 Task: Select the current location as Providence Canyon State Park, Georgia, United States . Now zoom + , and verify the location . Show zoom slider
Action: Mouse moved to (162, 99)
Screenshot: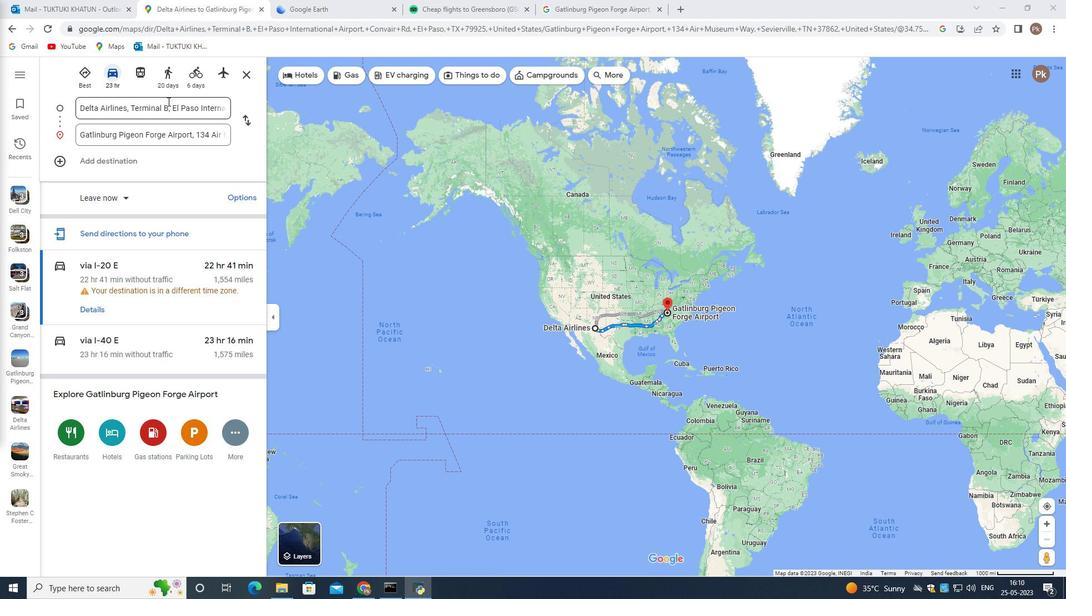 
Action: Mouse pressed left at (162, 99)
Screenshot: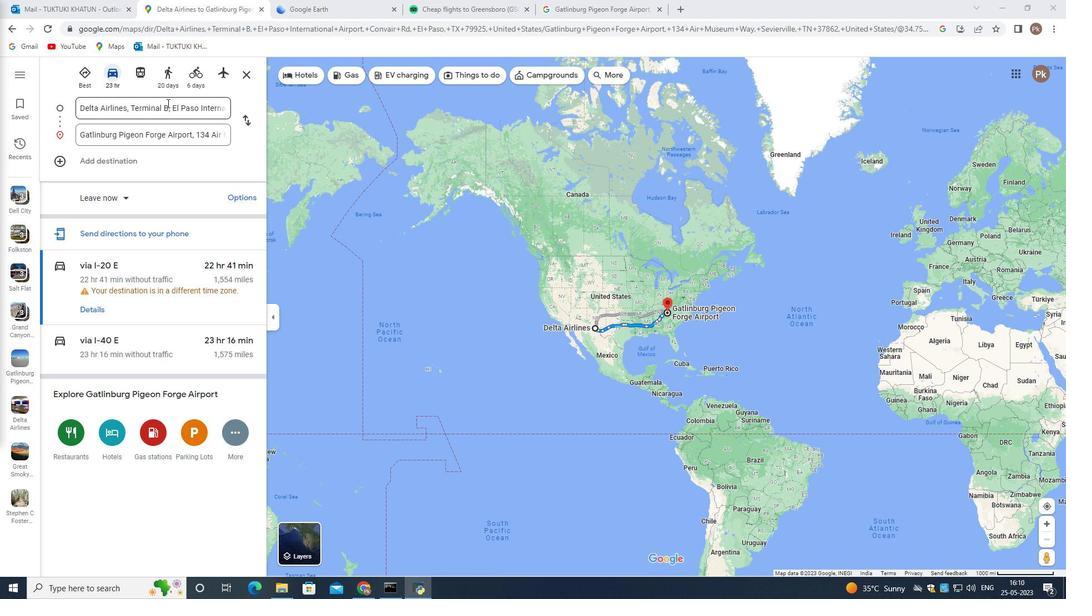 
Action: Mouse pressed left at (162, 99)
Screenshot: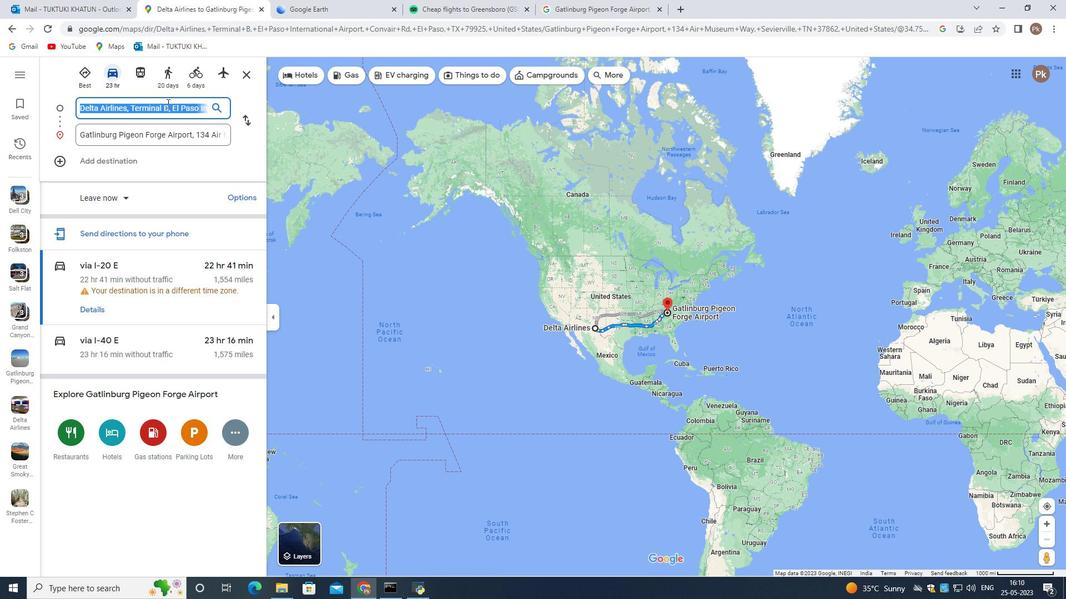 
Action: Key pressed <Key.backspace><Key.backspace>
Screenshot: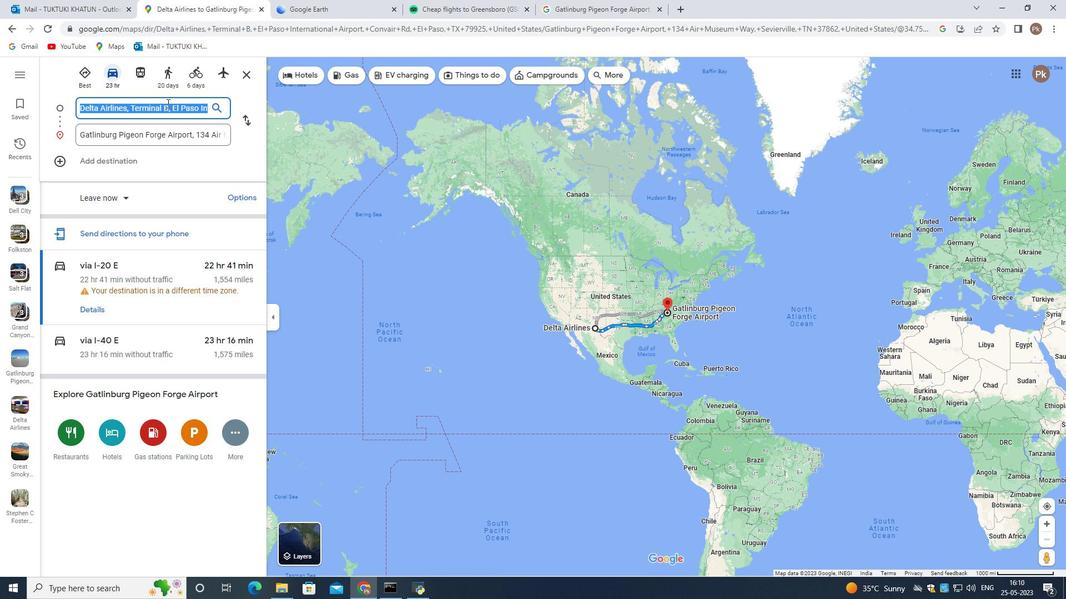 
Action: Mouse moved to (158, 121)
Screenshot: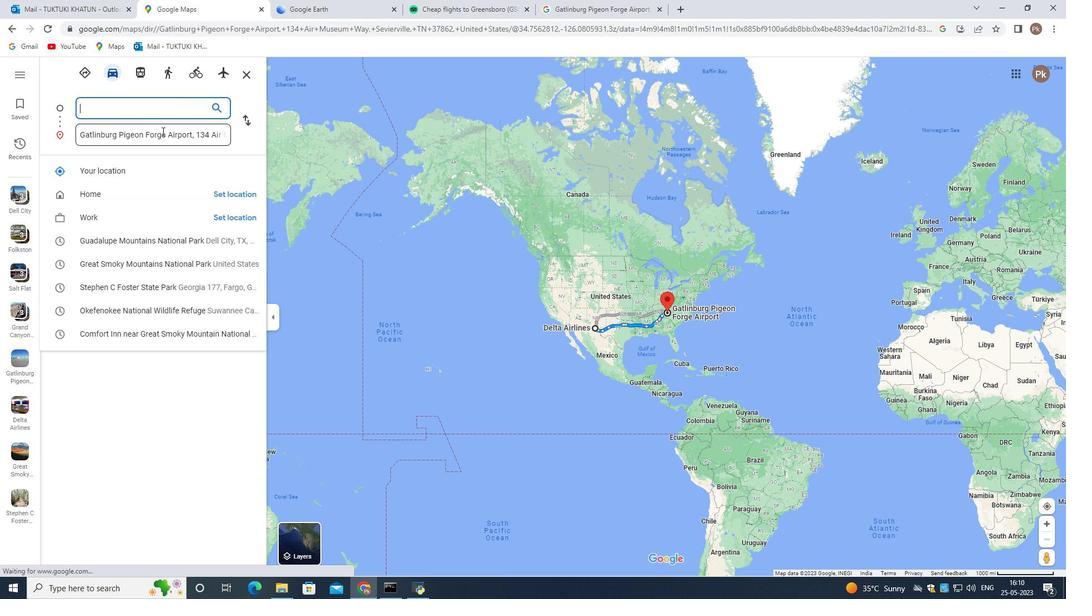 
Action: Mouse pressed left at (158, 121)
Screenshot: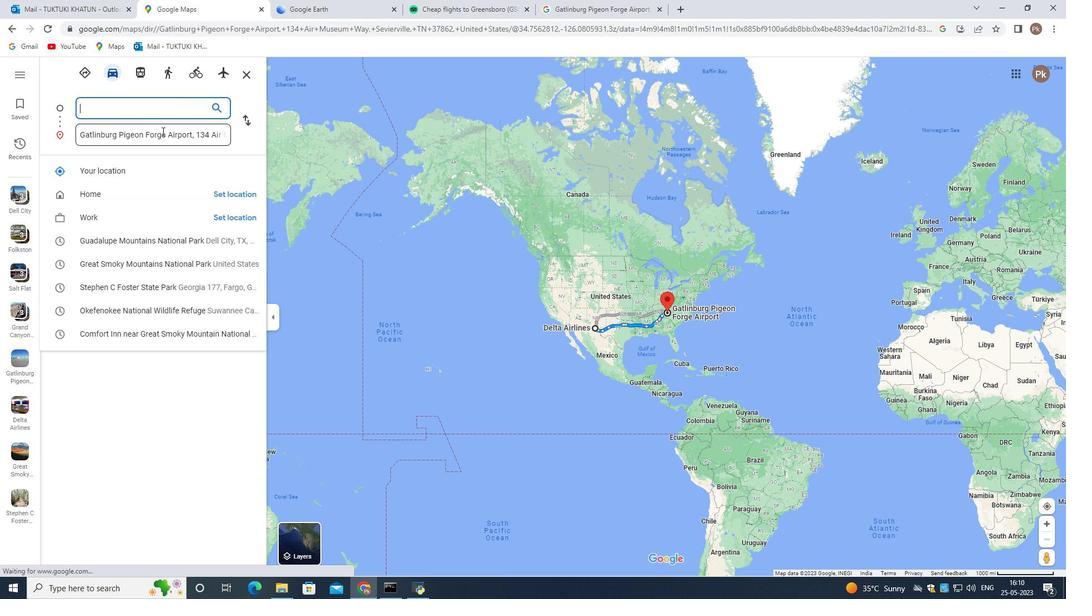
Action: Mouse pressed left at (158, 121)
Screenshot: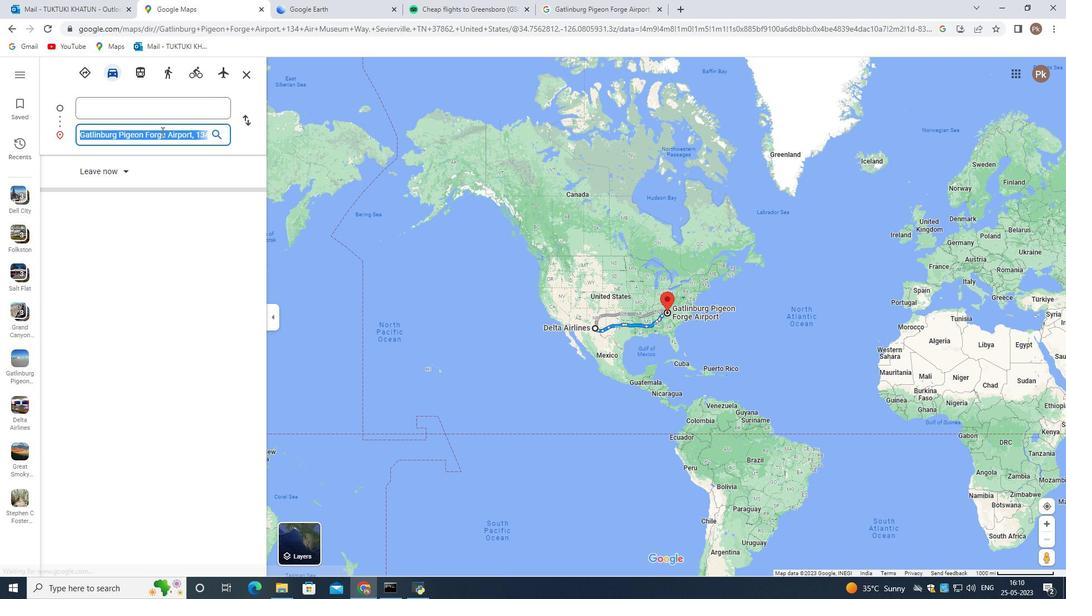 
Action: Mouse moved to (158, 121)
Screenshot: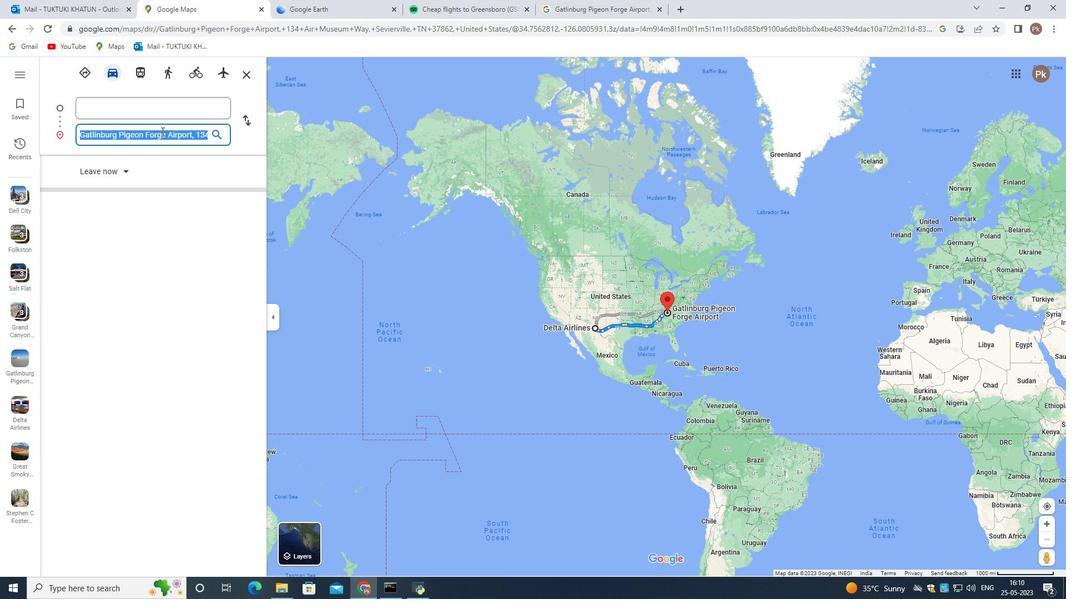
Action: Key pressed <Key.backspace>
Screenshot: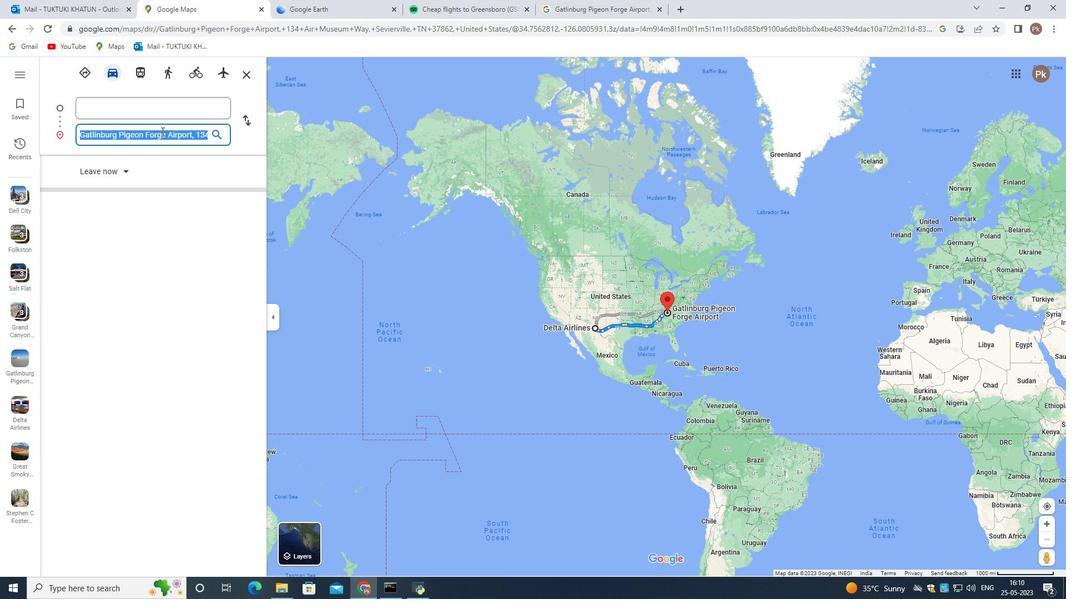
Action: Mouse moved to (146, 101)
Screenshot: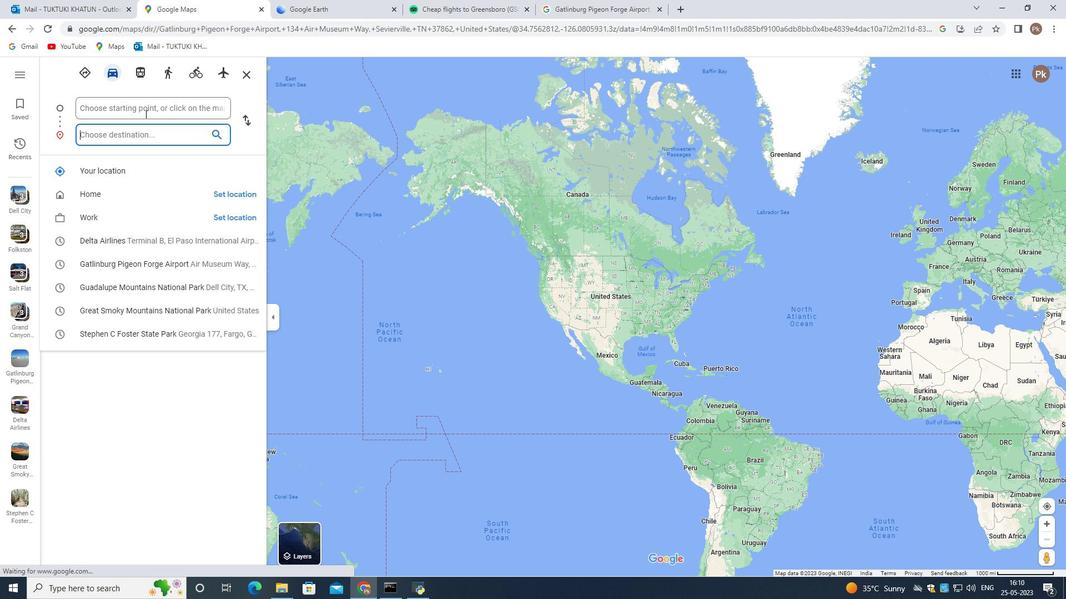 
Action: Mouse pressed left at (146, 101)
Screenshot: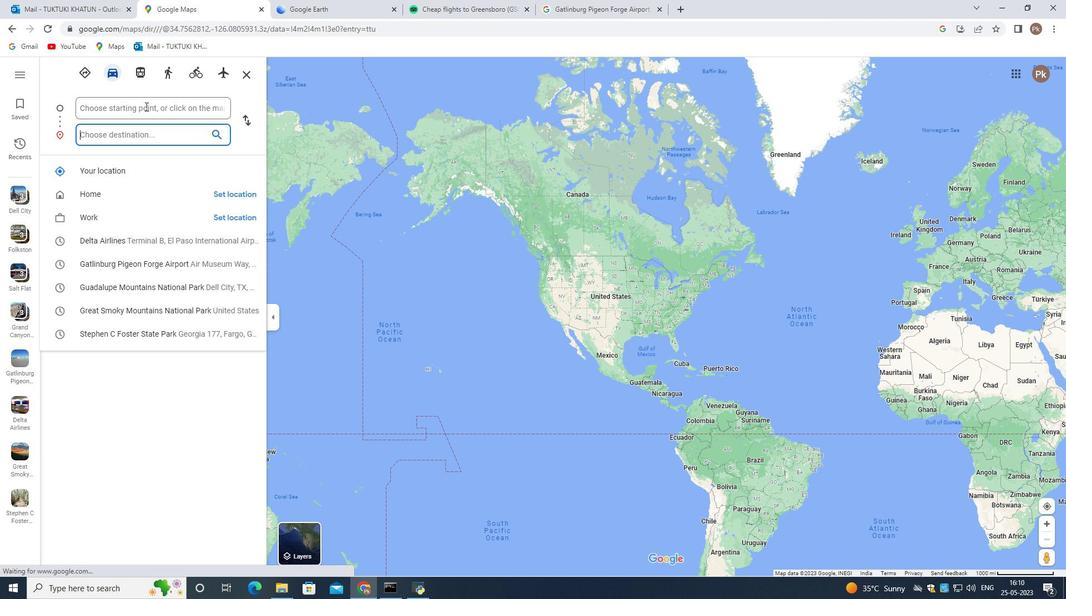 
Action: Mouse moved to (146, 100)
Screenshot: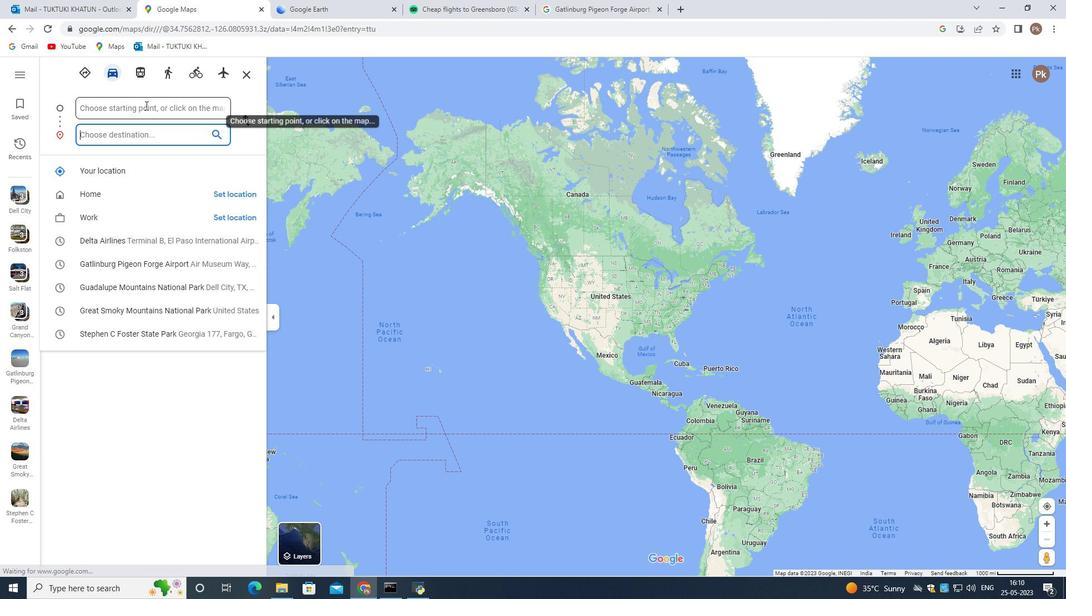 
Action: Key pressed <Key.shift><Key.shift><Key.shift><Key.shift><Key.shift><Key.shift><Key.shift><Key.shift><Key.shift><Key.shift><Key.shift><Key.shift><Key.shift>C
Screenshot: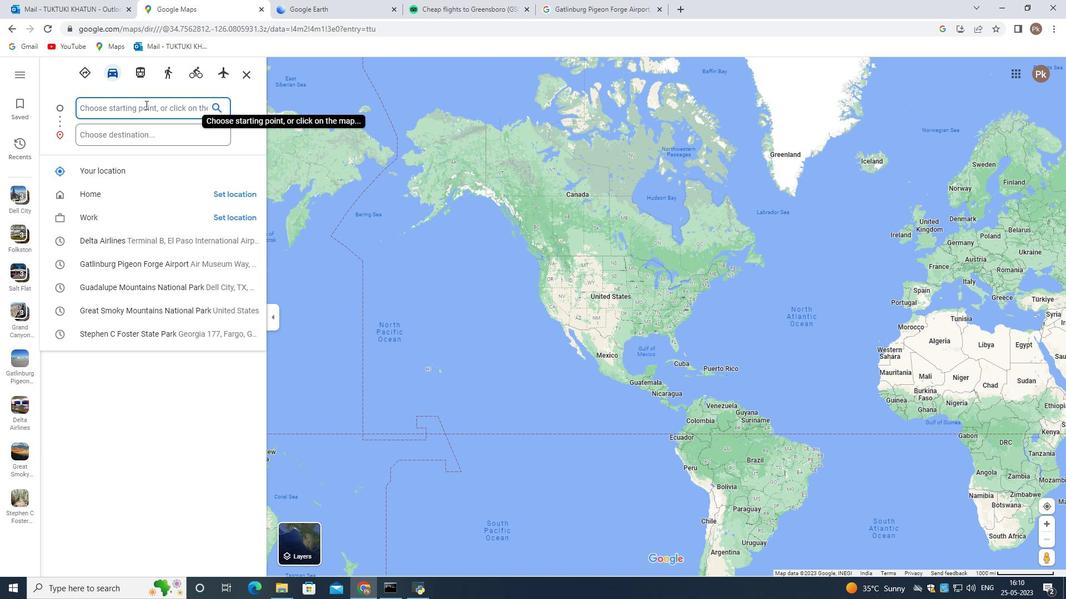 
Action: Mouse moved to (149, 82)
Screenshot: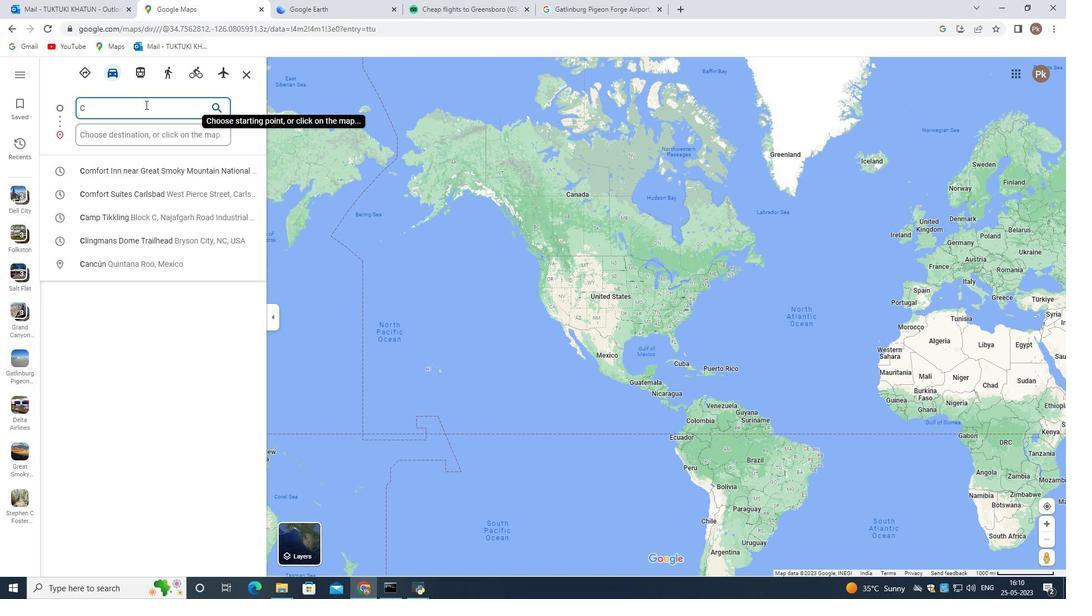 
Action: Key pressed anyon<Key.space><Key.shift>State<Key.space><Key.shift>Park,<Key.space><Key.shift>Georgia,<Key.space><Key.shift>United<Key.space><Key.shift>States
Screenshot: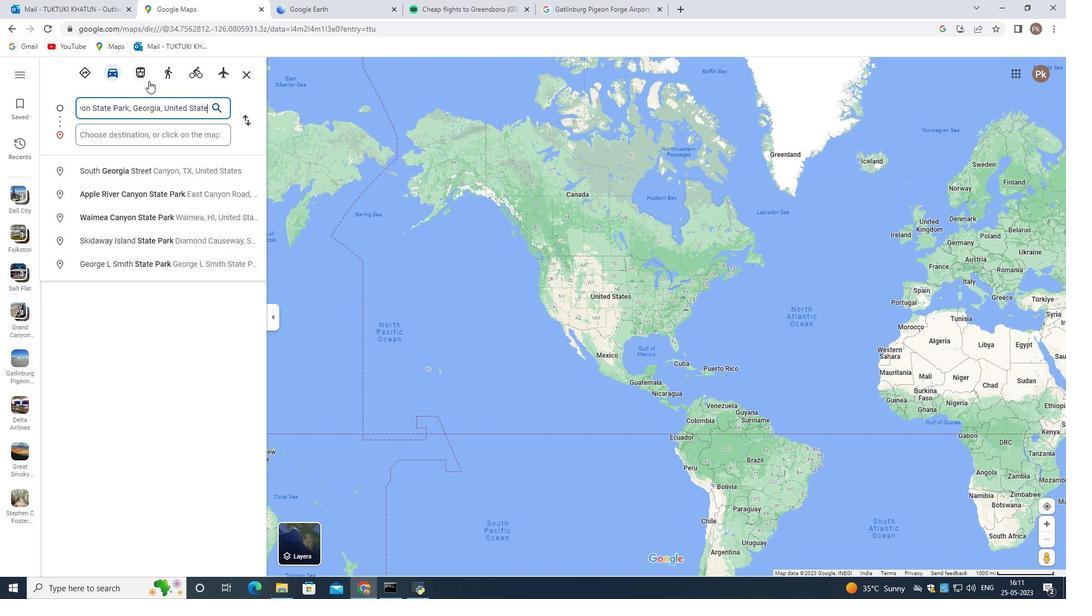 
Action: Mouse moved to (136, 103)
Screenshot: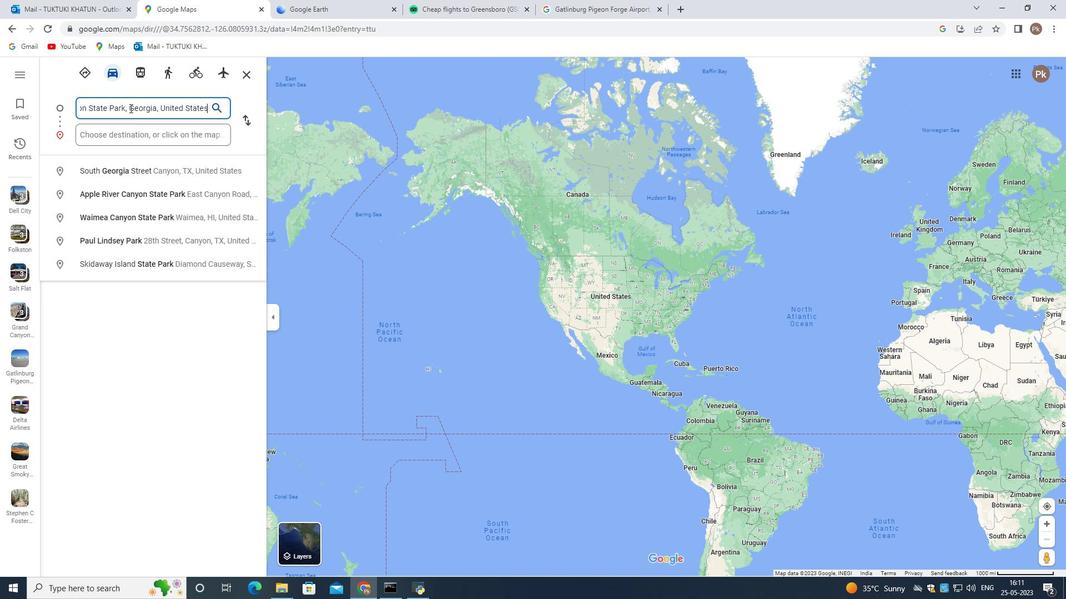 
Action: Mouse pressed left at (136, 103)
Screenshot: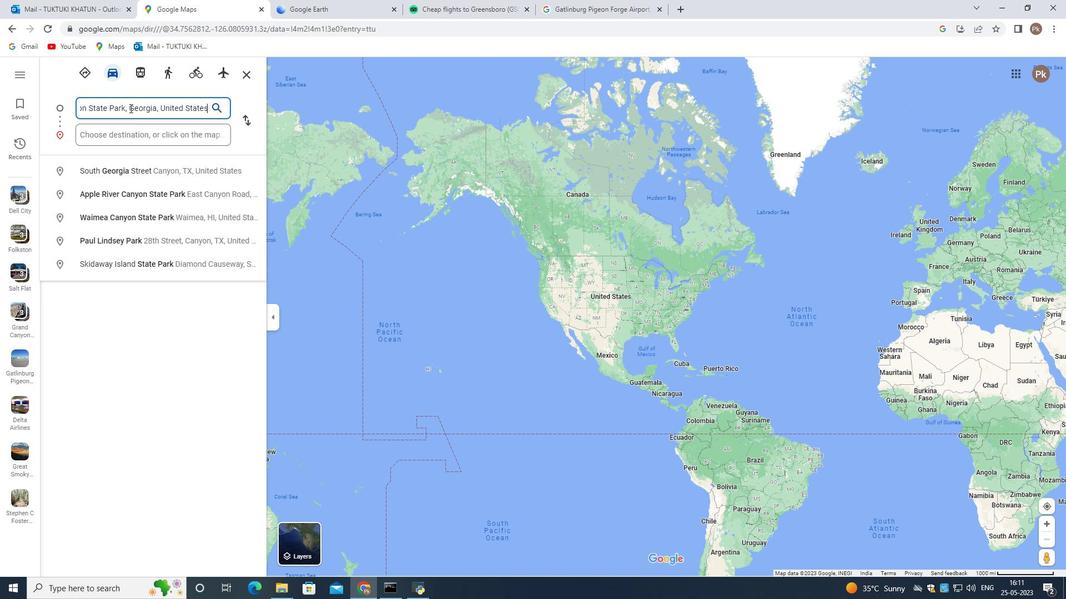 
Action: Mouse pressed left at (136, 103)
Screenshot: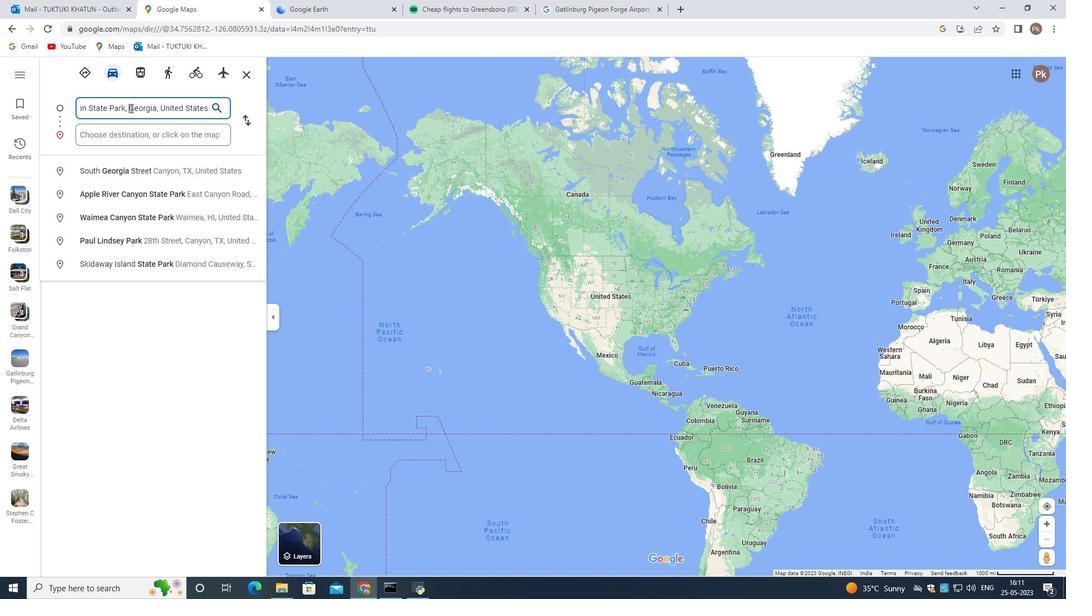 
Action: Mouse moved to (136, 102)
Screenshot: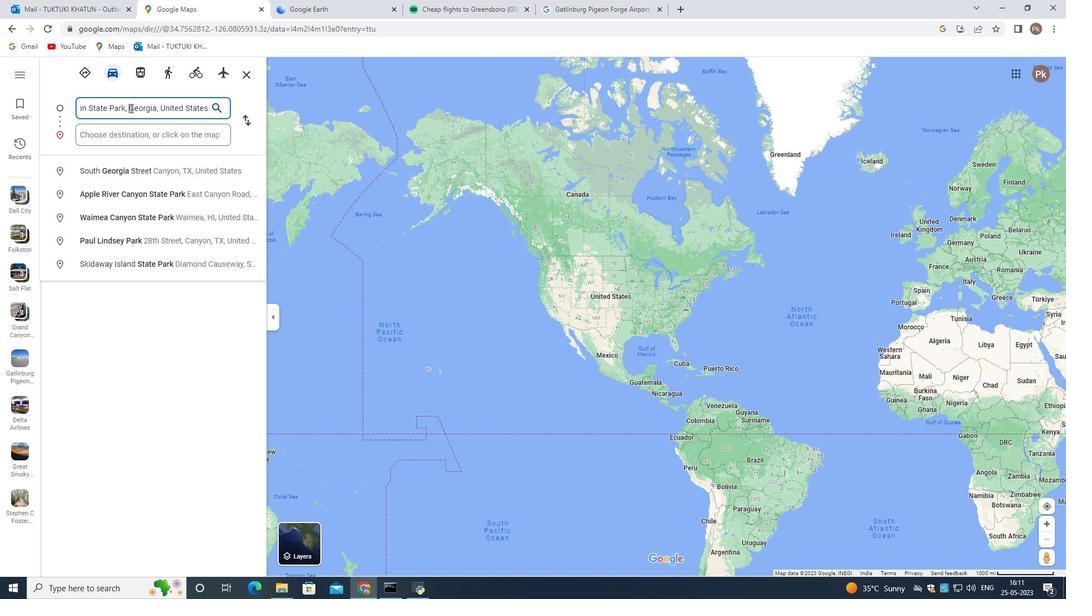 
Action: Mouse pressed left at (136, 102)
Screenshot: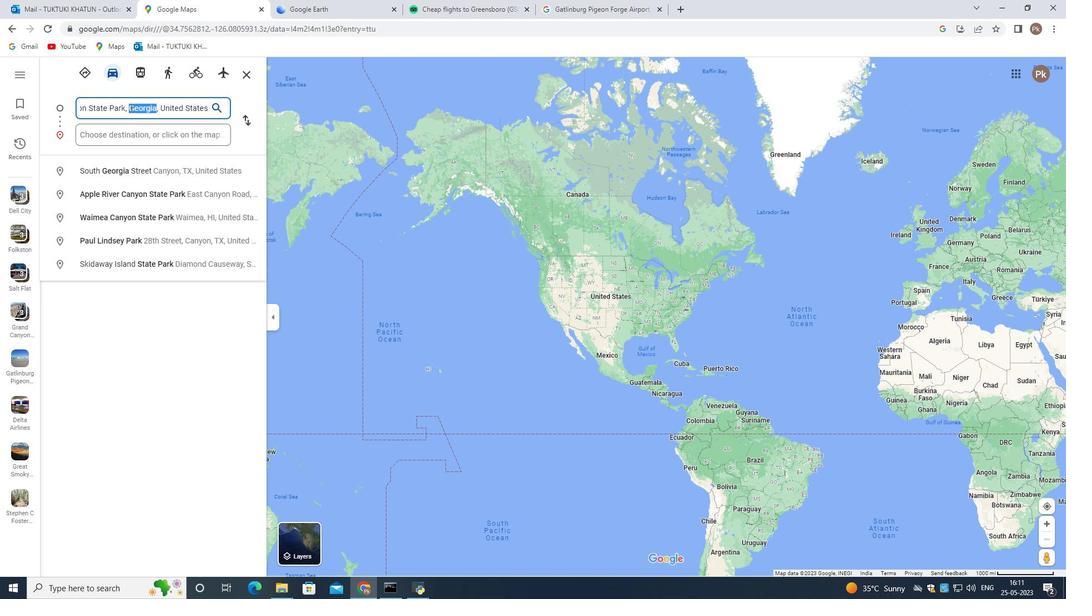
Action: Key pressed ctrl+C
Screenshot: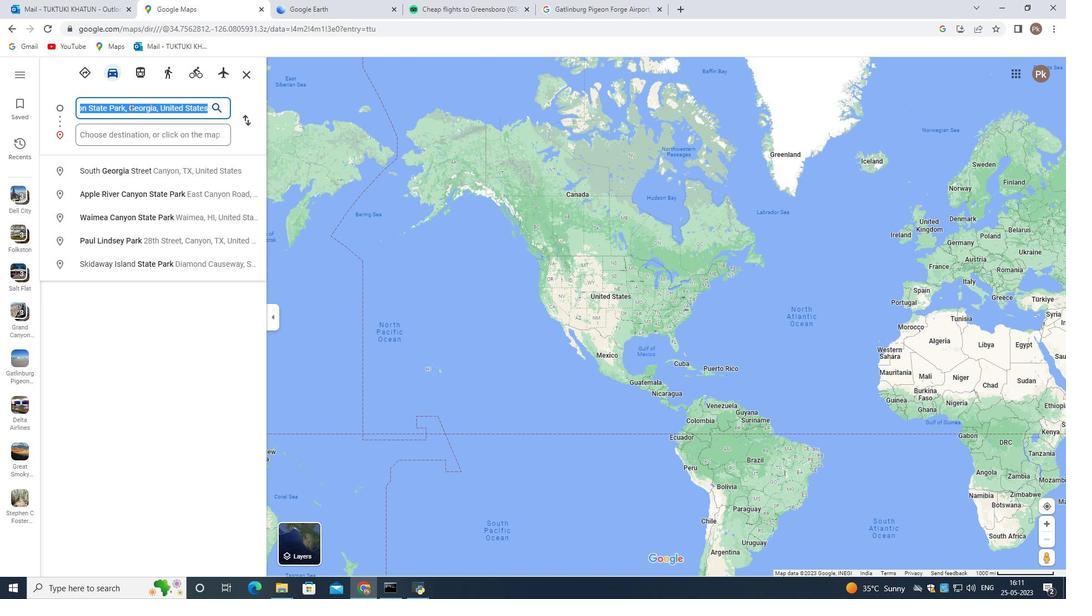 
Action: Mouse moved to (125, 121)
Screenshot: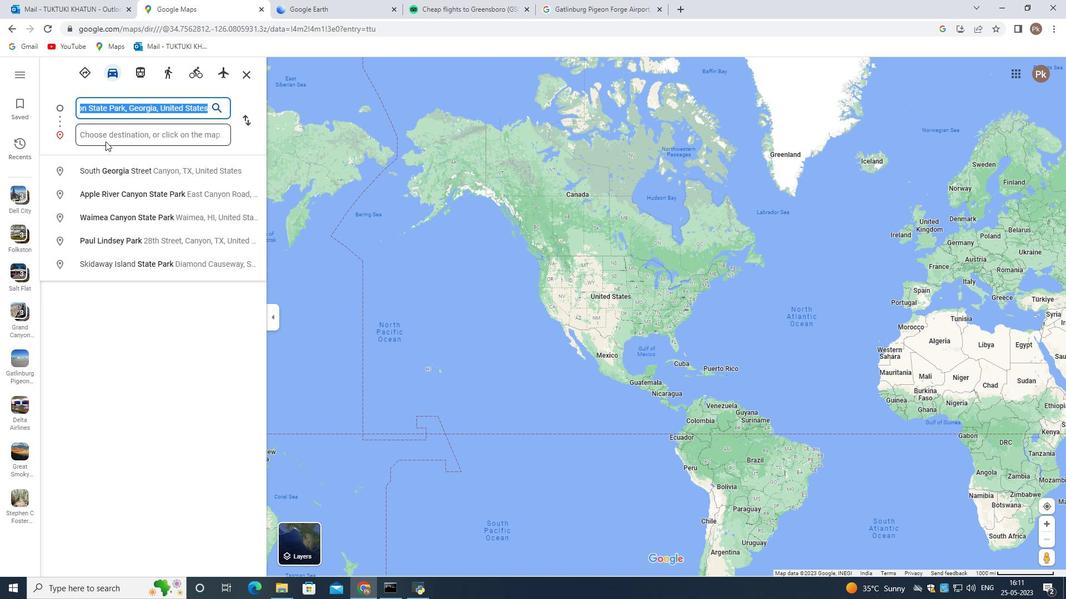 
Action: Mouse pressed left at (125, 121)
Screenshot: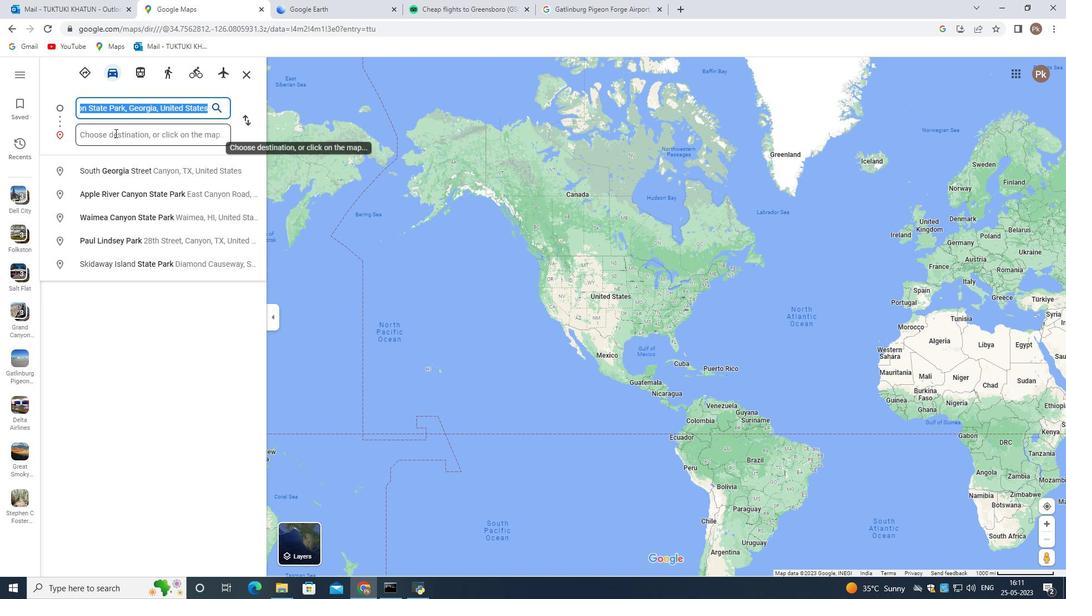 
Action: Mouse moved to (125, 120)
Screenshot: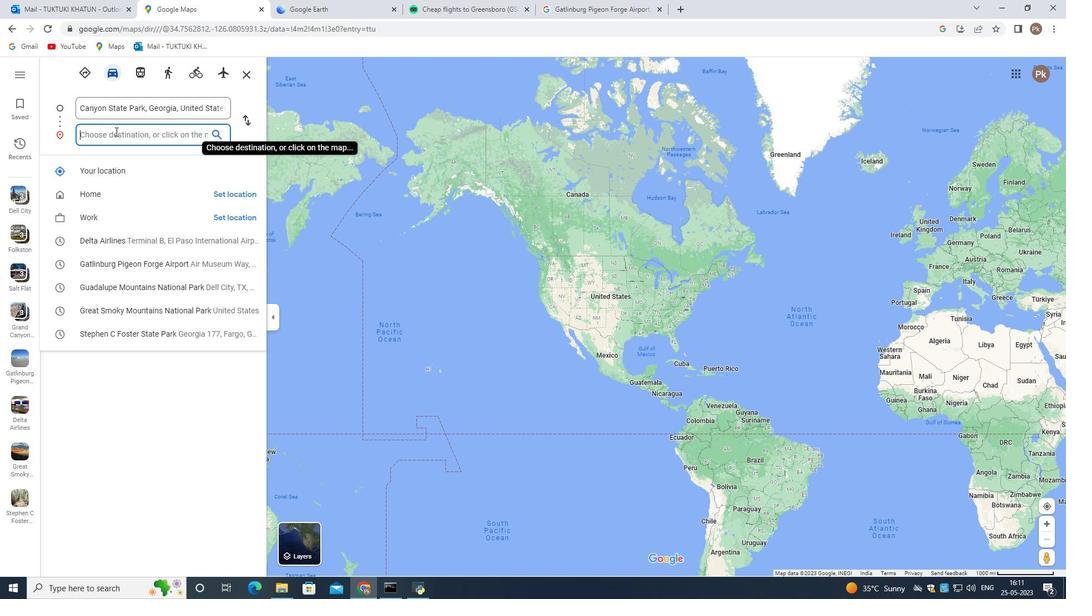 
Action: Key pressed ctrl+V
Screenshot: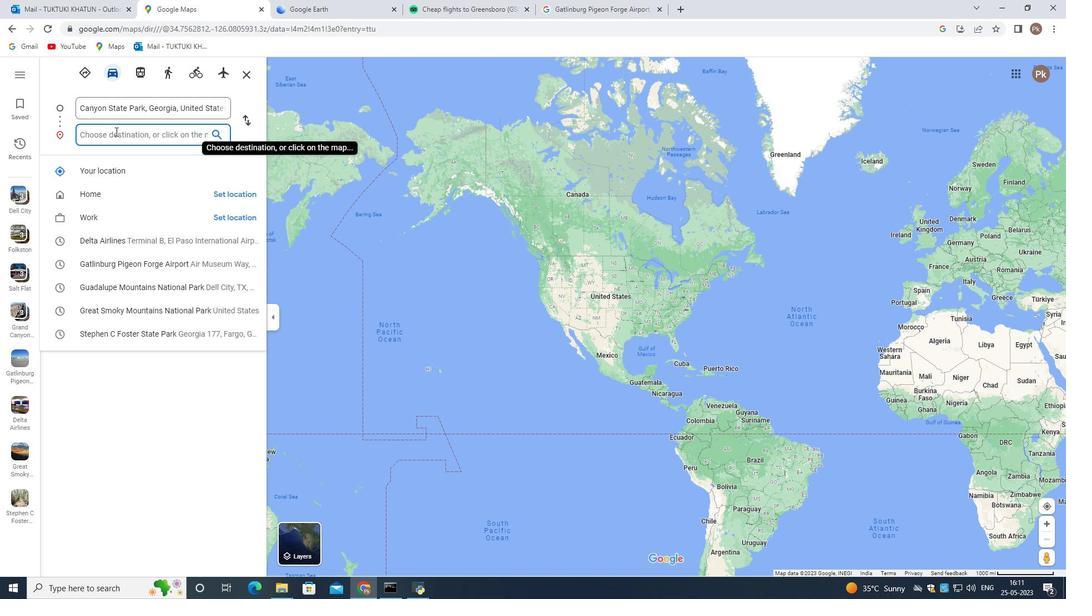 
Action: Mouse moved to (189, 154)
Screenshot: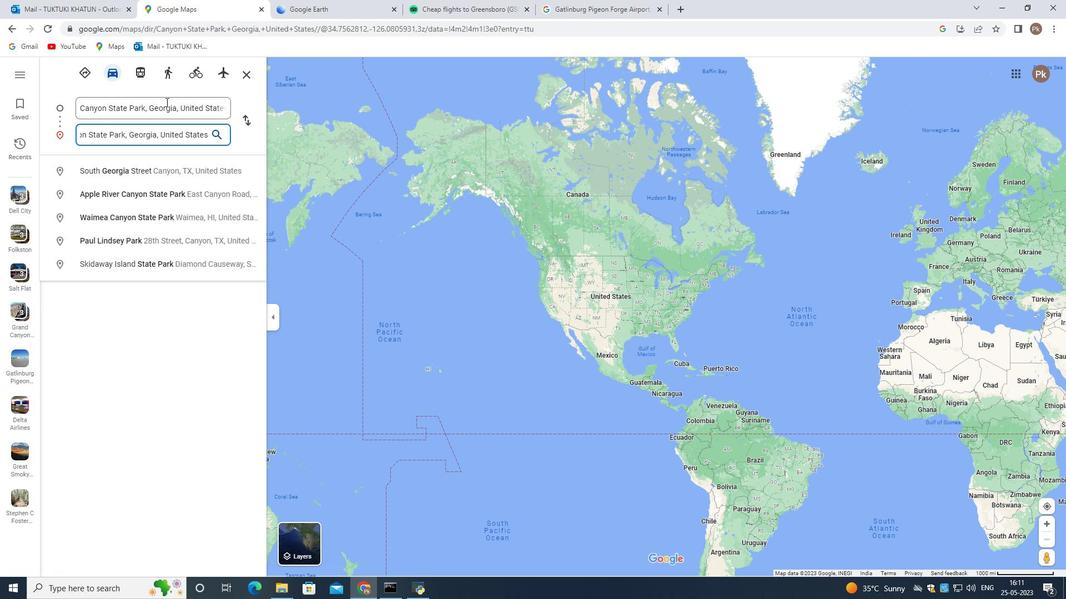
Action: Key pressed <Key.enter>
Screenshot: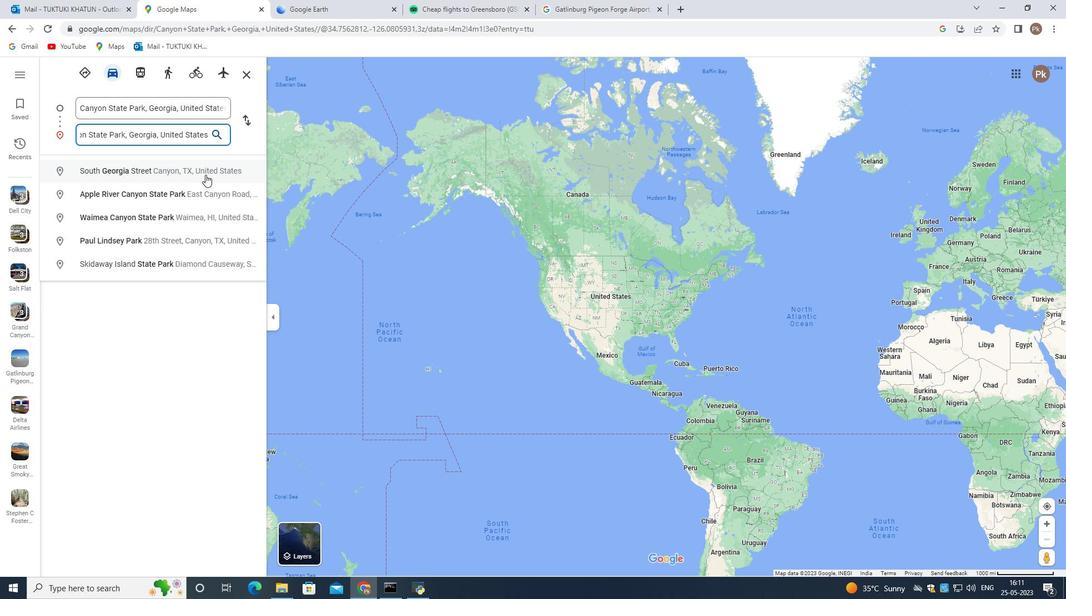 
Action: Mouse moved to (525, 261)
Screenshot: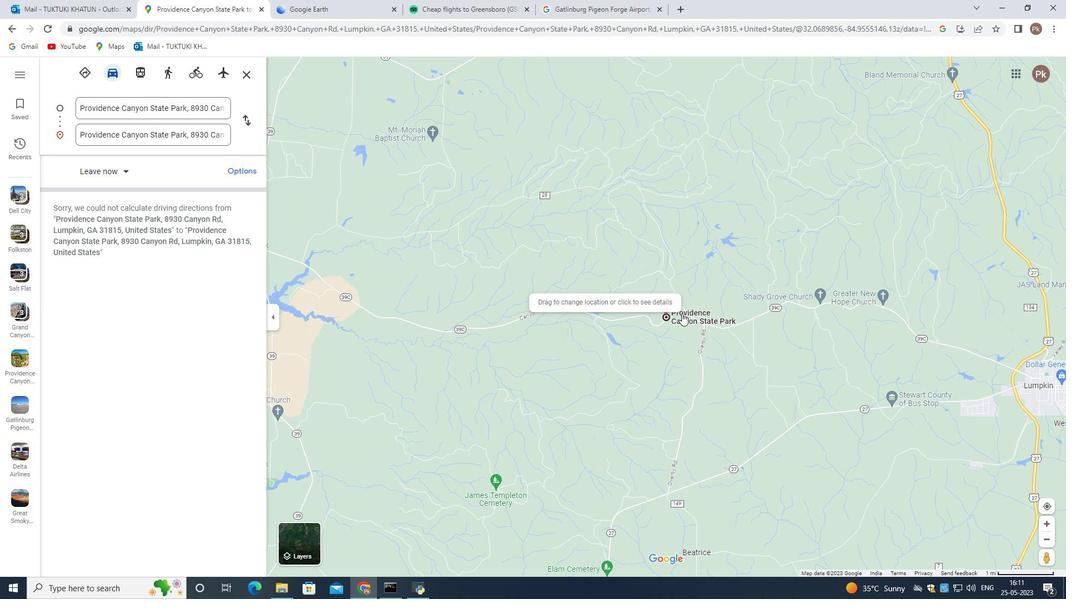 
Action: Mouse scrolled (525, 262) with delta (0, 0)
Screenshot: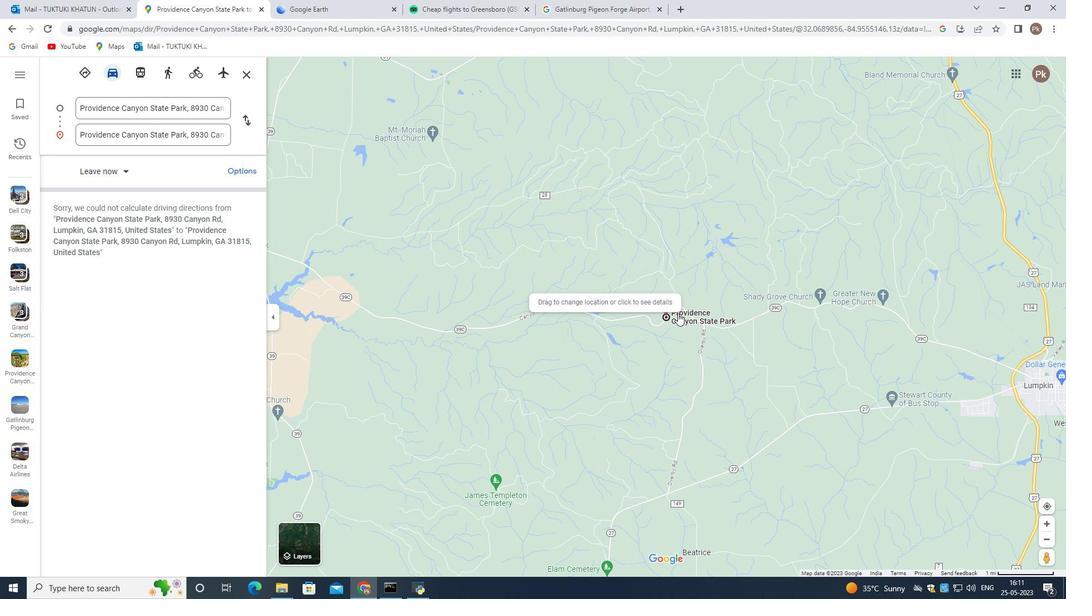 
Action: Mouse scrolled (525, 262) with delta (0, 0)
Screenshot: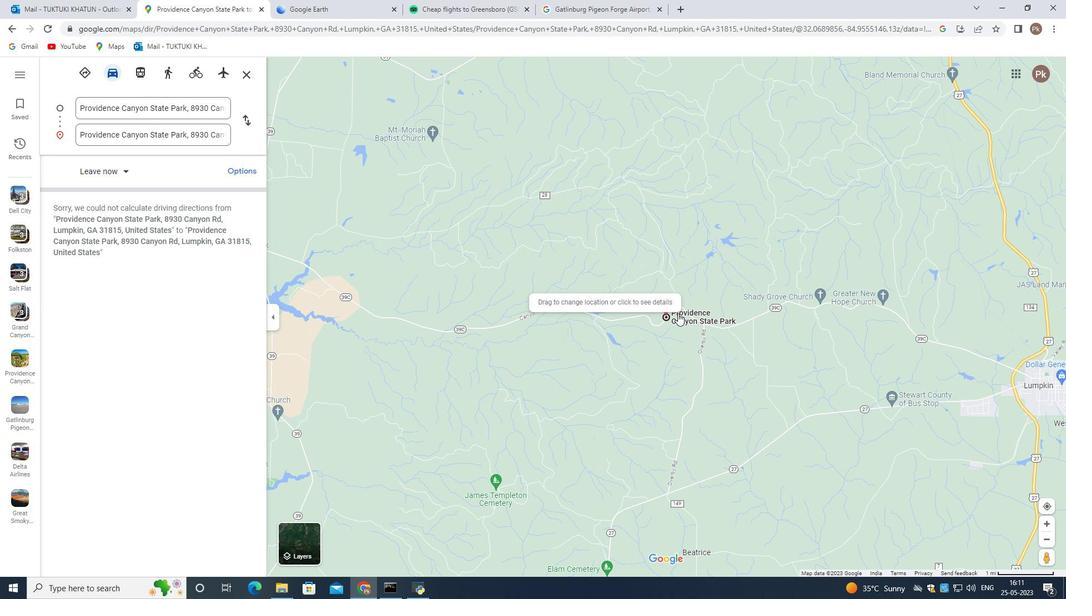 
Action: Mouse scrolled (525, 262) with delta (0, 0)
Screenshot: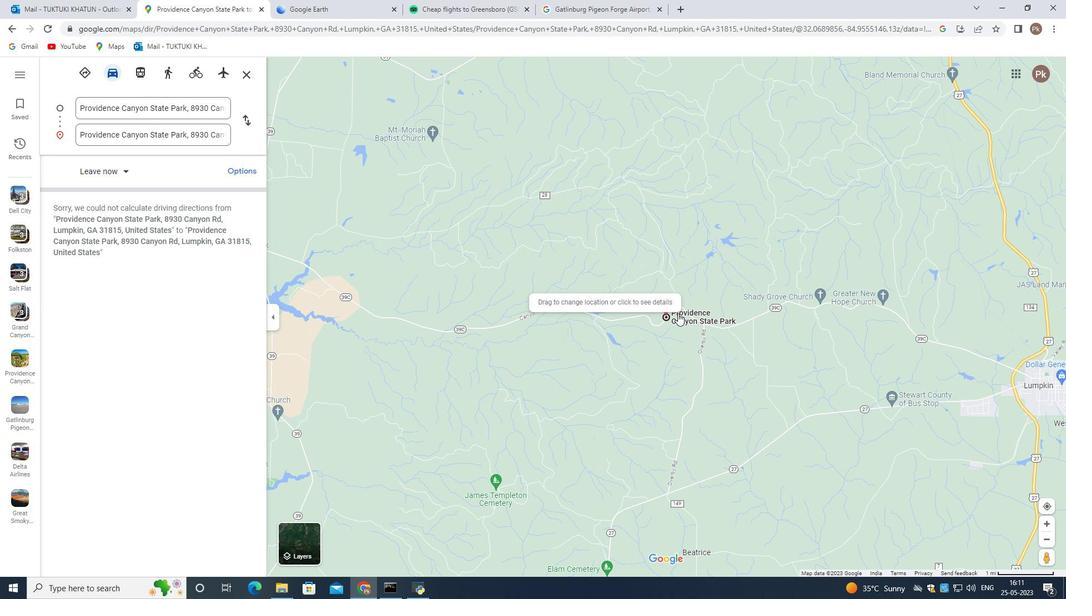 
Action: Mouse moved to (539, 238)
Screenshot: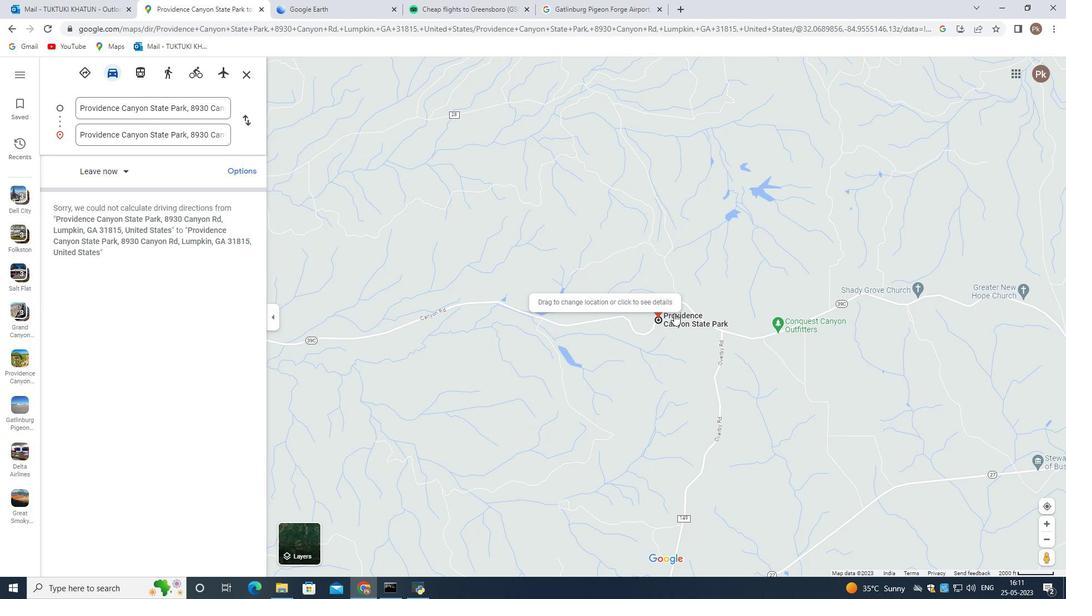 
Action: Mouse scrolled (539, 237) with delta (0, 0)
Screenshot: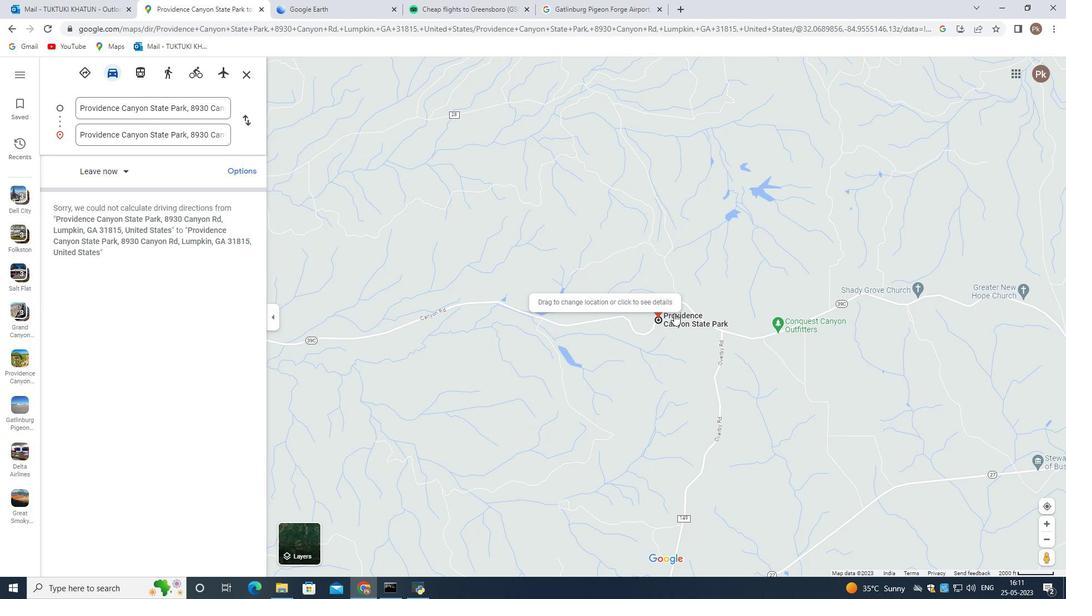 
Action: Mouse scrolled (539, 237) with delta (0, 0)
Screenshot: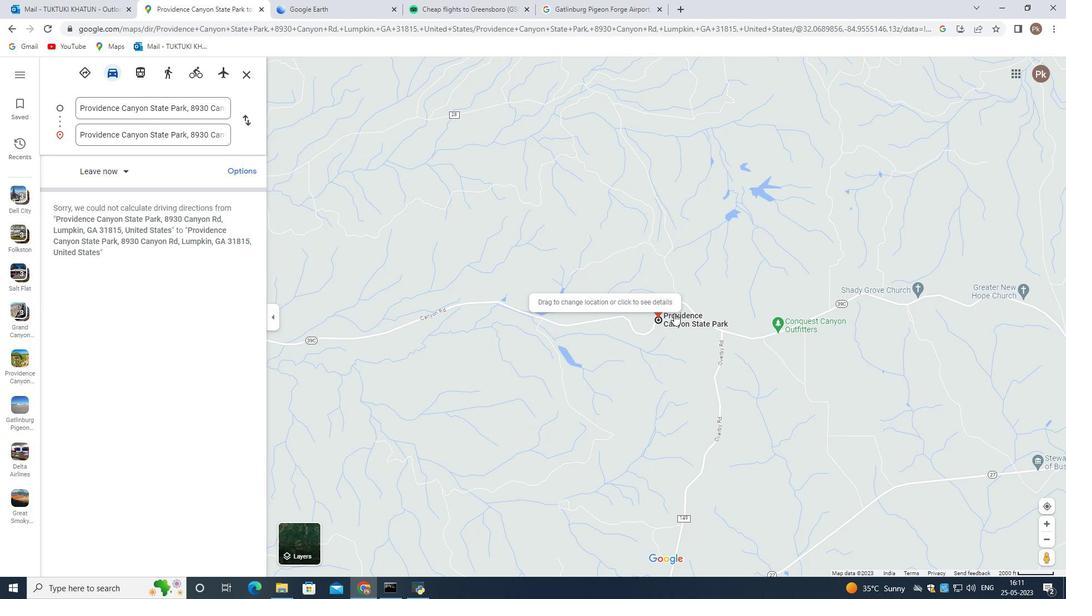 
Action: Mouse scrolled (539, 237) with delta (0, 0)
Screenshot: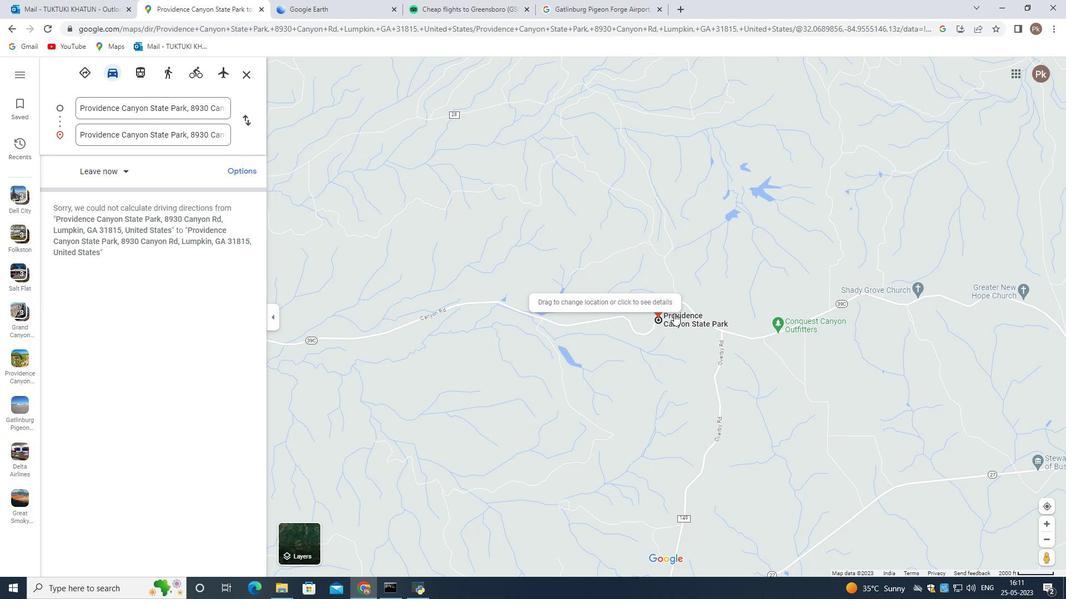 
Action: Mouse scrolled (539, 237) with delta (0, 0)
Screenshot: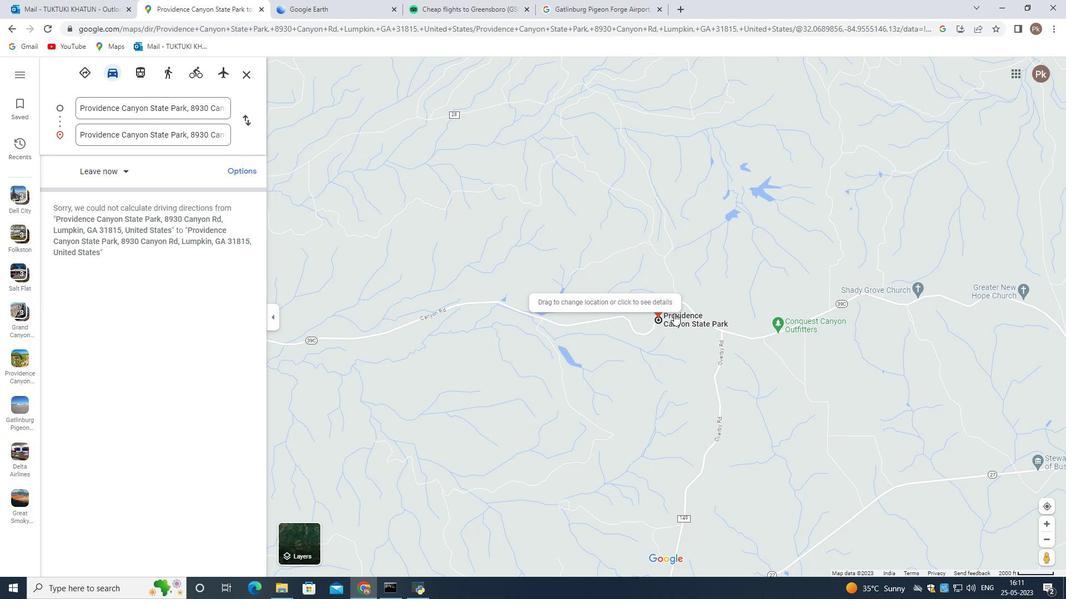 
Action: Mouse scrolled (539, 237) with delta (0, 0)
Screenshot: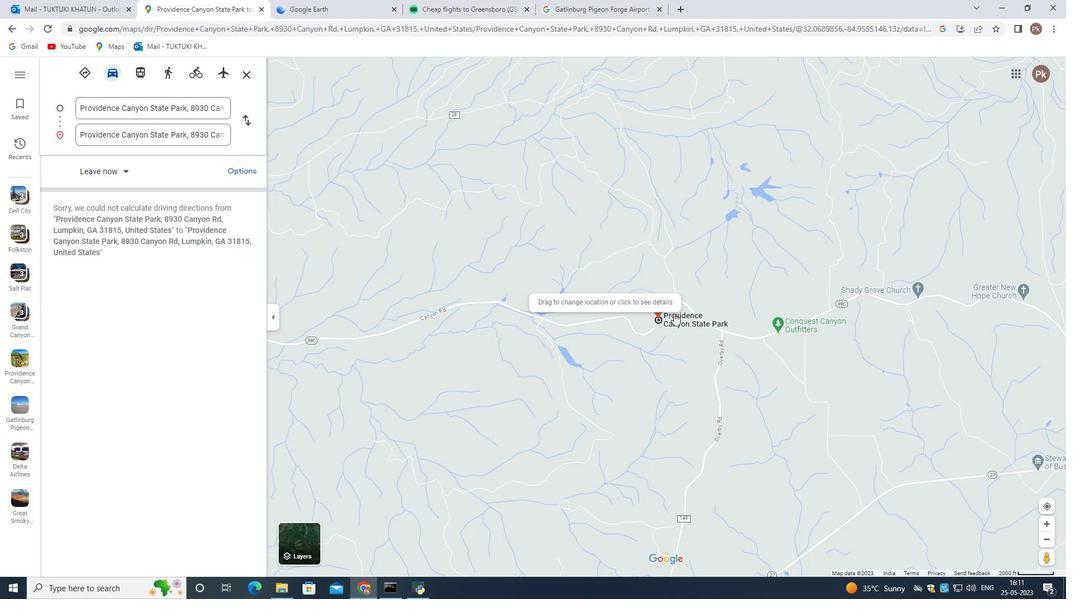
Action: Mouse scrolled (539, 237) with delta (0, 0)
Screenshot: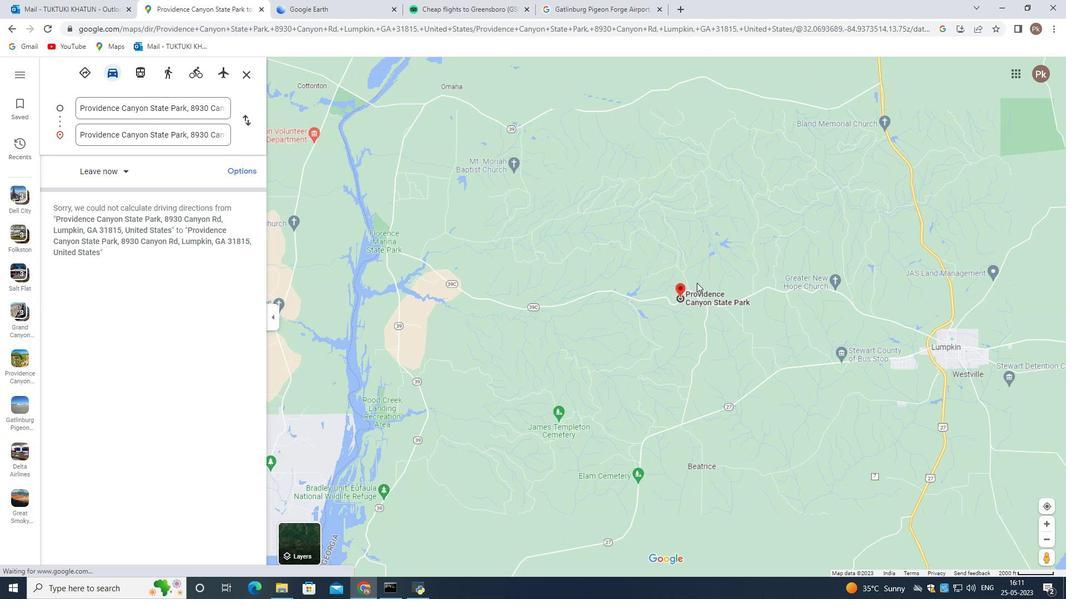 
Action: Mouse scrolled (539, 237) with delta (0, 0)
Screenshot: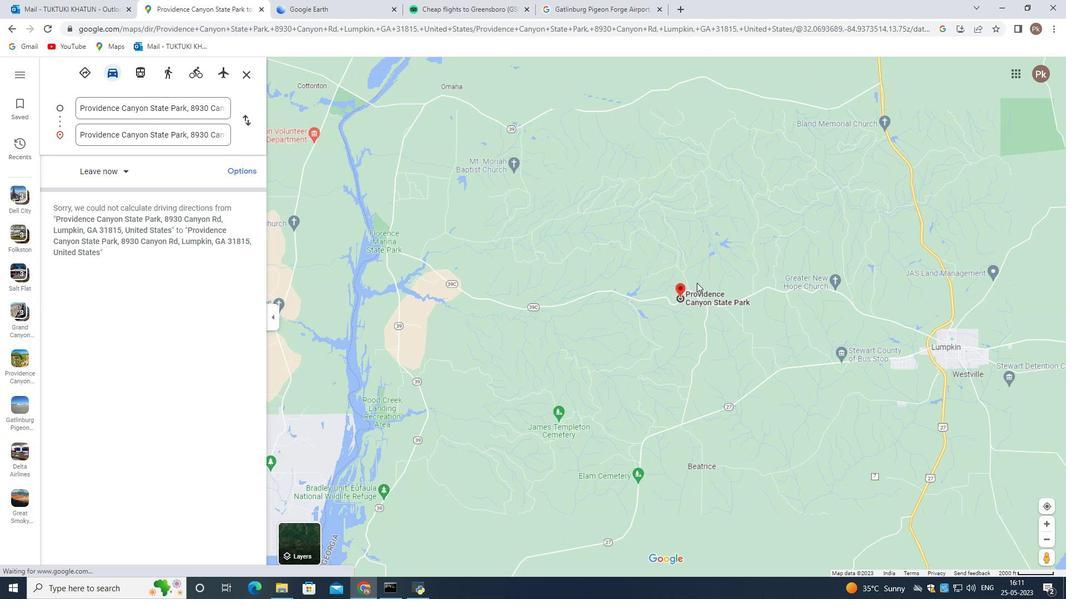 
Action: Mouse scrolled (539, 237) with delta (0, 0)
Screenshot: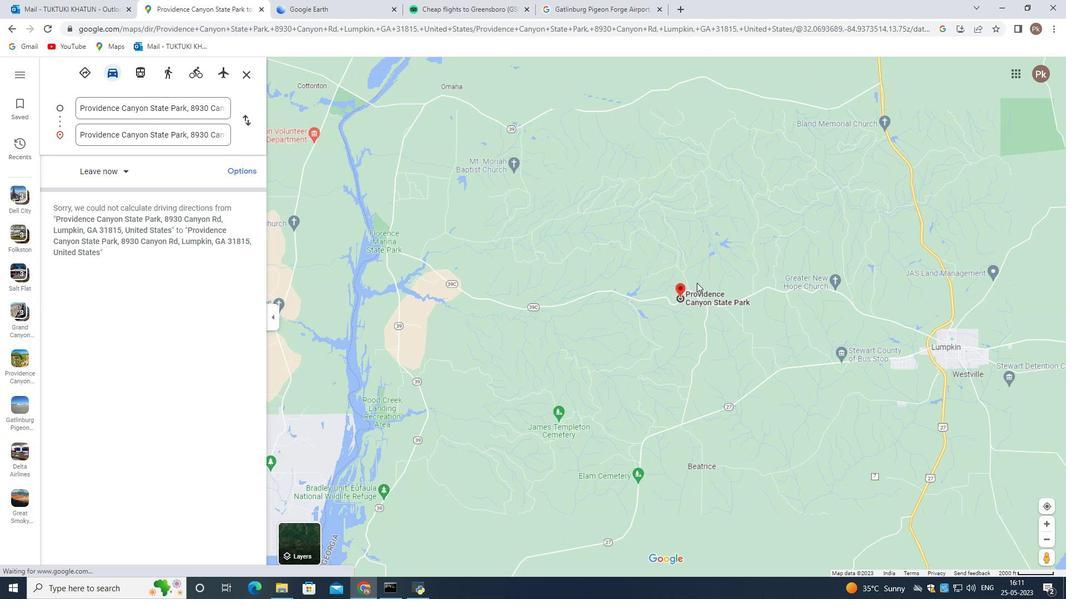 
Action: Mouse scrolled (539, 237) with delta (0, 0)
Screenshot: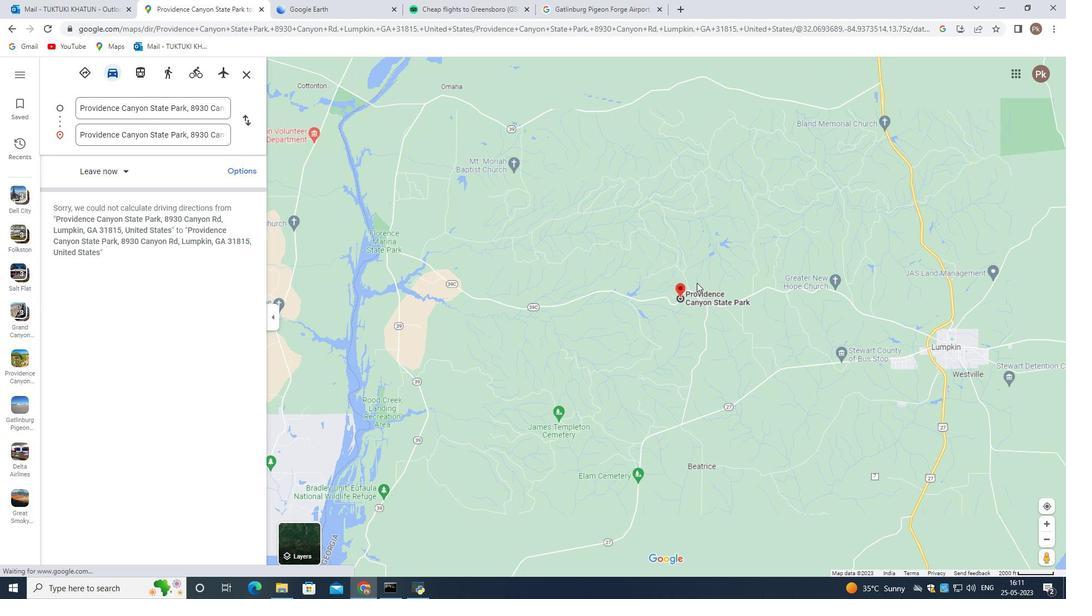 
Action: Mouse scrolled (539, 237) with delta (0, 0)
Screenshot: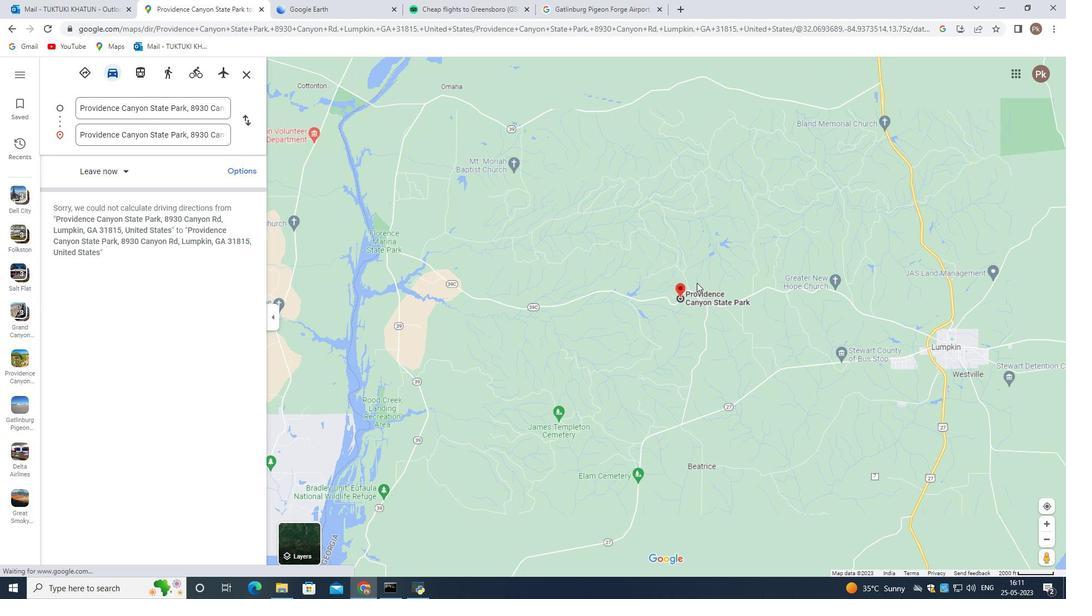 
Action: Mouse scrolled (539, 237) with delta (0, 0)
Screenshot: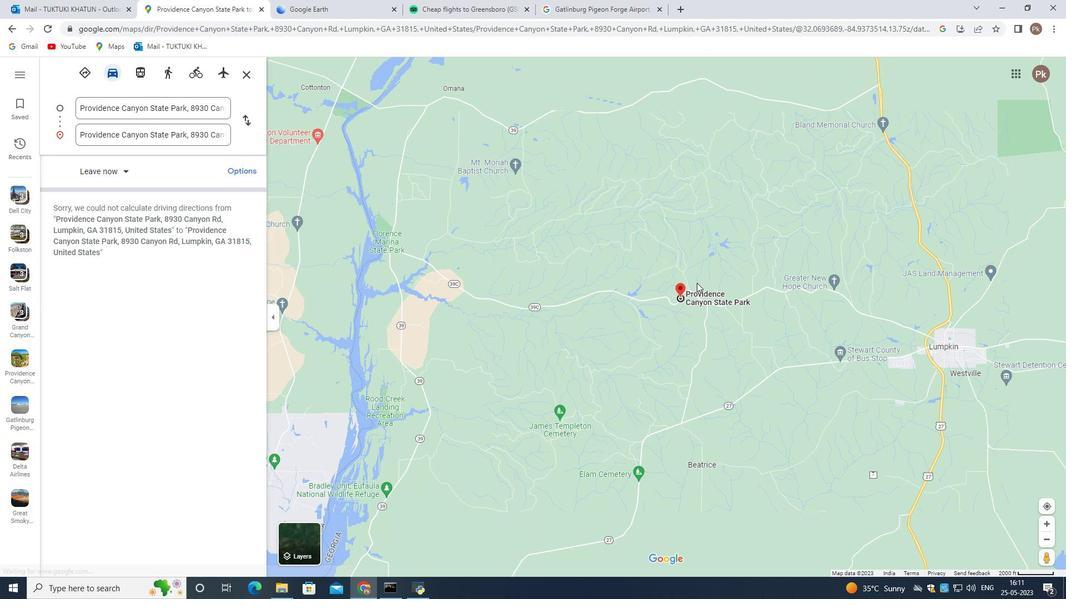 
Action: Mouse scrolled (539, 237) with delta (0, 0)
Screenshot: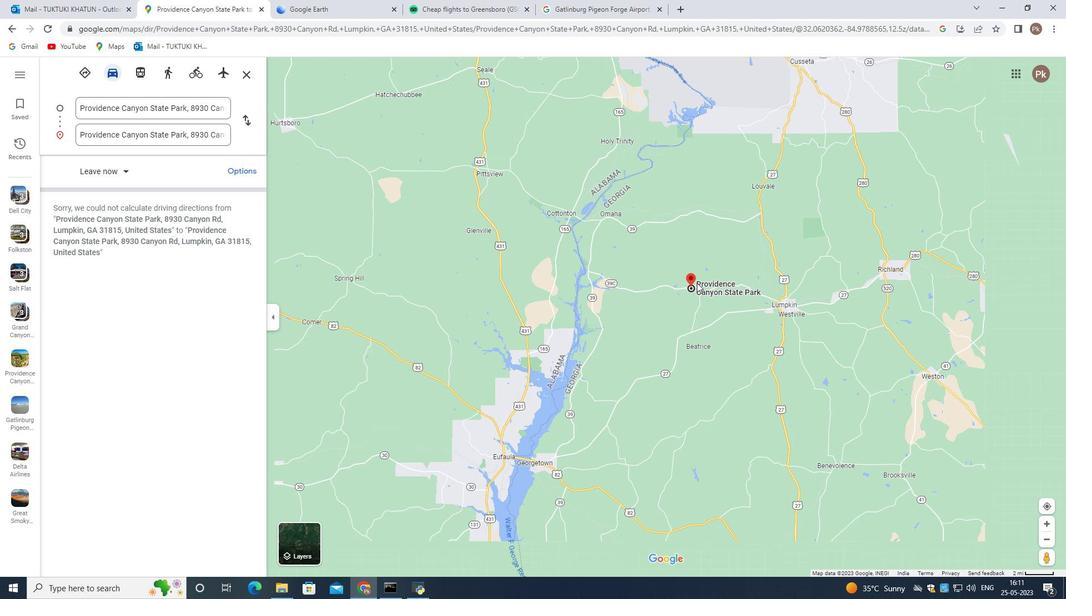 
Action: Mouse scrolled (539, 237) with delta (0, 0)
Screenshot: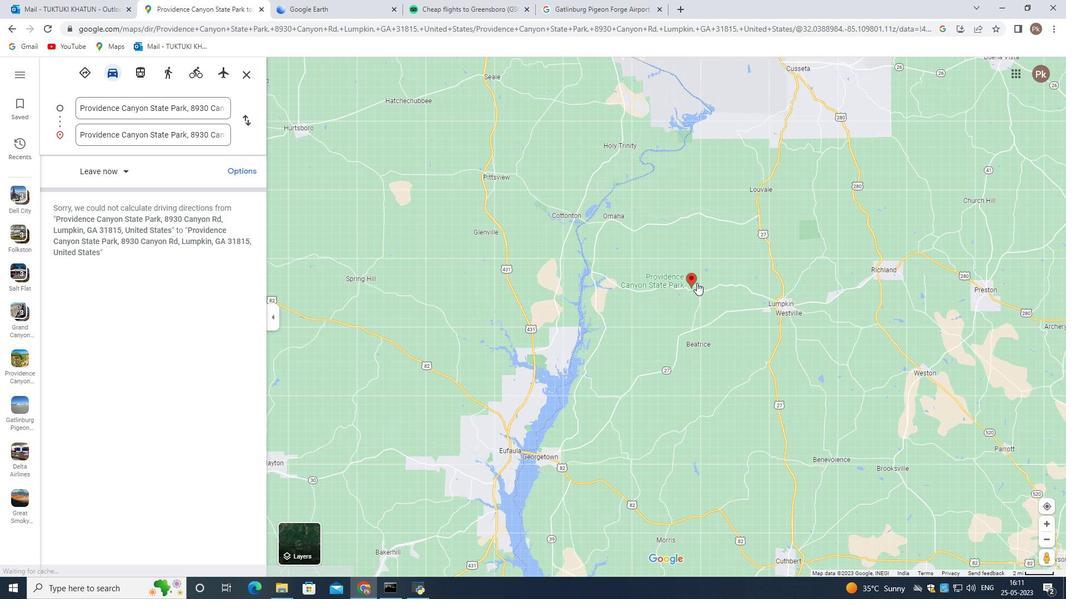 
Action: Mouse moved to (539, 241)
Screenshot: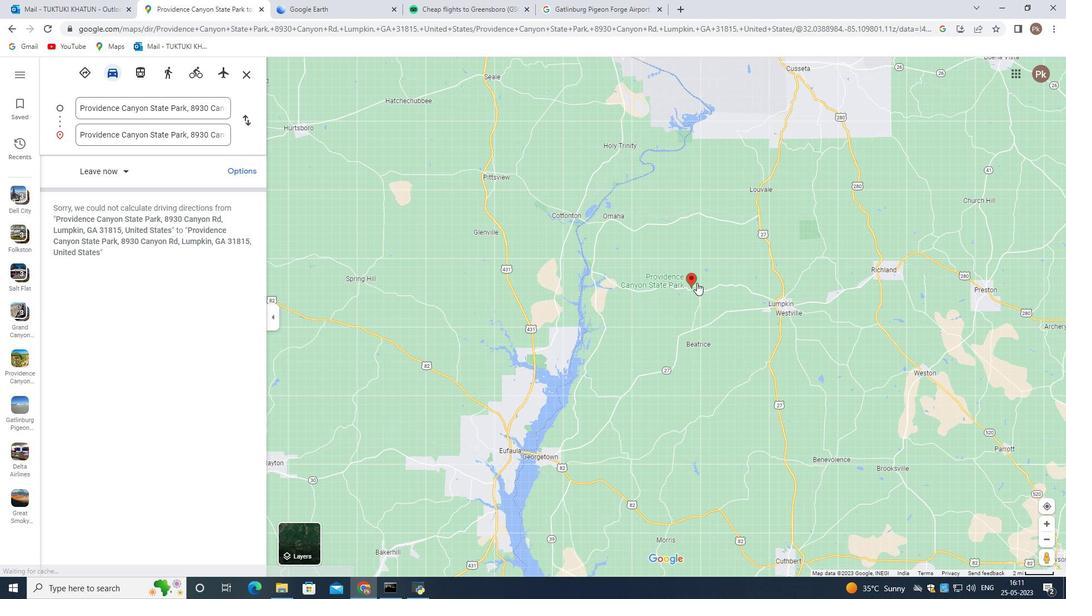 
Action: Mouse scrolled (539, 237) with delta (0, 0)
Screenshot: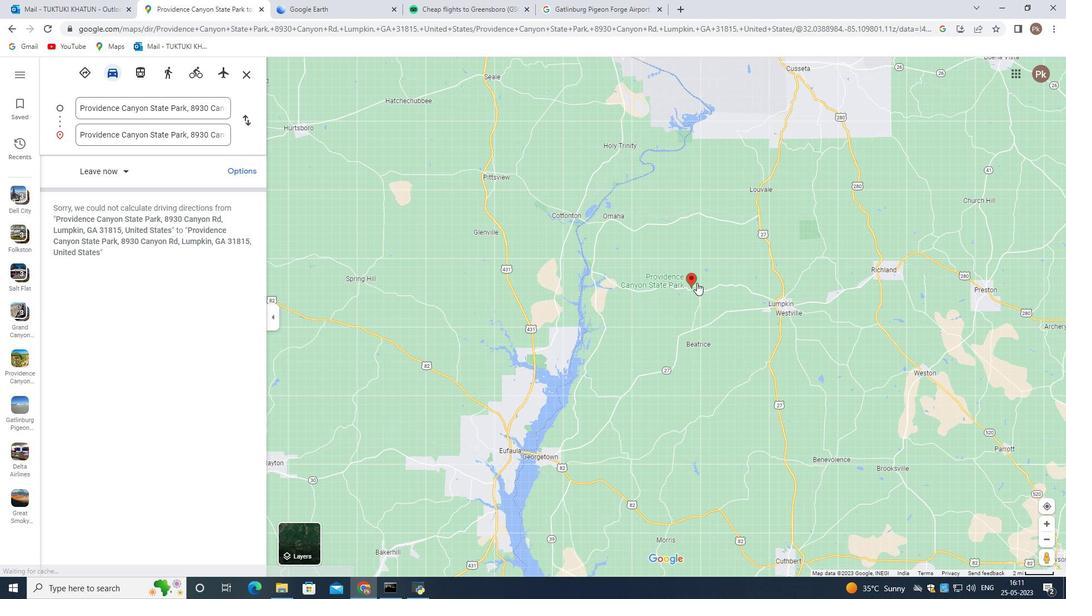 
Action: Mouse moved to (531, 233)
Screenshot: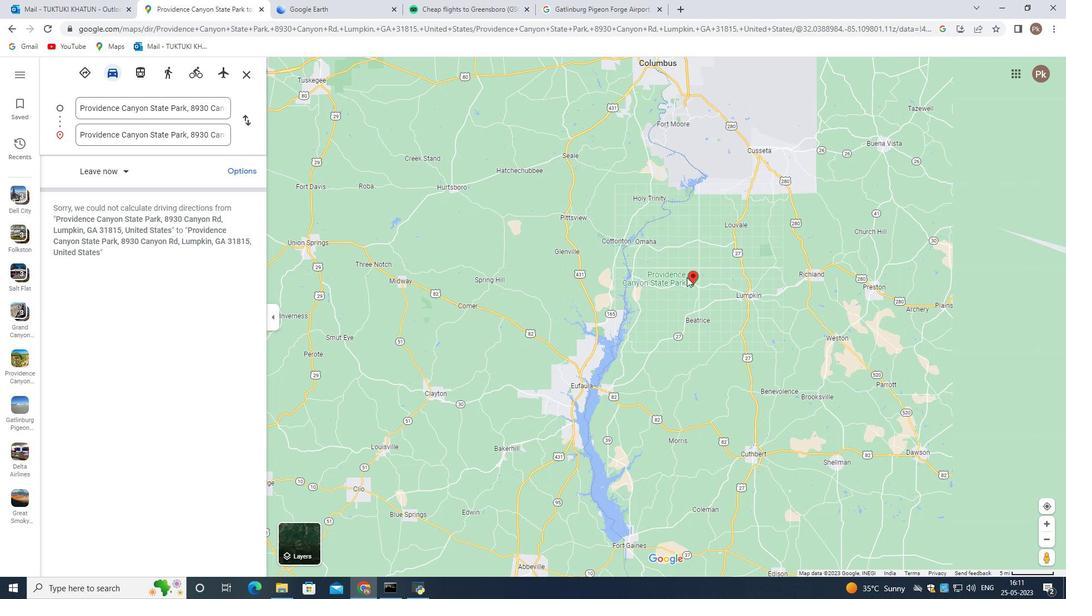 
Action: Mouse scrolled (531, 234) with delta (0, 0)
Screenshot: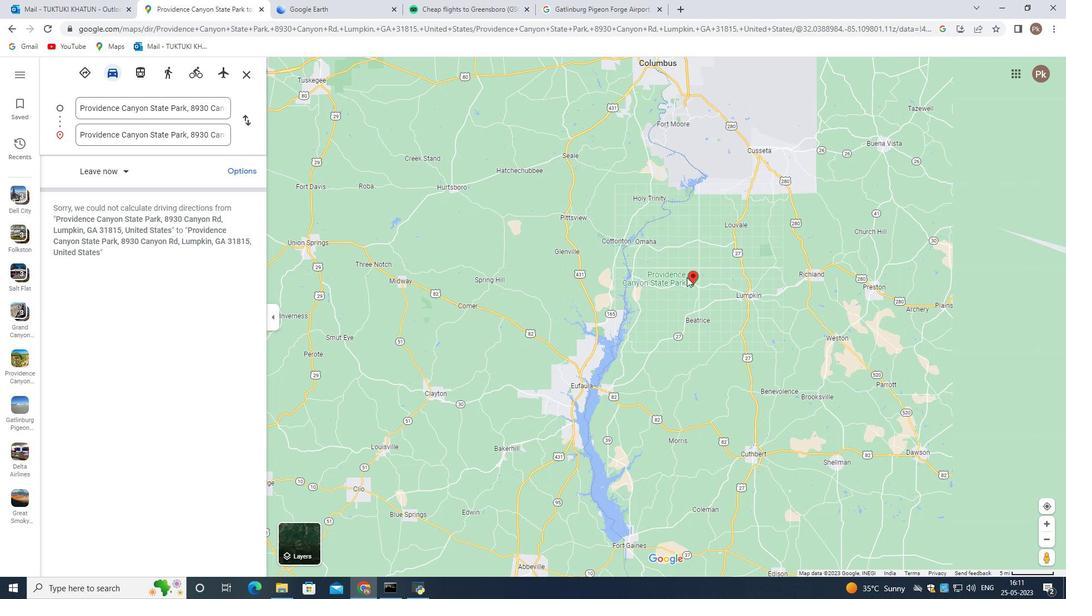 
Action: Mouse scrolled (531, 234) with delta (0, 0)
Screenshot: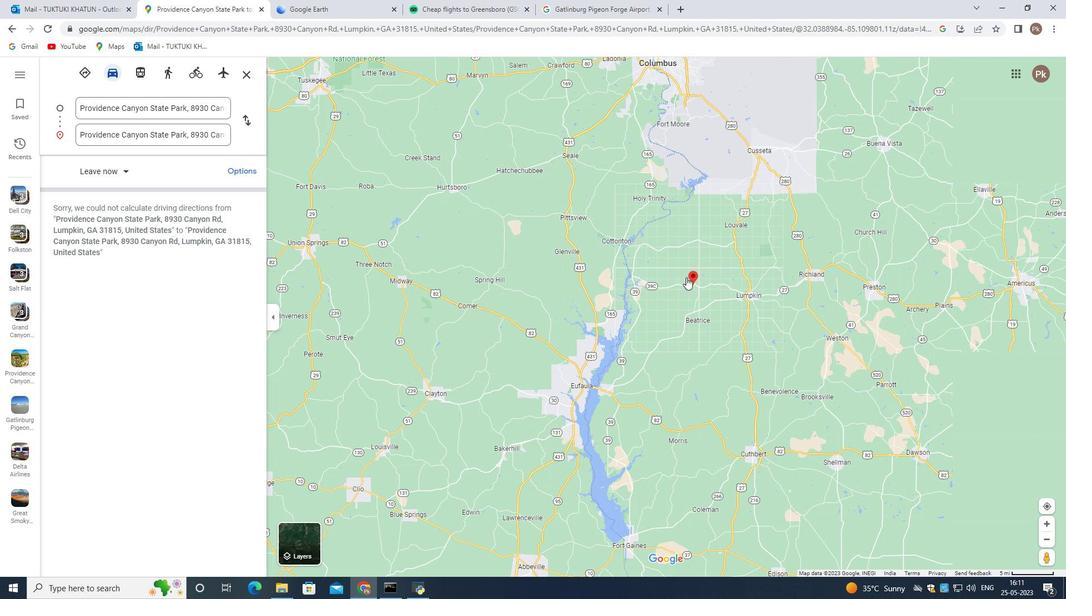 
Action: Mouse scrolled (531, 234) with delta (0, 0)
Screenshot: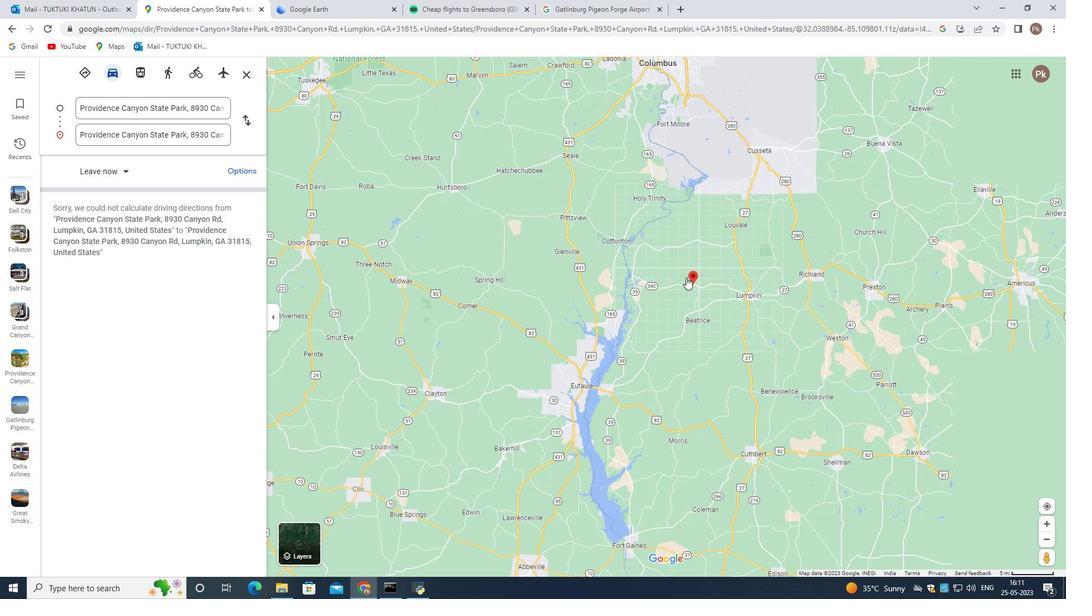 
Action: Mouse moved to (538, 243)
Screenshot: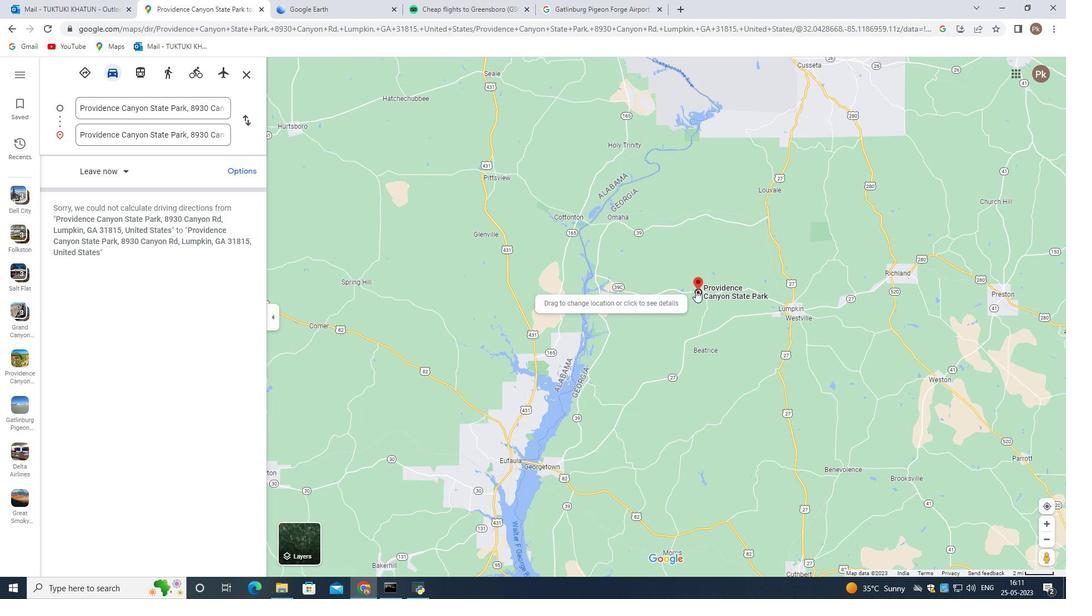
Action: Mouse scrolled (538, 244) with delta (0, 0)
Screenshot: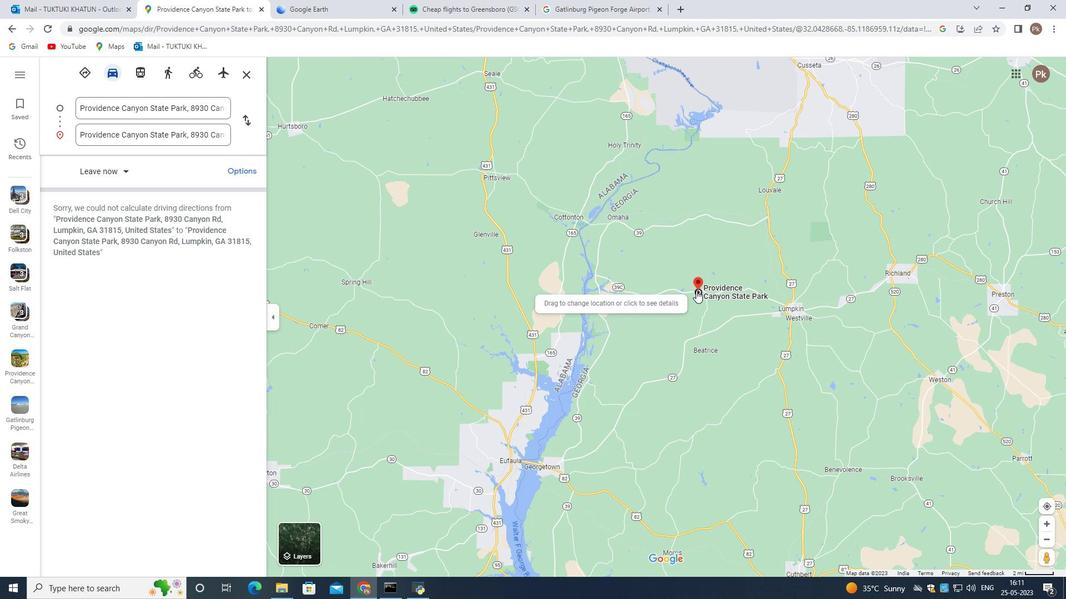 
Action: Mouse moved to (547, 241)
Screenshot: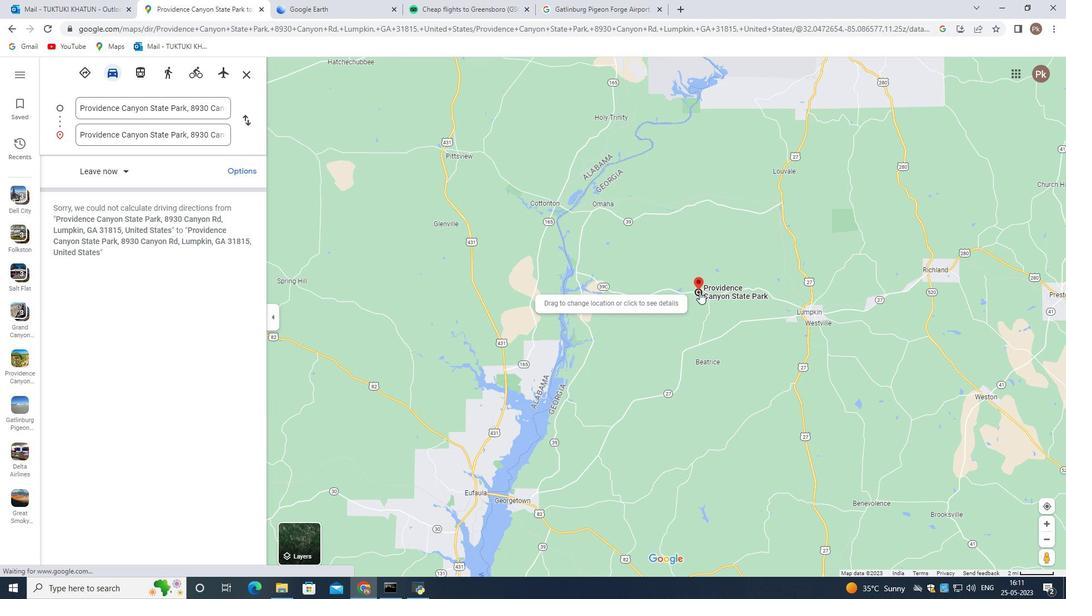 
Action: Mouse scrolled (547, 242) with delta (0, 0)
Screenshot: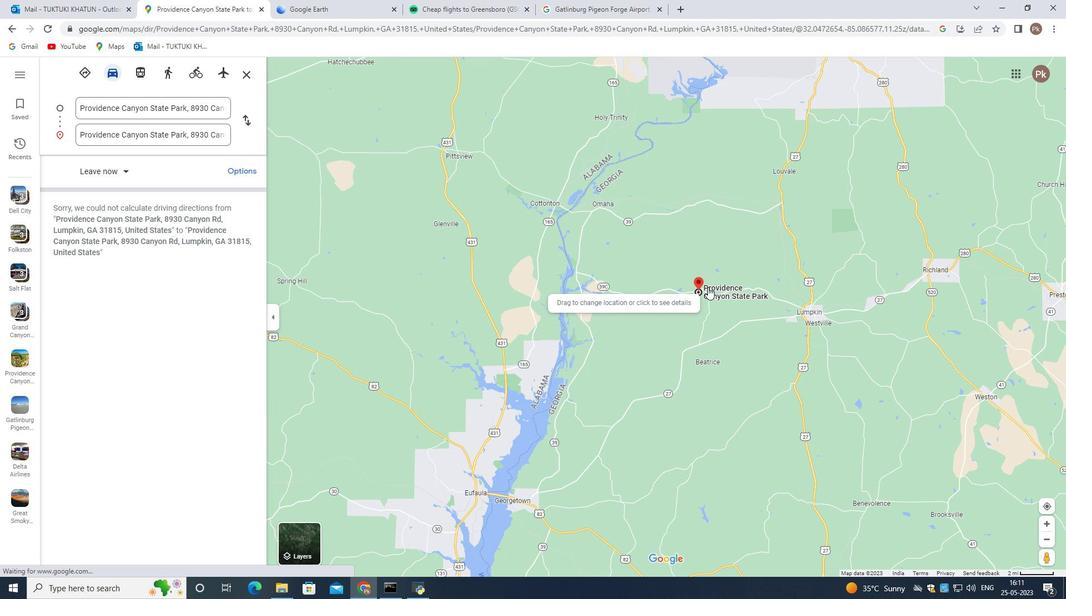 
Action: Mouse scrolled (547, 242) with delta (0, 0)
Screenshot: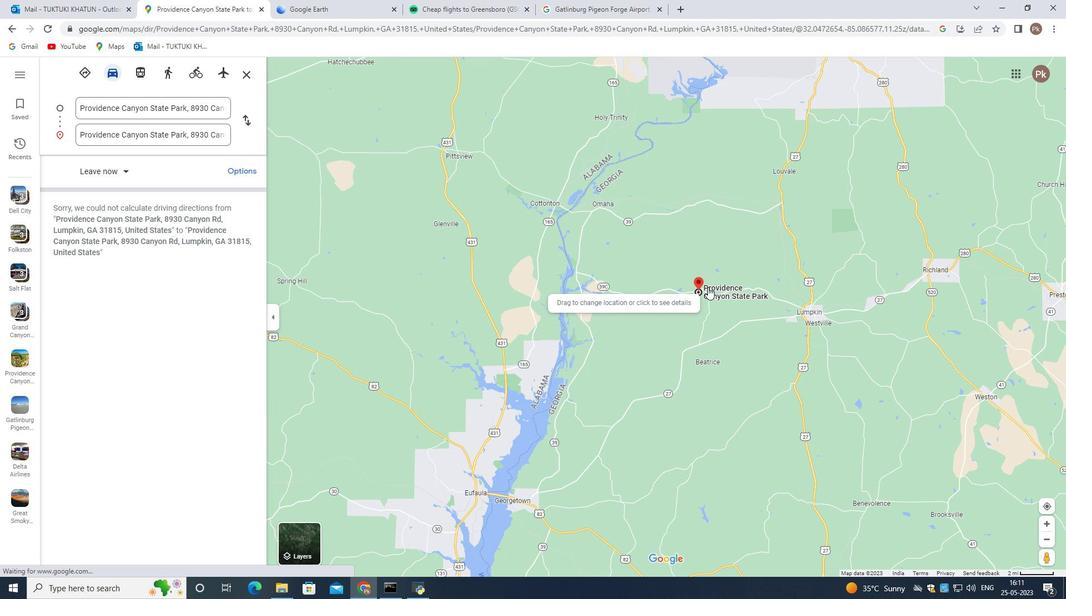 
Action: Mouse scrolled (547, 242) with delta (0, 0)
Screenshot: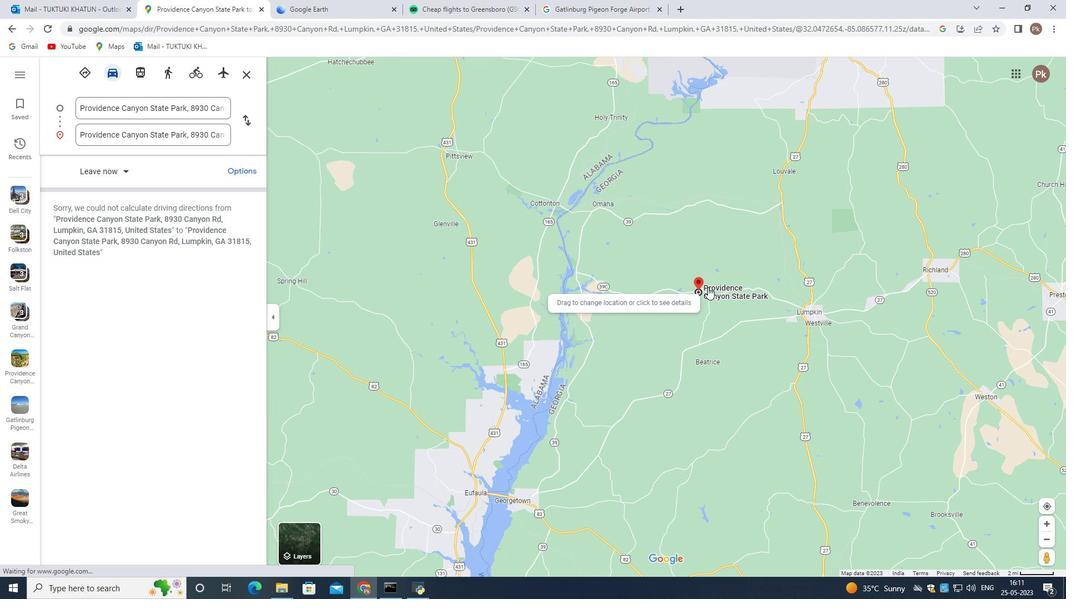 
Action: Mouse scrolled (547, 242) with delta (0, 0)
Screenshot: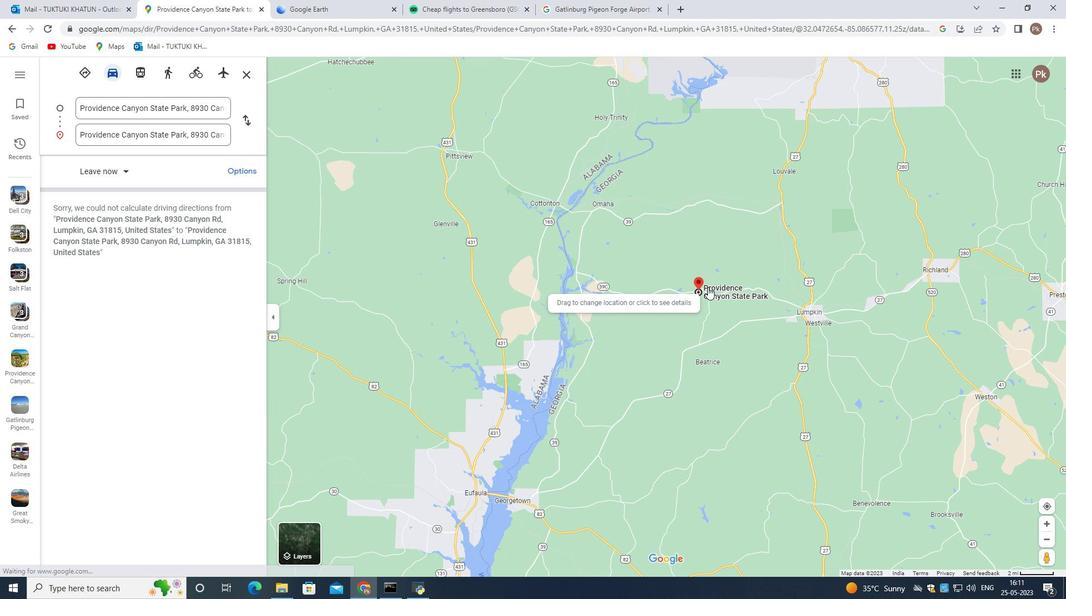 
Action: Mouse scrolled (547, 242) with delta (0, 0)
Screenshot: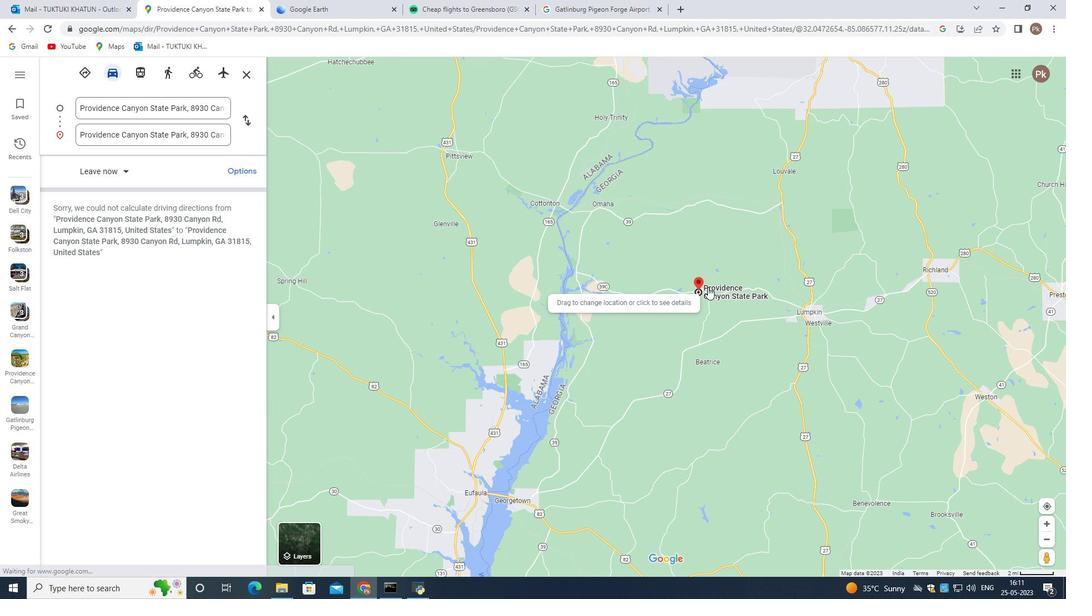 
Action: Mouse moved to (545, 254)
Screenshot: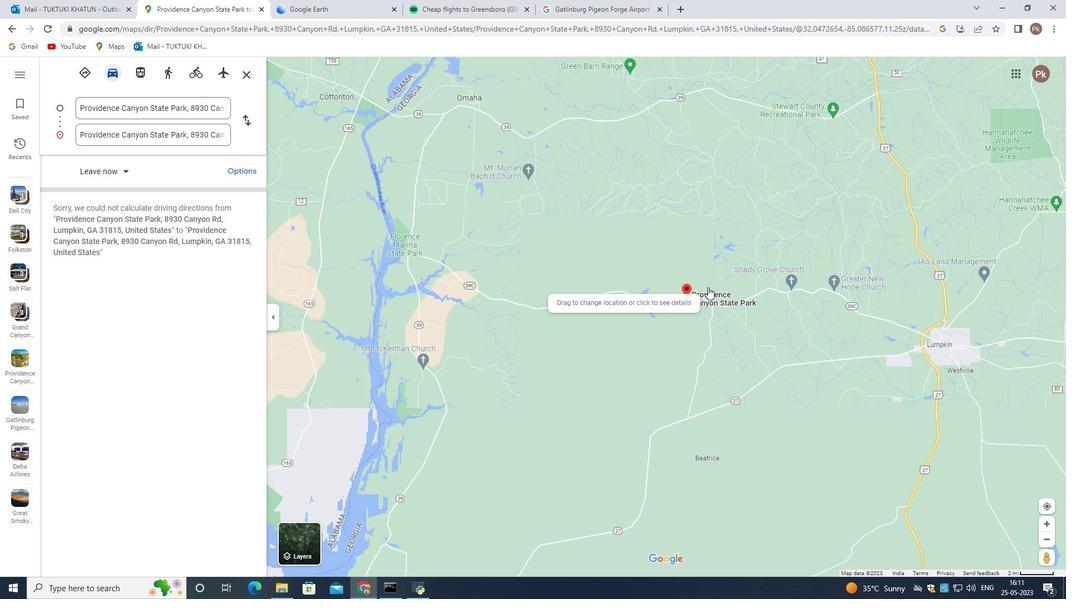 
Action: Mouse scrolled (545, 254) with delta (0, 0)
Screenshot: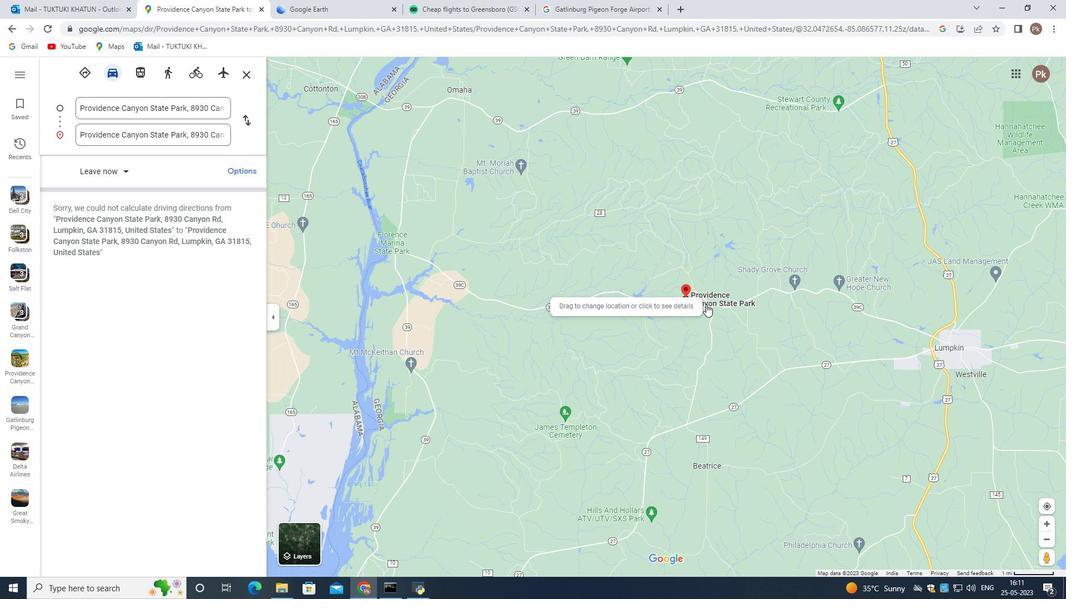 
Action: Mouse scrolled (545, 254) with delta (0, 0)
Screenshot: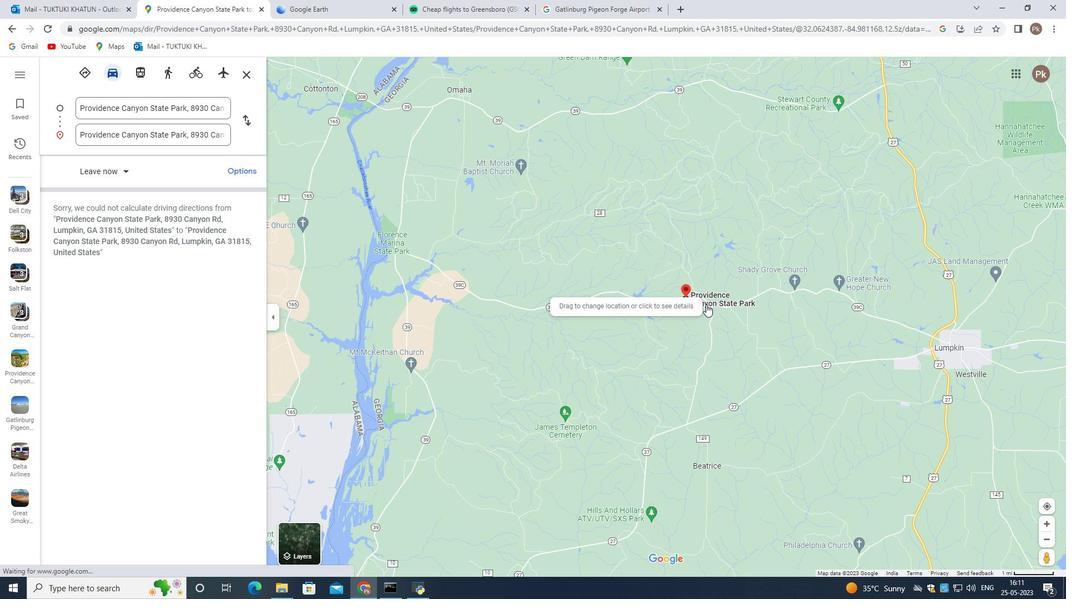 
Action: Mouse scrolled (545, 254) with delta (0, 0)
Screenshot: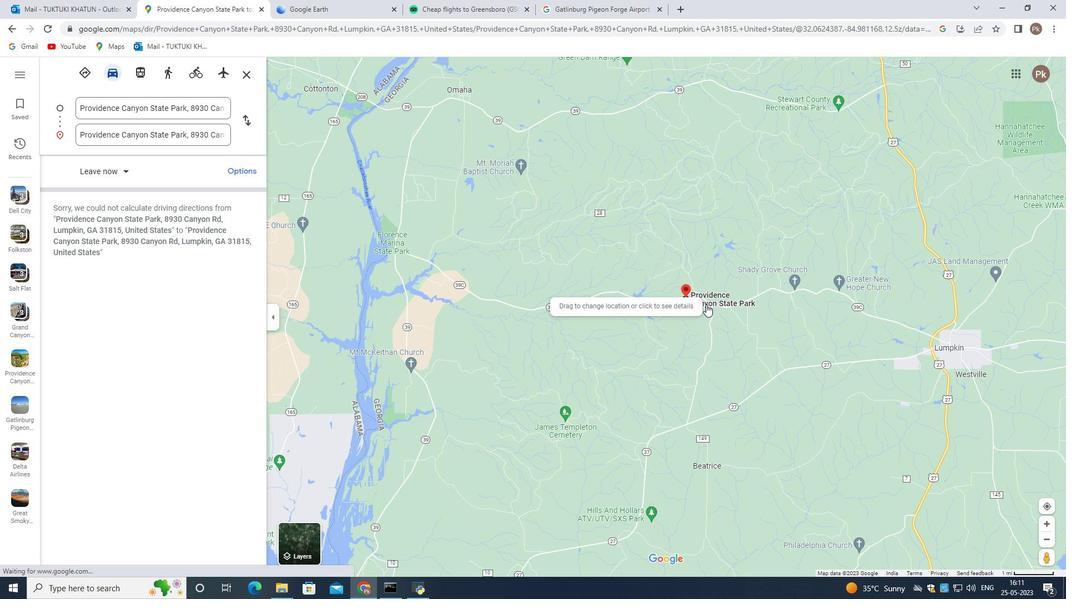 
Action: Mouse scrolled (545, 254) with delta (0, 0)
Screenshot: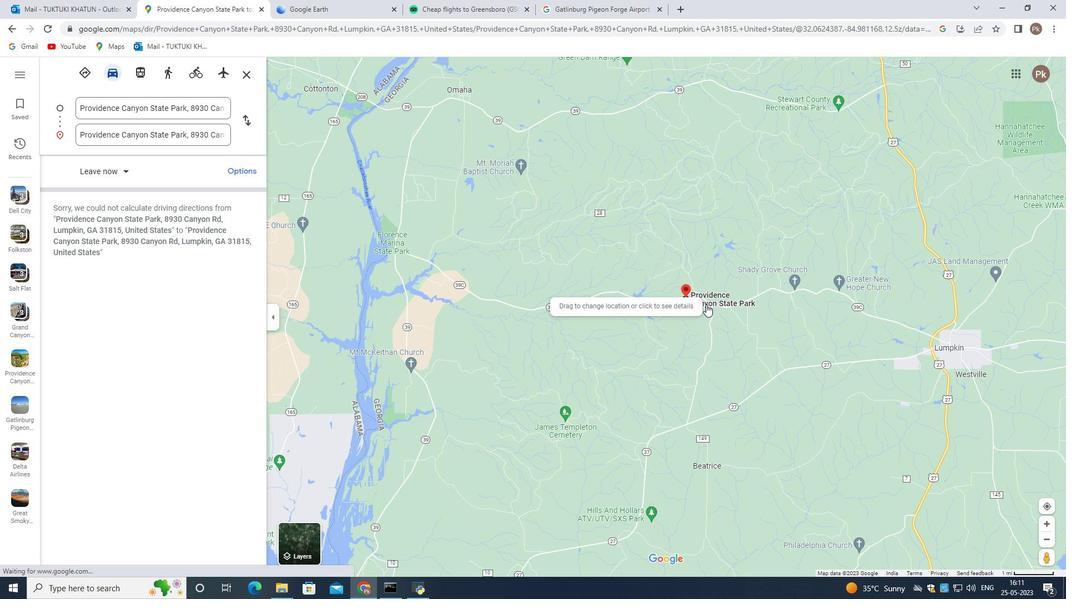 
Action: Mouse scrolled (545, 254) with delta (0, 0)
Screenshot: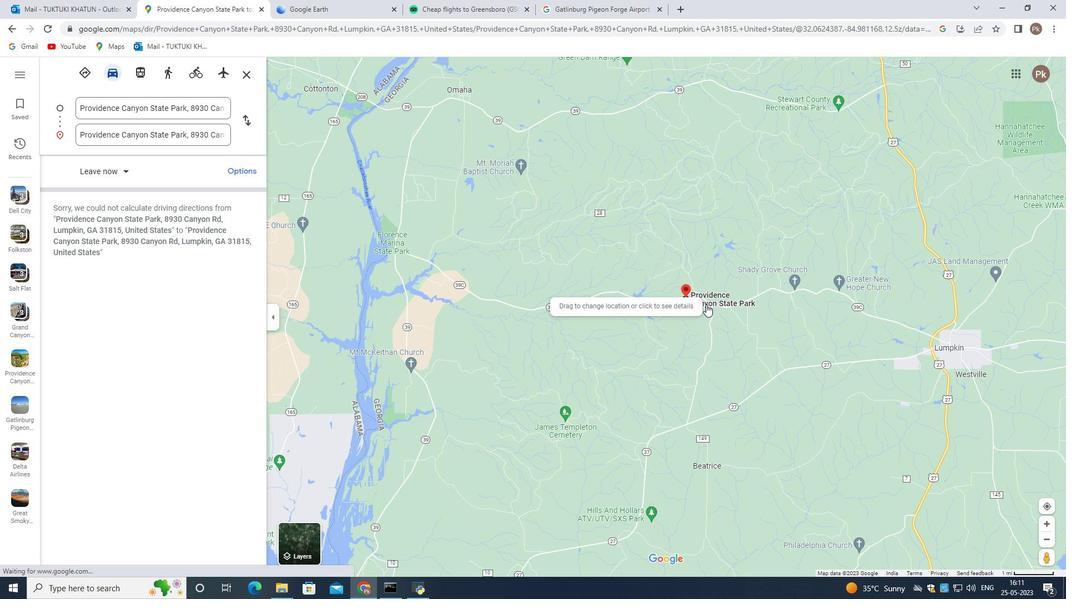 
Action: Mouse moved to (543, 248)
Screenshot: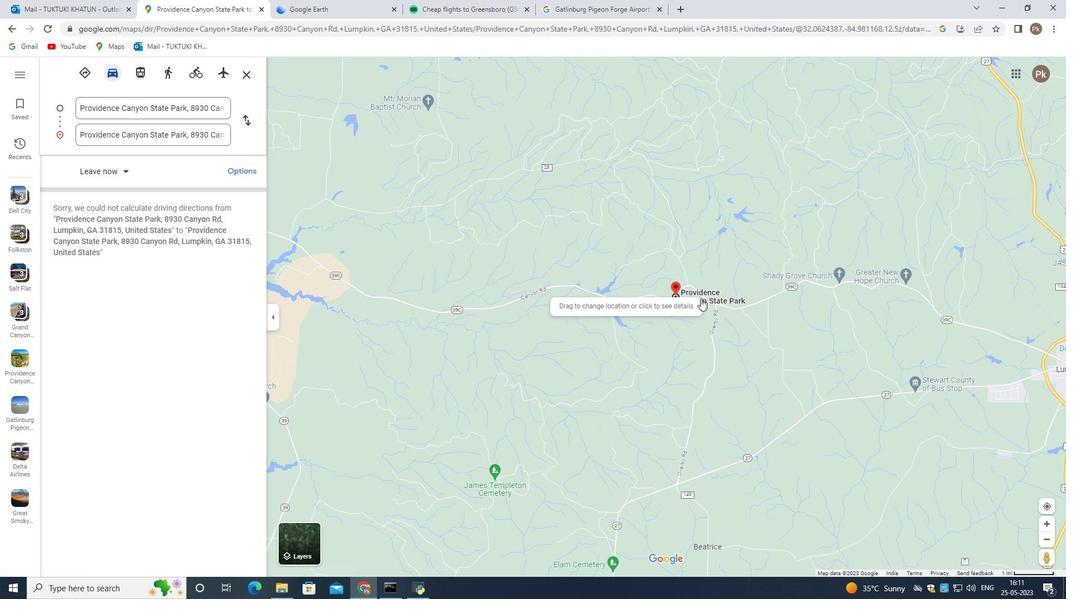 
Action: Mouse scrolled (543, 249) with delta (0, 0)
Screenshot: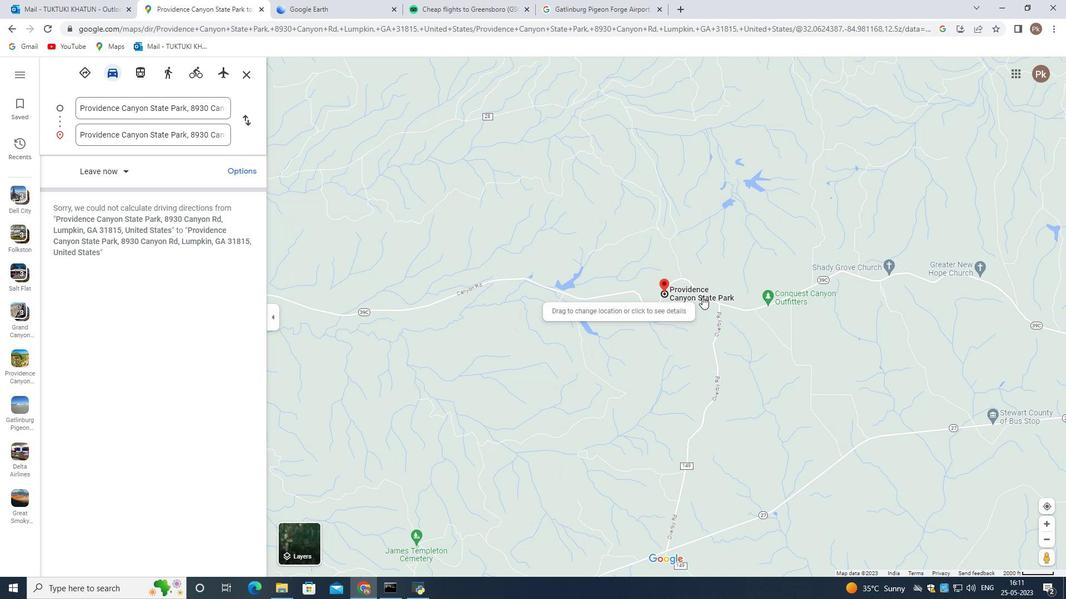 
Action: Mouse scrolled (543, 249) with delta (0, 0)
Screenshot: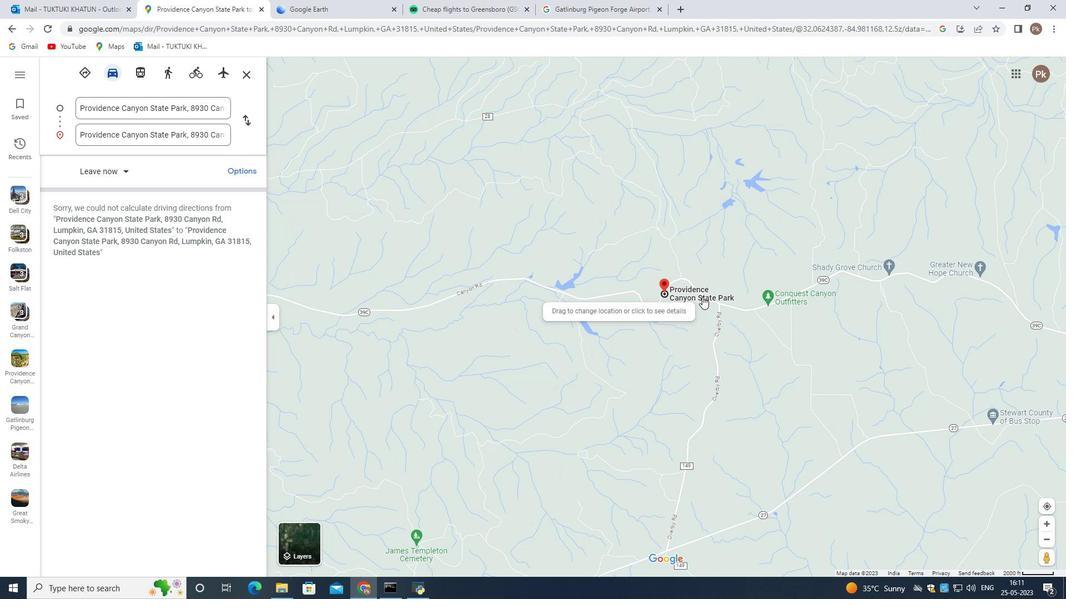 
Action: Mouse scrolled (543, 249) with delta (0, 0)
Screenshot: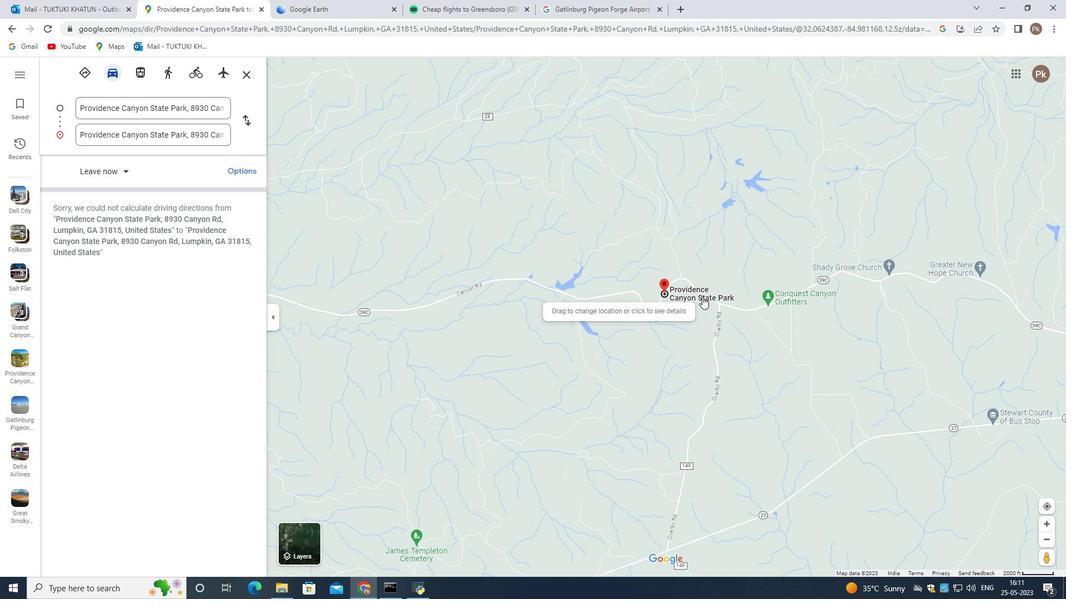 
Action: Mouse scrolled (543, 249) with delta (0, 0)
Screenshot: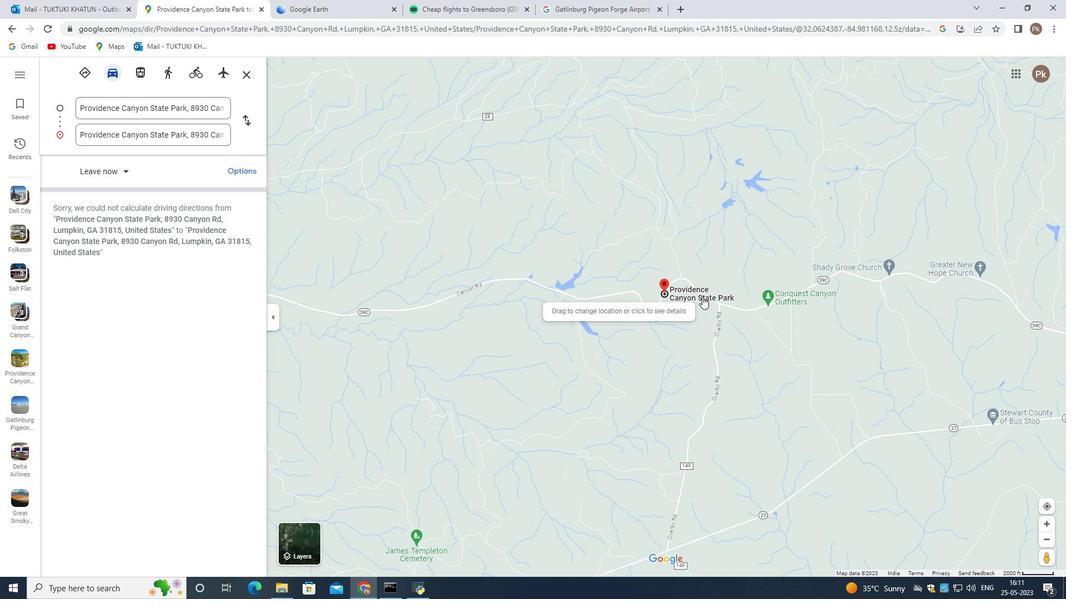 
Action: Mouse scrolled (543, 249) with delta (0, 0)
Screenshot: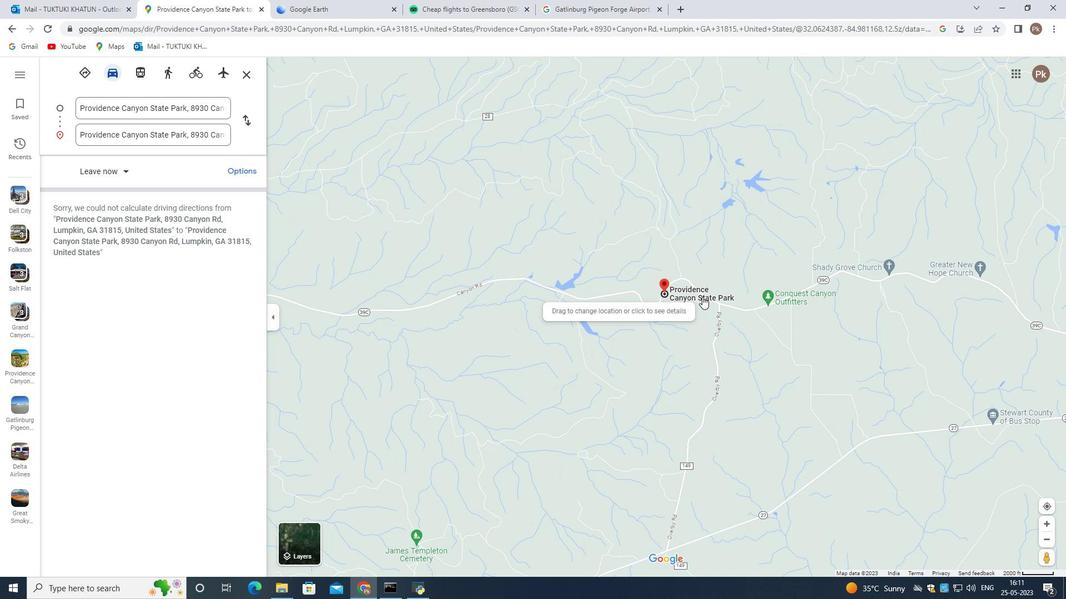 
Action: Mouse moved to (489, 239)
Screenshot: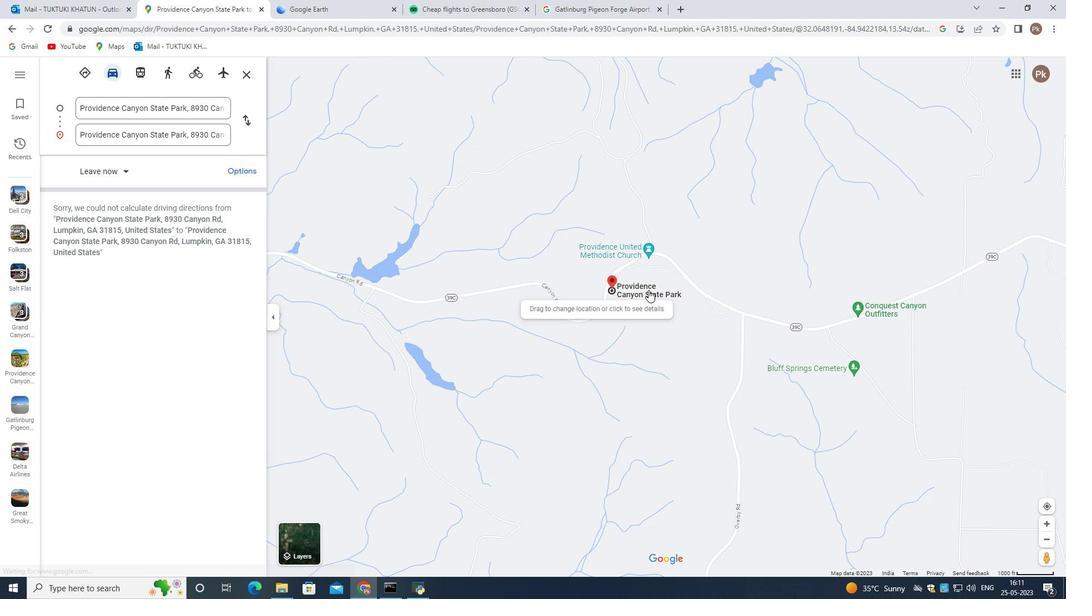 
Action: Mouse scrolled (489, 240) with delta (0, 0)
Screenshot: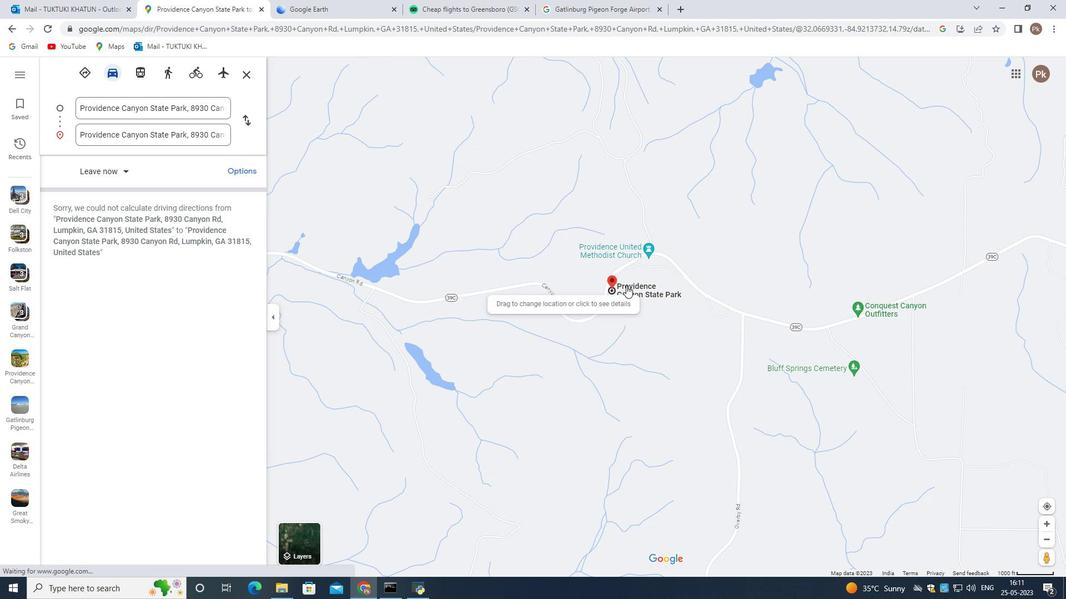 
Action: Mouse scrolled (489, 240) with delta (0, 0)
Screenshot: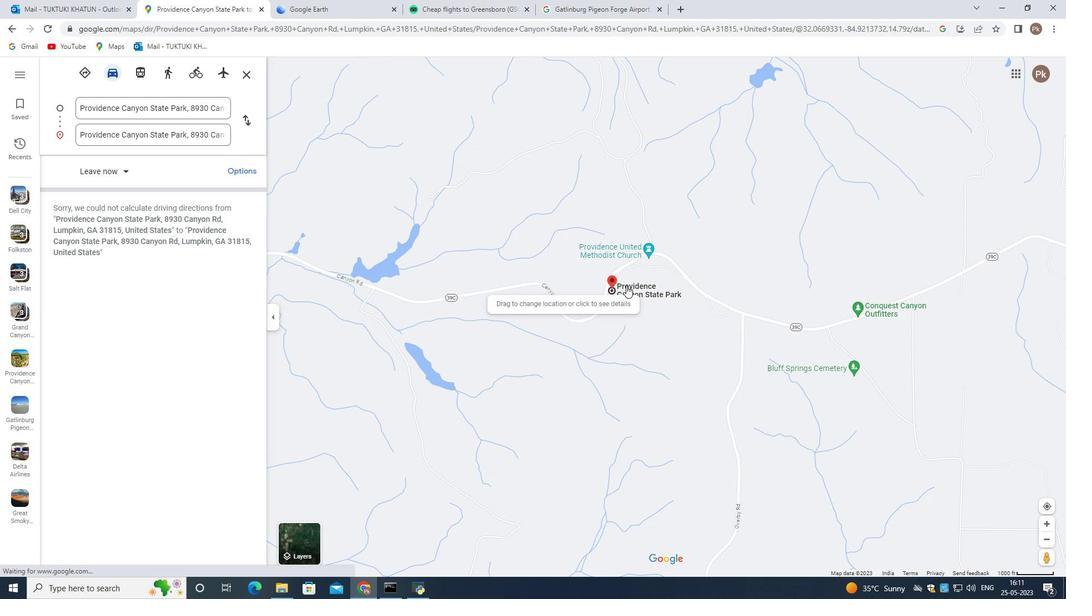 
Action: Mouse scrolled (489, 240) with delta (0, 0)
Screenshot: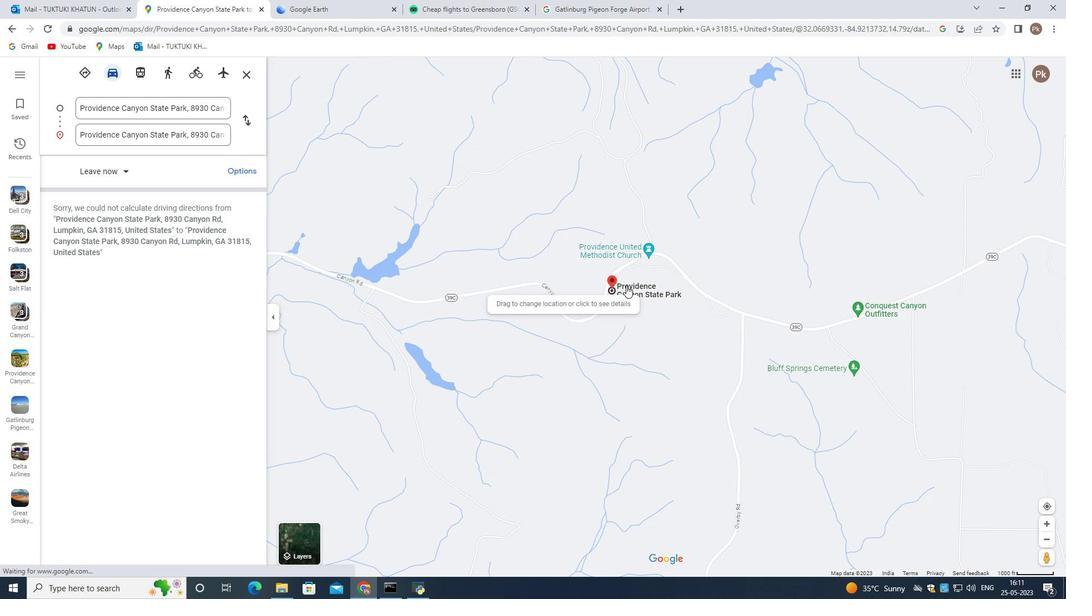 
Action: Mouse scrolled (489, 240) with delta (0, 0)
Screenshot: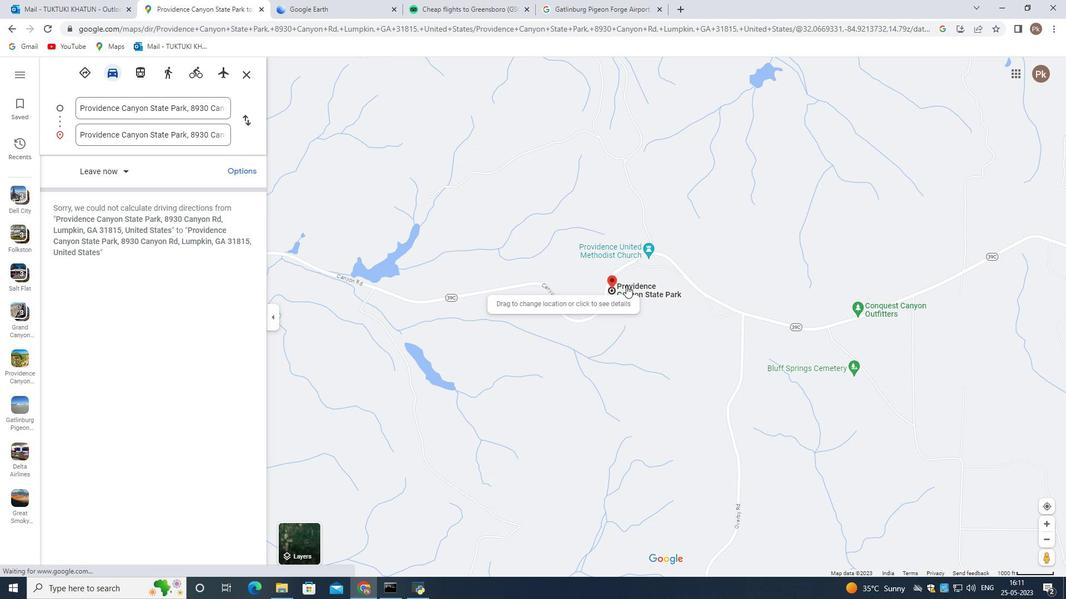 
Action: Mouse scrolled (489, 240) with delta (0, 0)
Screenshot: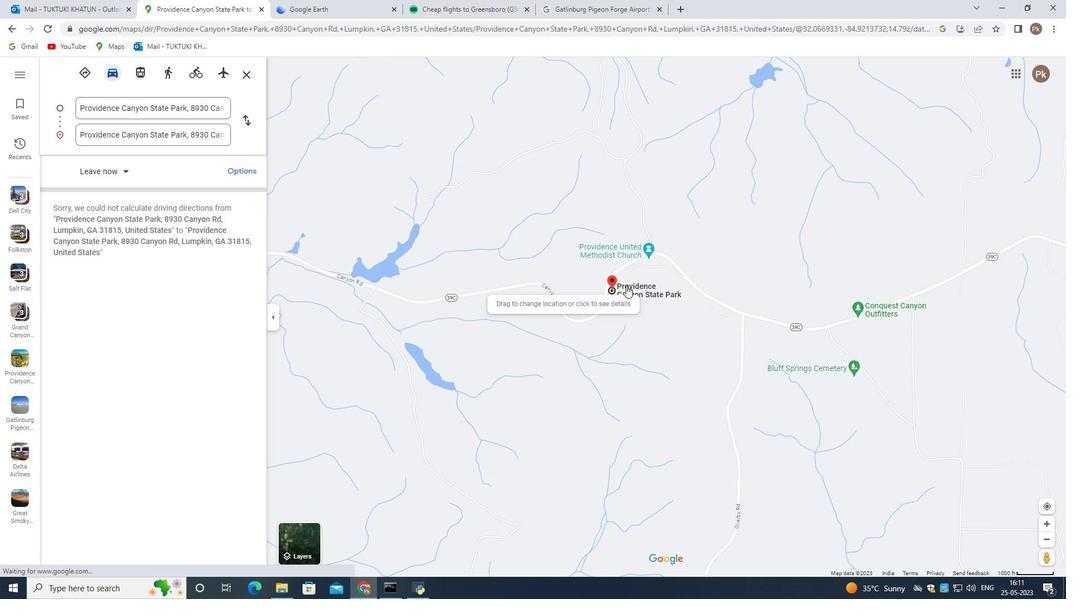 
Action: Mouse scrolled (489, 240) with delta (0, 0)
Screenshot: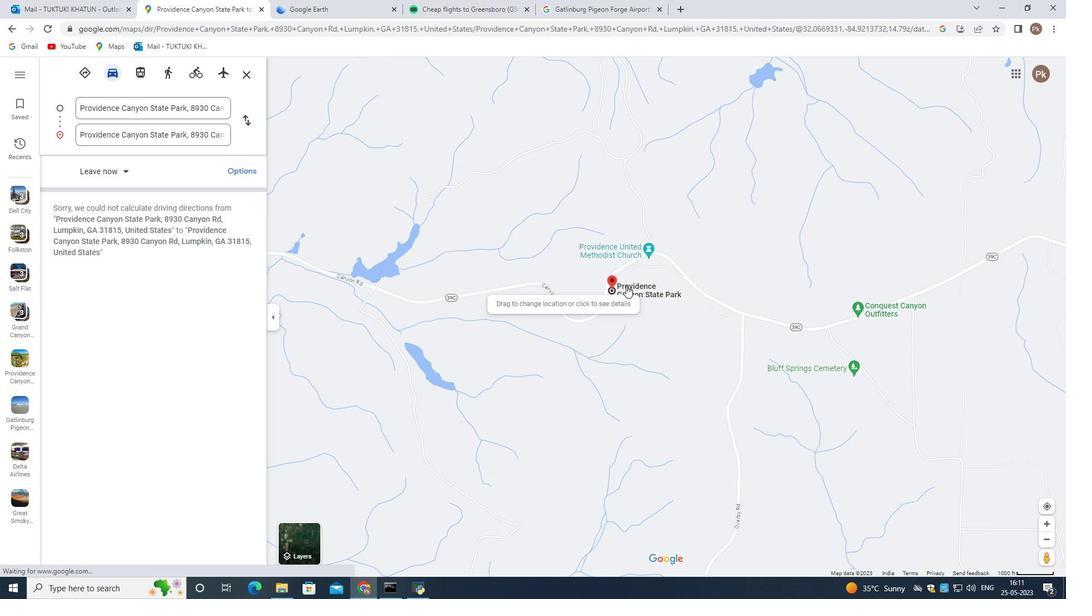 
Action: Mouse moved to (483, 242)
Screenshot: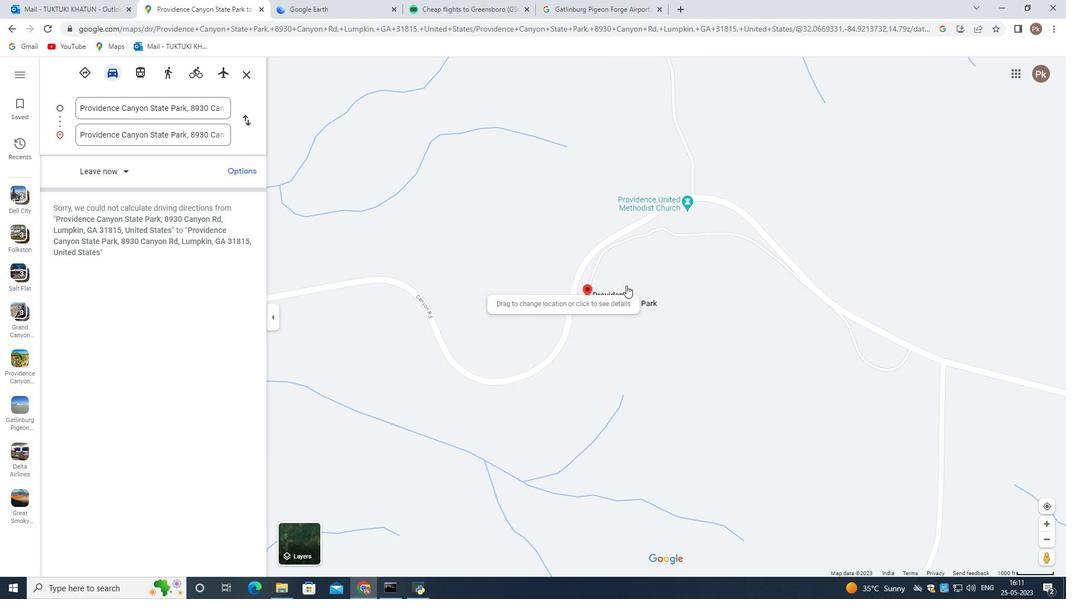 
Action: Mouse scrolled (483, 242) with delta (0, 0)
Screenshot: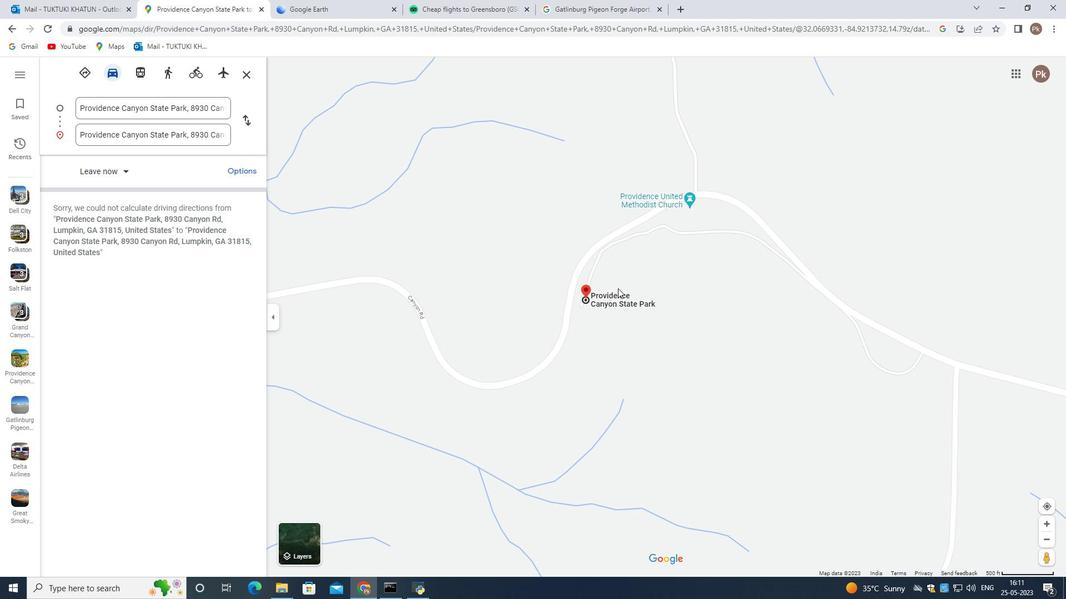 
Action: Mouse scrolled (483, 242) with delta (0, 0)
Screenshot: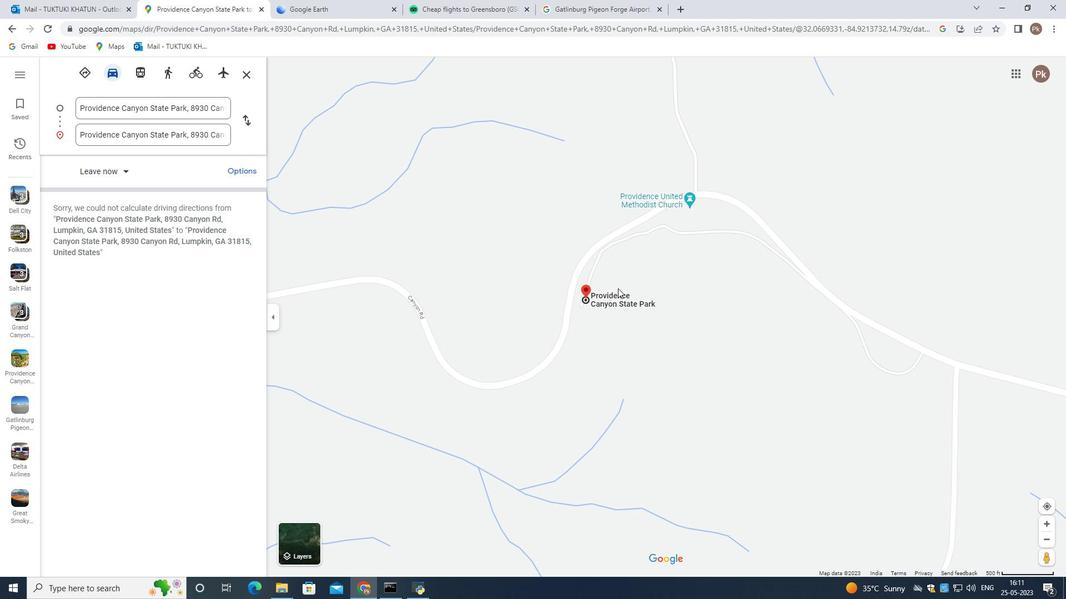 
Action: Mouse scrolled (483, 242) with delta (0, 0)
Screenshot: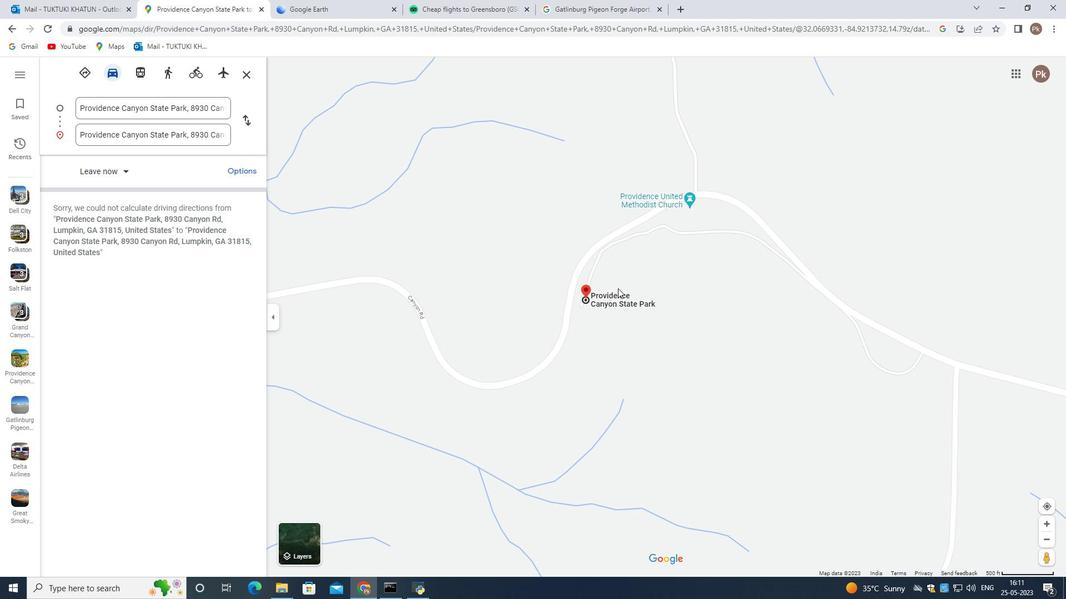 
Action: Mouse scrolled (483, 242) with delta (0, 0)
Screenshot: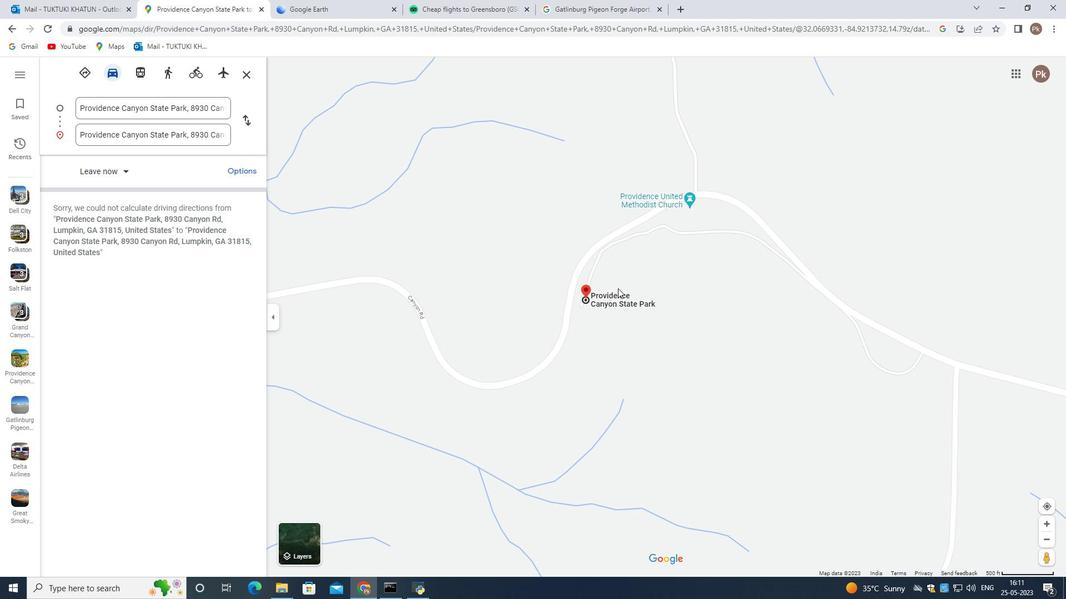 
Action: Mouse scrolled (483, 242) with delta (0, 0)
Screenshot: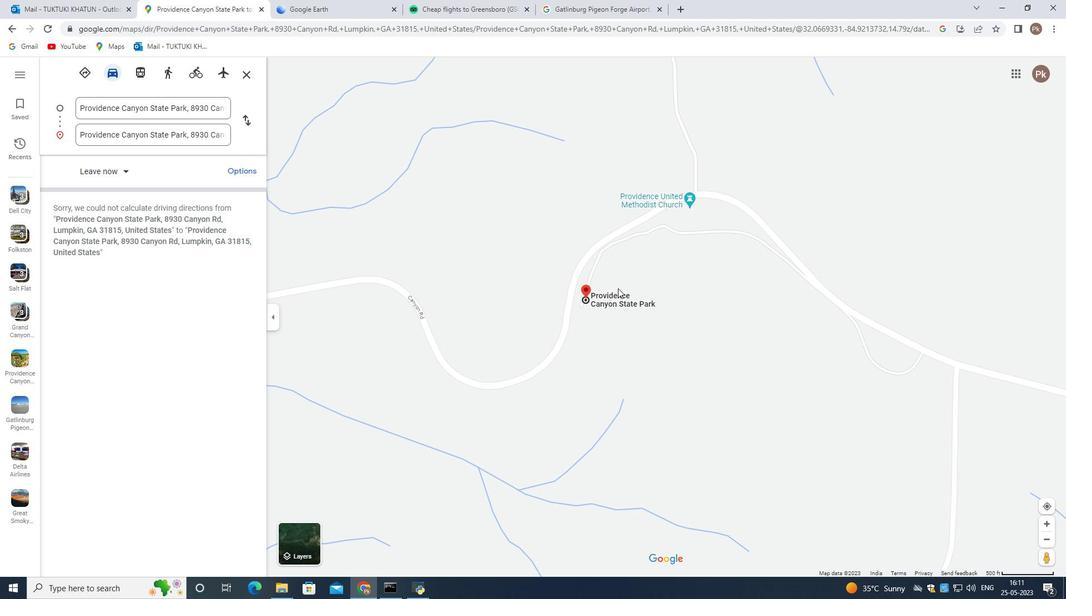 
Action: Mouse moved to (440, 257)
Screenshot: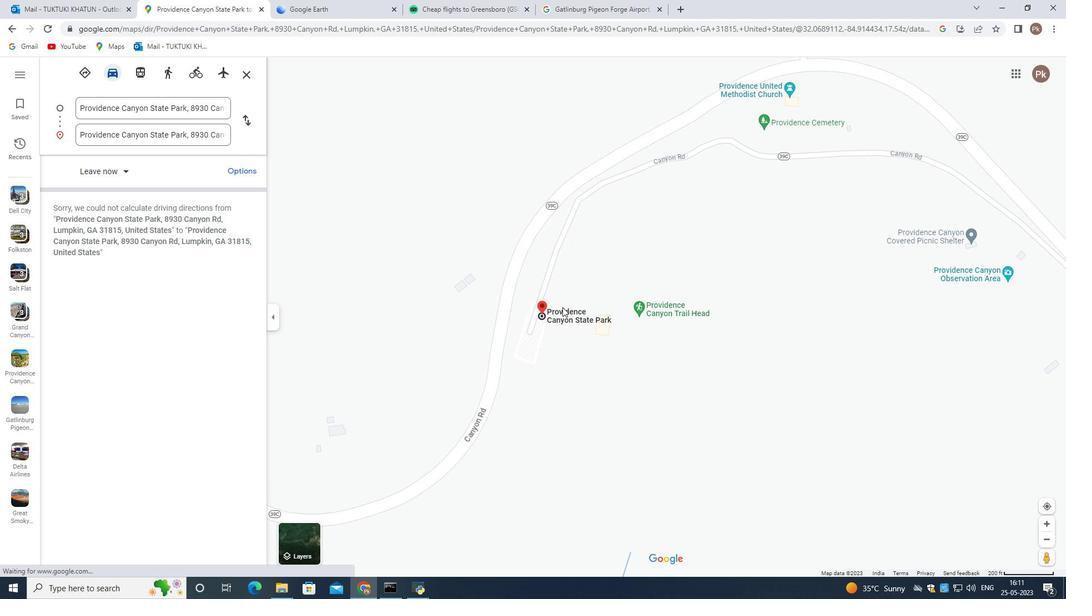 
Action: Mouse scrolled (440, 257) with delta (0, 0)
Screenshot: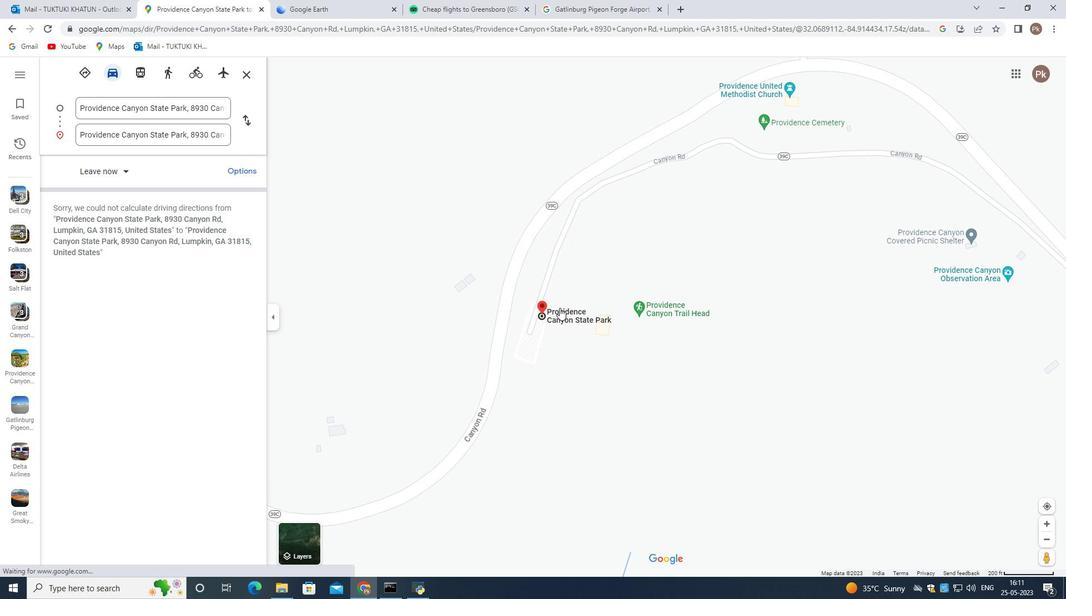 
Action: Mouse scrolled (440, 257) with delta (0, 0)
Screenshot: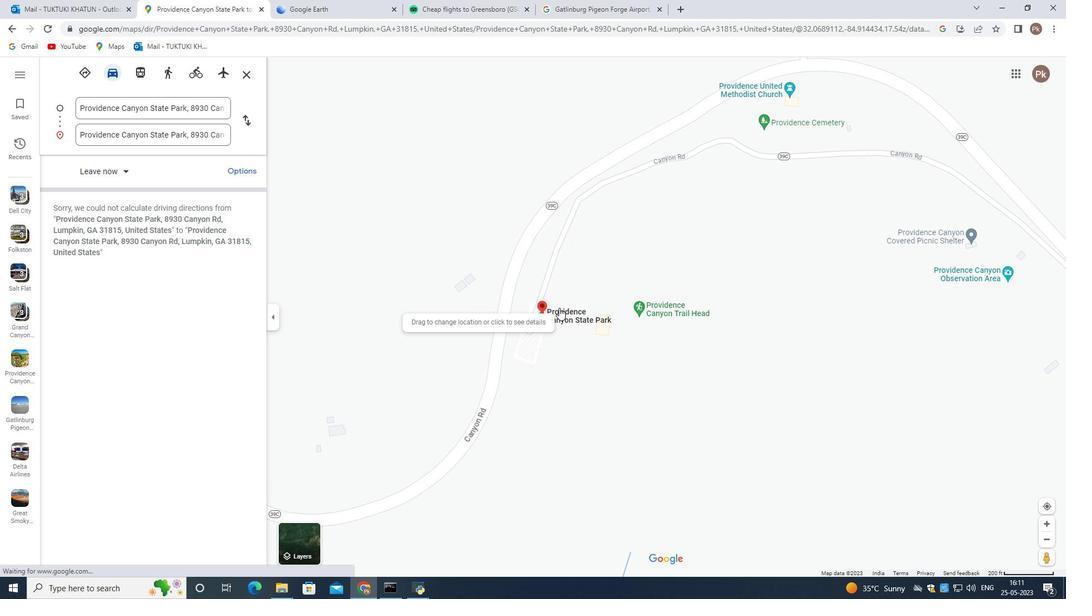 
Action: Mouse moved to (433, 263)
Screenshot: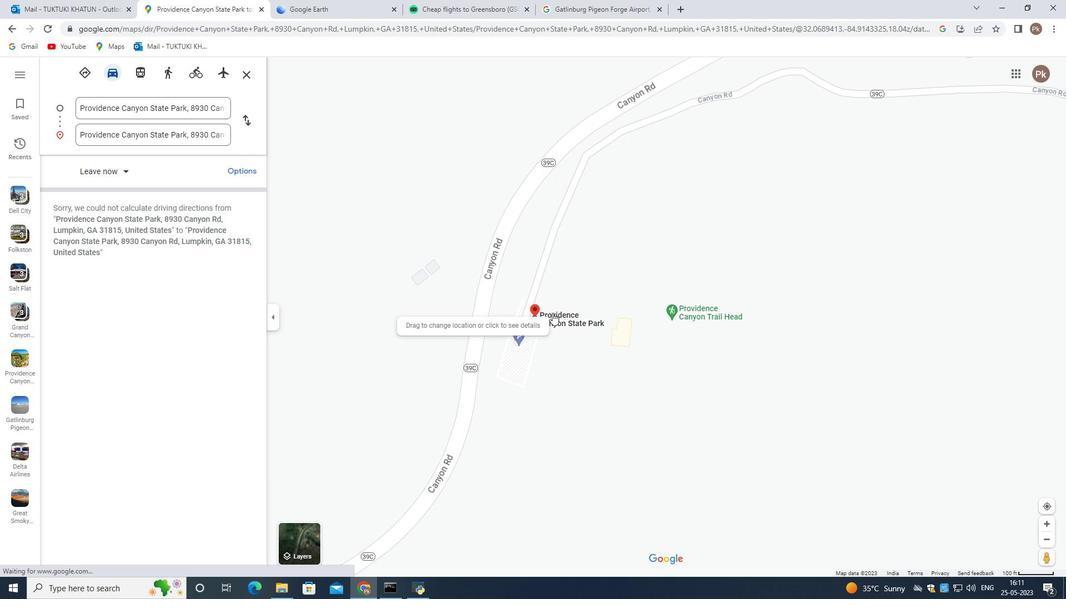 
Action: Mouse scrolled (433, 263) with delta (0, 0)
Screenshot: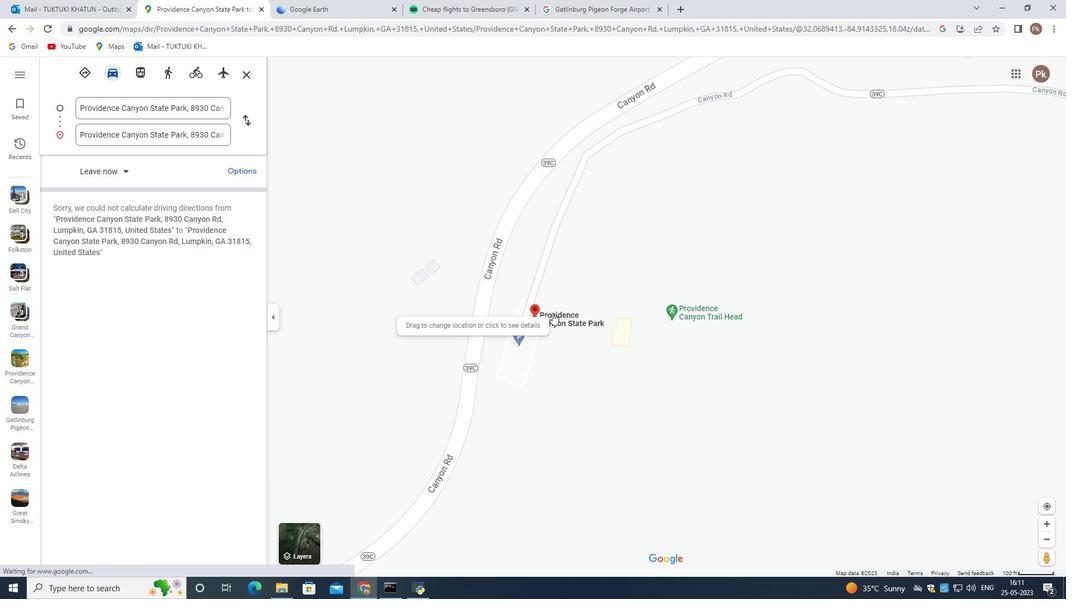 
Action: Mouse scrolled (433, 263) with delta (0, 0)
Screenshot: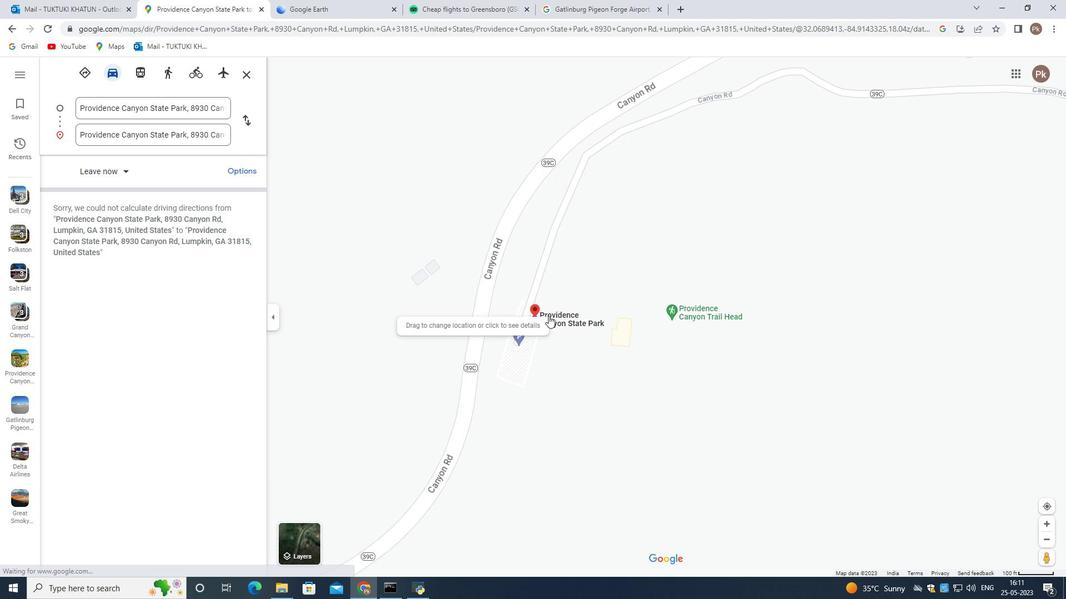 
Action: Mouse scrolled (433, 263) with delta (0, 0)
Screenshot: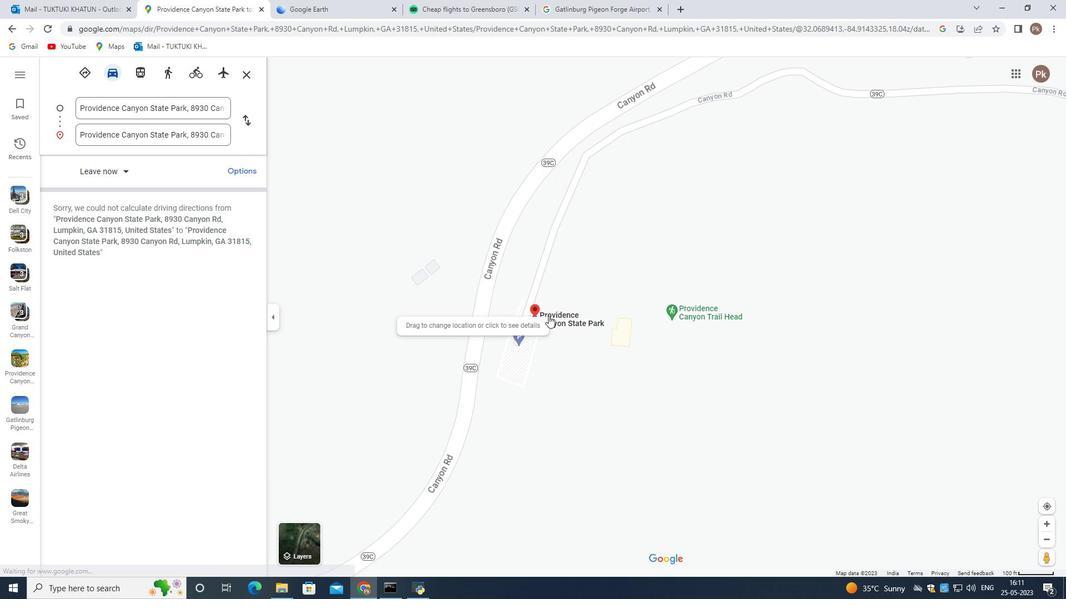 
Action: Mouse scrolled (433, 263) with delta (0, 0)
Screenshot: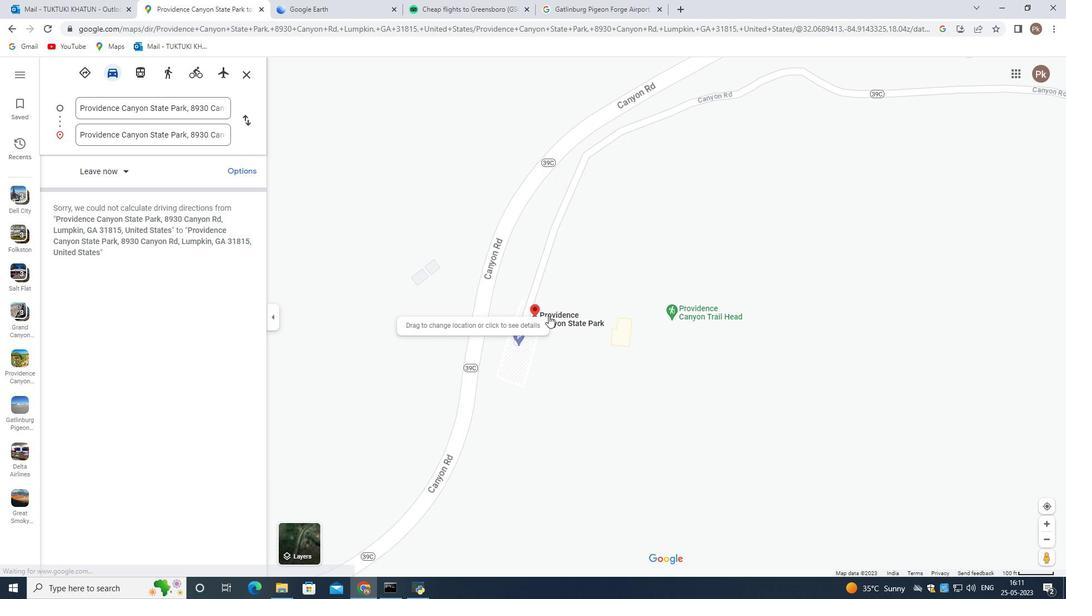 
Action: Mouse scrolled (433, 263) with delta (0, 0)
Screenshot: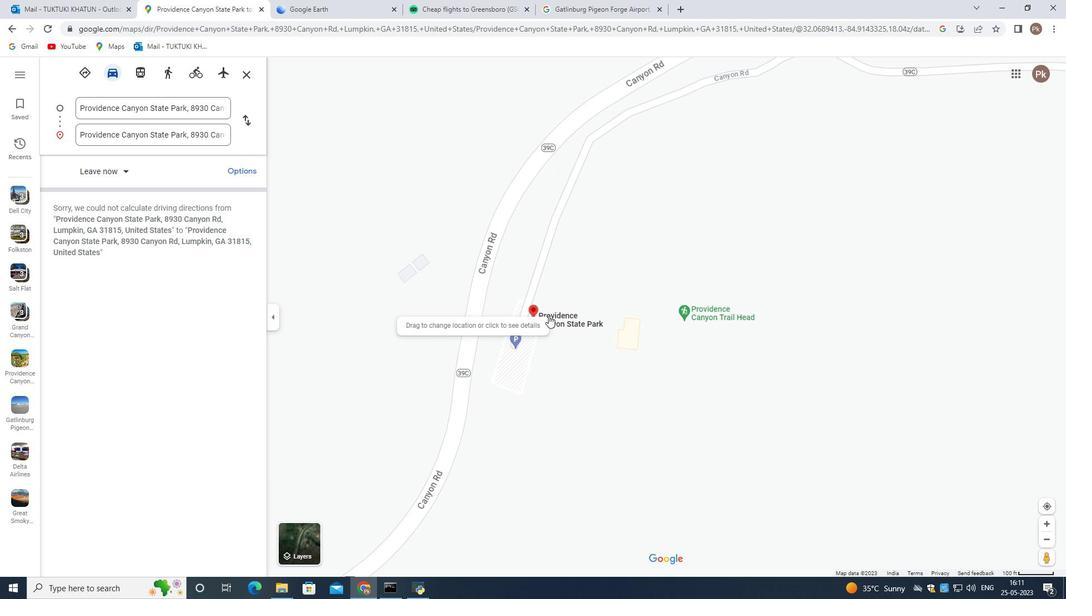 
Action: Mouse scrolled (433, 263) with delta (0, 0)
Screenshot: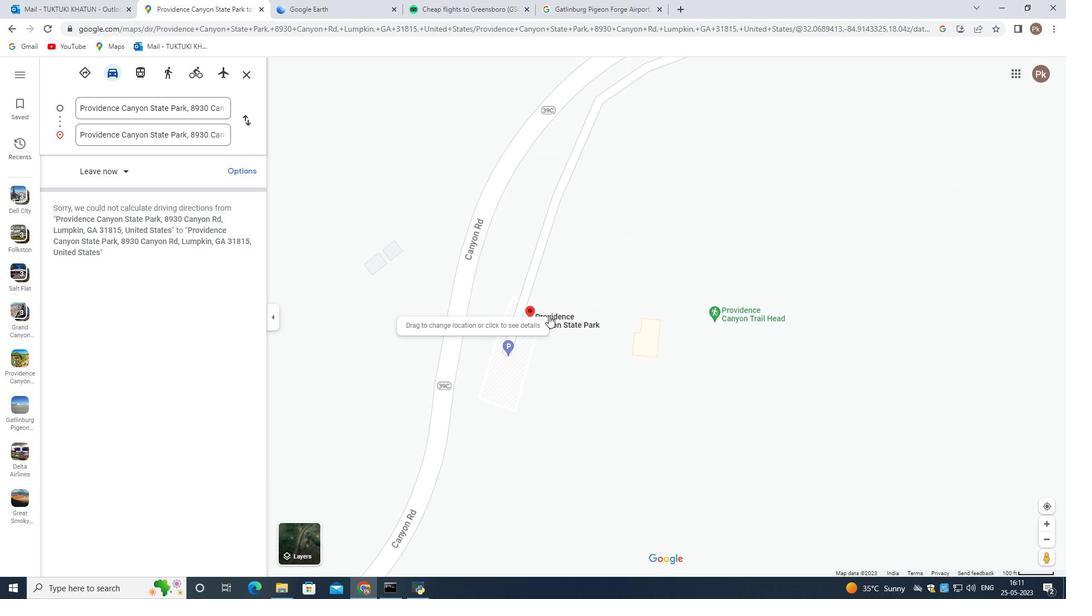 
Action: Mouse moved to (407, 270)
Screenshot: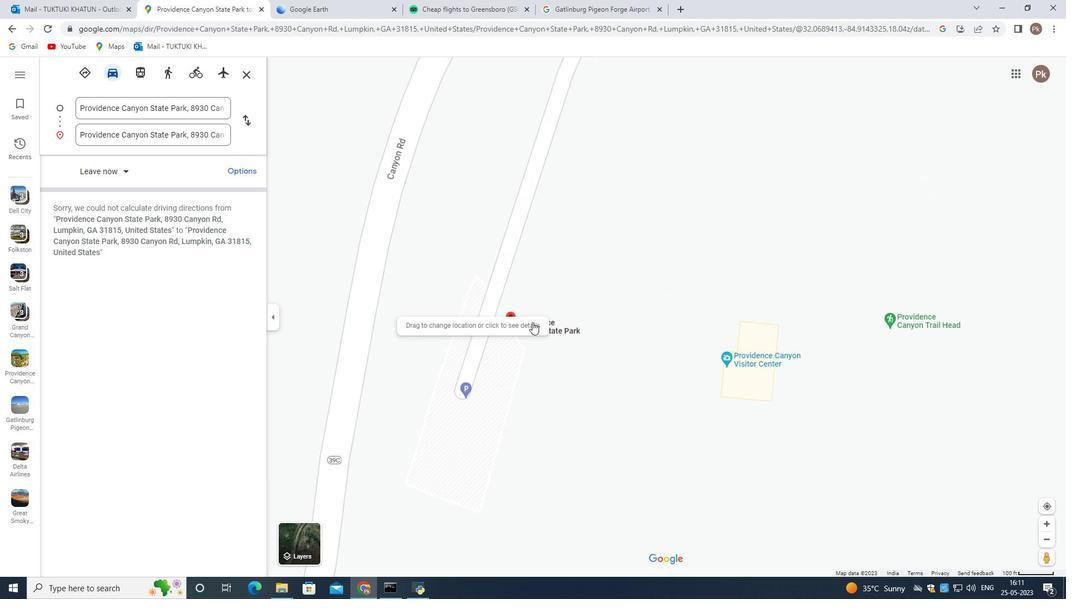 
Action: Mouse scrolled (407, 271) with delta (0, 0)
Screenshot: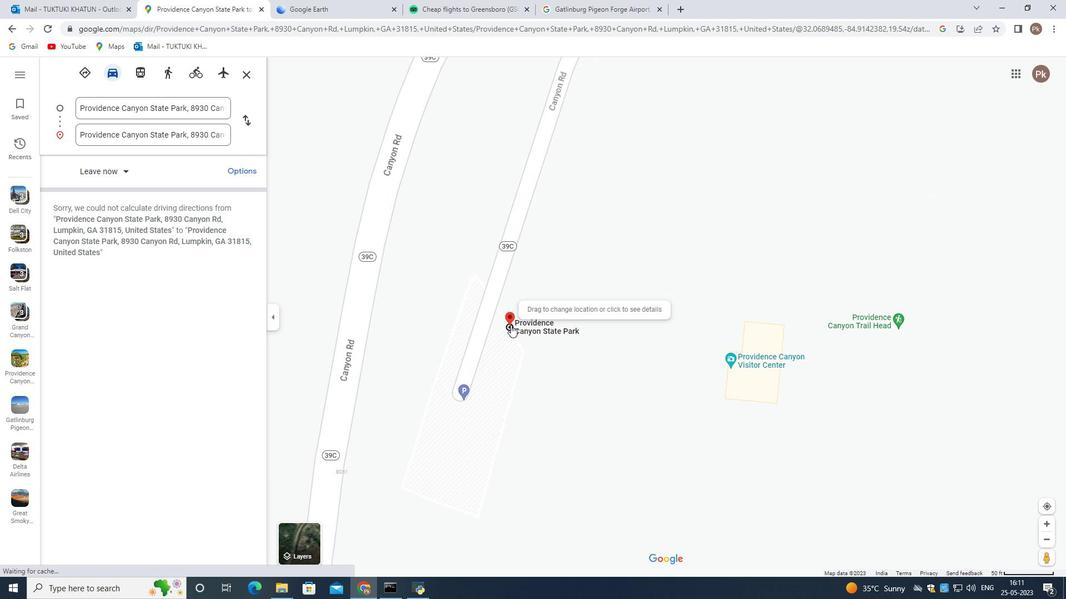 
Action: Mouse scrolled (407, 271) with delta (0, 0)
Screenshot: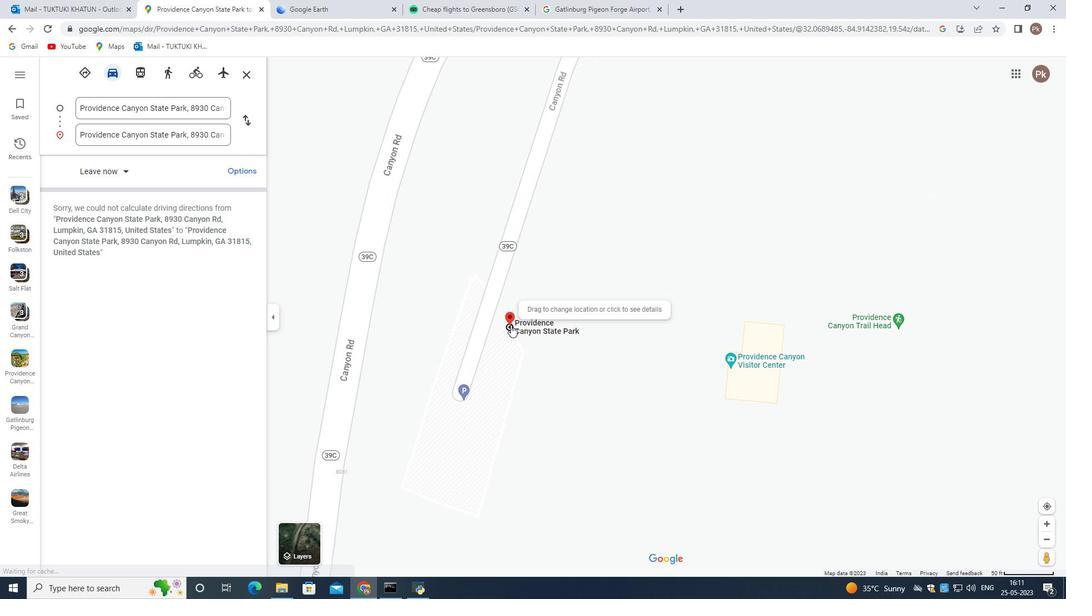 
Action: Mouse moved to (786, 422)
Screenshot: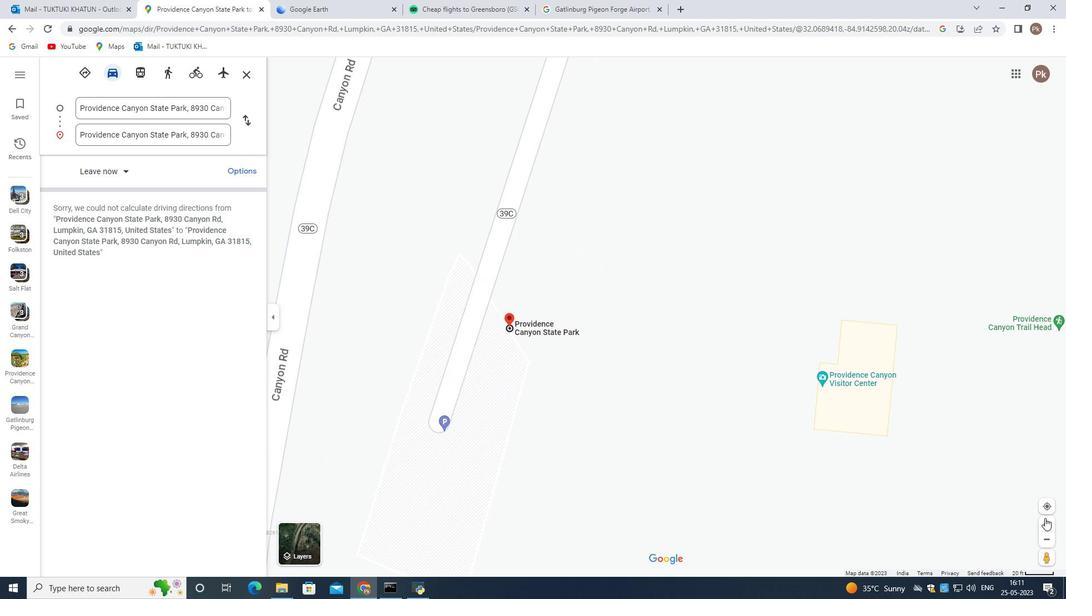 
Action: Mouse pressed left at (786, 422)
Screenshot: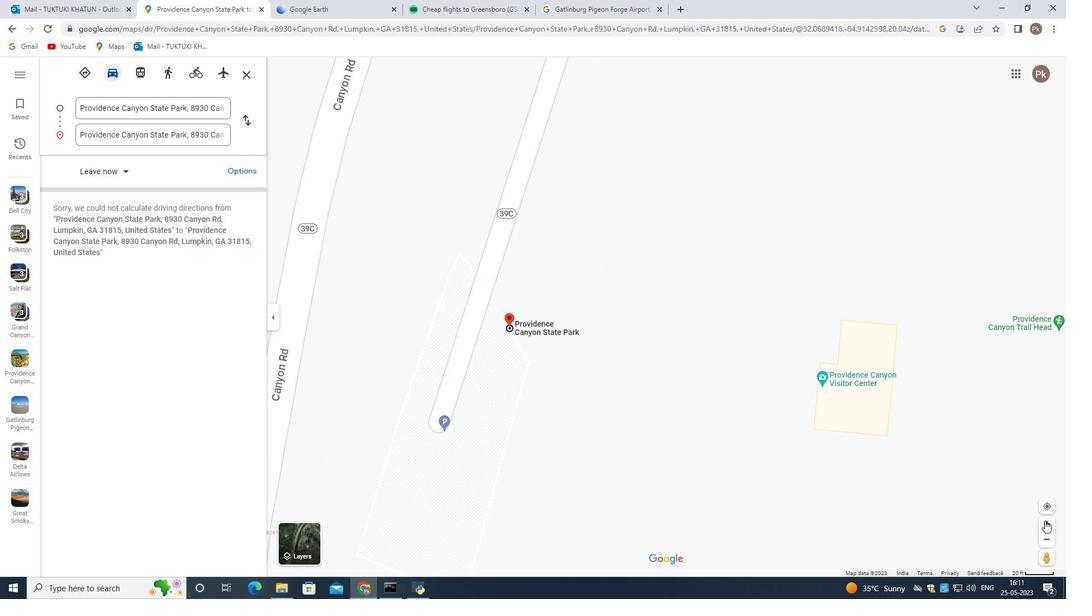 
Action: Mouse pressed left at (786, 422)
Screenshot: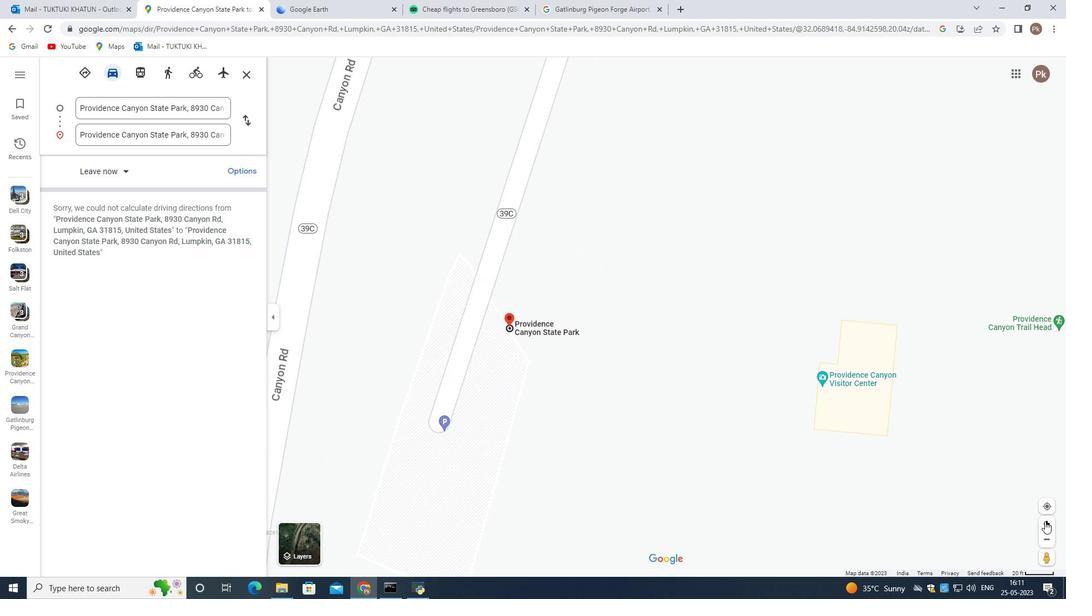 
Action: Mouse moved to (345, 339)
Screenshot: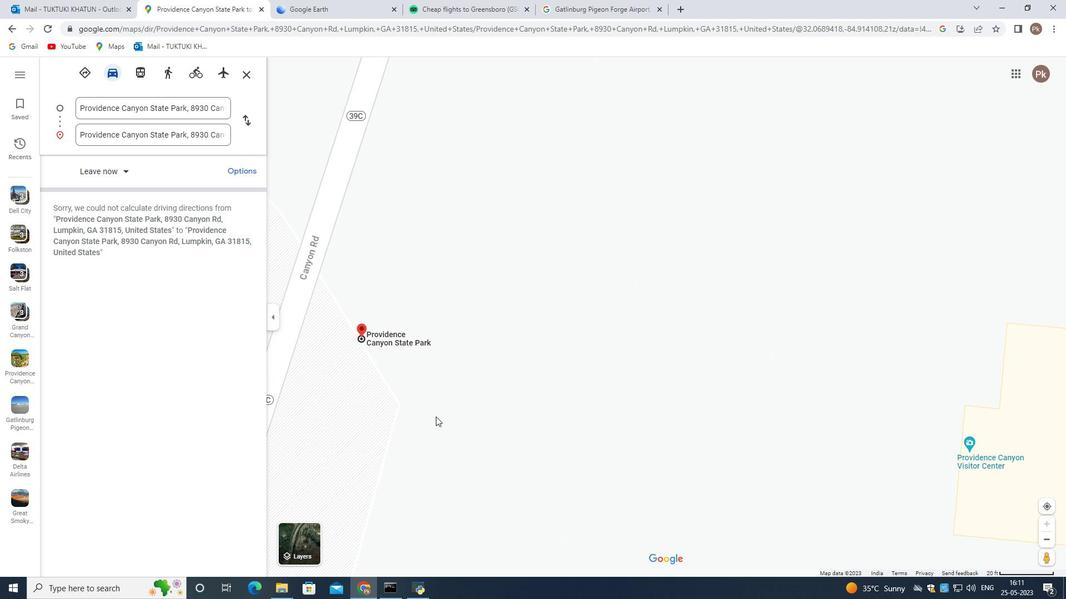 
Action: Mouse pressed left at (345, 339)
Screenshot: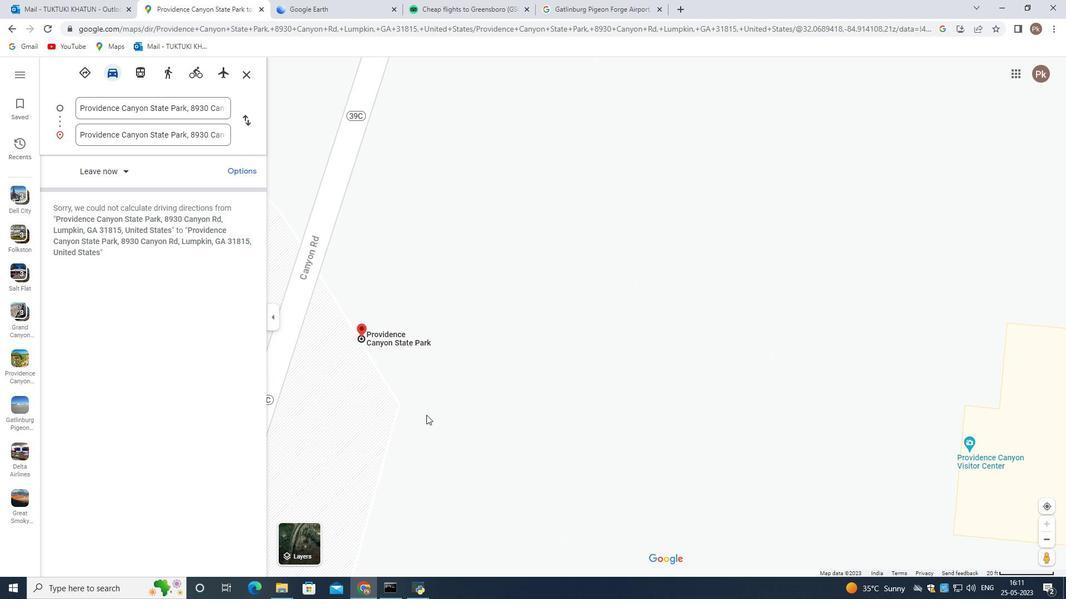 
Action: Mouse moved to (574, 303)
Screenshot: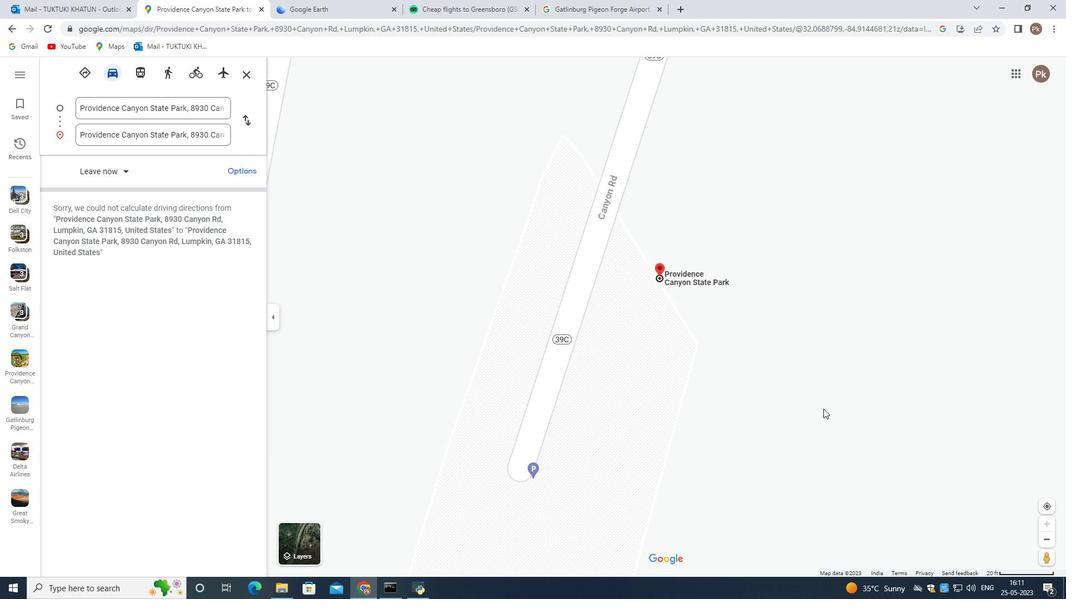 
Action: Mouse scrolled (574, 304) with delta (0, 0)
Screenshot: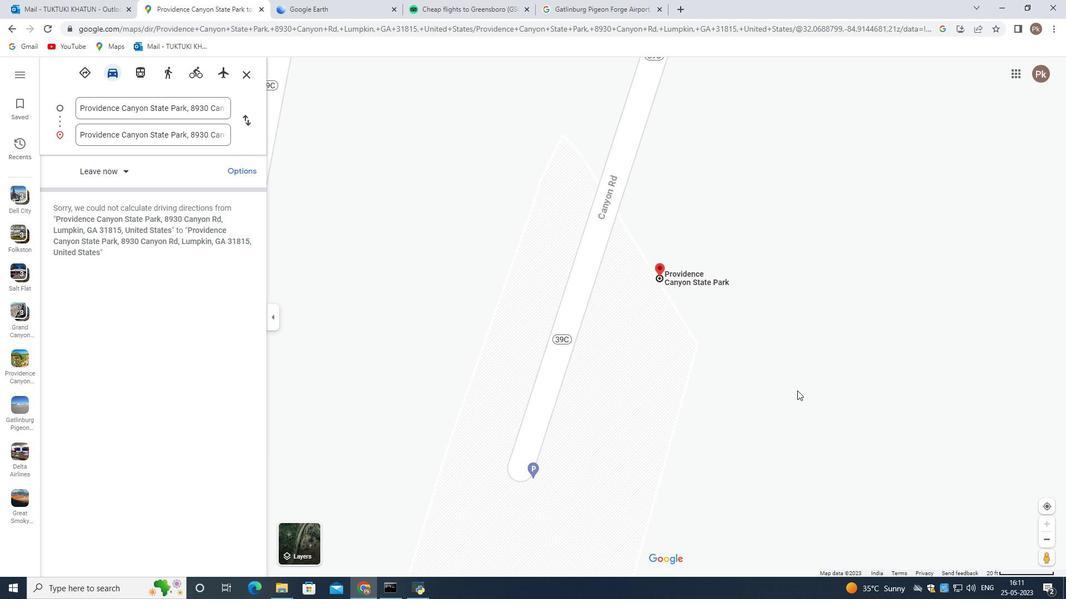 
Action: Mouse scrolled (574, 304) with delta (0, 0)
Screenshot: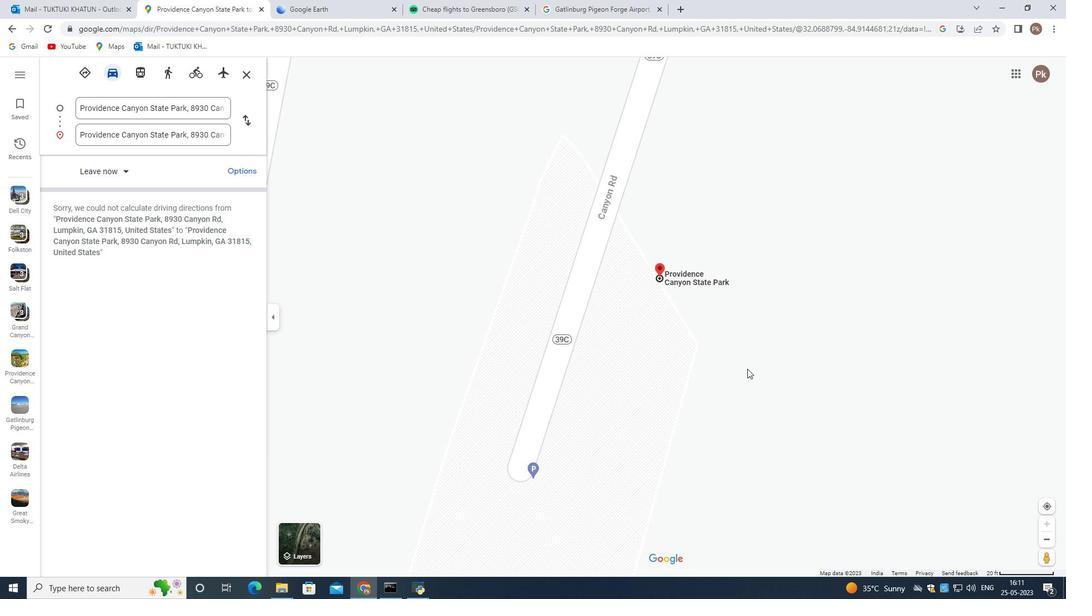 
Action: Mouse scrolled (574, 304) with delta (0, 0)
Screenshot: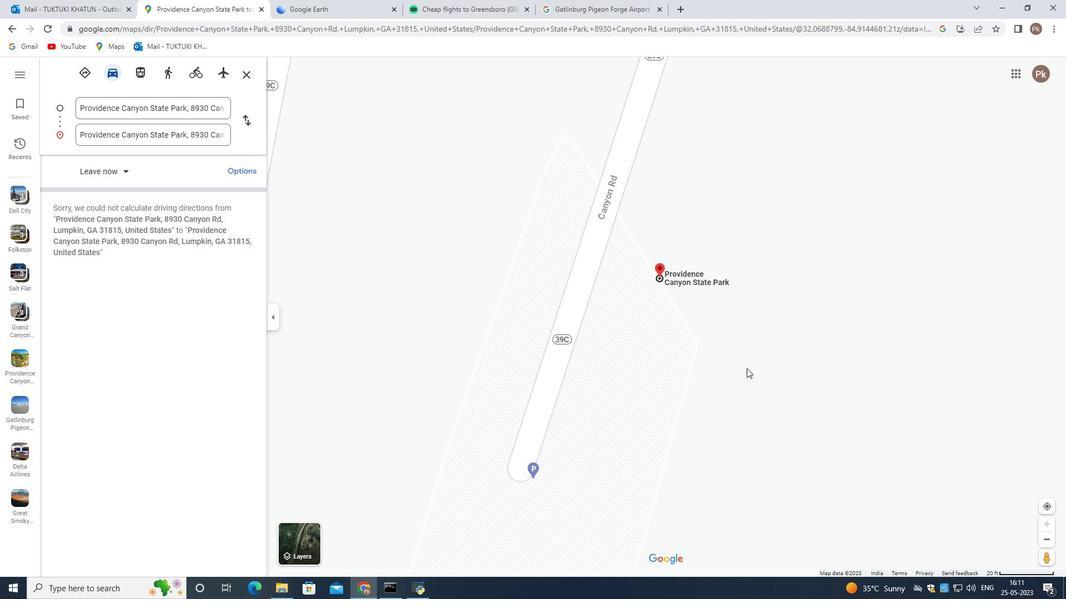 
Action: Mouse scrolled (574, 303) with delta (0, 0)
Screenshot: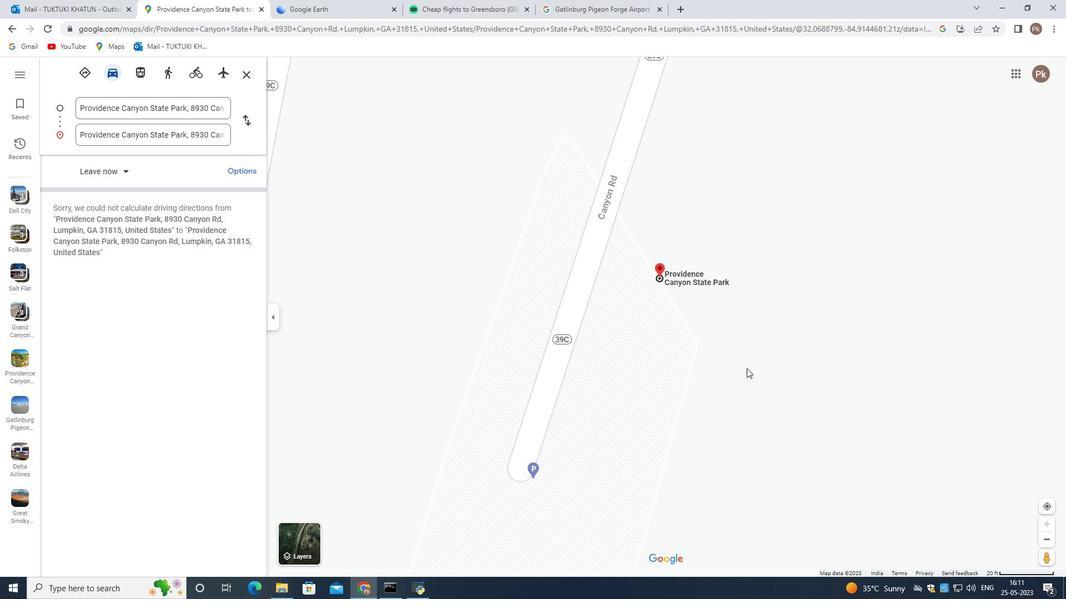 
Action: Mouse moved to (789, 421)
Screenshot: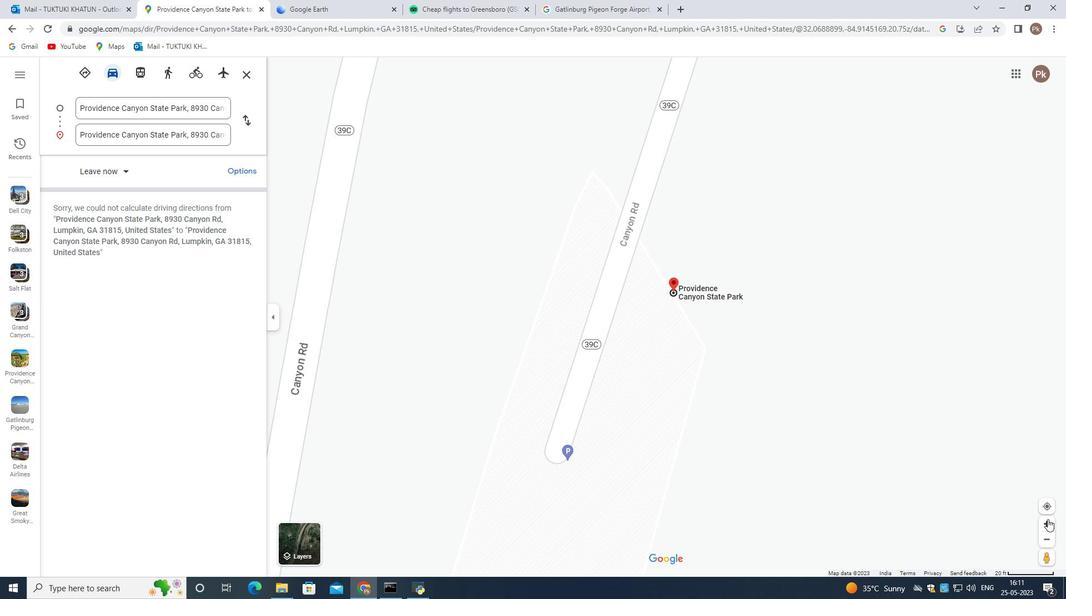 
Action: Mouse pressed left at (789, 421)
Screenshot: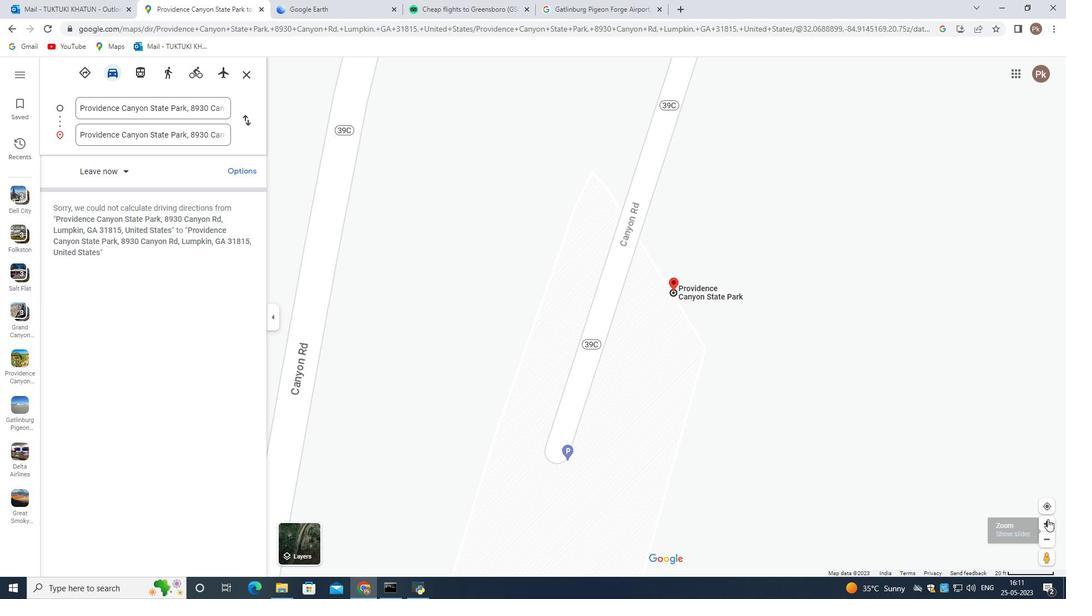 
Action: Mouse moved to (785, 435)
Screenshot: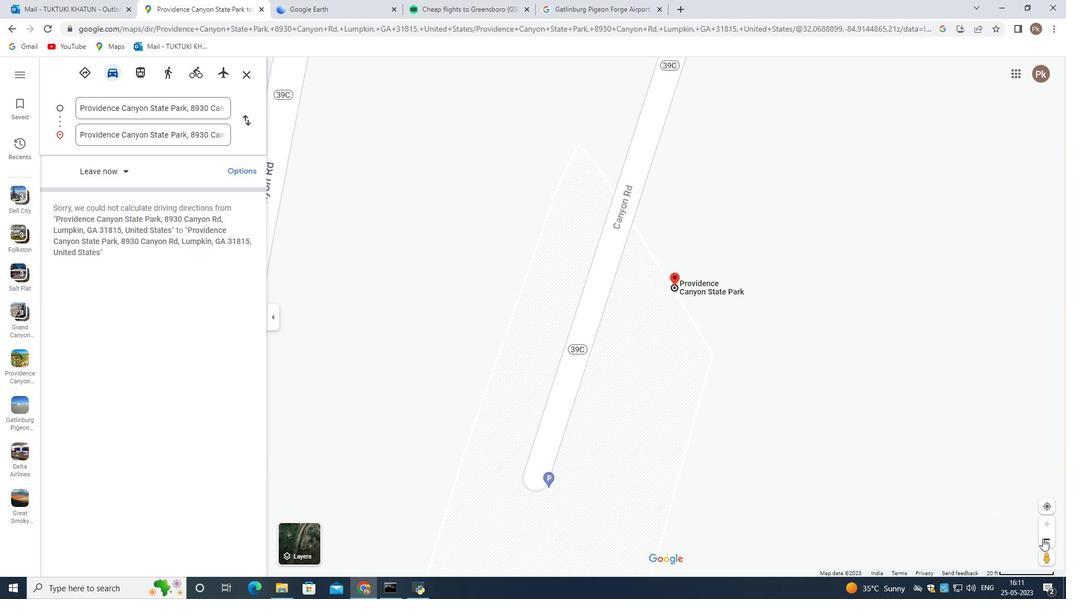 
Action: Mouse pressed left at (785, 435)
Screenshot: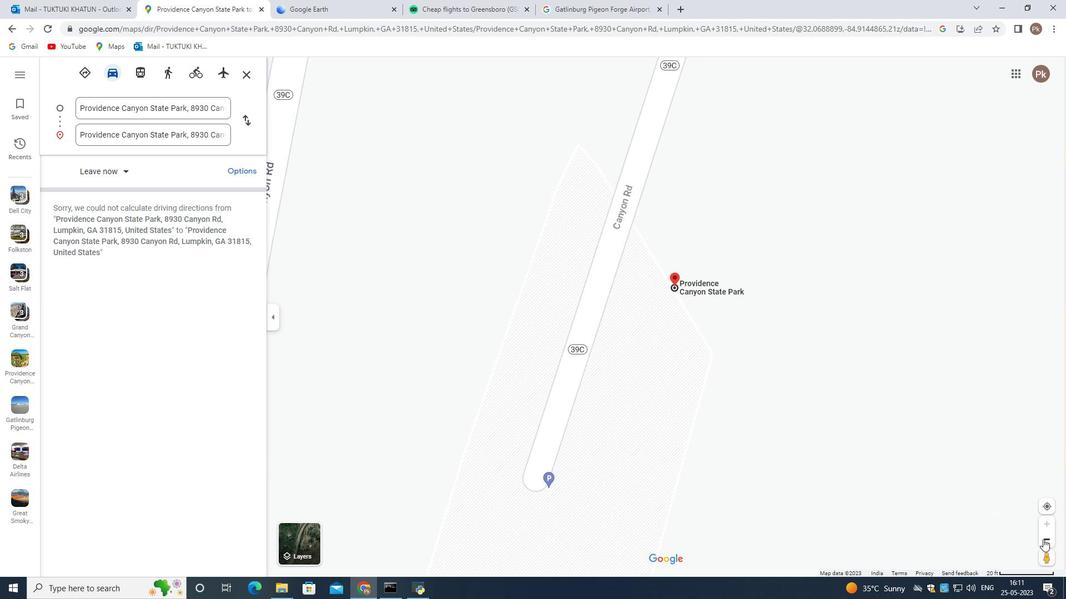 
Action: Mouse moved to (631, 328)
Screenshot: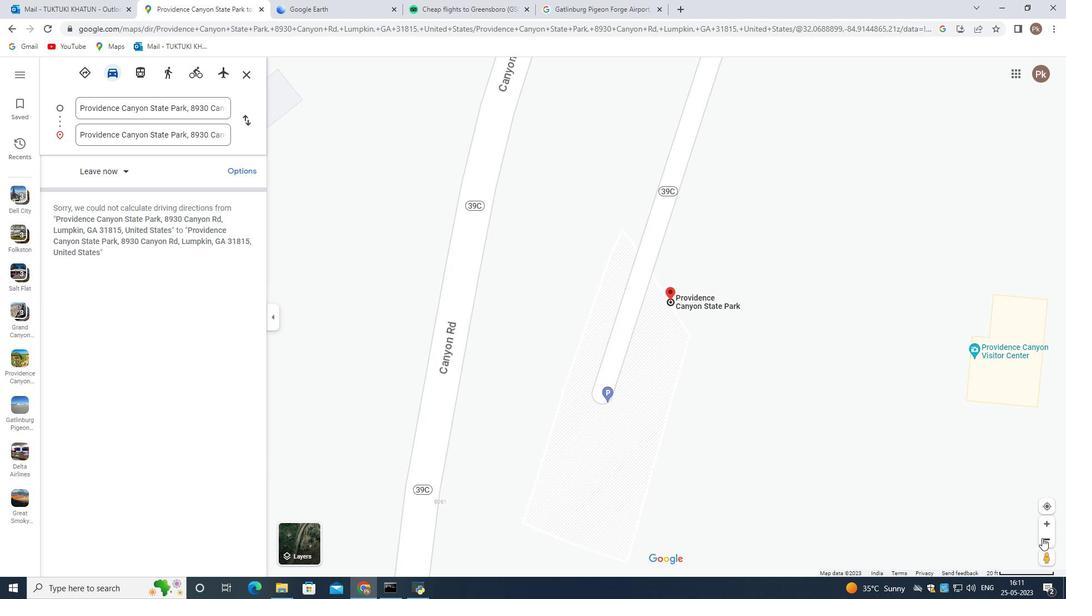 
Action: Mouse scrolled (631, 328) with delta (0, 0)
Screenshot: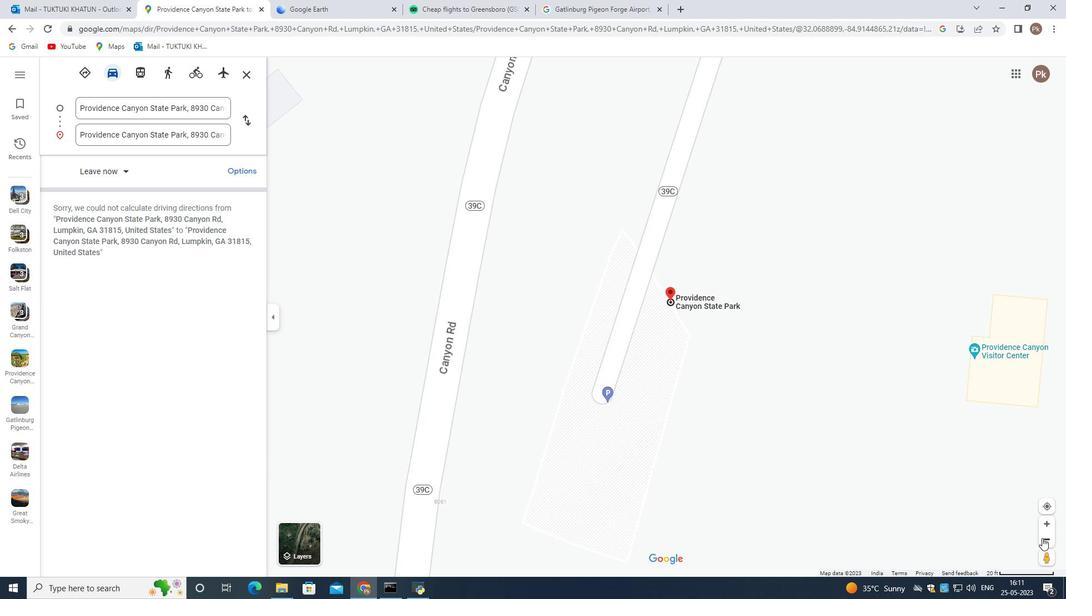 
Action: Mouse moved to (630, 328)
Screenshot: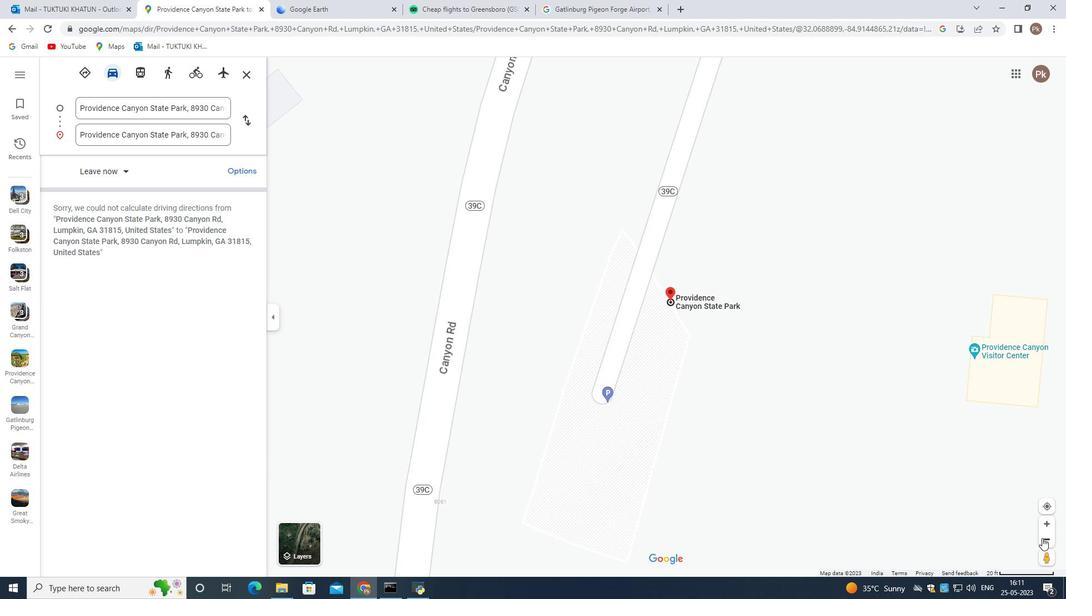 
Action: Mouse scrolled (630, 328) with delta (0, 0)
Screenshot: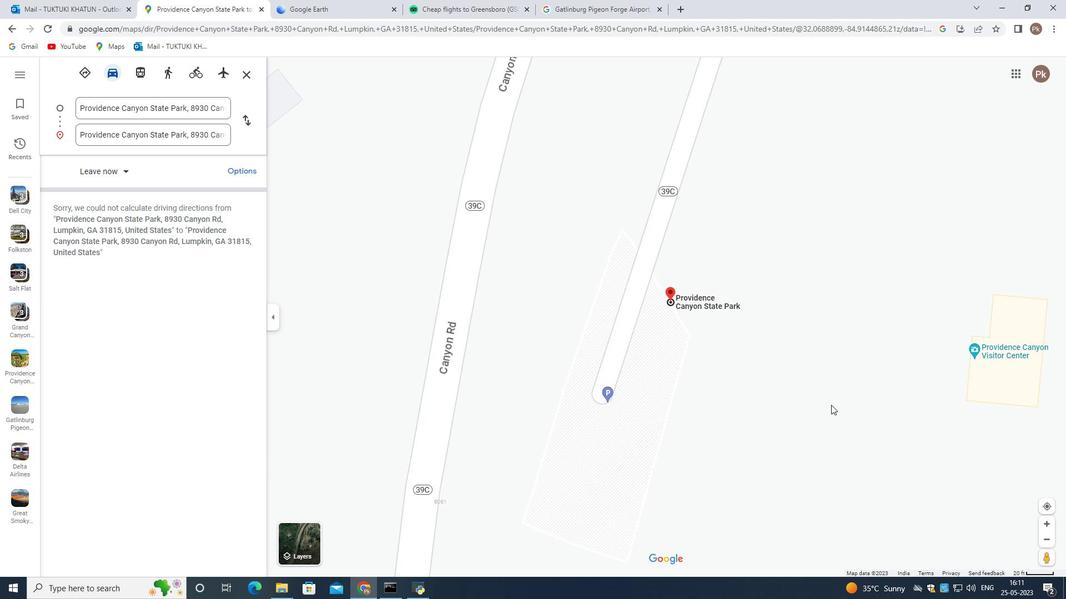 
Action: Mouse moved to (630, 328)
Screenshot: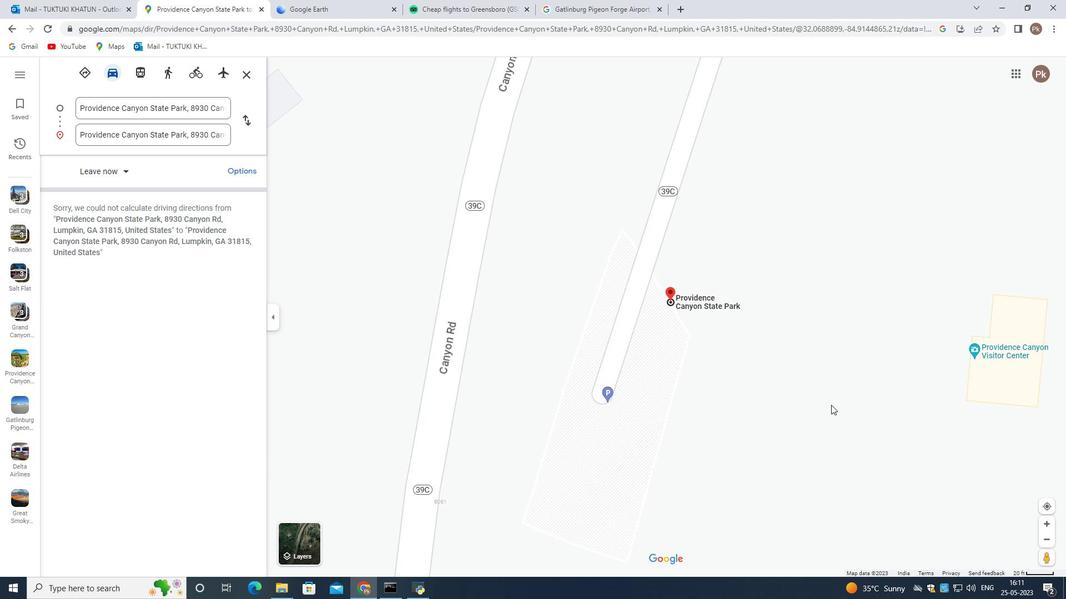 
Action: Mouse scrolled (630, 328) with delta (0, 0)
Screenshot: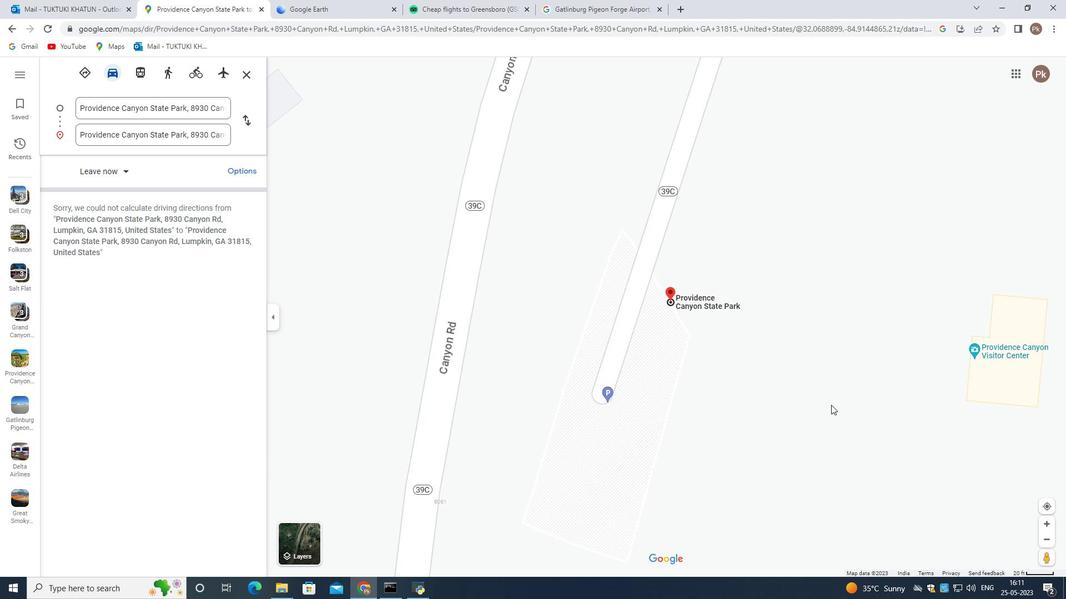 
Action: Mouse moved to (628, 329)
Screenshot: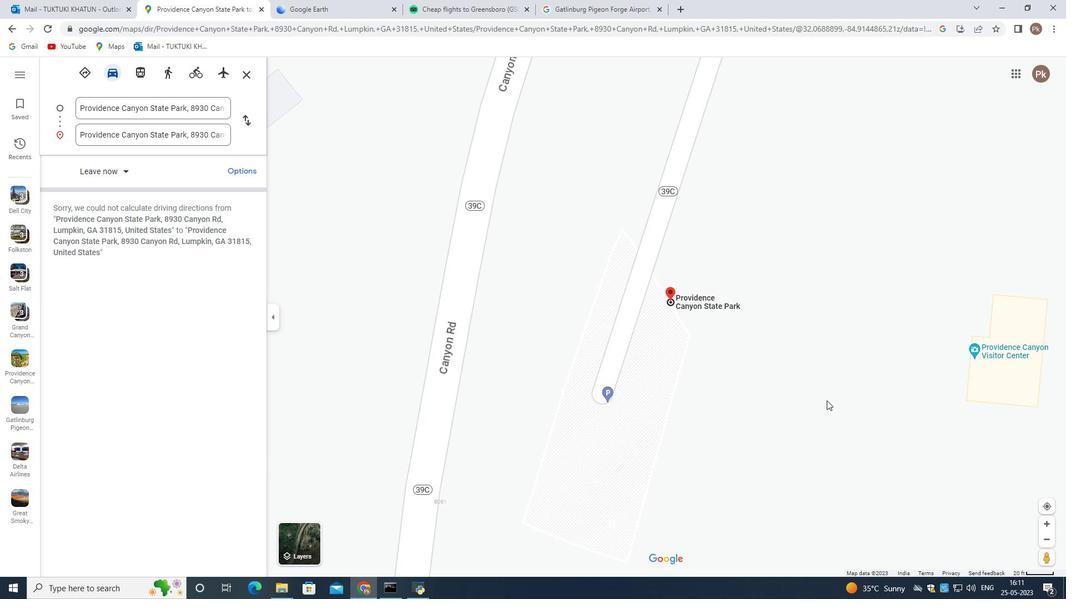 
Action: Mouse scrolled (629, 328) with delta (0, 0)
Screenshot: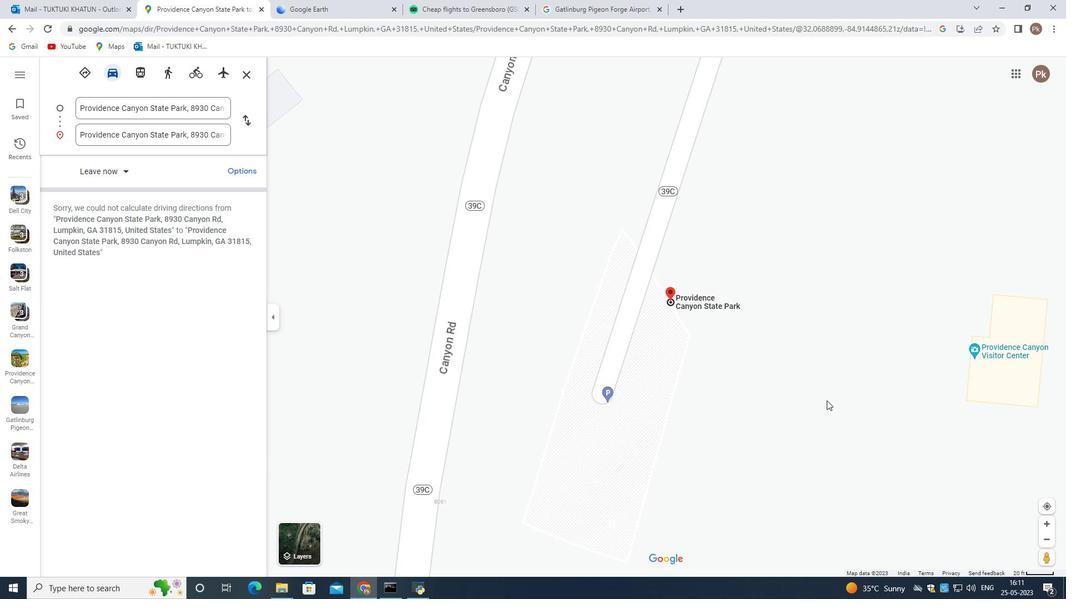 
Action: Mouse moved to (624, 329)
Screenshot: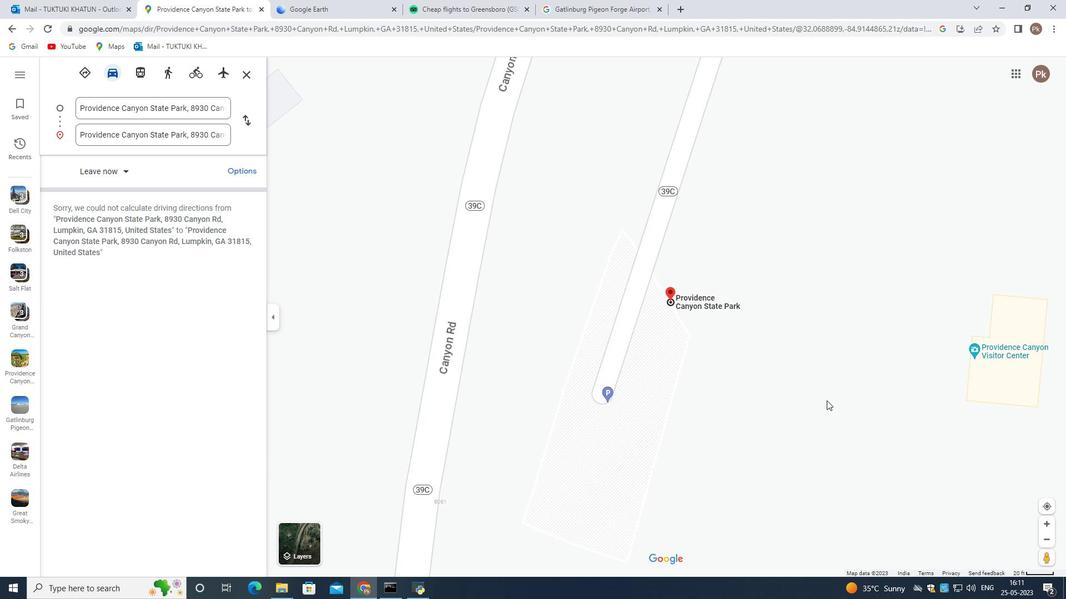
Action: Mouse scrolled (624, 329) with delta (0, 0)
Screenshot: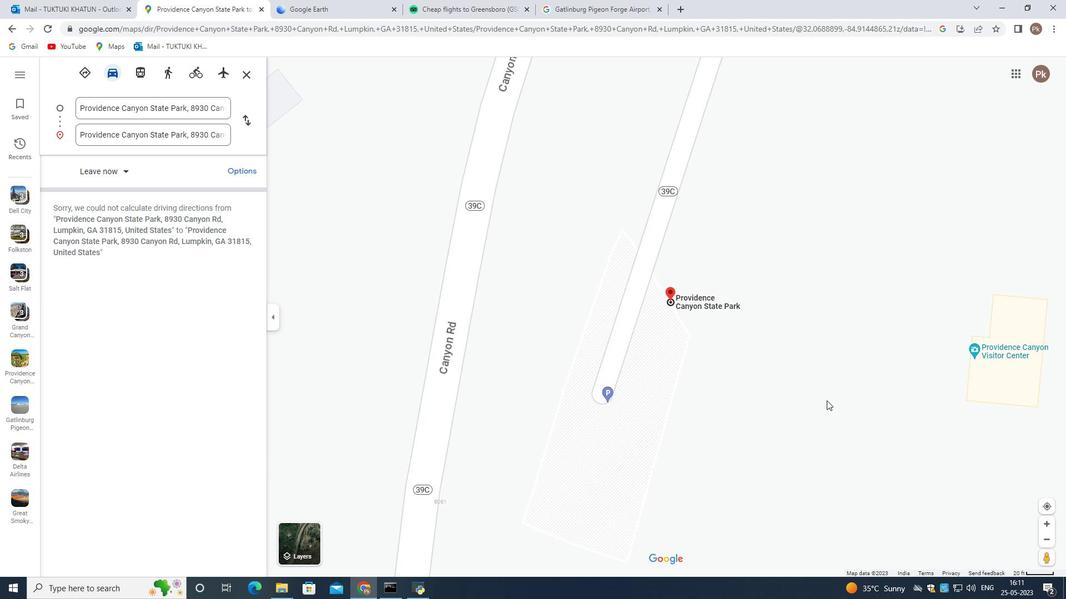 
Action: Mouse moved to (511, 261)
Screenshot: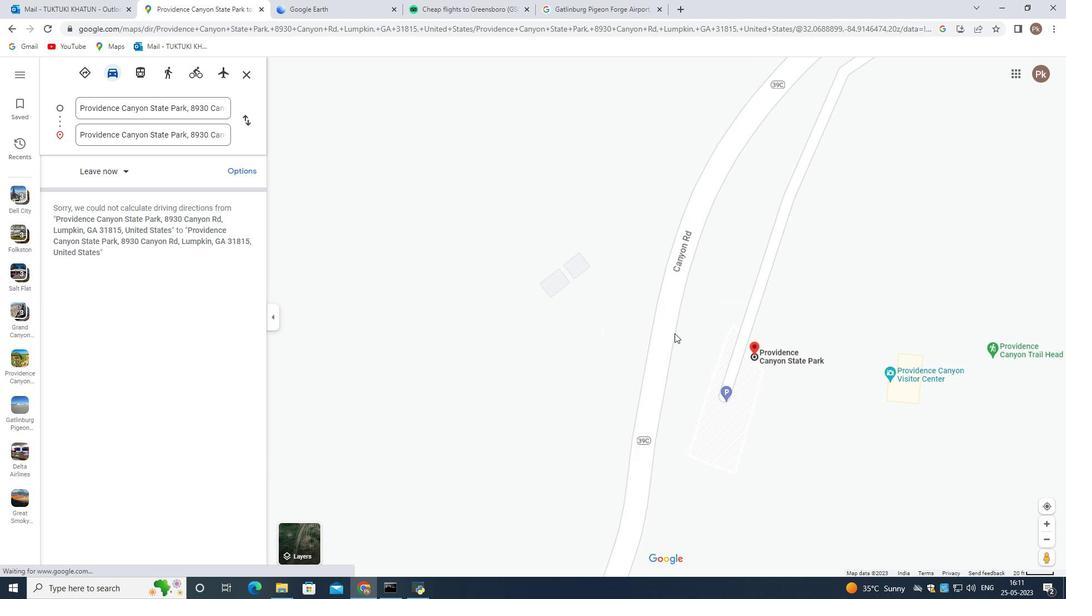 
Action: Mouse scrolled (511, 260) with delta (0, 0)
Screenshot: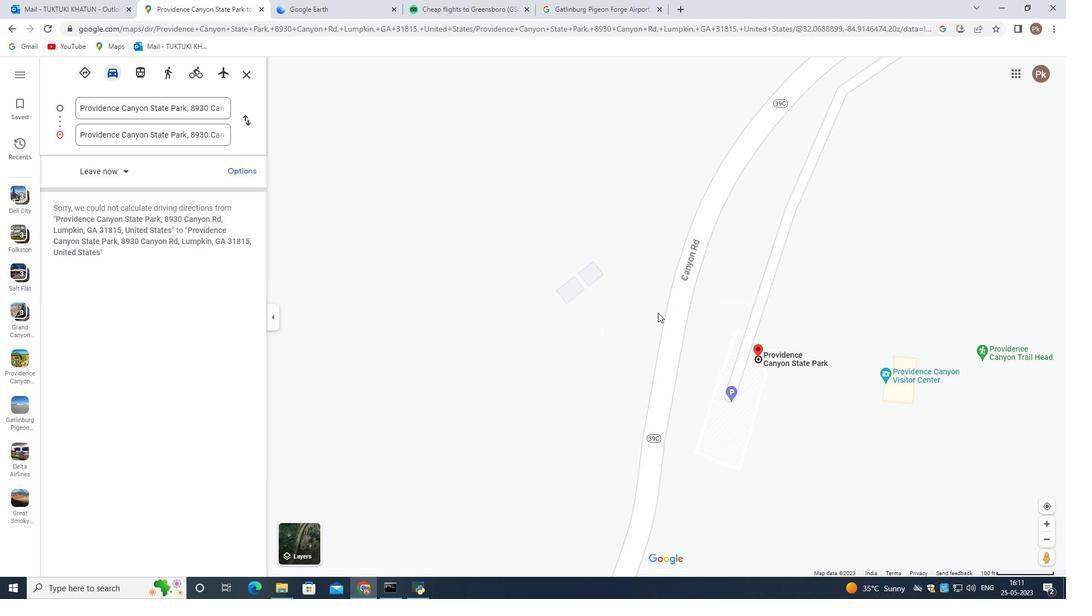 
Action: Mouse scrolled (511, 260) with delta (0, 0)
Screenshot: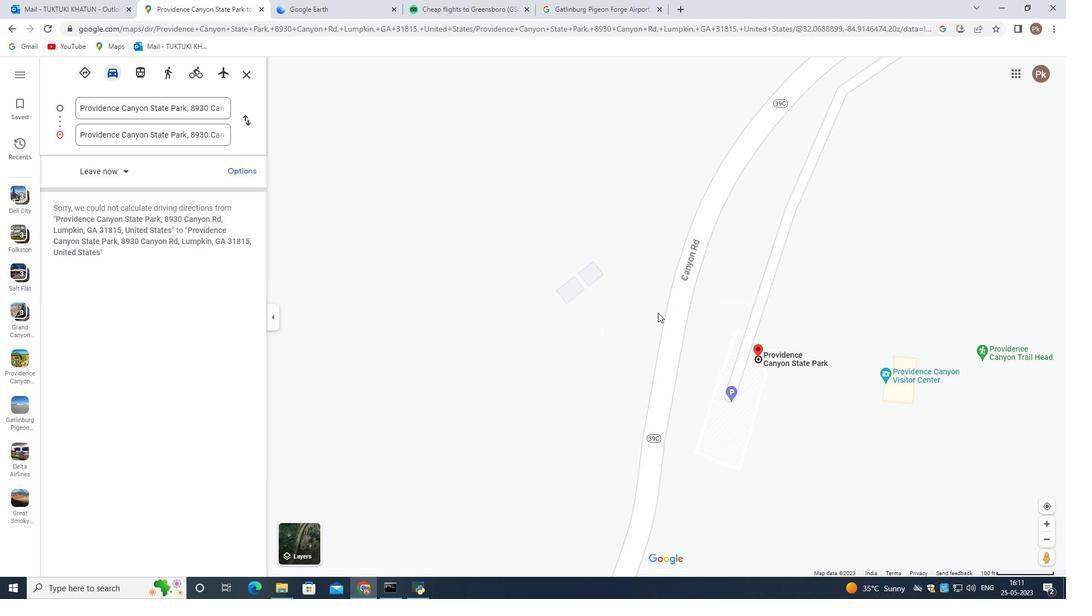 
Action: Mouse scrolled (511, 260) with delta (0, 0)
Screenshot: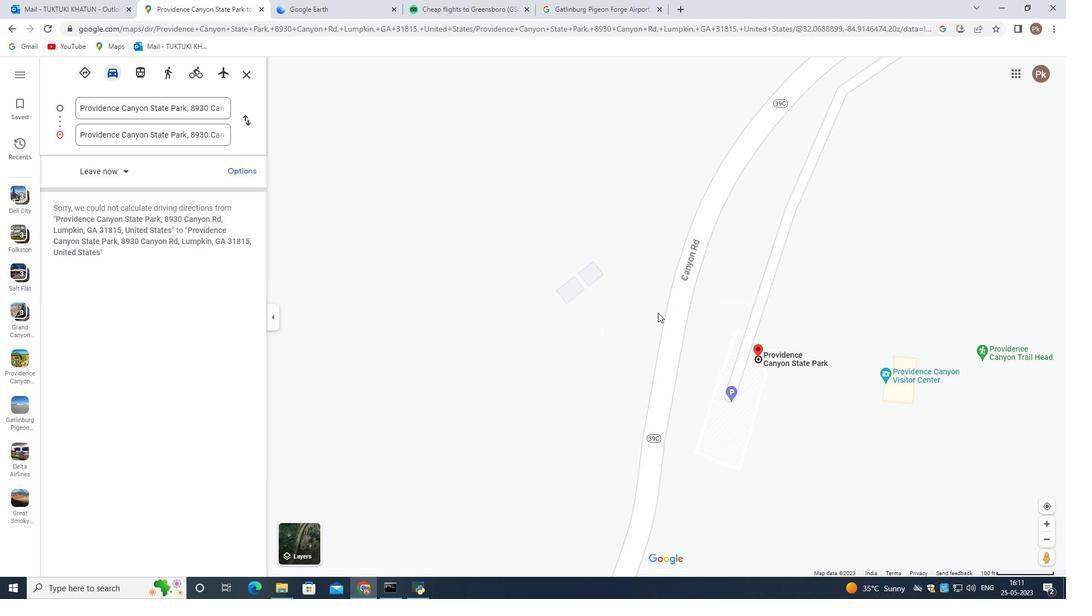 
Action: Mouse scrolled (511, 260) with delta (0, 0)
Screenshot: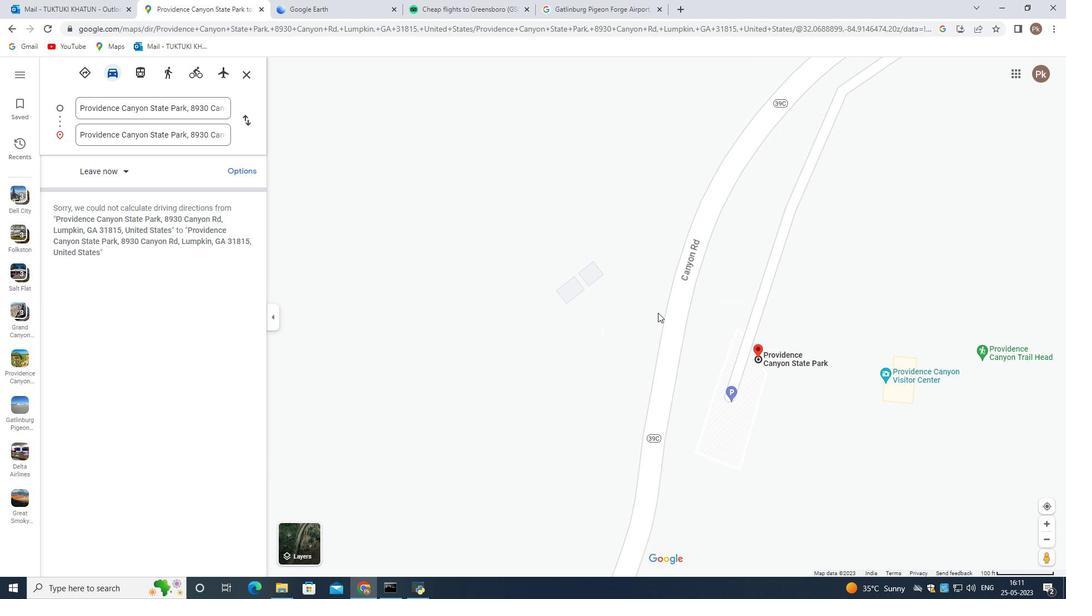 
Action: Mouse scrolled (511, 260) with delta (0, 0)
Screenshot: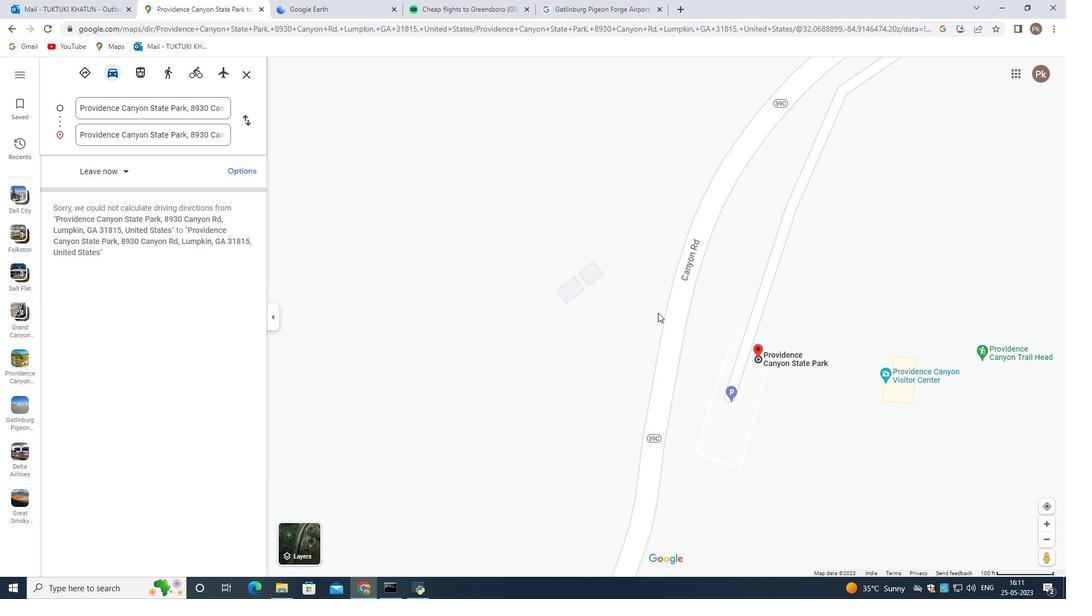 
Action: Mouse moved to (483, 249)
Screenshot: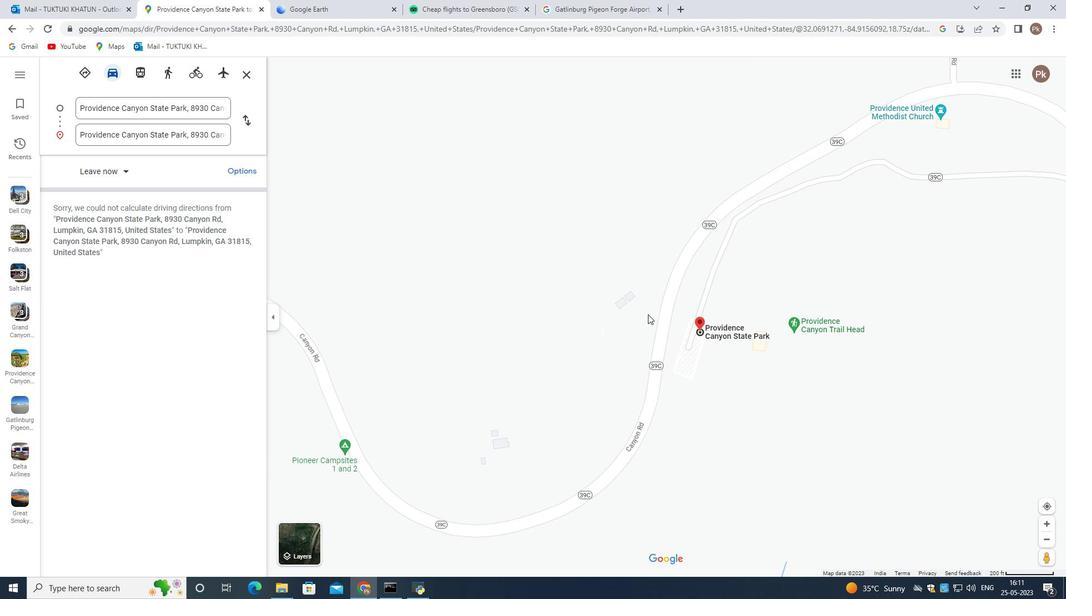 
Action: Mouse scrolled (483, 249) with delta (0, 0)
Screenshot: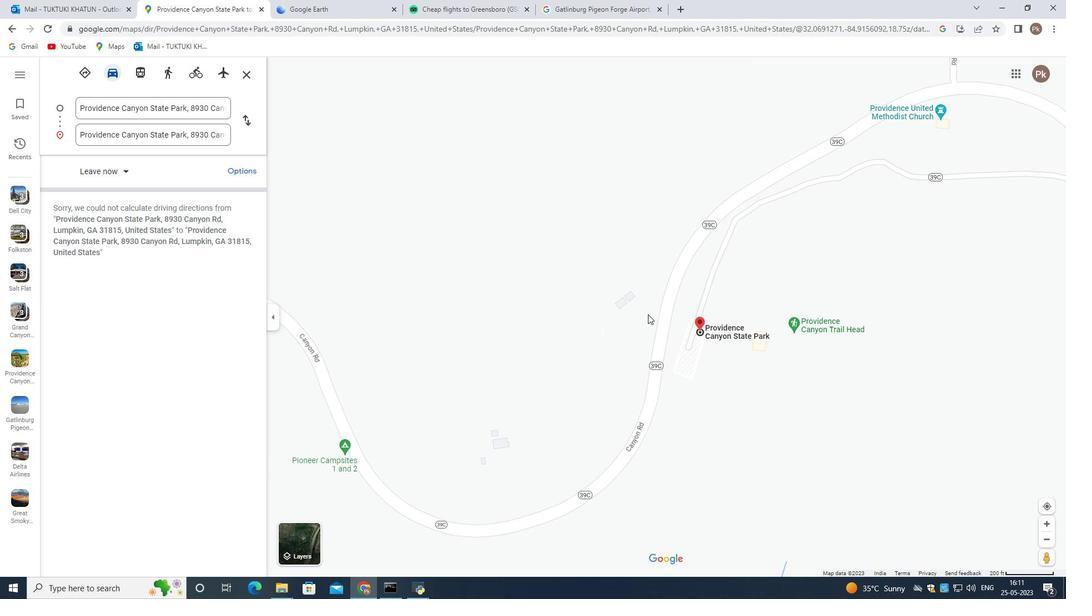 
Action: Mouse scrolled (483, 249) with delta (0, 0)
Screenshot: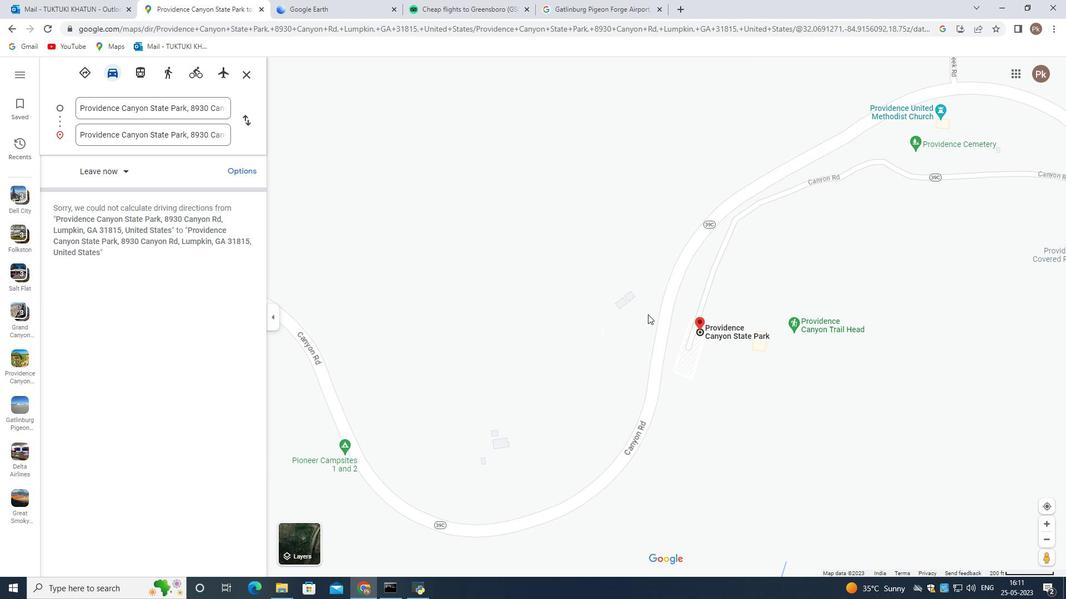 
Action: Mouse scrolled (483, 249) with delta (0, 0)
Screenshot: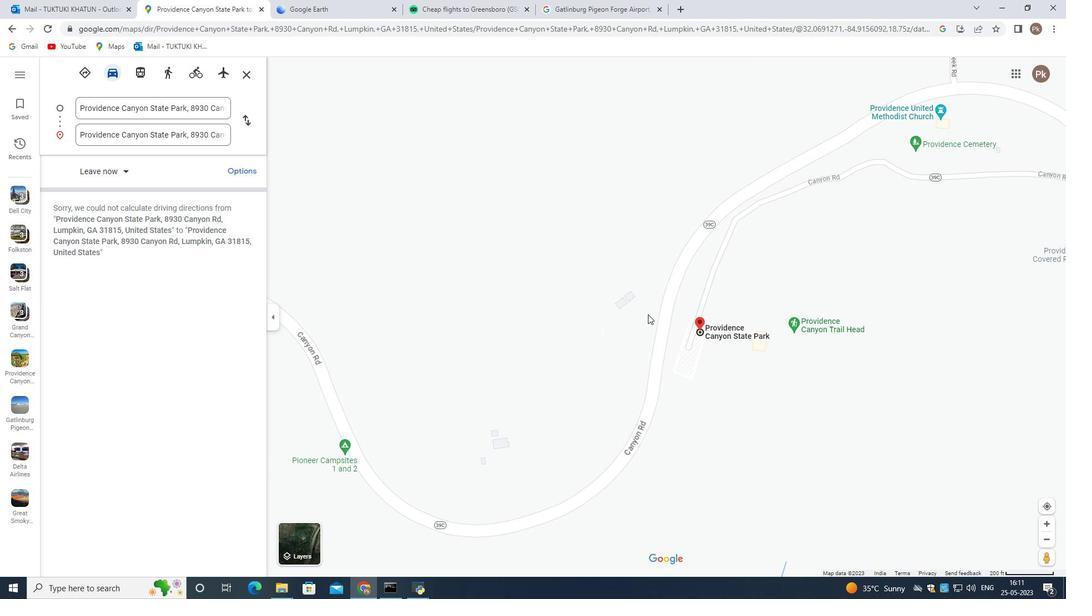 
Action: Mouse moved to (537, 237)
Screenshot: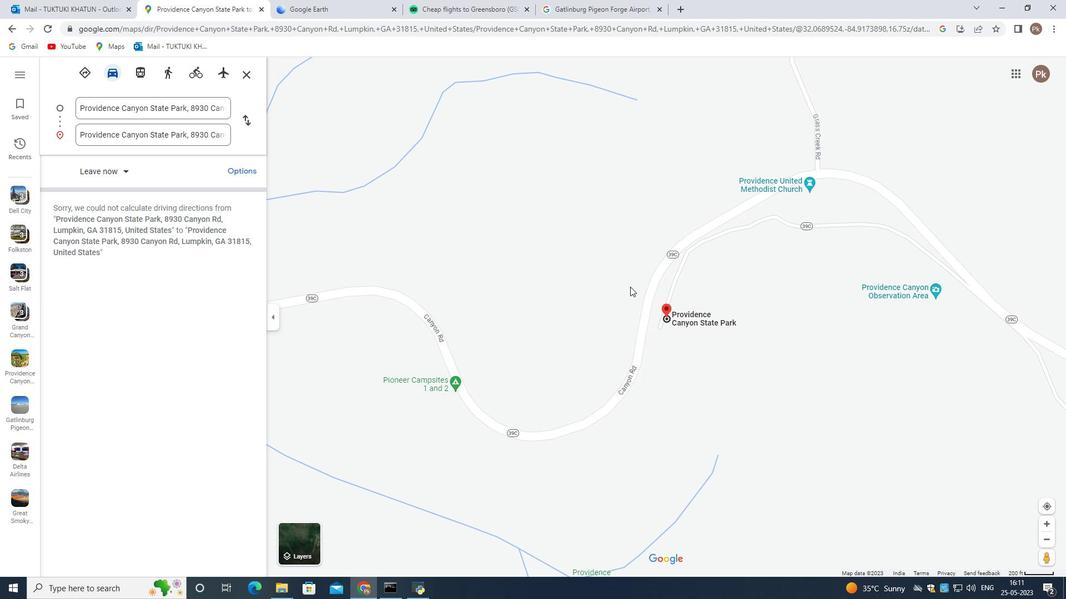 
Action: Mouse pressed left at (491, 239)
Screenshot: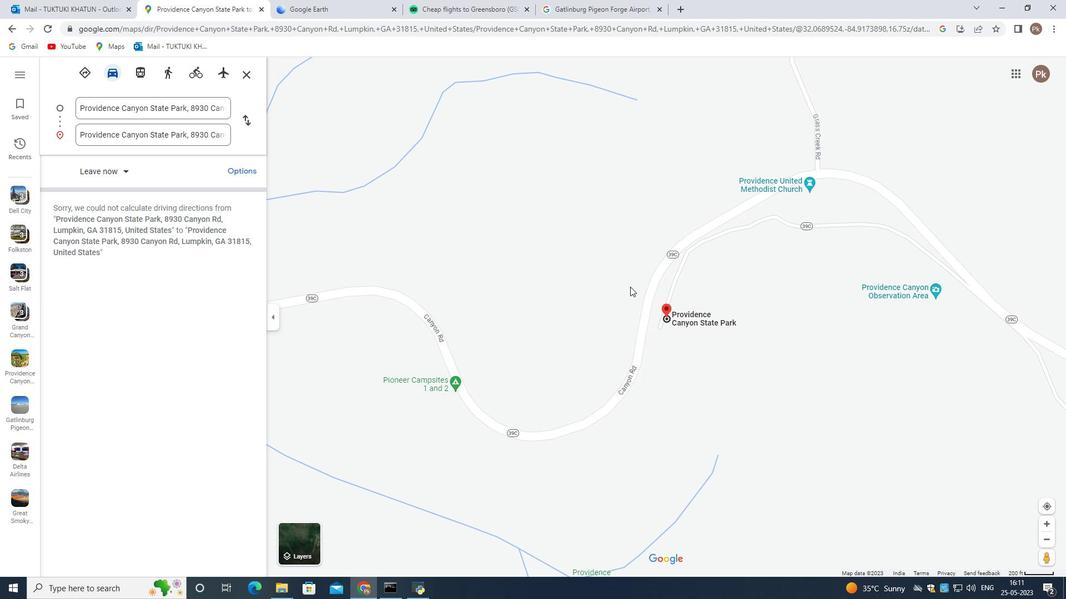 
Action: Mouse moved to (509, 233)
Screenshot: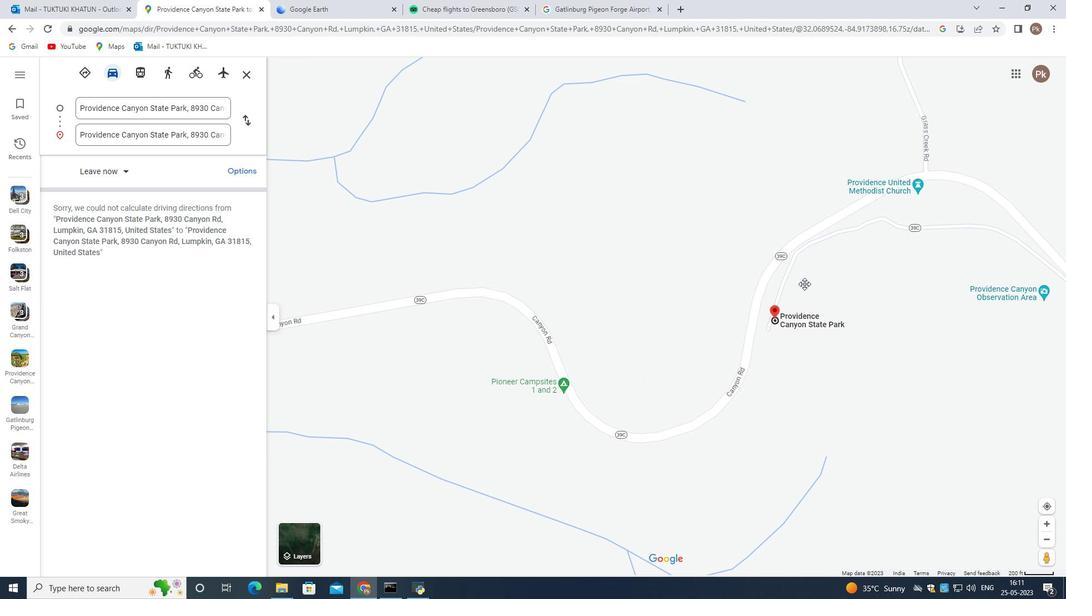 
Action: Mouse scrolled (509, 233) with delta (0, 0)
Screenshot: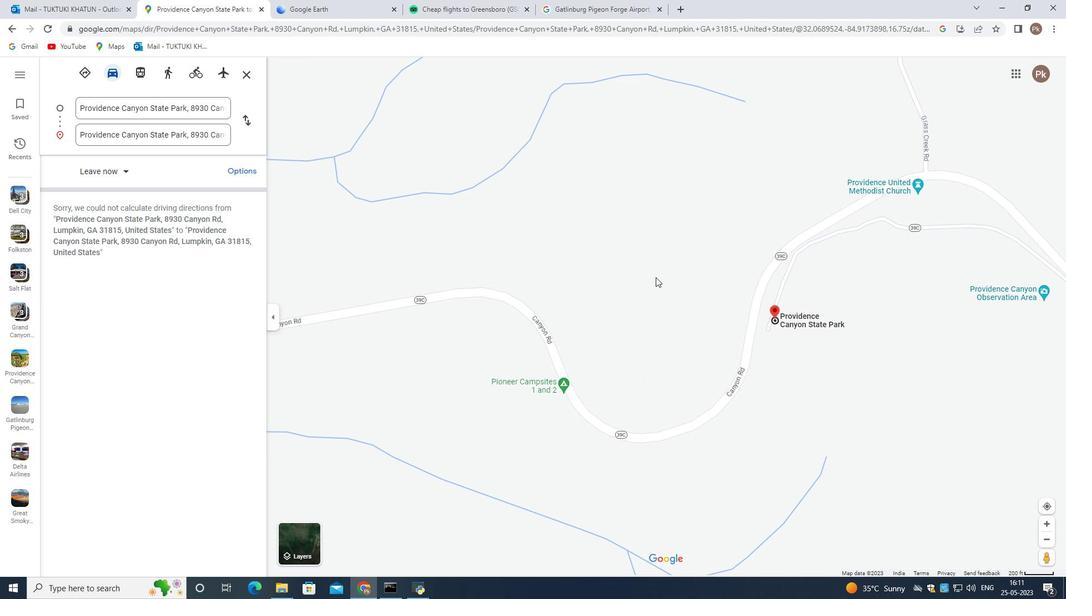 
Action: Mouse scrolled (509, 233) with delta (0, 0)
Screenshot: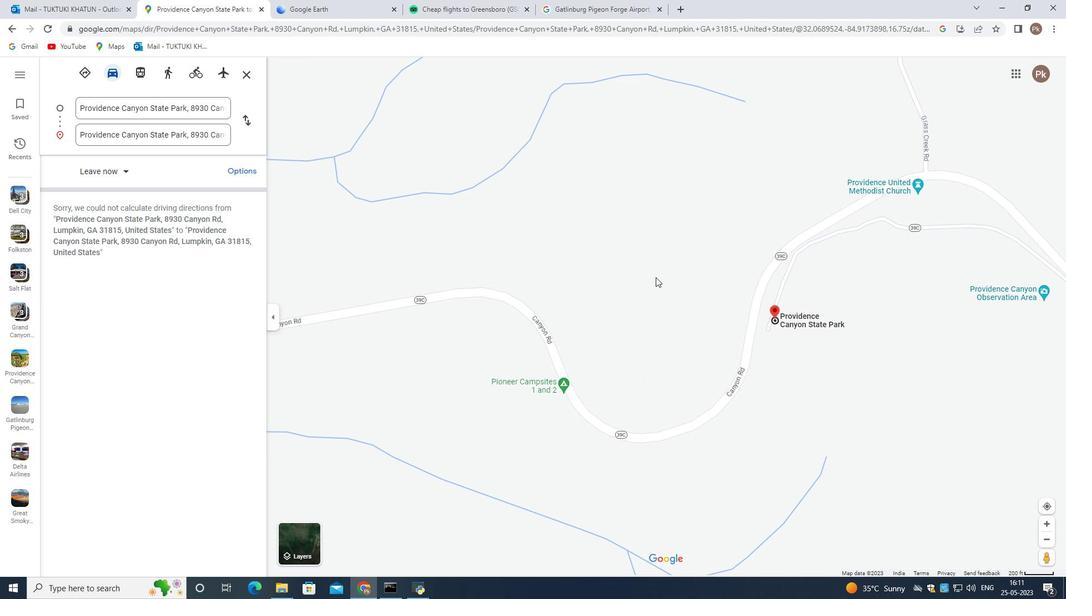 
Action: Mouse scrolled (509, 233) with delta (0, 0)
Screenshot: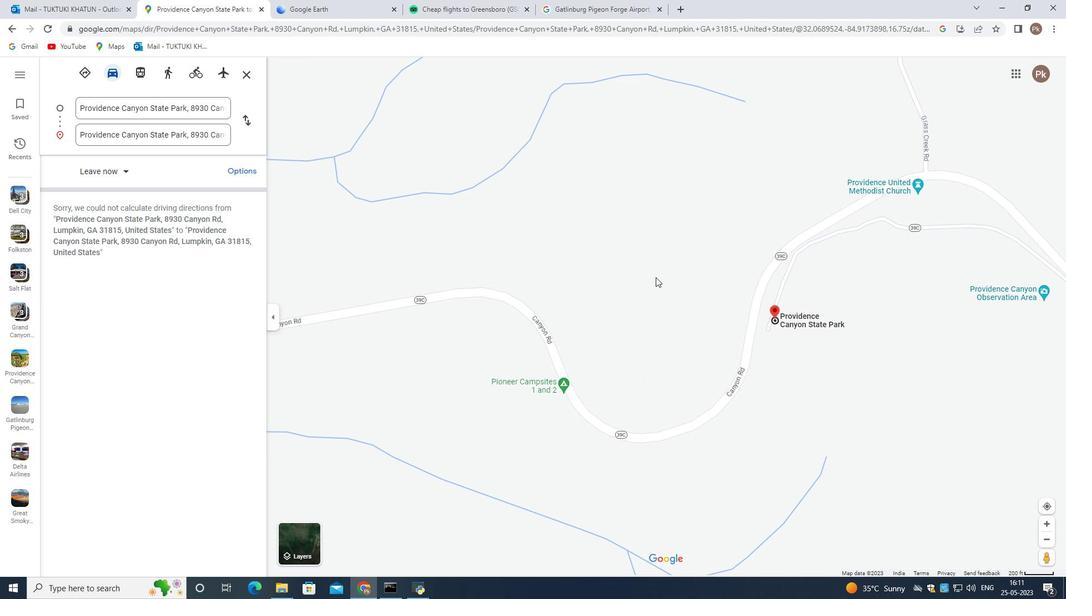 
Action: Mouse scrolled (509, 233) with delta (0, 0)
Screenshot: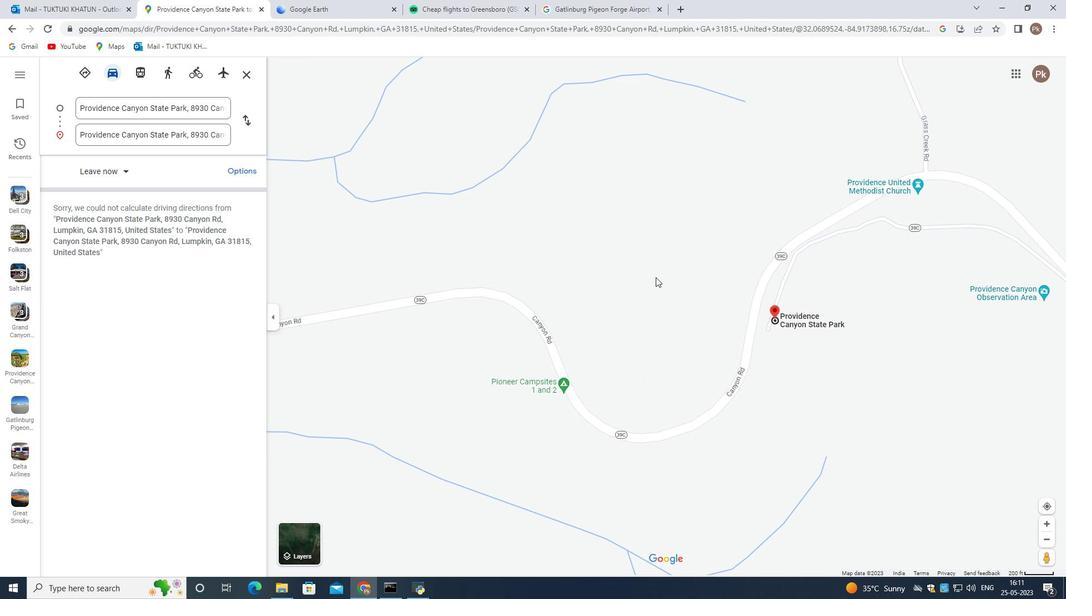 
Action: Mouse scrolled (509, 233) with delta (0, 0)
Screenshot: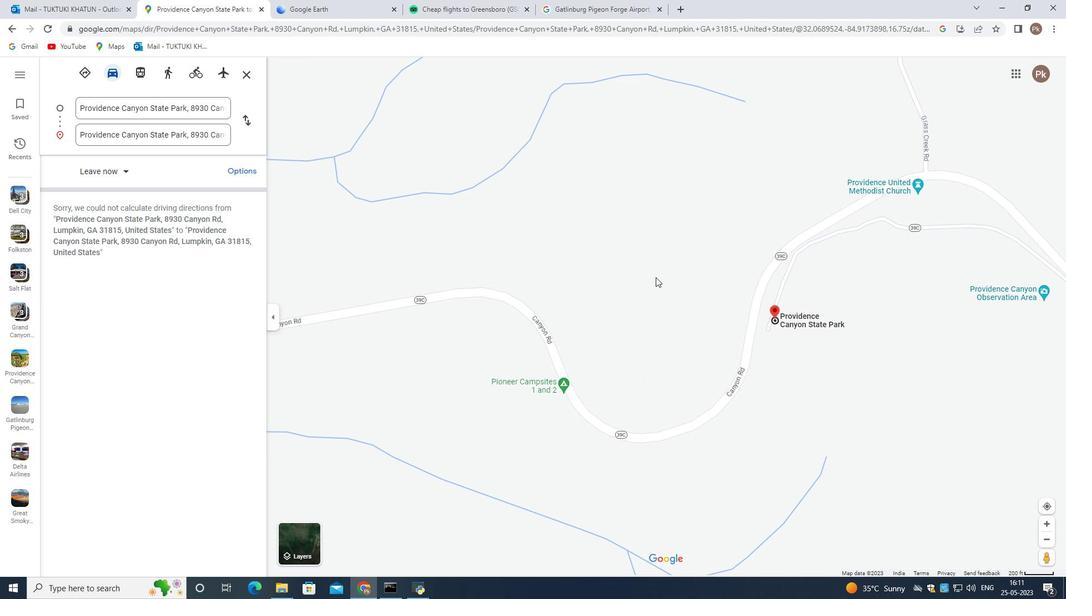 
Action: Mouse moved to (504, 234)
Screenshot: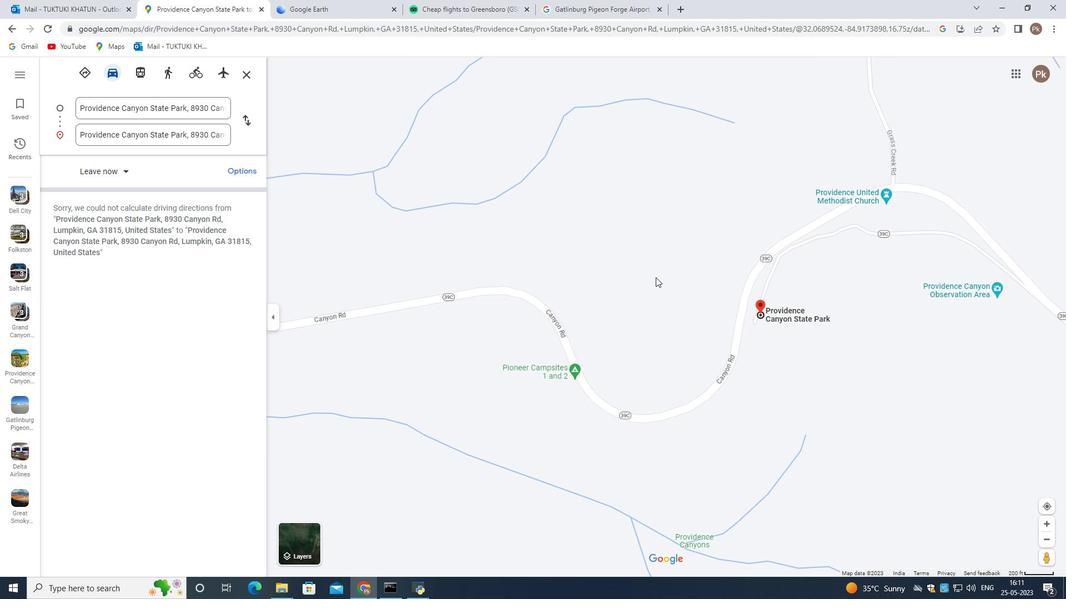 
Action: Mouse scrolled (504, 234) with delta (0, 0)
Screenshot: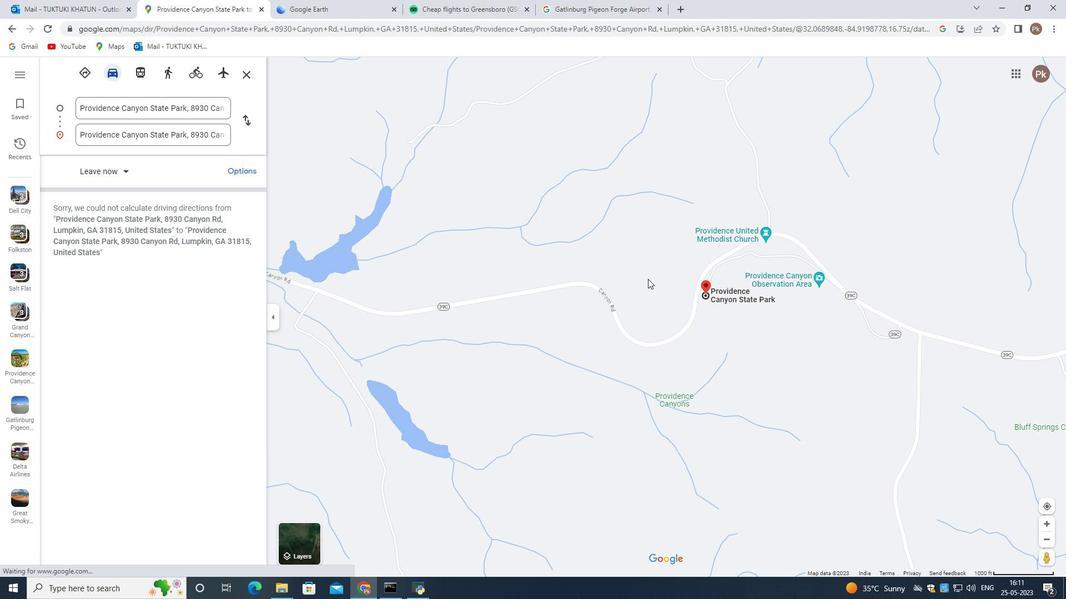 
Action: Mouse moved to (502, 235)
Screenshot: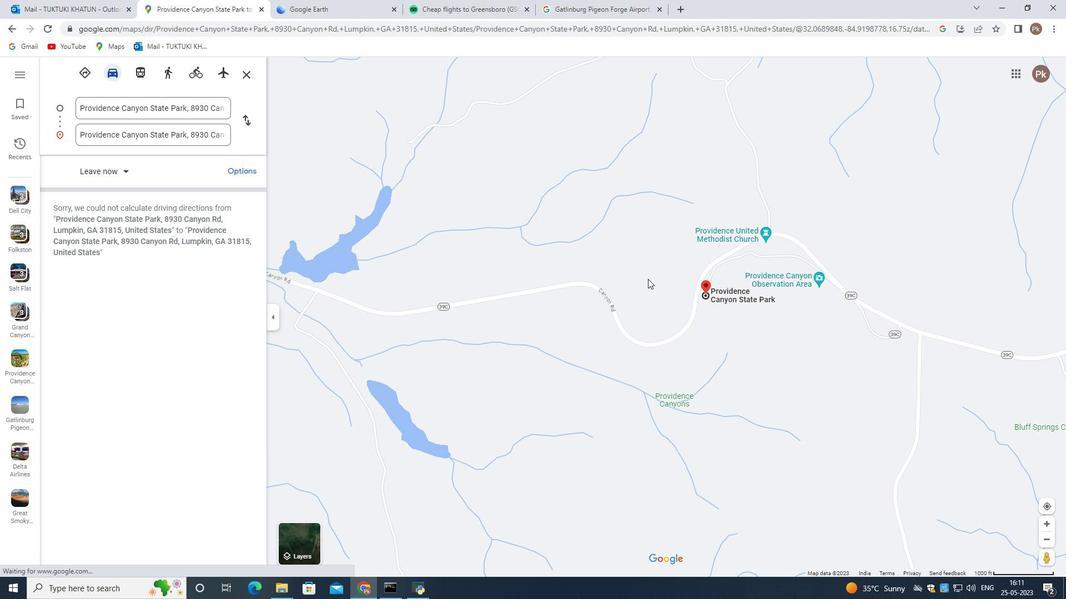
Action: Mouse scrolled (502, 234) with delta (0, 0)
Screenshot: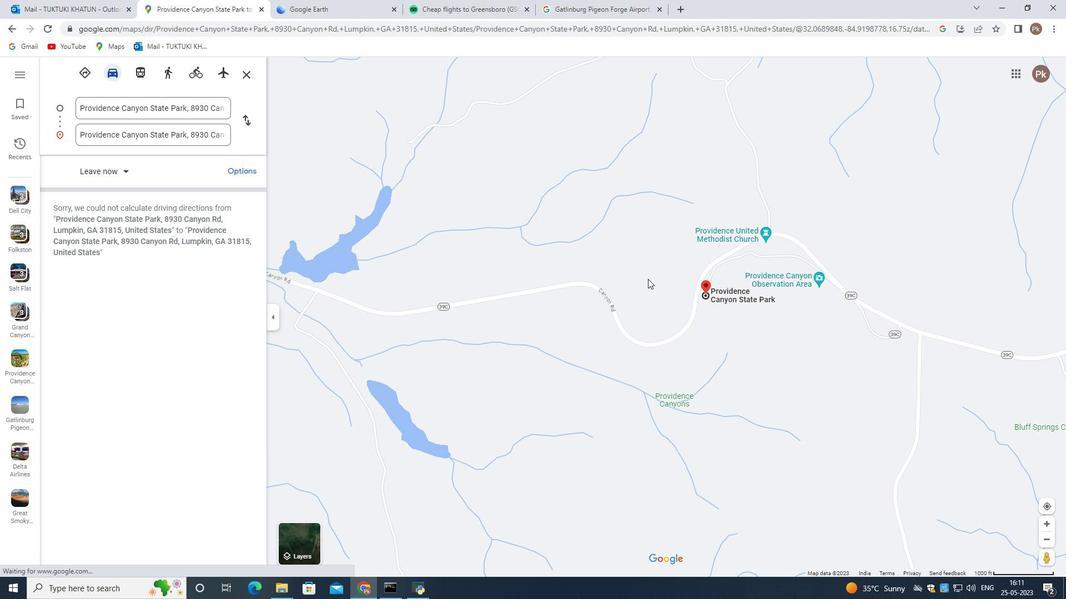 
Action: Mouse scrolled (502, 234) with delta (0, 0)
Screenshot: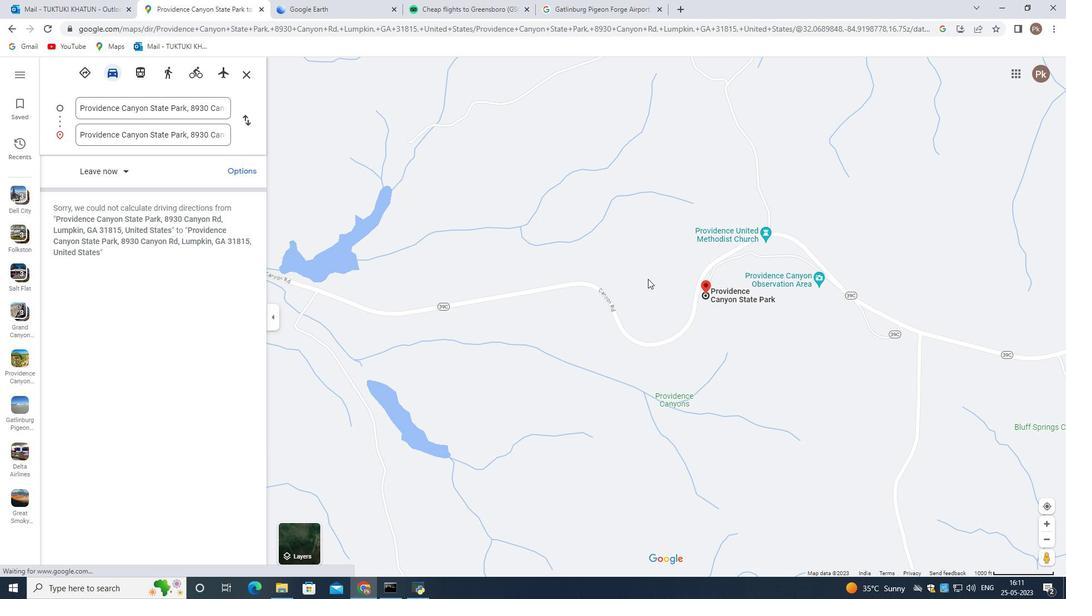 
Action: Mouse moved to (501, 236)
Screenshot: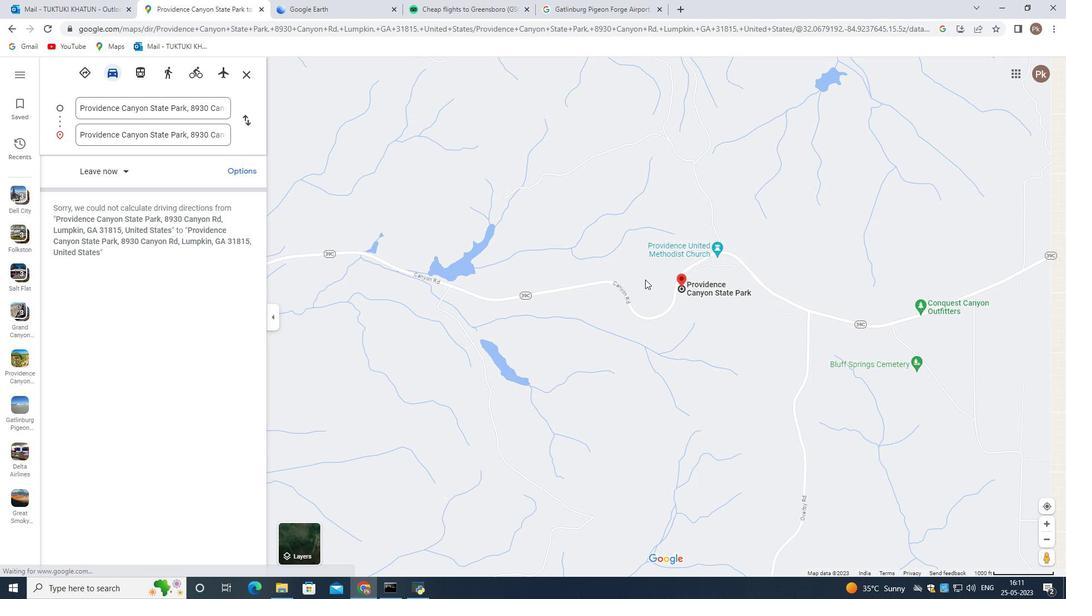 
Action: Mouse scrolled (501, 235) with delta (0, 0)
Screenshot: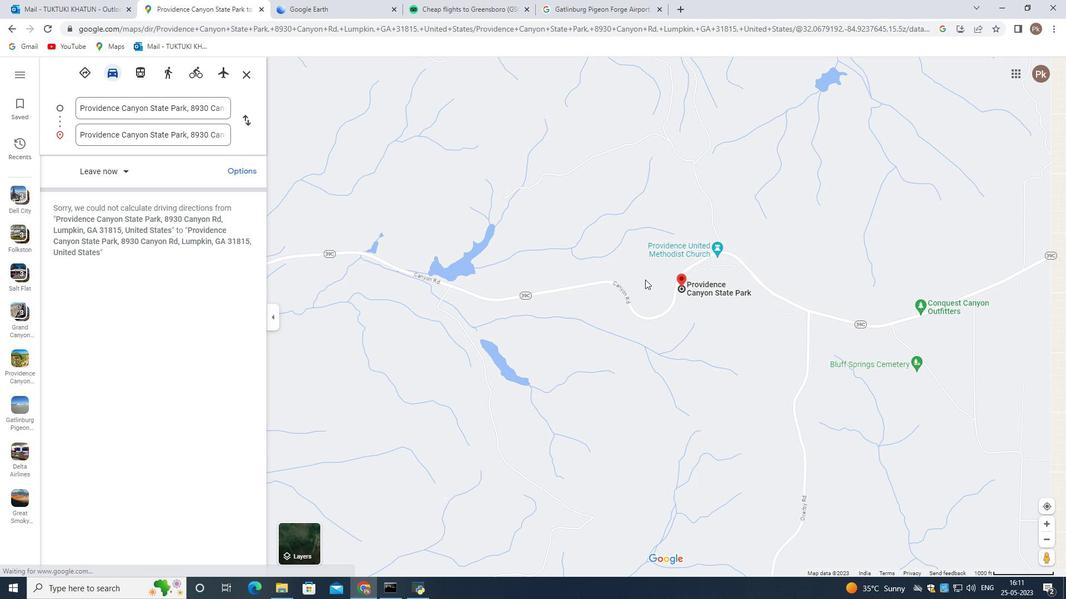 
Action: Mouse scrolled (501, 235) with delta (0, 0)
Screenshot: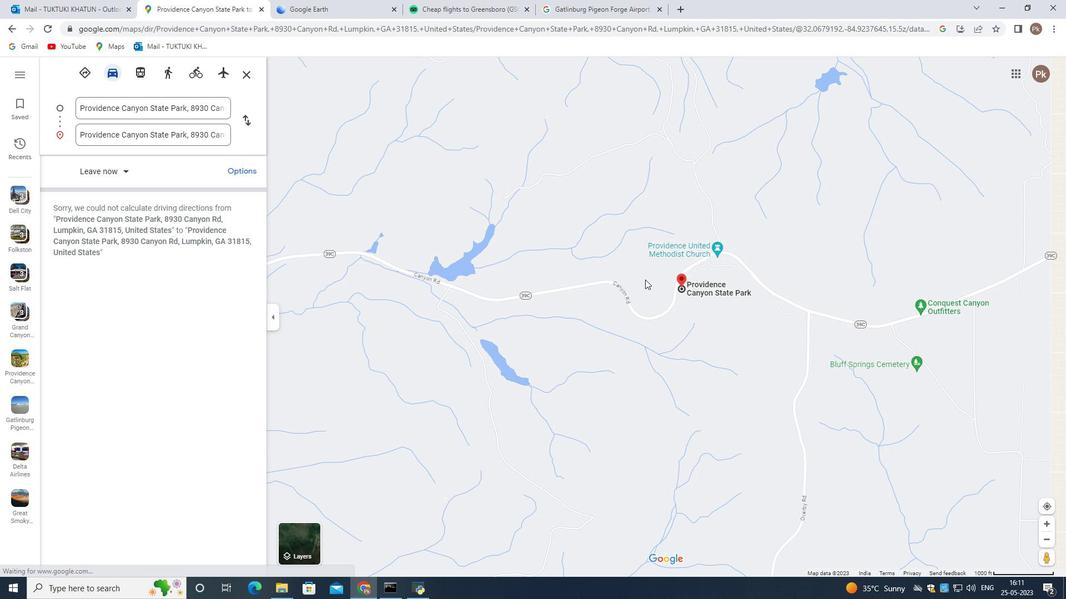 
Action: Mouse scrolled (501, 235) with delta (0, 0)
Screenshot: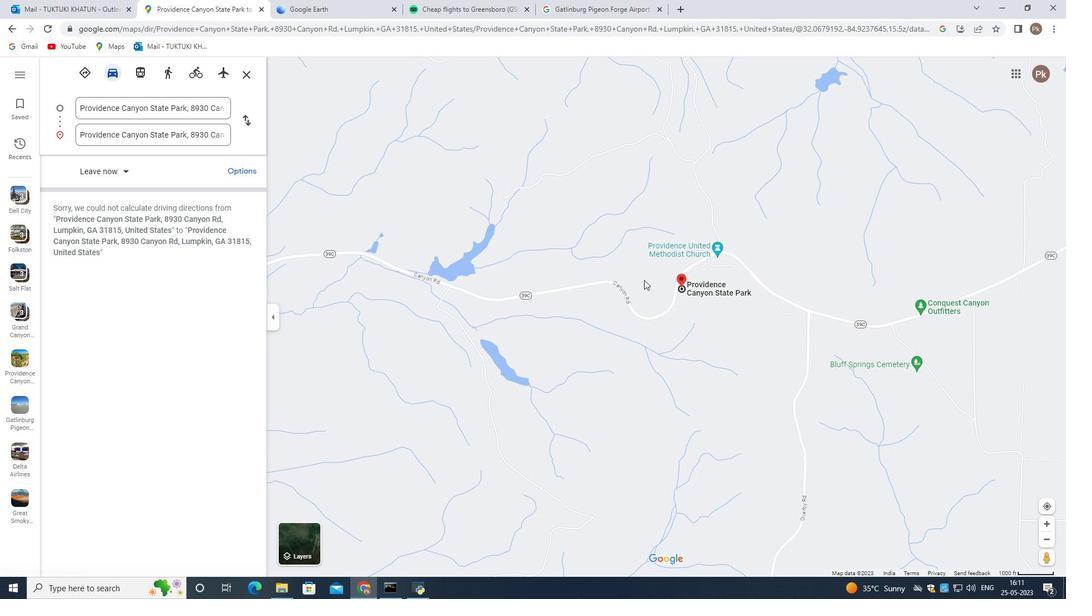 
Action: Mouse scrolled (501, 235) with delta (0, 0)
Screenshot: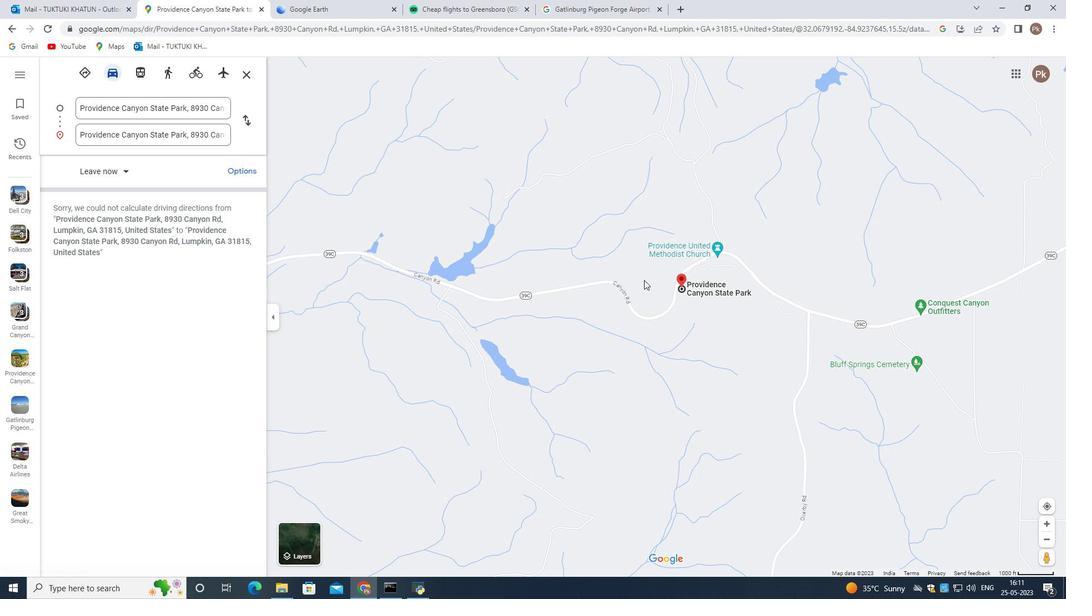 
Action: Mouse moved to (475, 257)
Screenshot: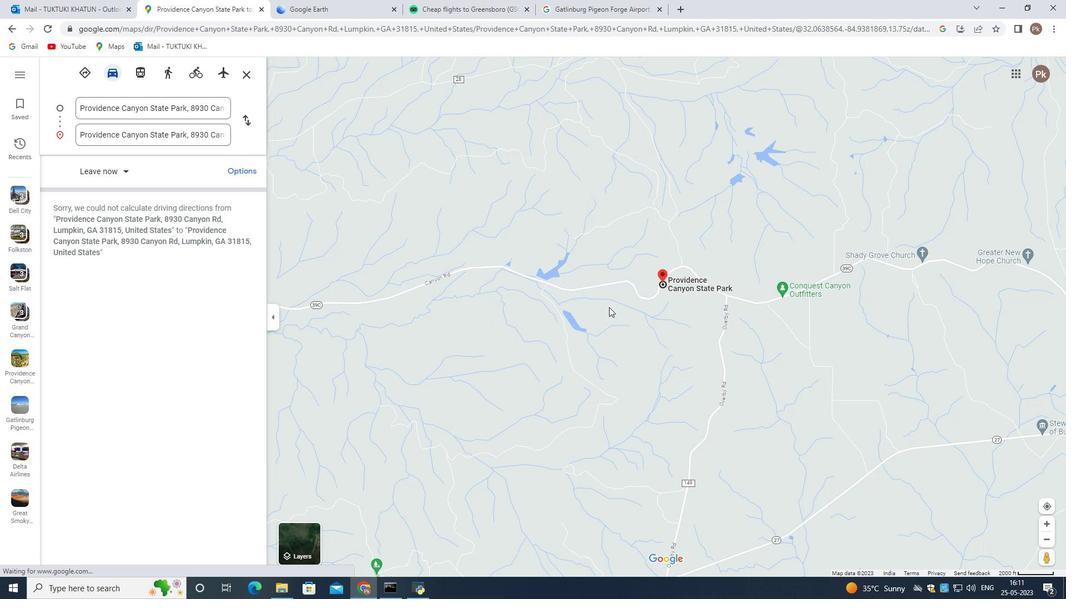 
Action: Mouse scrolled (475, 257) with delta (0, 0)
Screenshot: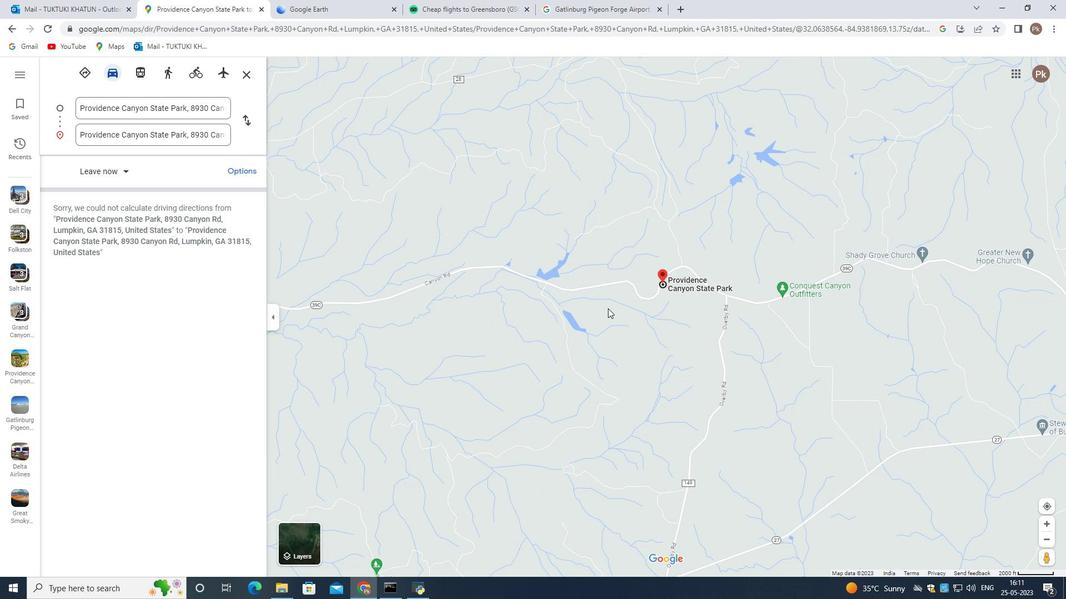 
Action: Mouse scrolled (475, 257) with delta (0, 0)
Screenshot: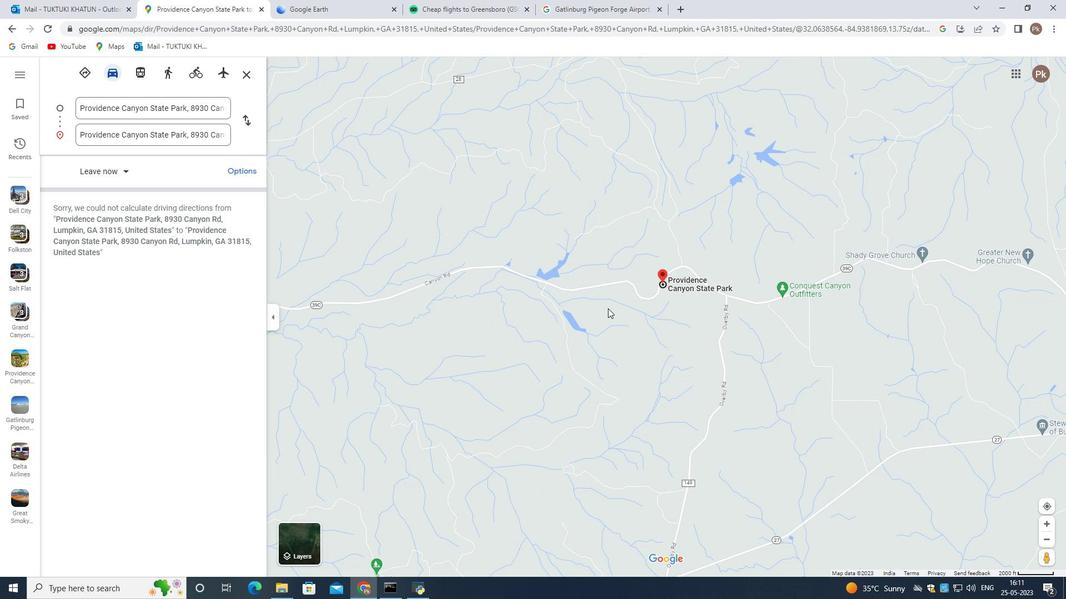 
Action: Mouse scrolled (475, 257) with delta (0, 0)
Screenshot: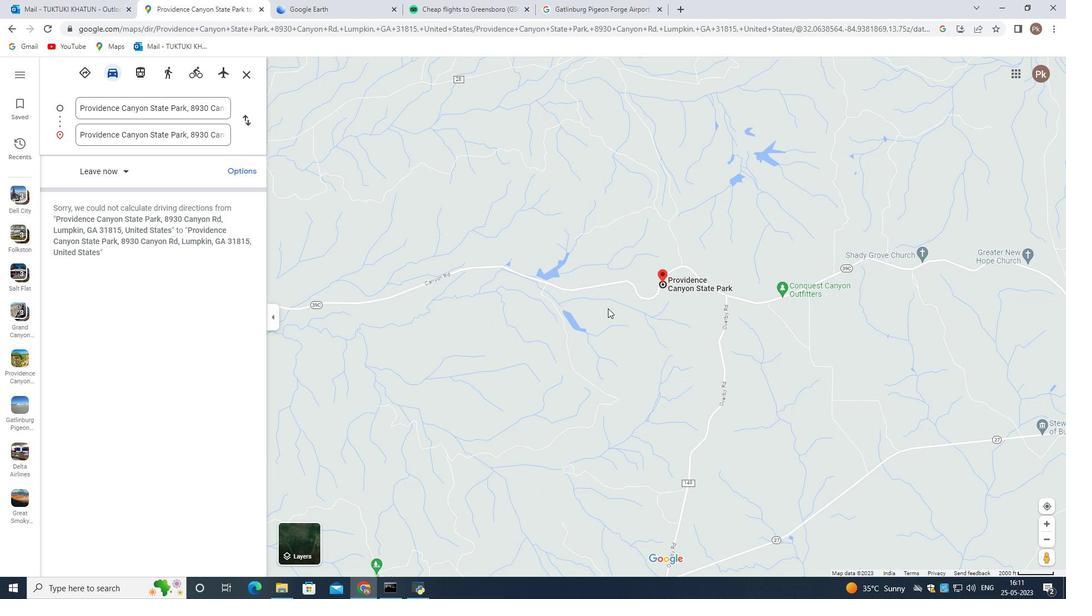 
Action: Mouse scrolled (475, 257) with delta (0, 0)
Screenshot: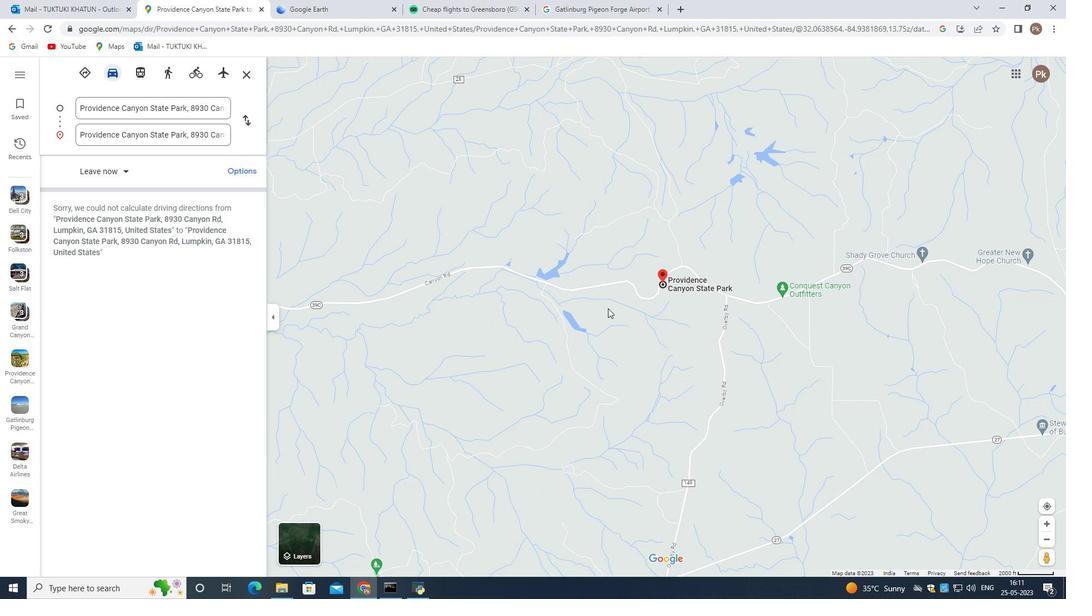 
Action: Mouse scrolled (475, 257) with delta (0, 0)
Screenshot: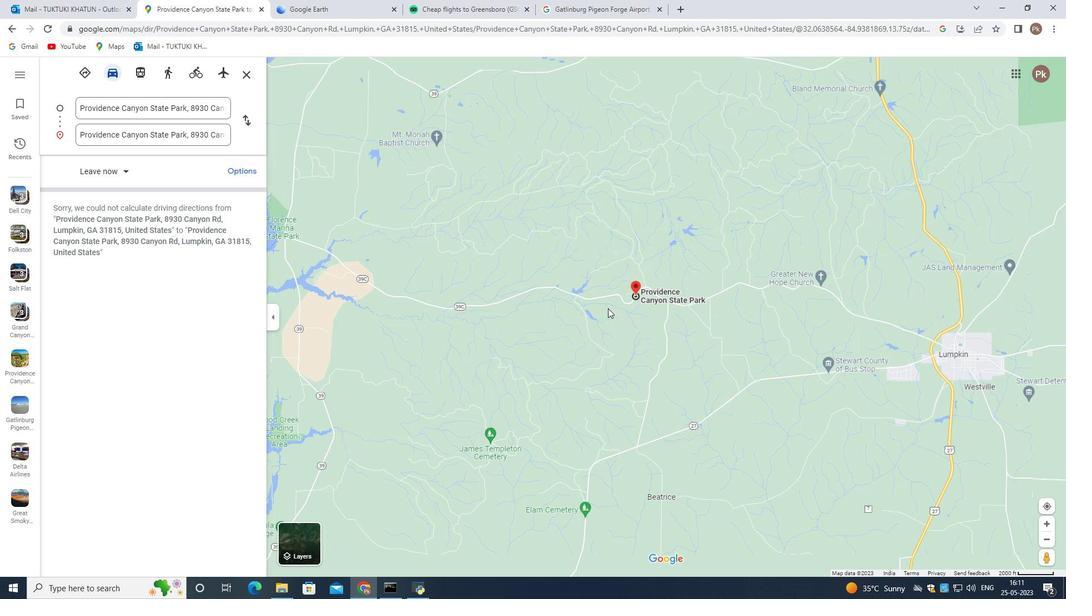 
Action: Mouse moved to (475, 258)
Screenshot: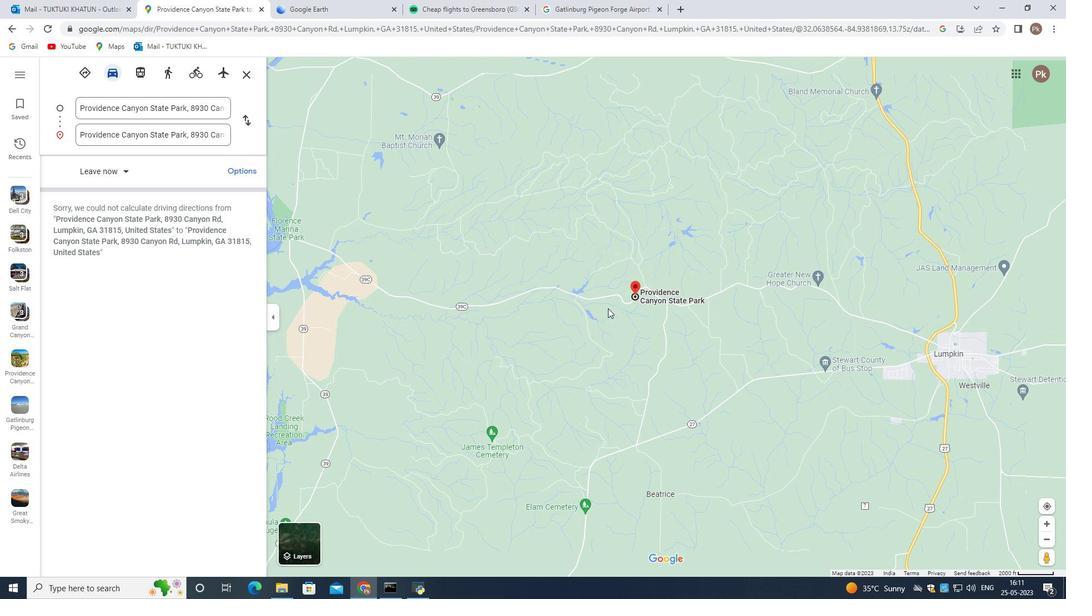 
Action: Mouse scrolled (475, 257) with delta (0, 0)
Screenshot: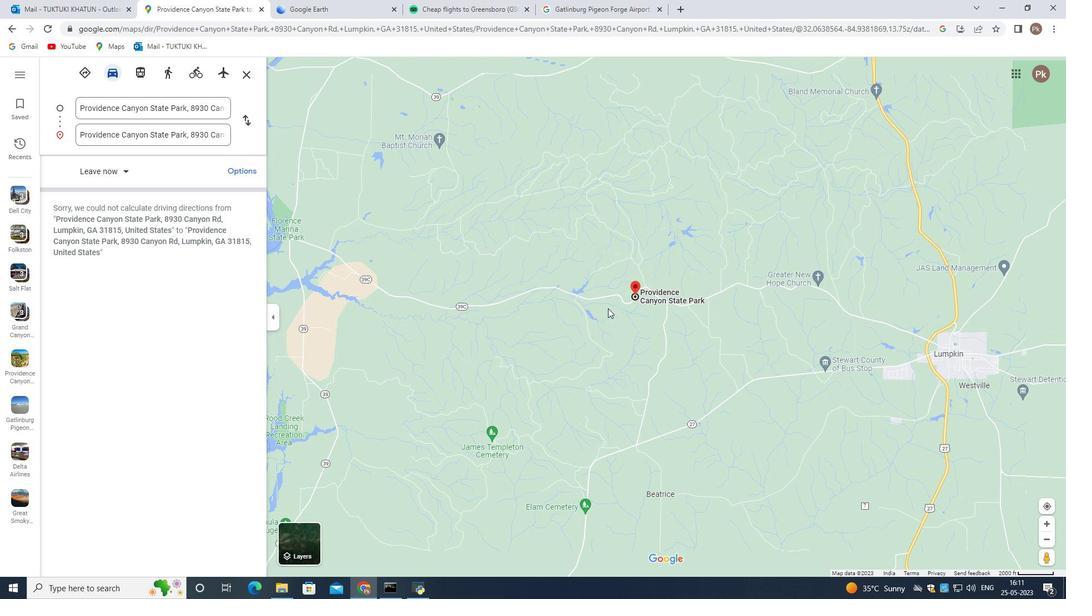 
Action: Mouse scrolled (475, 257) with delta (0, 0)
Screenshot: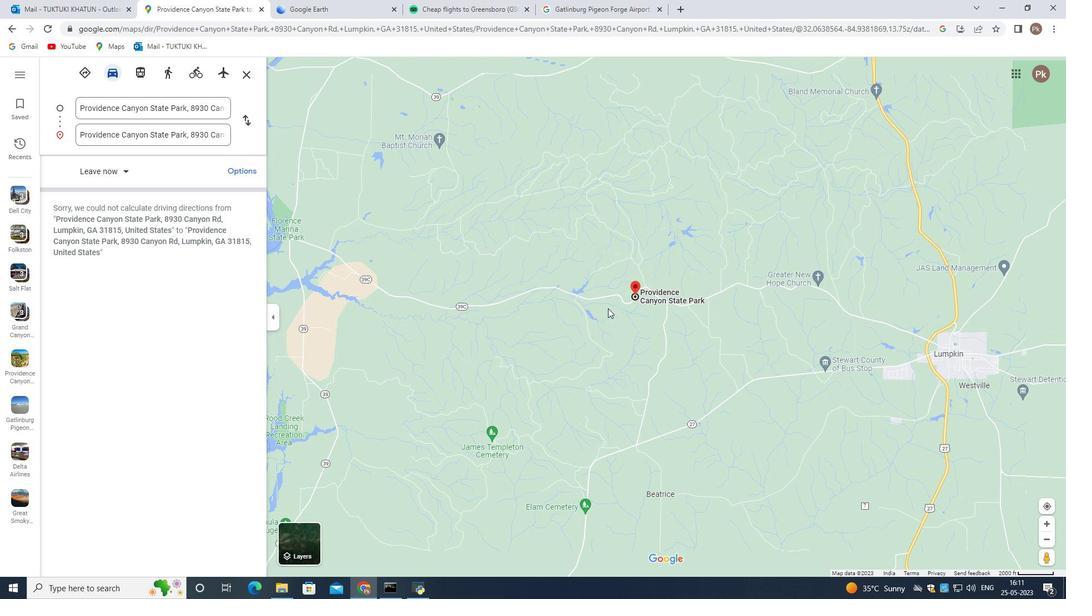 
Action: Mouse scrolled (475, 257) with delta (0, 0)
Screenshot: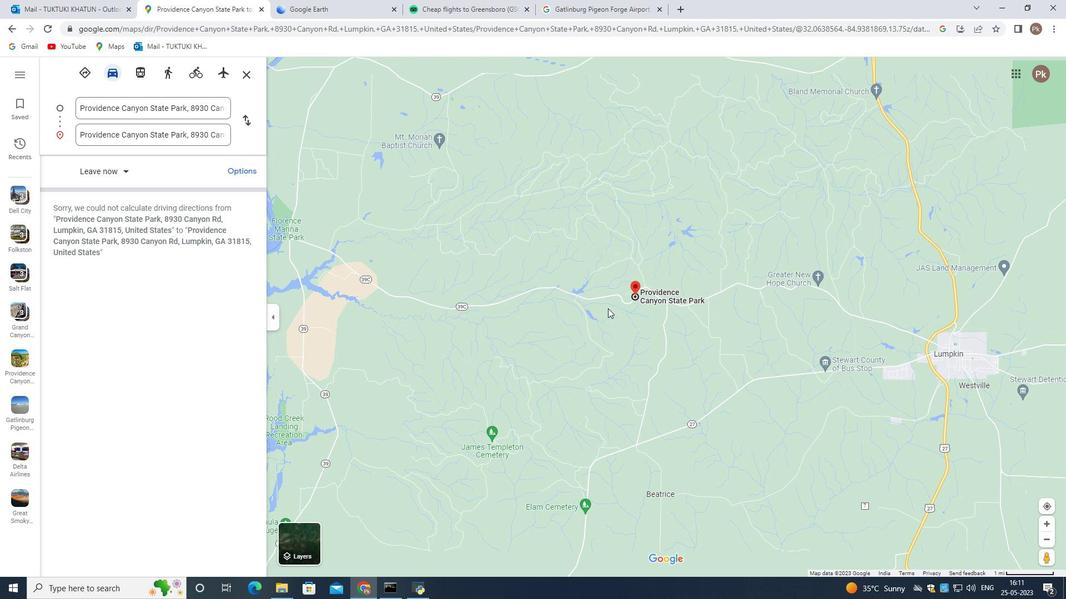 
Action: Mouse moved to (475, 258)
Screenshot: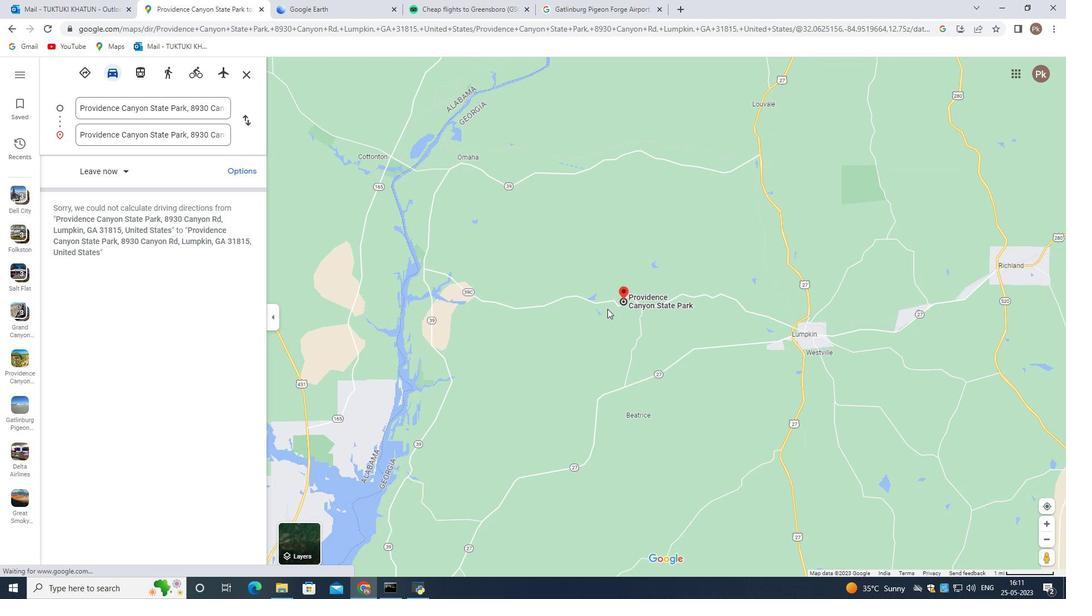 
Action: Mouse scrolled (475, 258) with delta (0, 0)
Screenshot: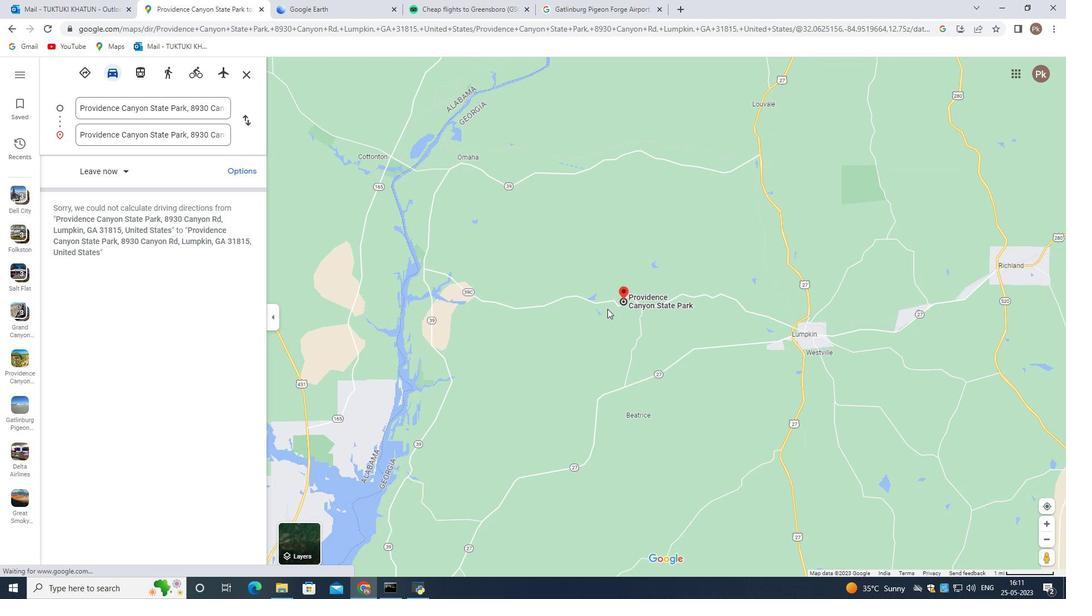 
Action: Mouse moved to (475, 259)
Screenshot: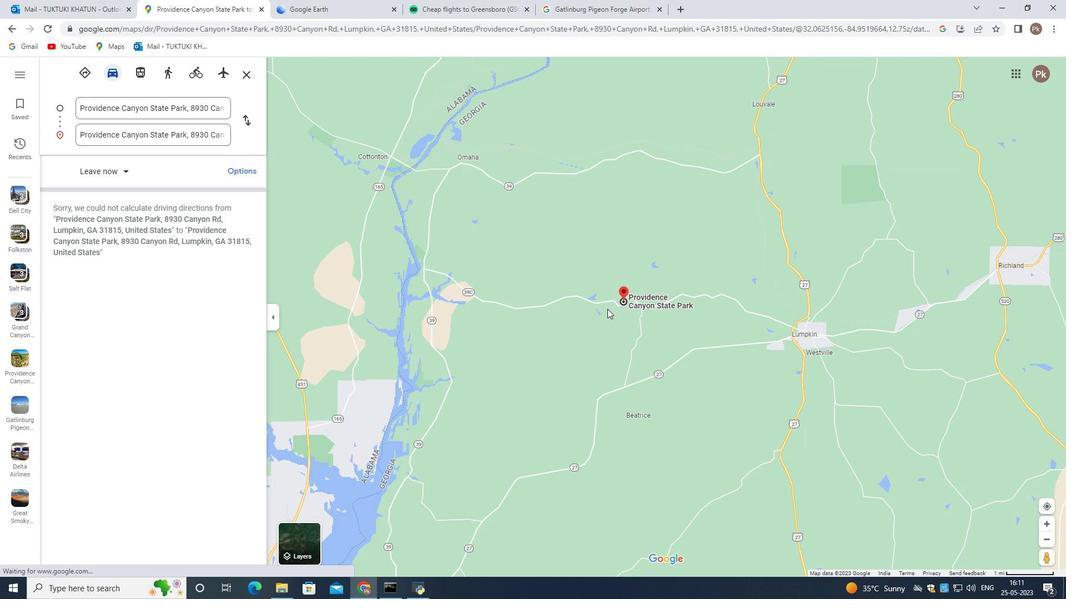 
Action: Mouse scrolled (475, 258) with delta (0, 0)
Screenshot: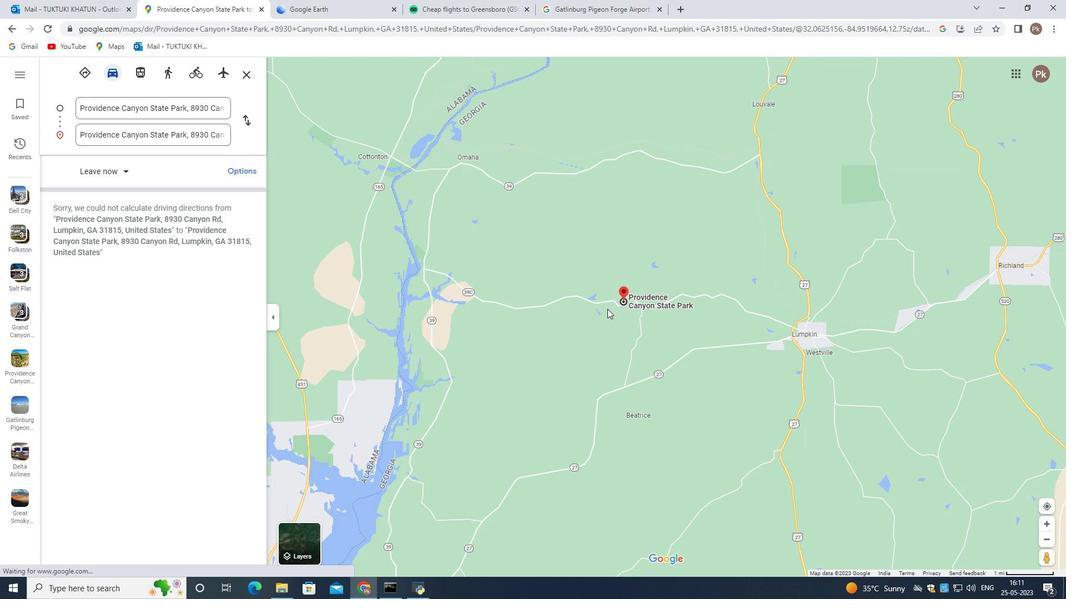 
Action: Mouse scrolled (475, 258) with delta (0, 0)
Screenshot: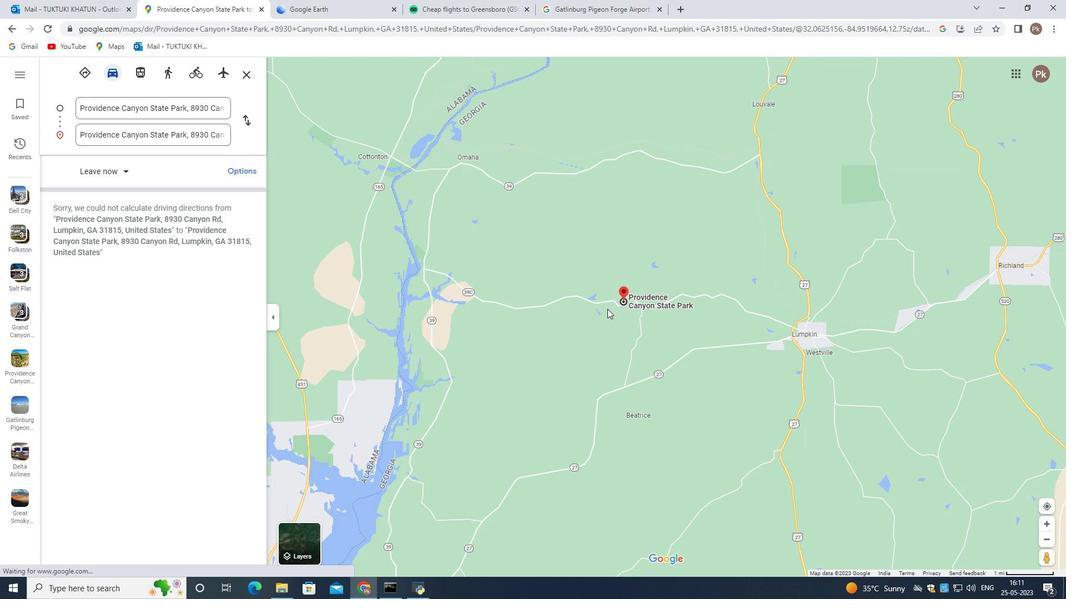 
Action: Mouse moved to (474, 260)
Screenshot: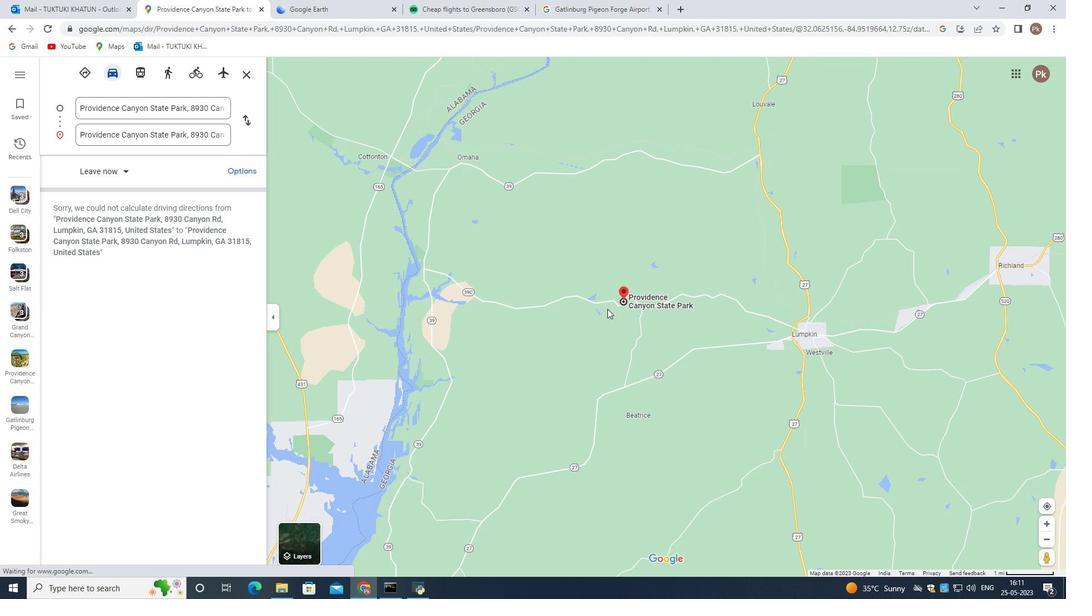 
Action: Mouse scrolled (474, 260) with delta (0, 0)
Screenshot: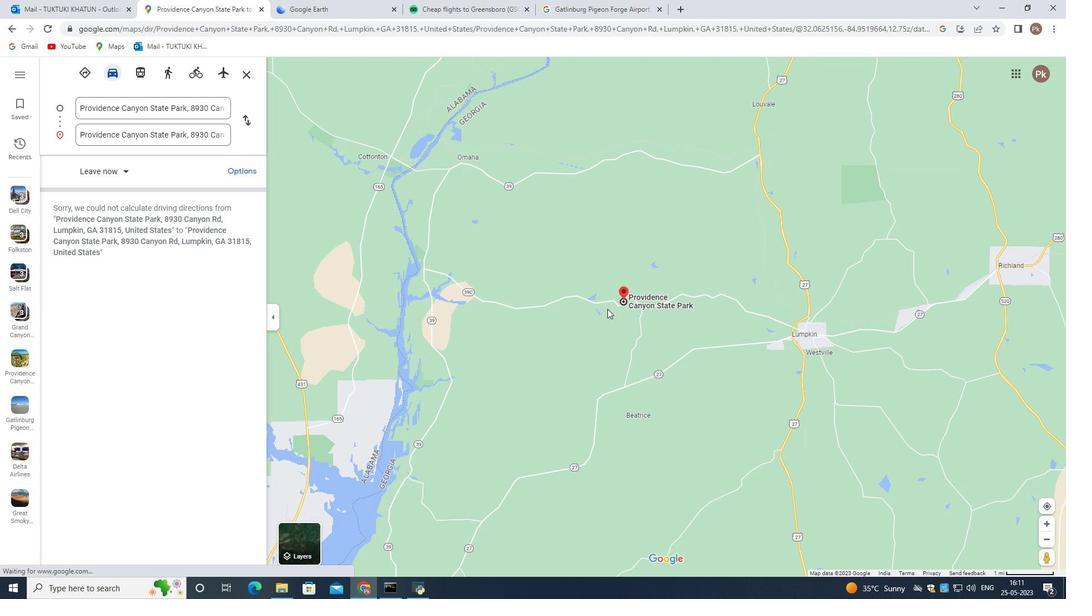 
Action: Mouse moved to (474, 261)
Screenshot: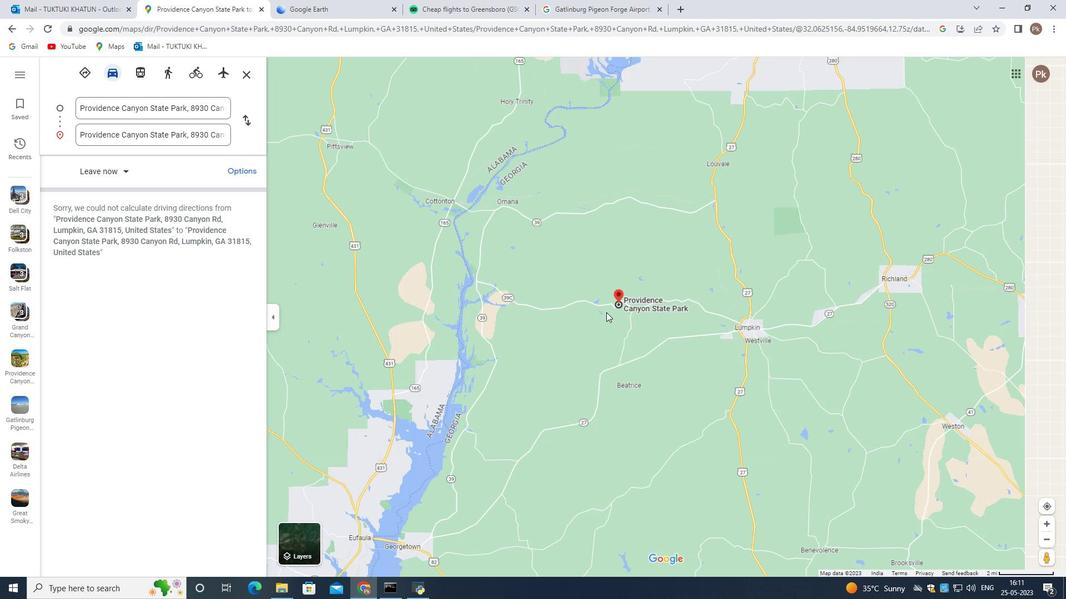 
Action: Mouse scrolled (474, 261) with delta (0, 0)
Screenshot: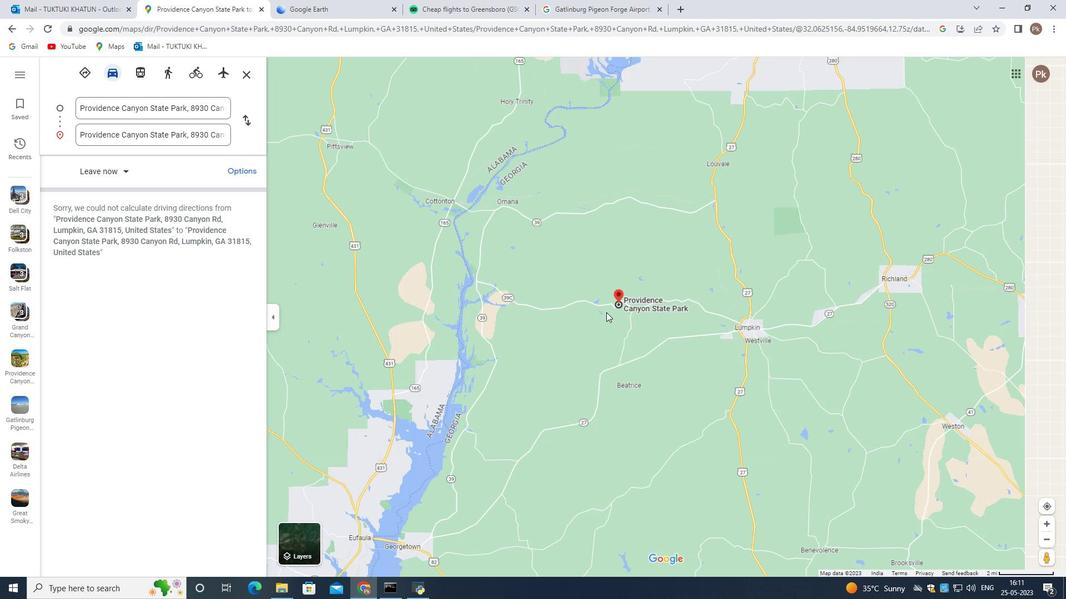 
Action: Mouse moved to (473, 262)
Screenshot: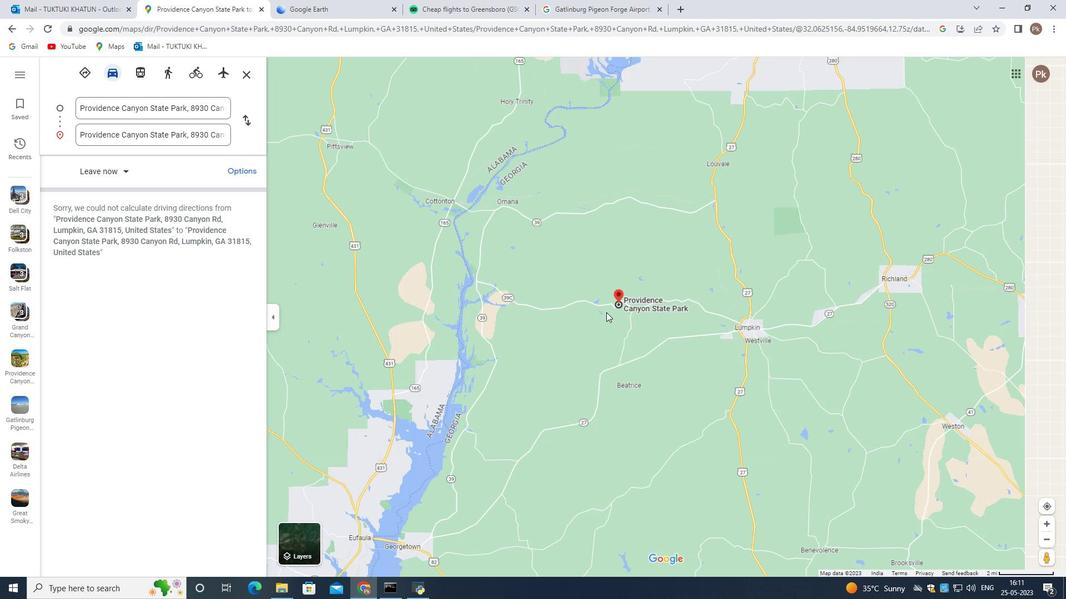 
Action: Mouse scrolled (474, 261) with delta (0, 0)
Screenshot: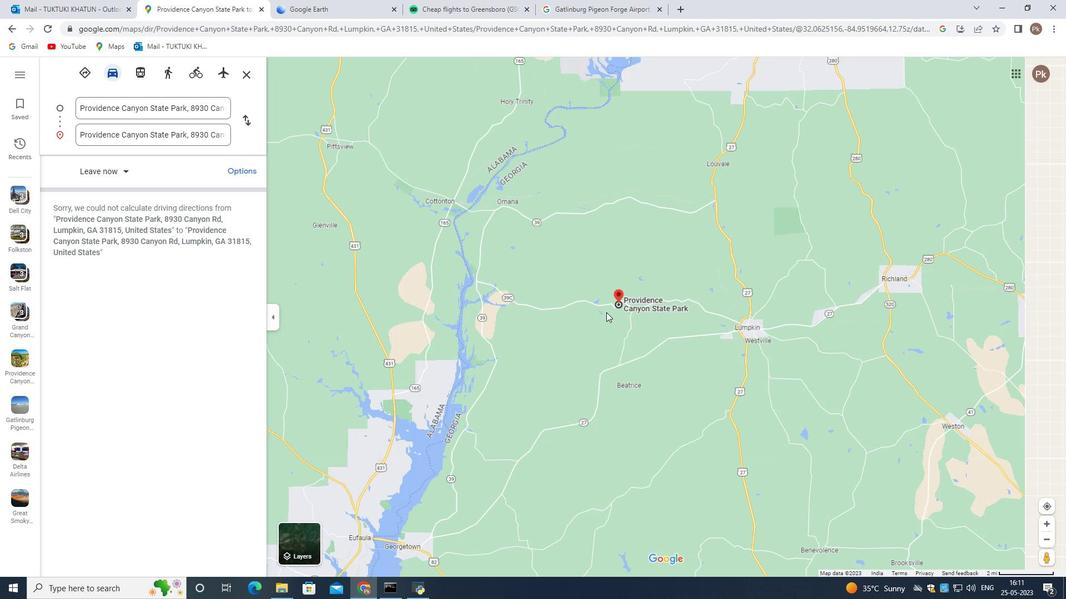 
Action: Mouse moved to (472, 263)
Screenshot: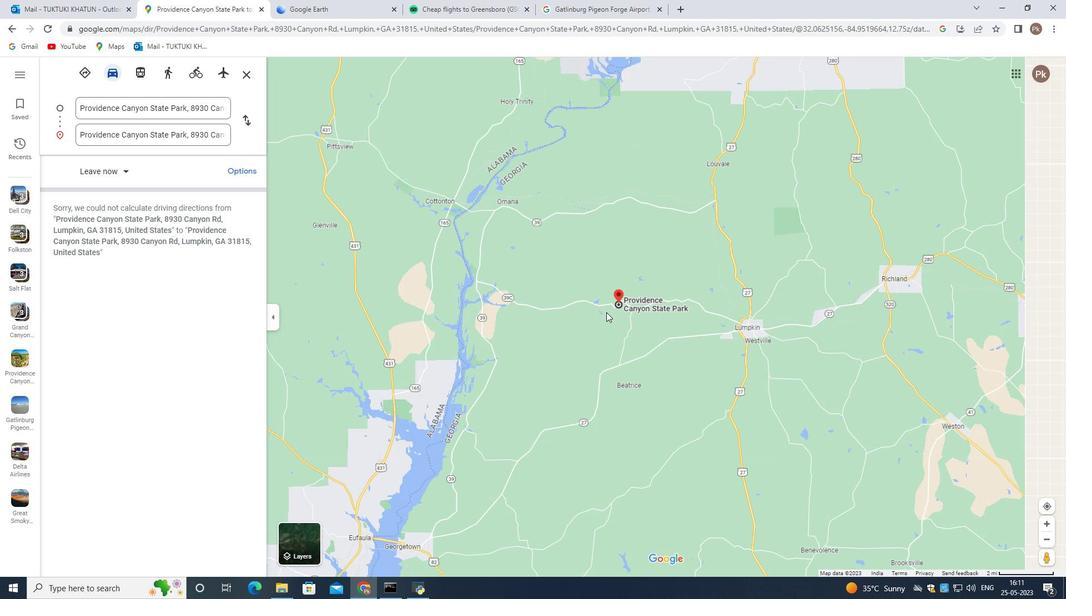 
Action: Mouse scrolled (473, 262) with delta (0, 0)
Screenshot: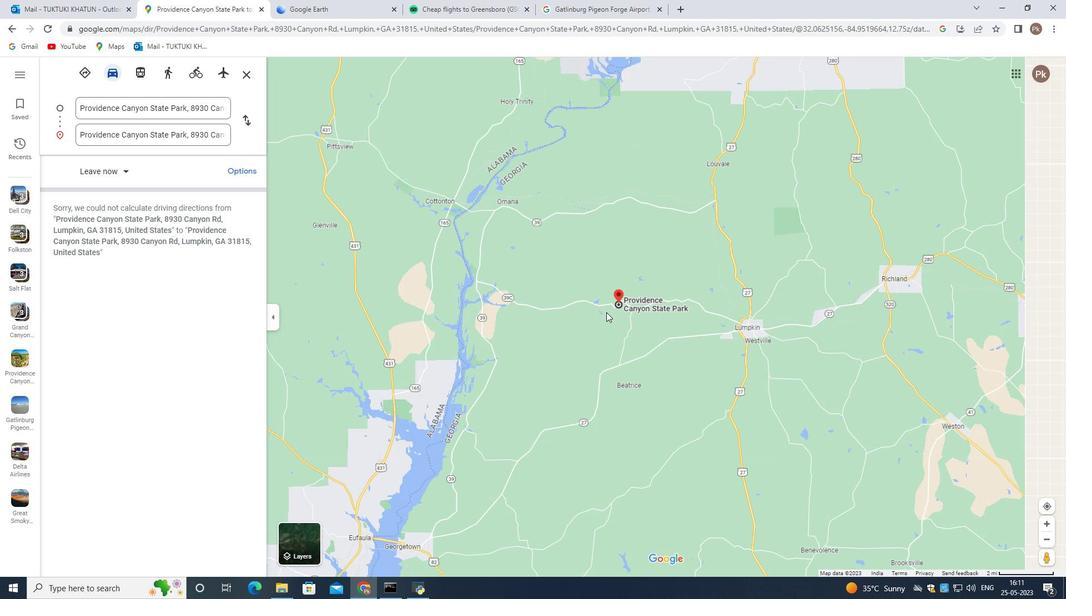 
Action: Mouse moved to (472, 264)
Screenshot: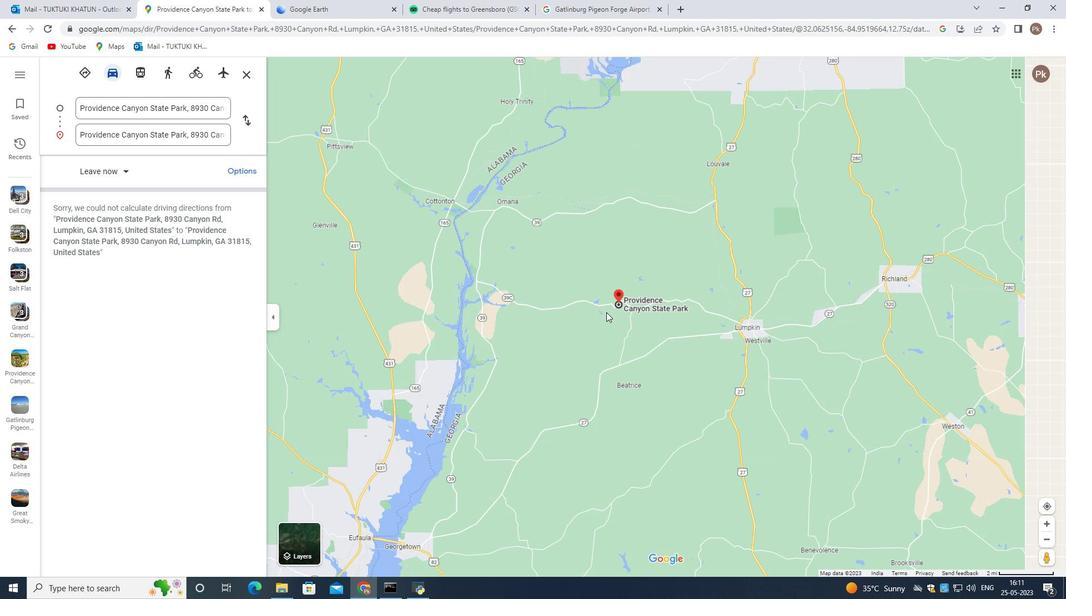 
Action: Mouse scrolled (472, 263) with delta (0, 0)
Screenshot: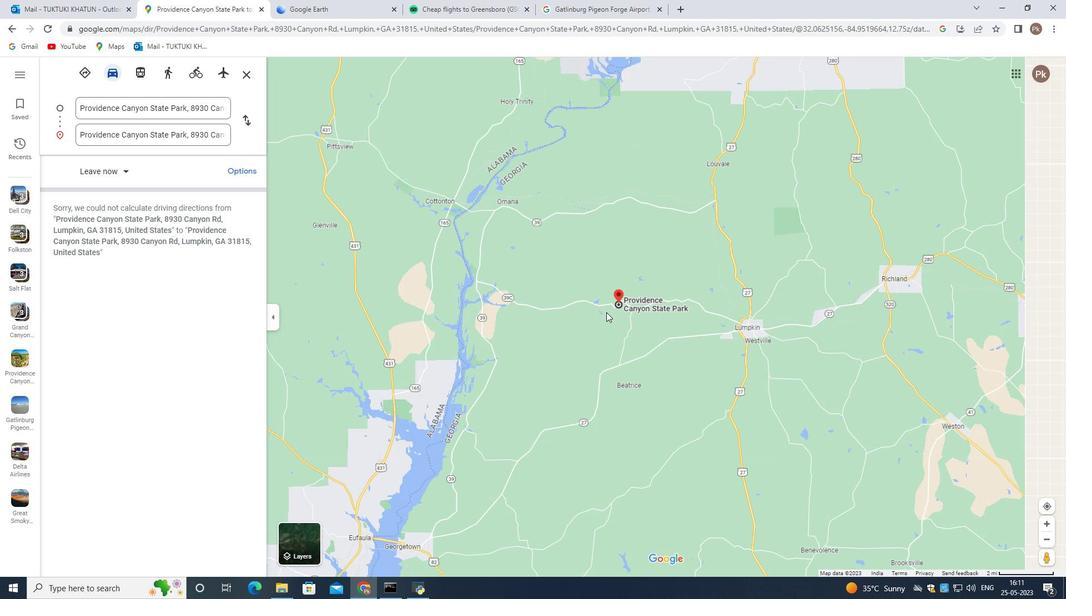 
Action: Mouse moved to (470, 266)
Screenshot: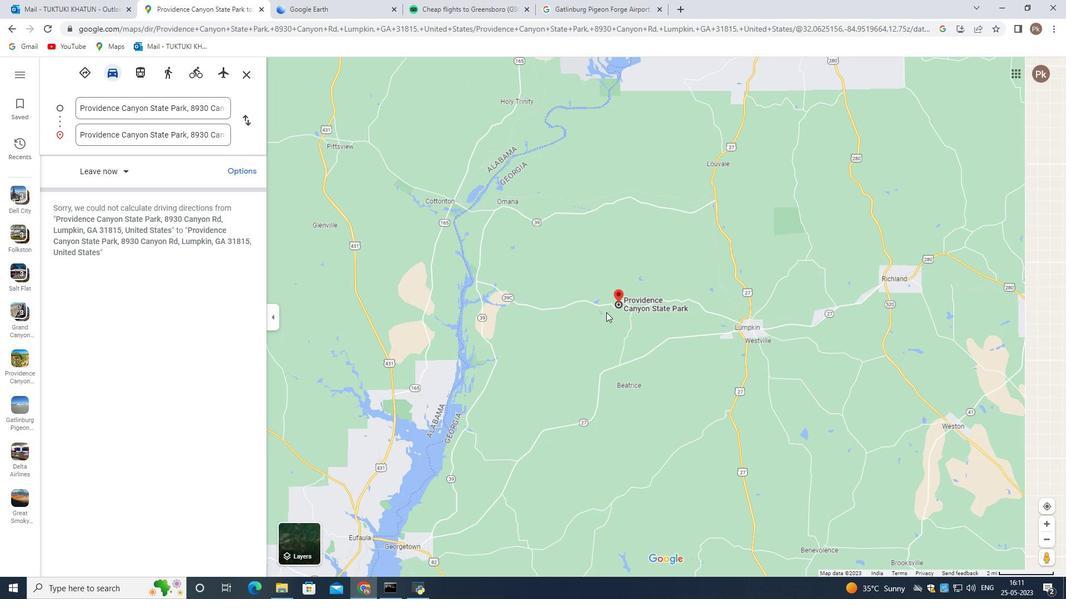 
Action: Mouse scrolled (471, 265) with delta (0, 0)
Screenshot: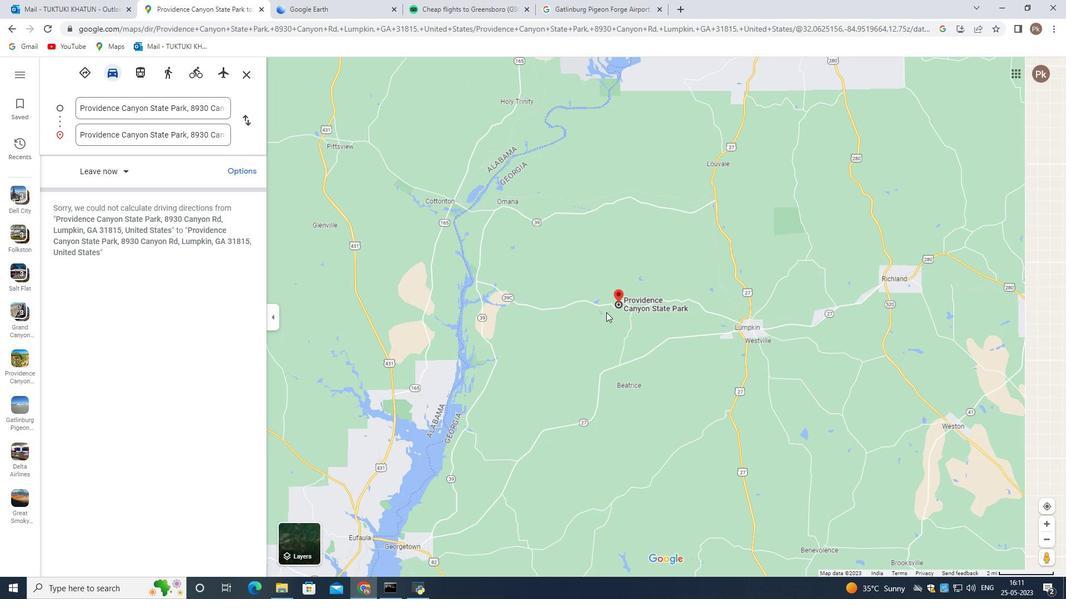 
Action: Mouse moved to (459, 281)
Screenshot: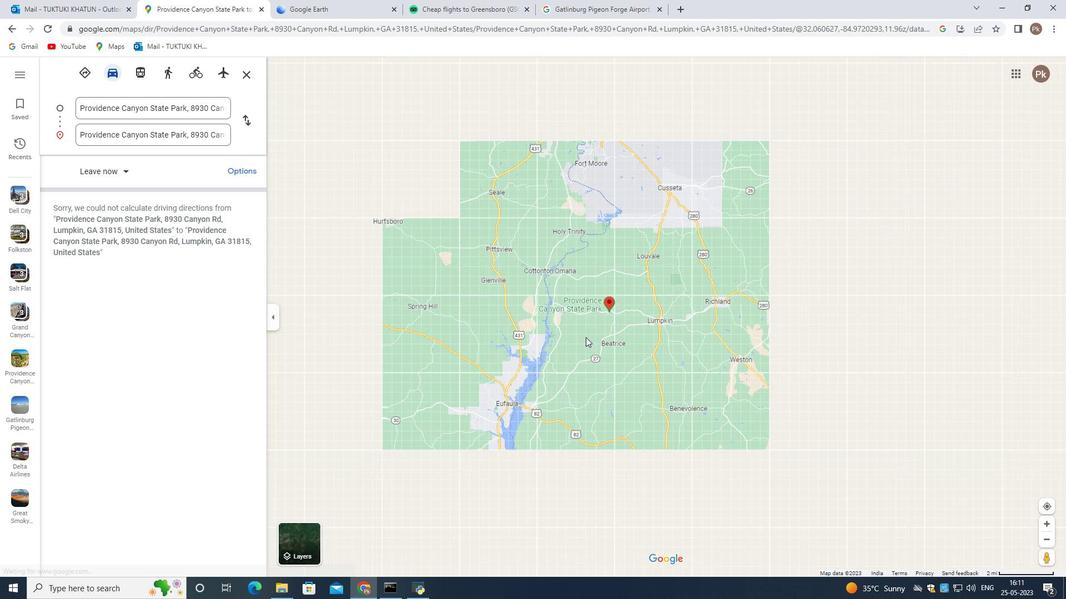 
Action: Mouse scrolled (459, 279) with delta (0, 0)
Screenshot: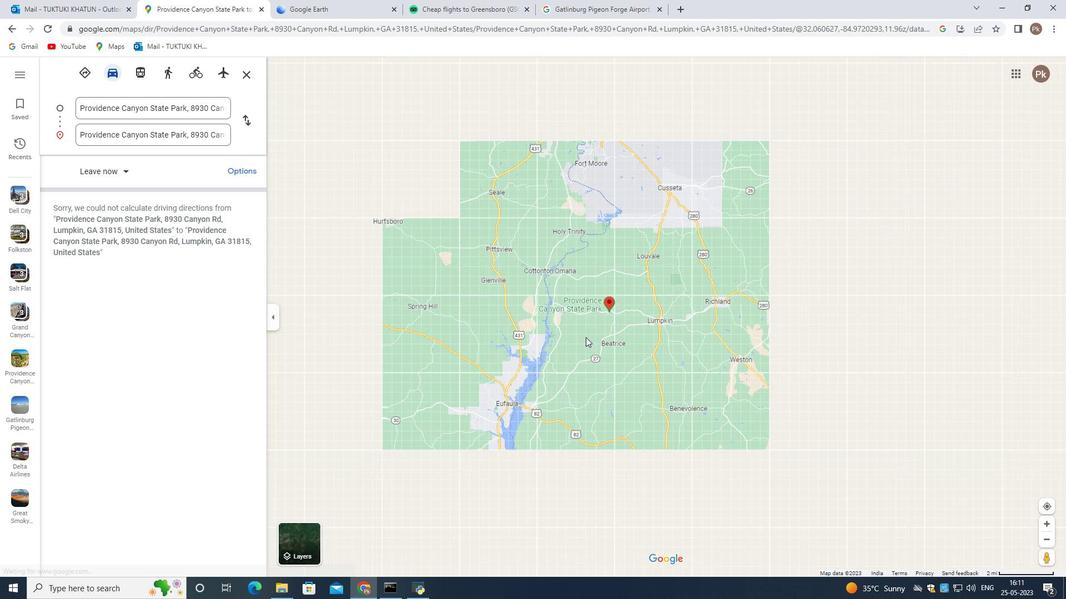 
Action: Mouse scrolled (459, 279) with delta (0, 0)
Screenshot: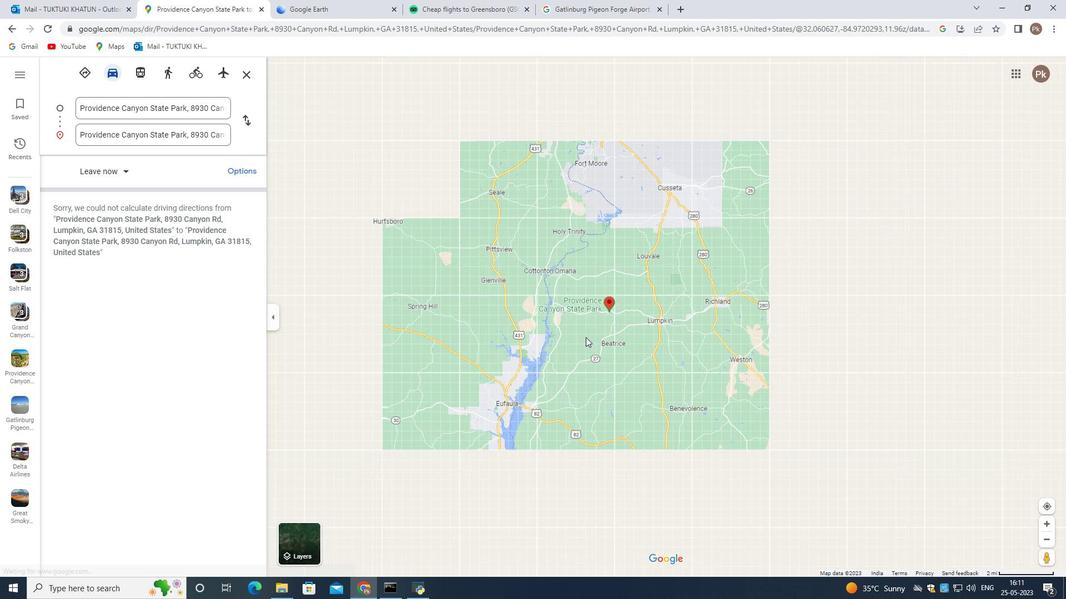 
Action: Mouse scrolled (459, 280) with delta (0, 0)
Screenshot: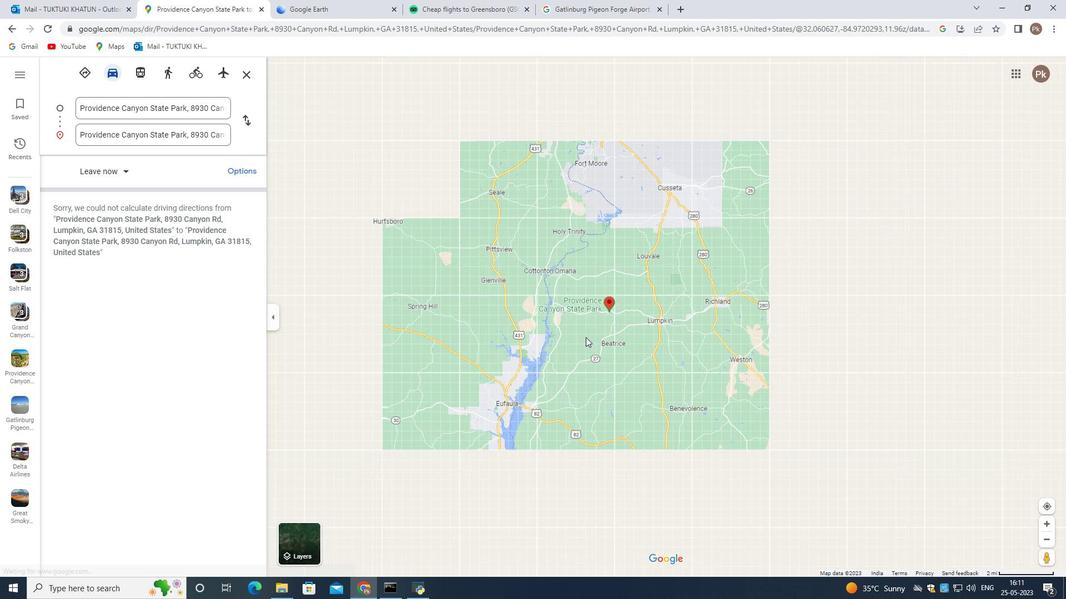 
Action: Mouse scrolled (459, 280) with delta (0, 0)
Screenshot: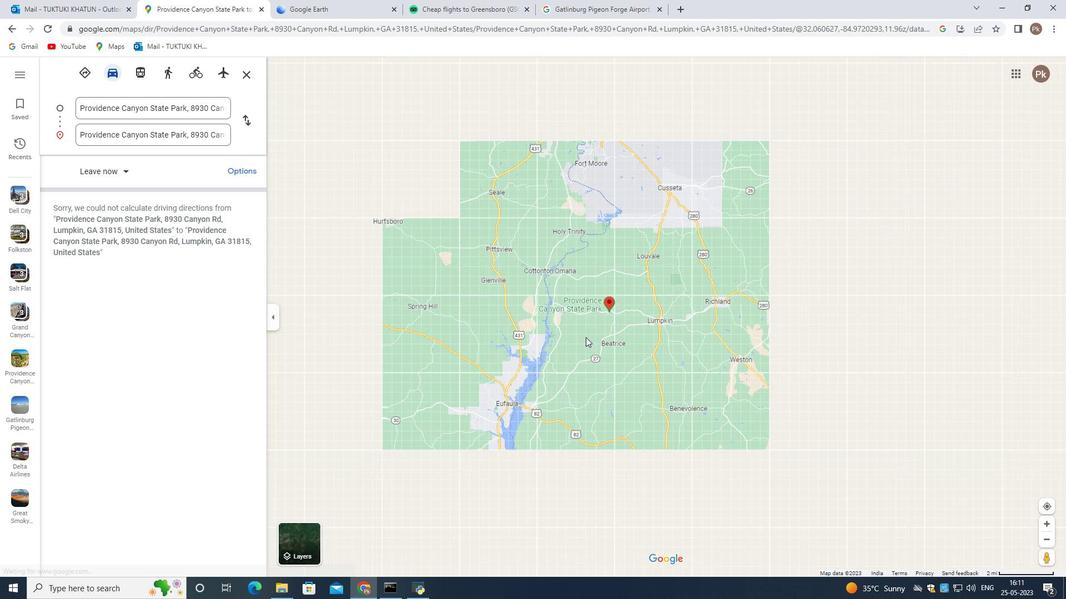 
Action: Mouse scrolled (459, 280) with delta (0, 0)
Screenshot: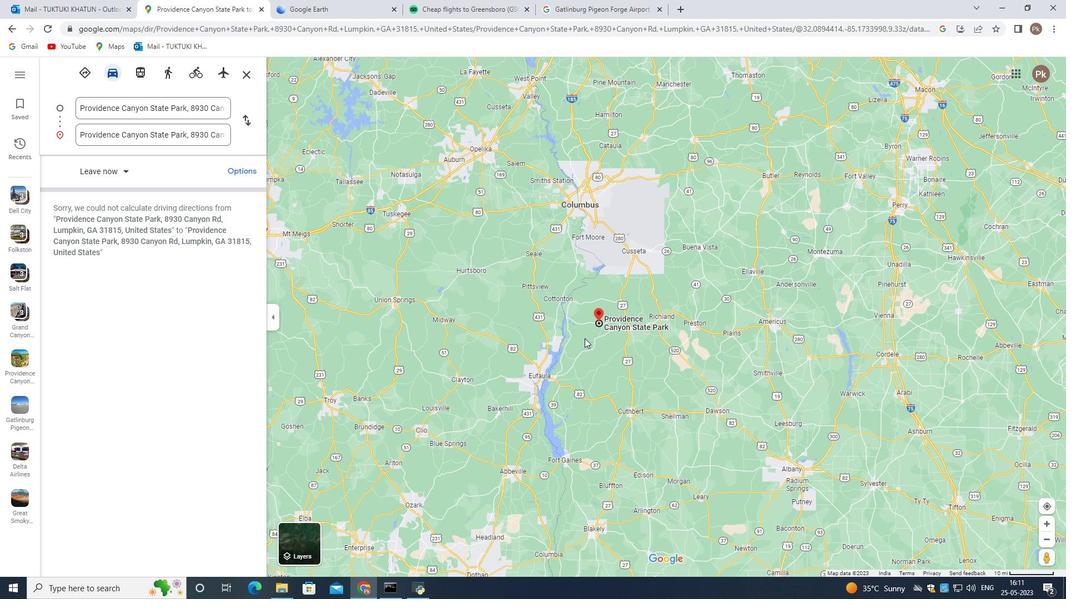 
Action: Mouse scrolled (459, 280) with delta (0, 0)
Screenshot: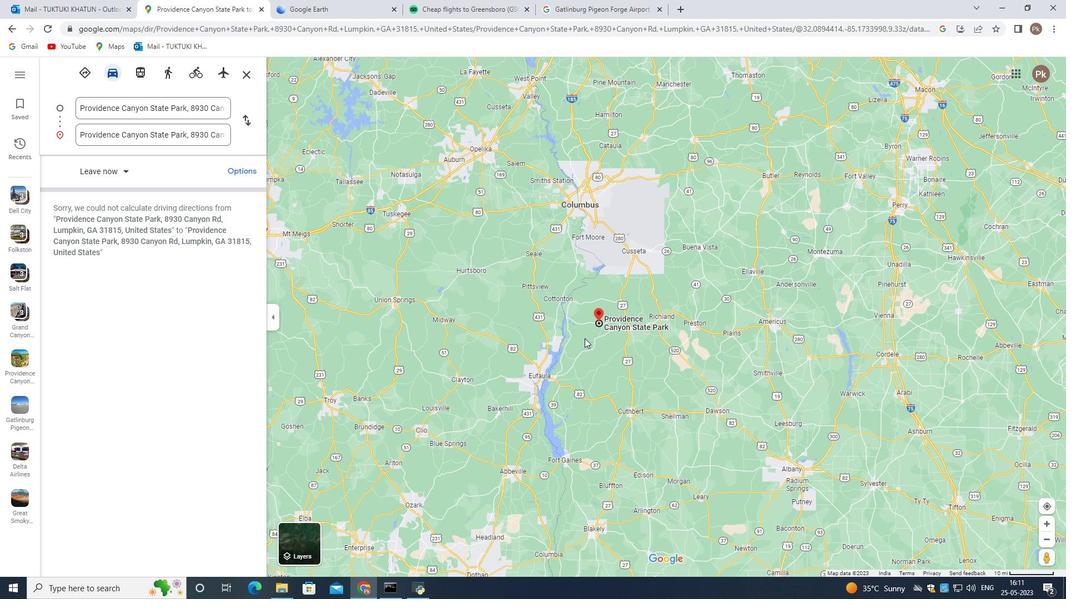 
Action: Mouse scrolled (459, 280) with delta (0, 0)
Screenshot: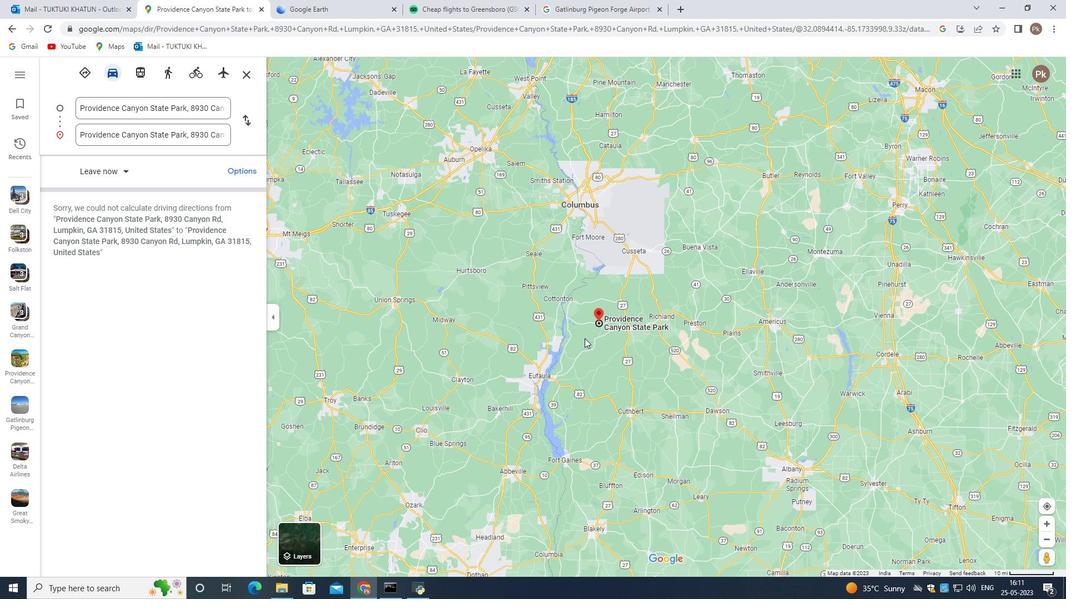 
Action: Mouse scrolled (459, 280) with delta (0, 0)
Screenshot: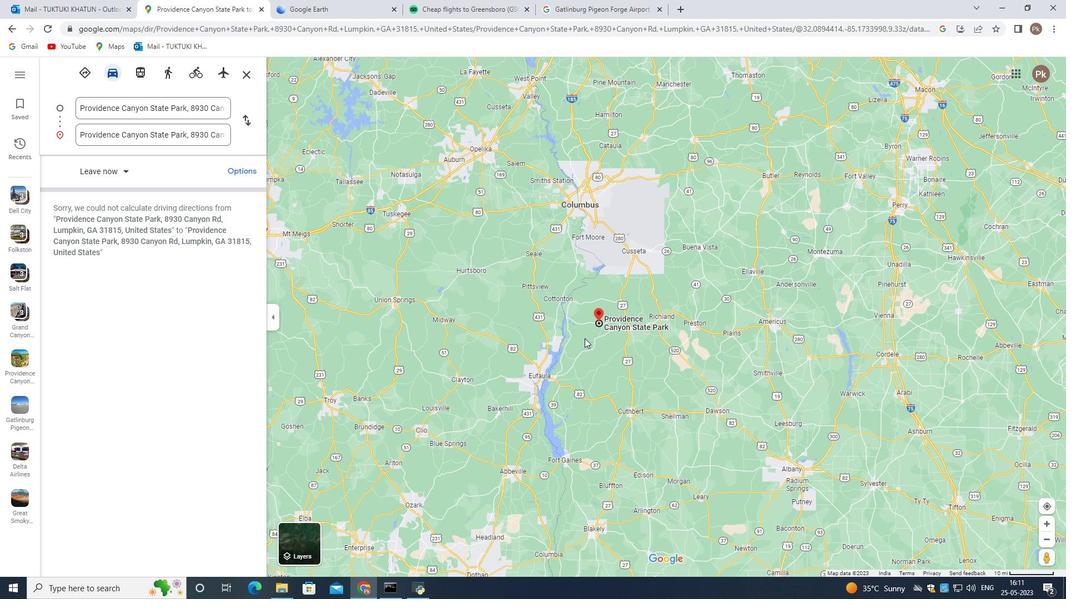
Action: Mouse moved to (459, 281)
Screenshot: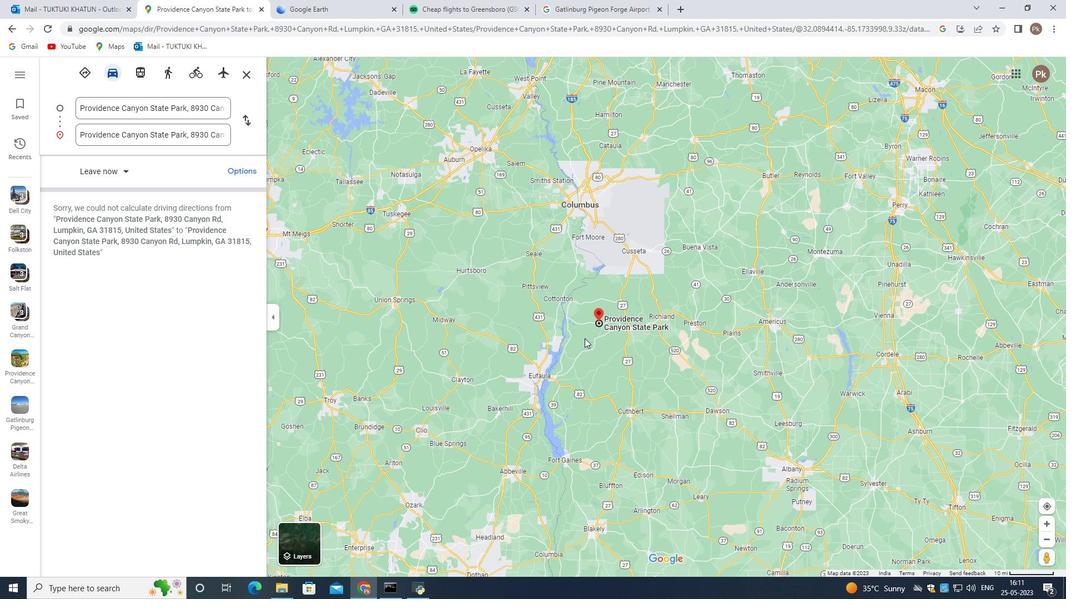 
Action: Mouse scrolled (459, 280) with delta (0, 0)
Screenshot: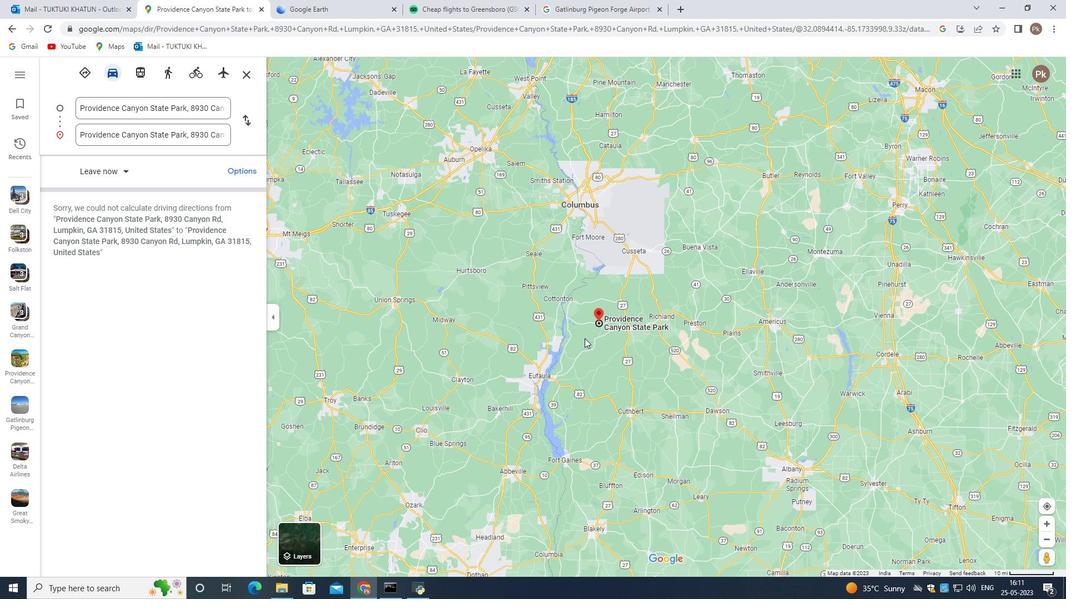 
Action: Mouse moved to (458, 281)
Screenshot: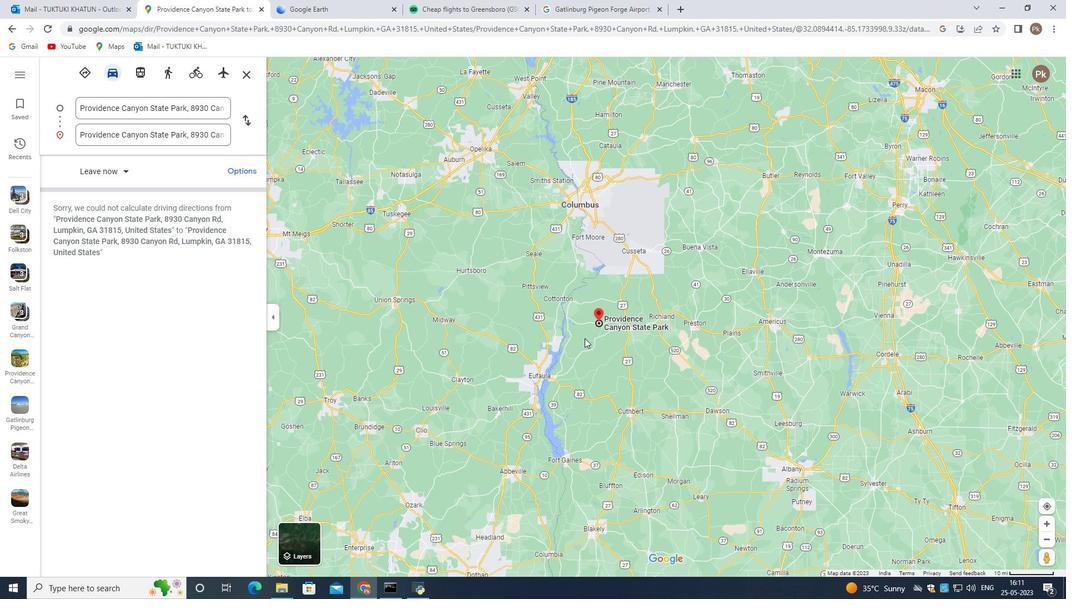 
Action: Mouse scrolled (458, 280) with delta (0, 0)
Screenshot: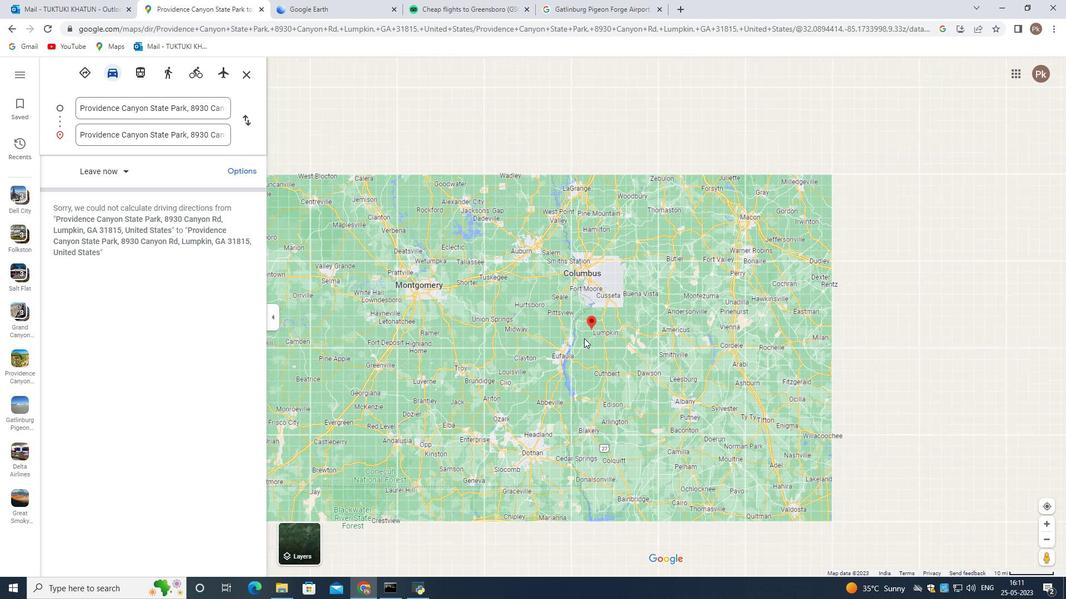 
Action: Mouse scrolled (458, 280) with delta (0, 0)
Screenshot: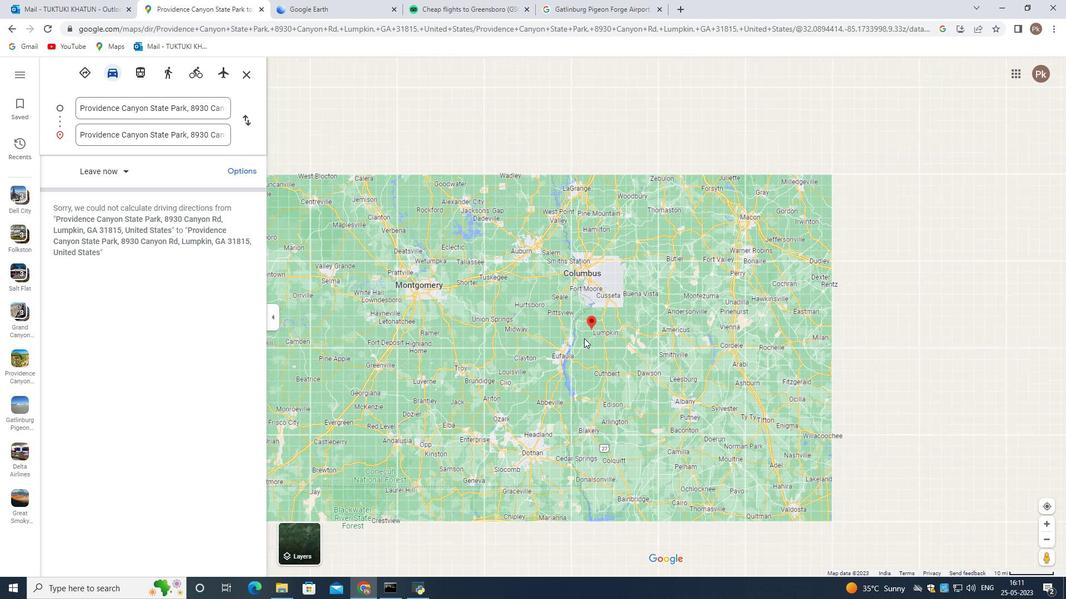 
Action: Mouse scrolled (458, 280) with delta (0, 0)
Screenshot: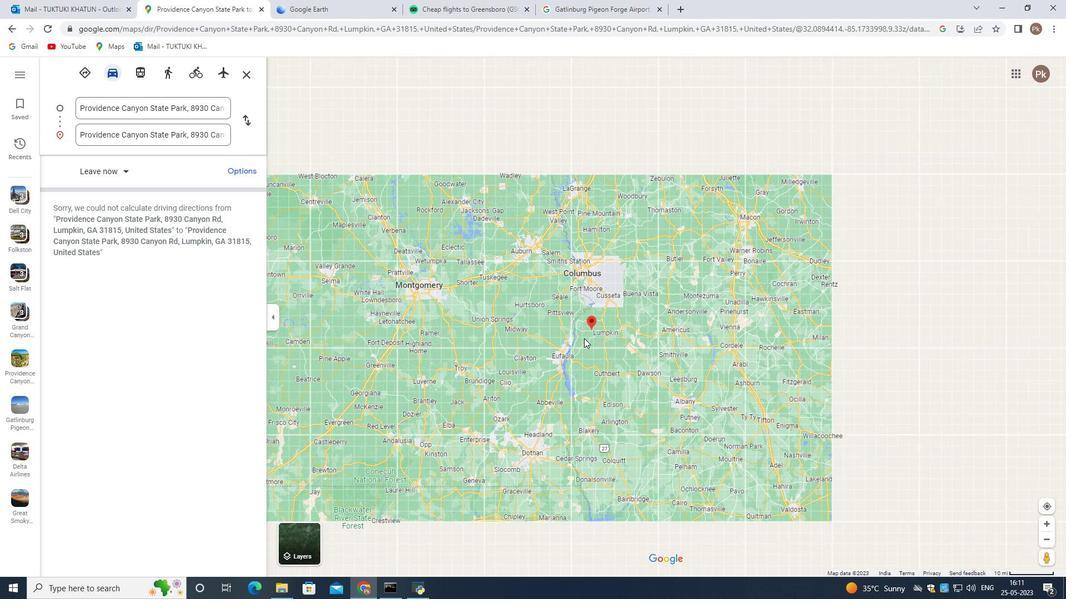
Action: Mouse scrolled (458, 280) with delta (0, 0)
Screenshot: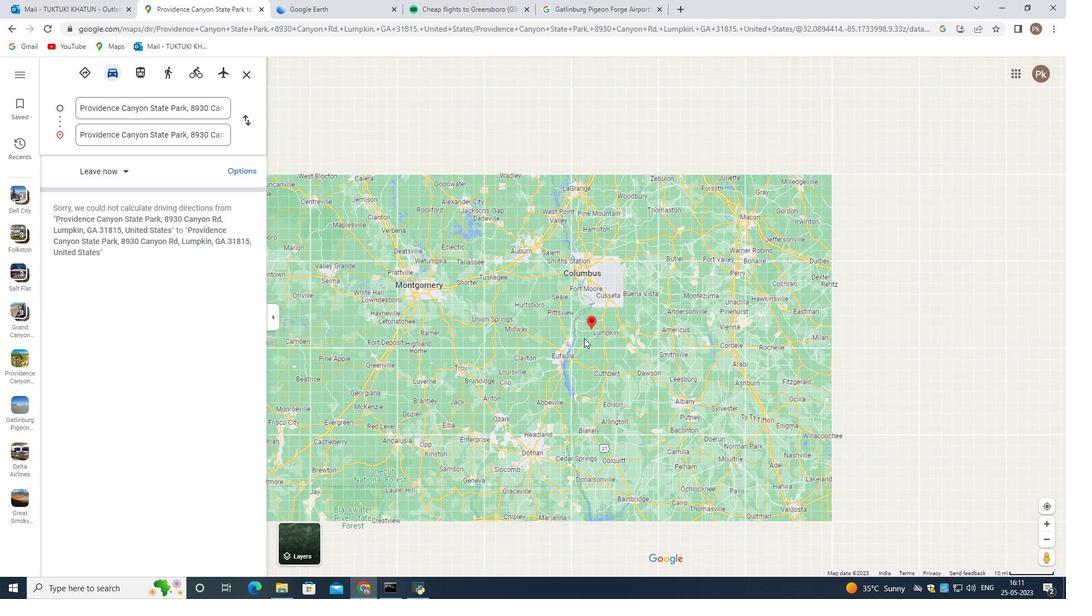 
Action: Mouse scrolled (458, 280) with delta (0, 0)
Screenshot: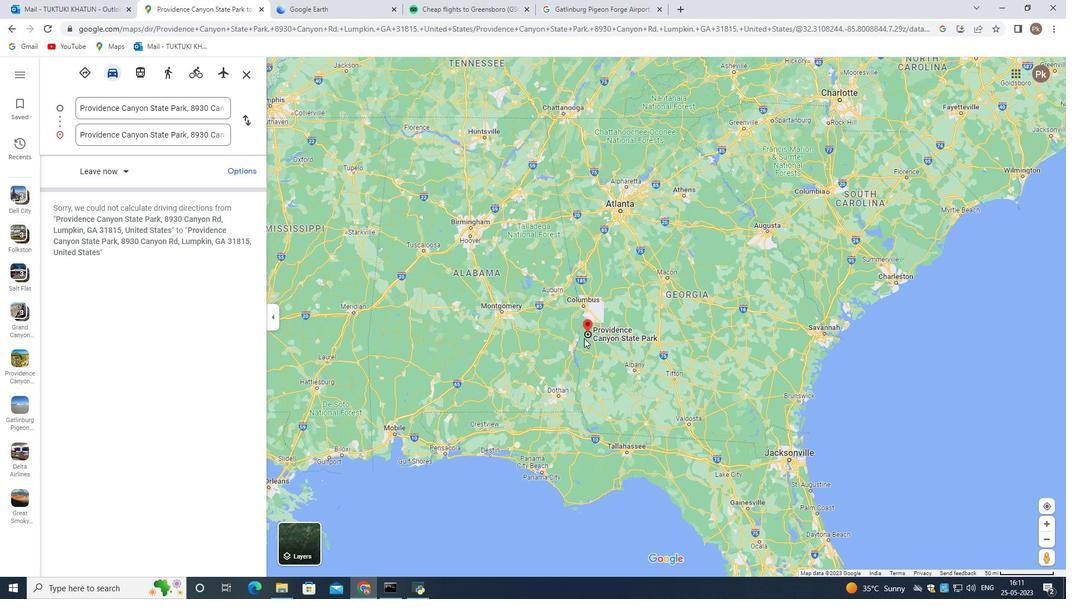 
Action: Mouse scrolled (458, 280) with delta (0, 0)
Screenshot: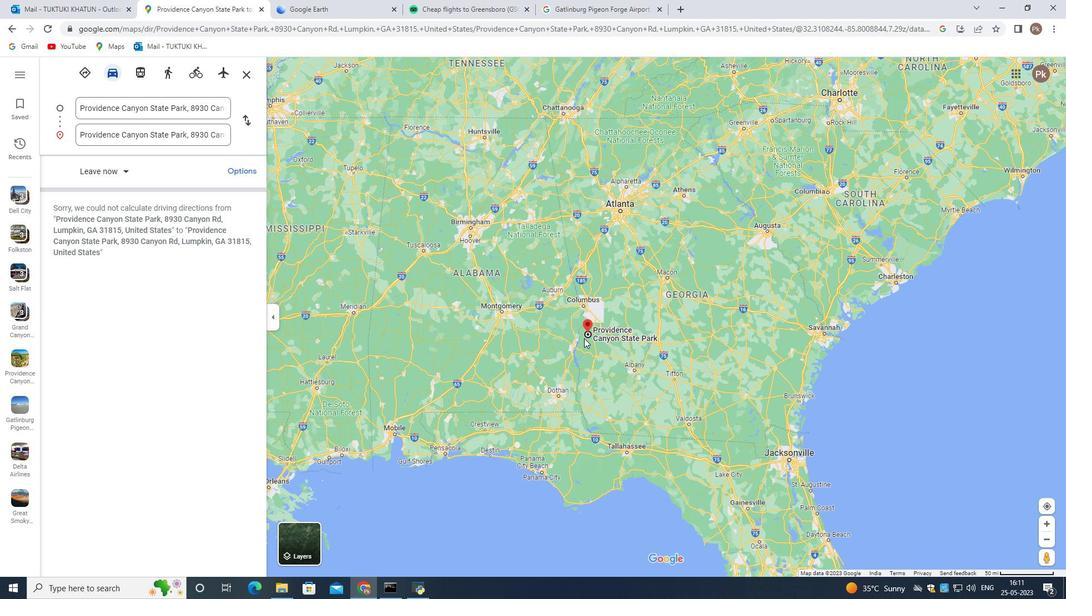
Action: Mouse scrolled (458, 280) with delta (0, 0)
Screenshot: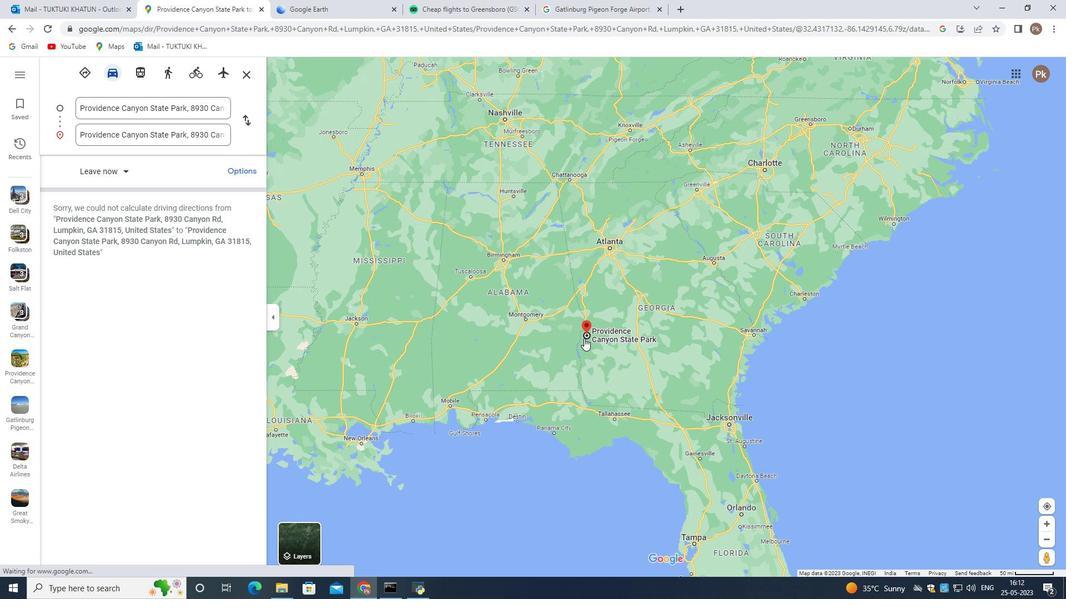 
Action: Mouse scrolled (458, 280) with delta (0, 0)
Screenshot: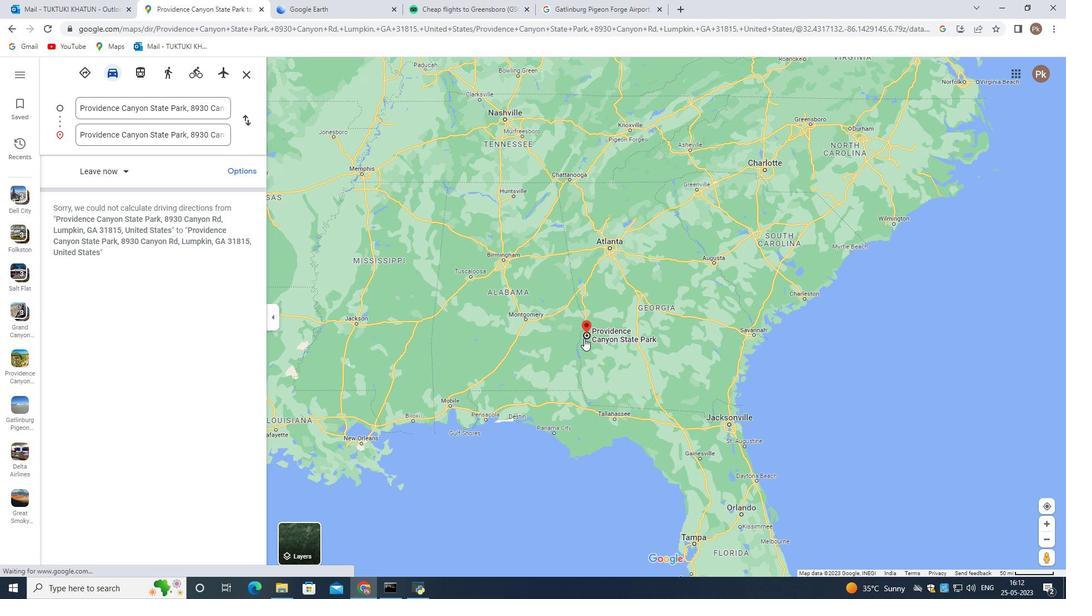 
Action: Mouse scrolled (458, 280) with delta (0, 0)
Screenshot: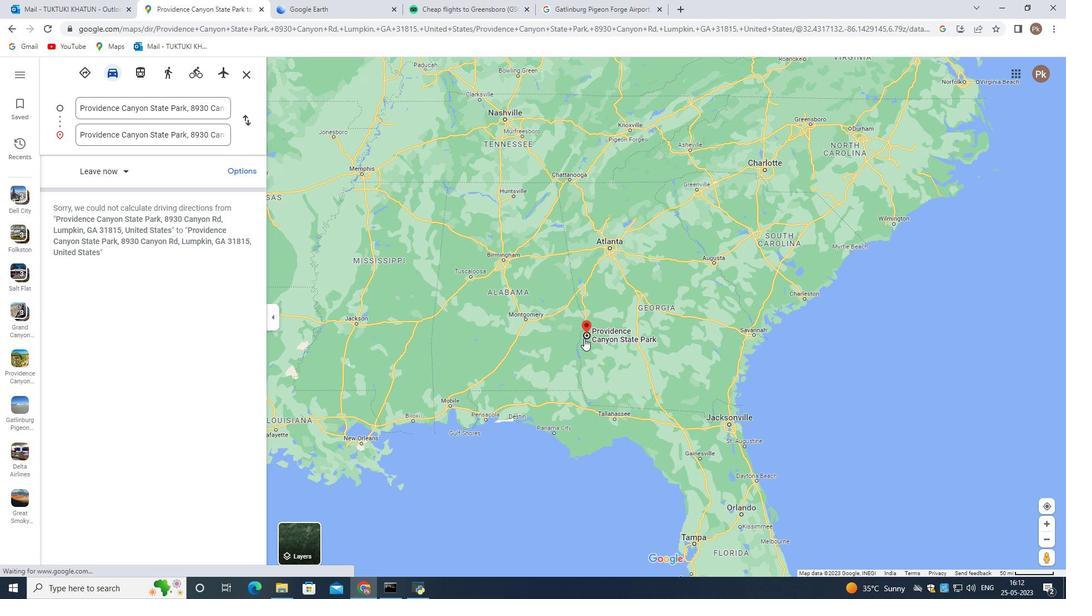
Action: Mouse scrolled (458, 280) with delta (0, 0)
Screenshot: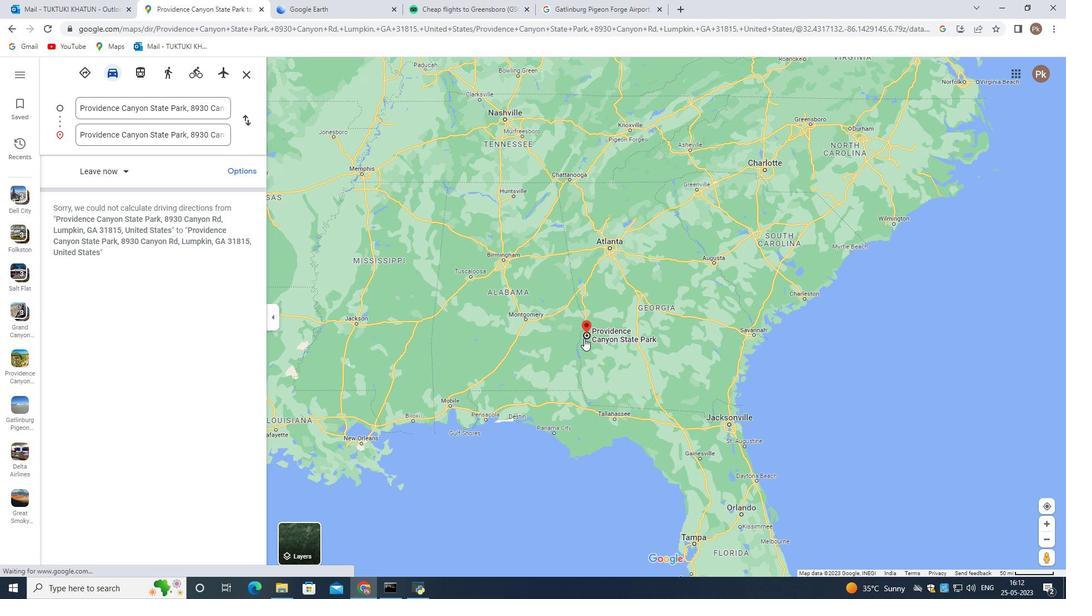 
Action: Mouse moved to (458, 281)
Screenshot: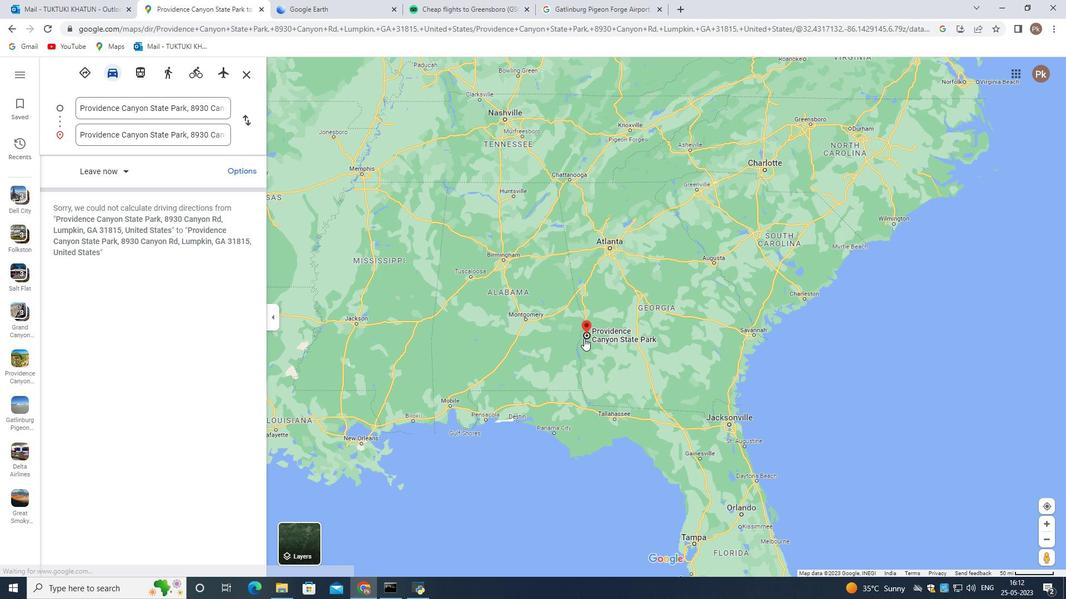 
Action: Mouse scrolled (458, 281) with delta (0, 0)
Screenshot: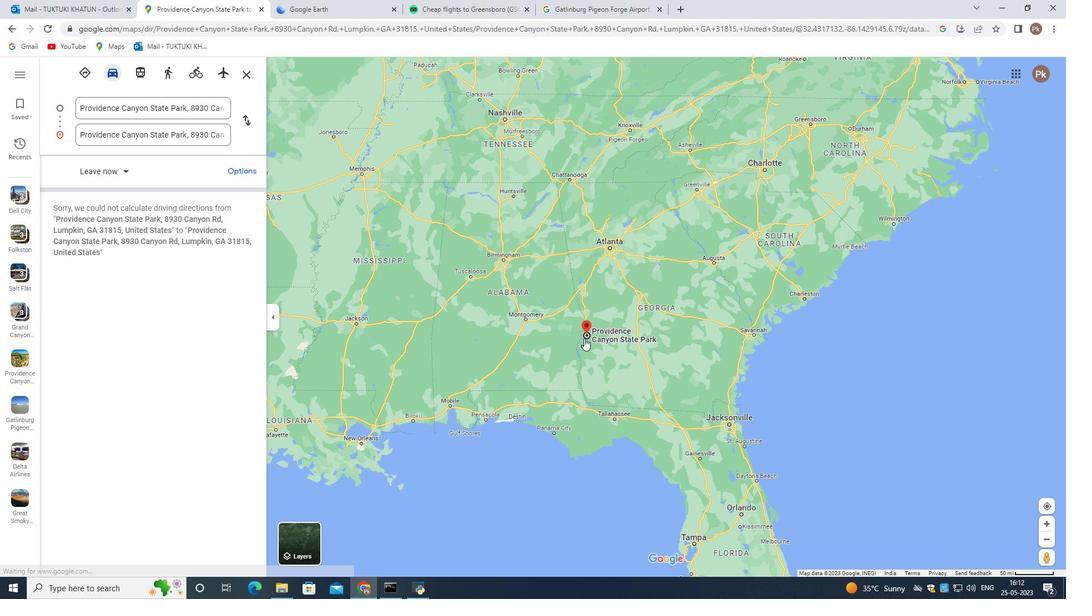 
Action: Mouse scrolled (458, 281) with delta (0, 0)
Screenshot: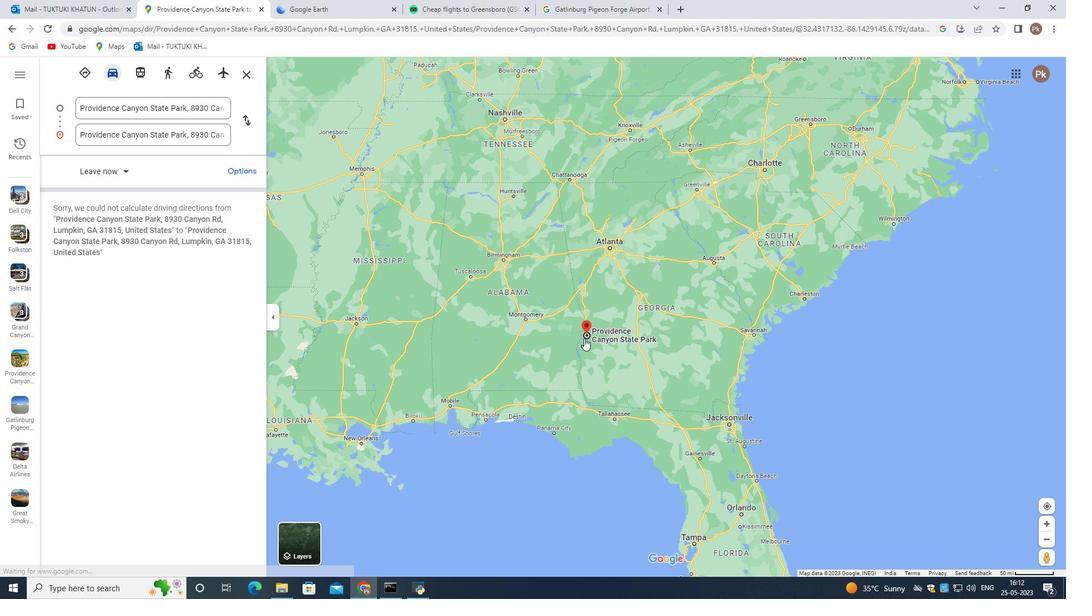 
Action: Mouse scrolled (458, 281) with delta (0, 0)
Screenshot: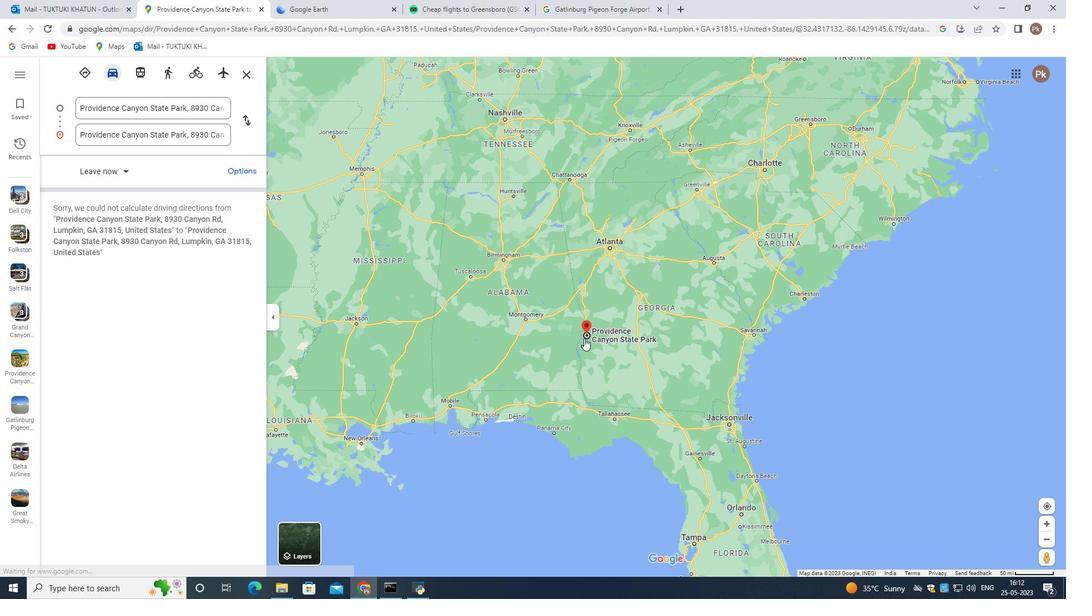 
Action: Mouse scrolled (458, 281) with delta (0, 0)
Screenshot: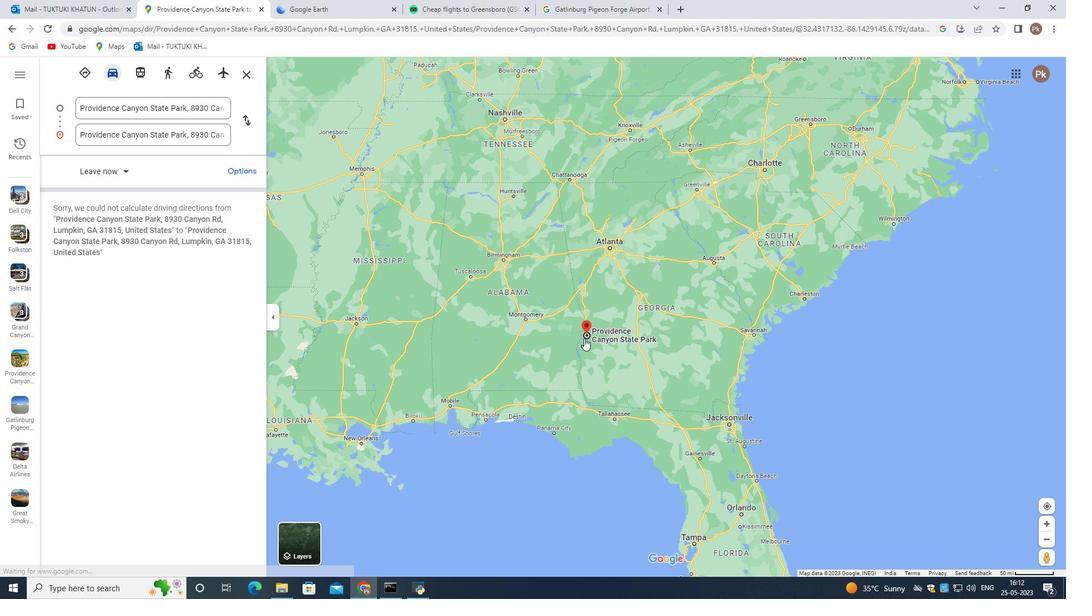 
Action: Mouse scrolled (458, 281) with delta (0, 0)
Screenshot: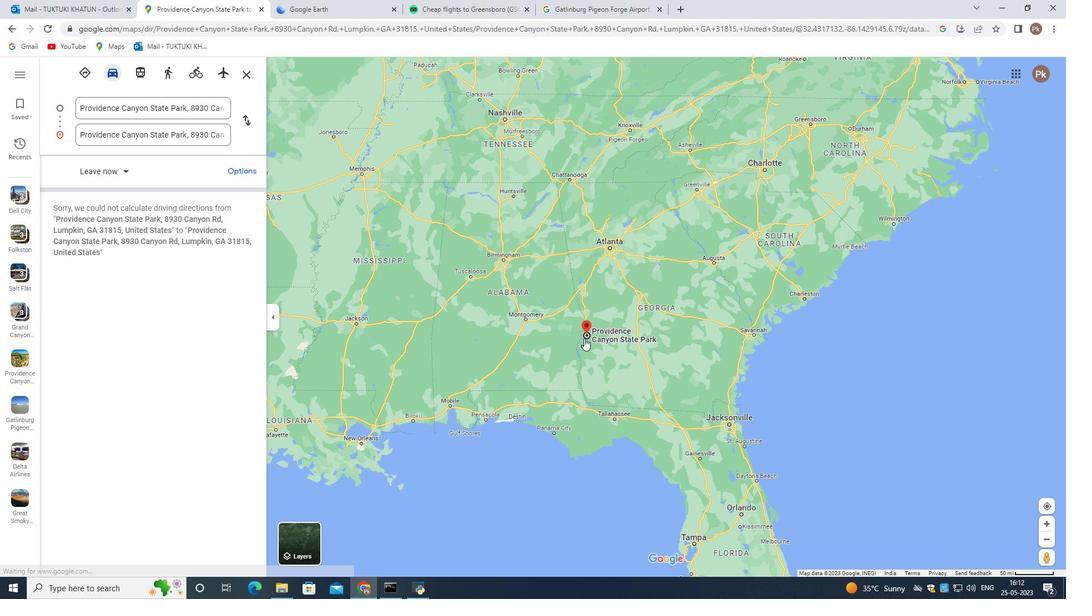 
Action: Mouse scrolled (458, 281) with delta (0, 0)
Screenshot: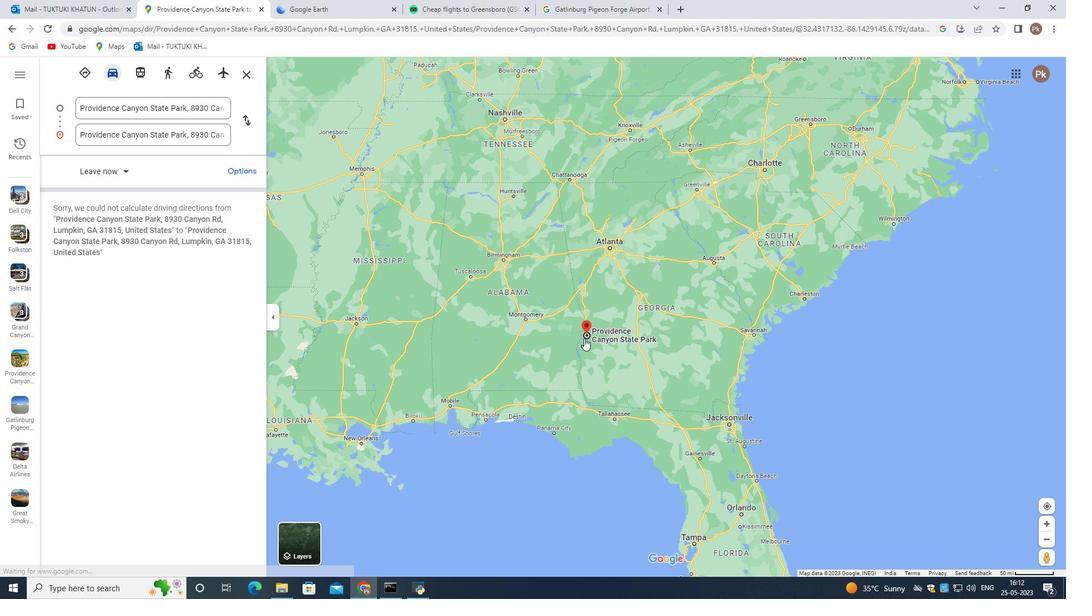 
Action: Mouse moved to (412, 366)
Screenshot: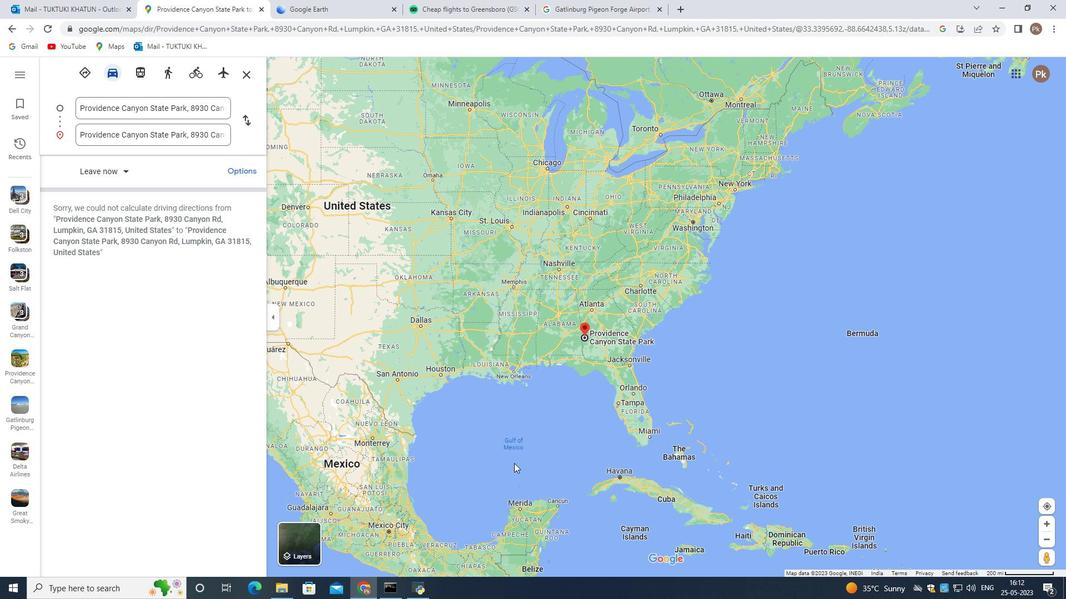 
Action: Mouse scrolled (412, 365) with delta (0, 0)
Screenshot: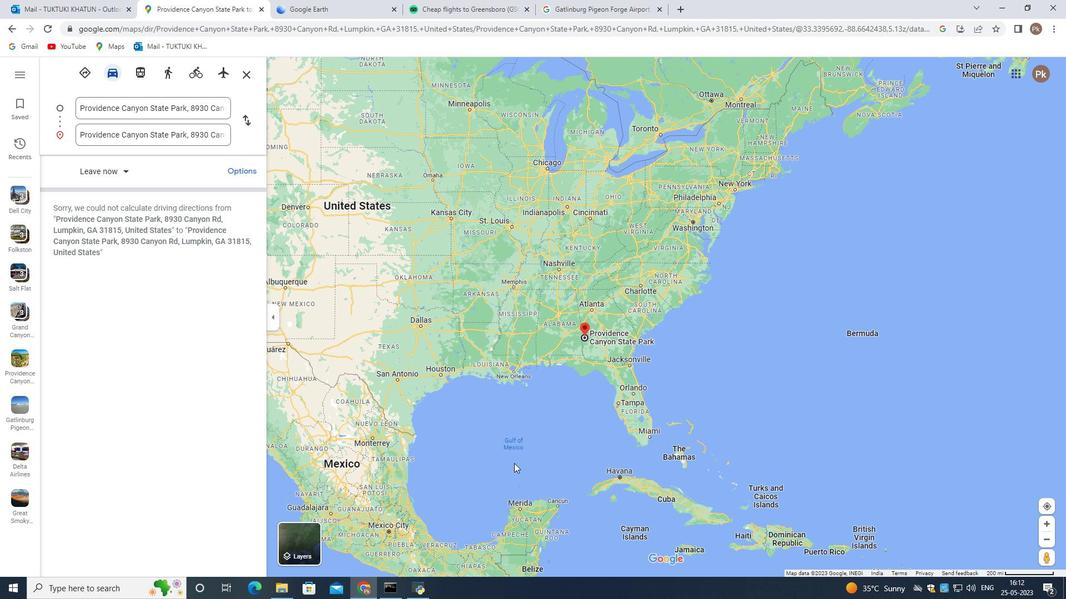 
Action: Mouse moved to (412, 365)
Screenshot: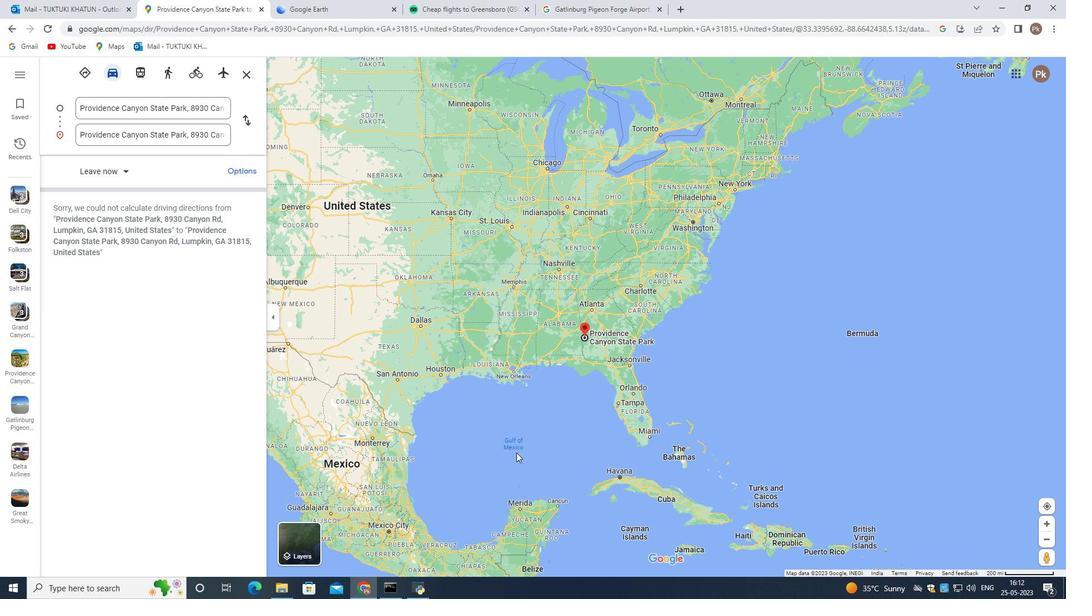 
Action: Mouse scrolled (412, 365) with delta (0, 0)
Screenshot: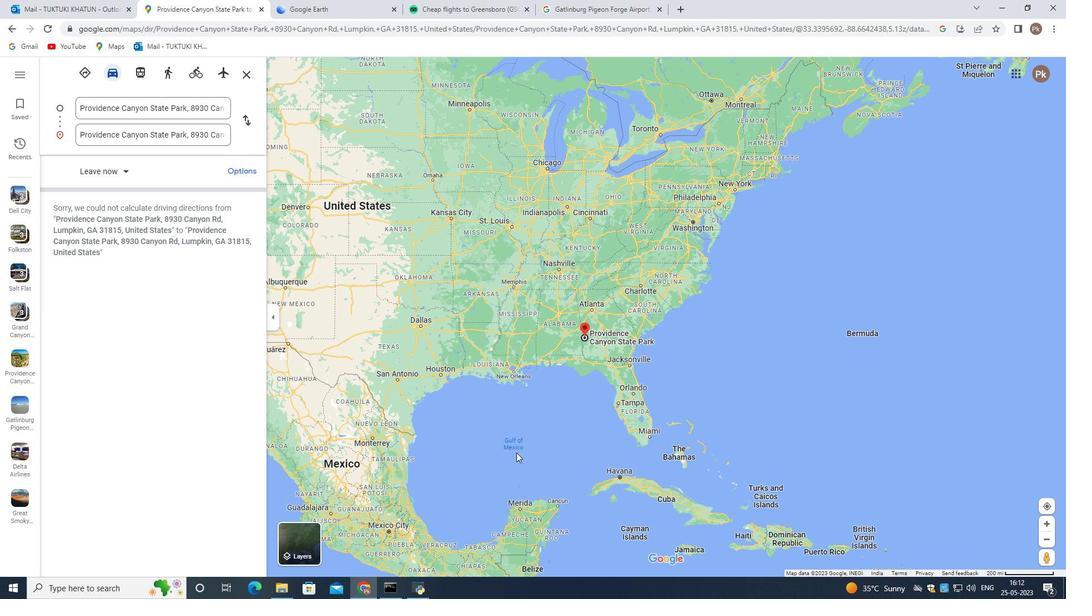
Action: Mouse moved to (413, 365)
Screenshot: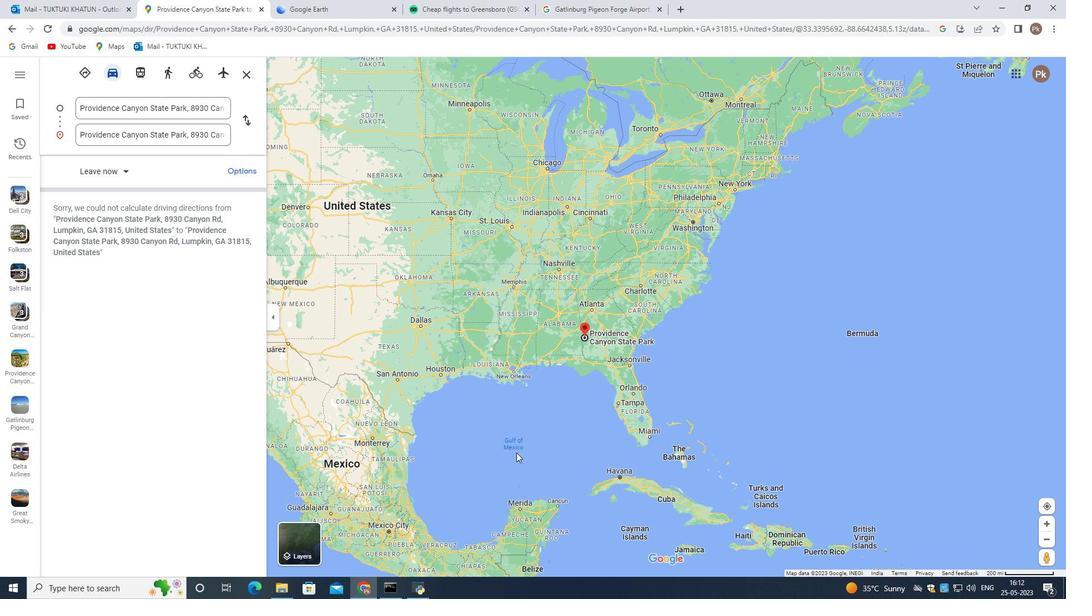 
Action: Mouse scrolled (413, 365) with delta (0, 0)
Screenshot: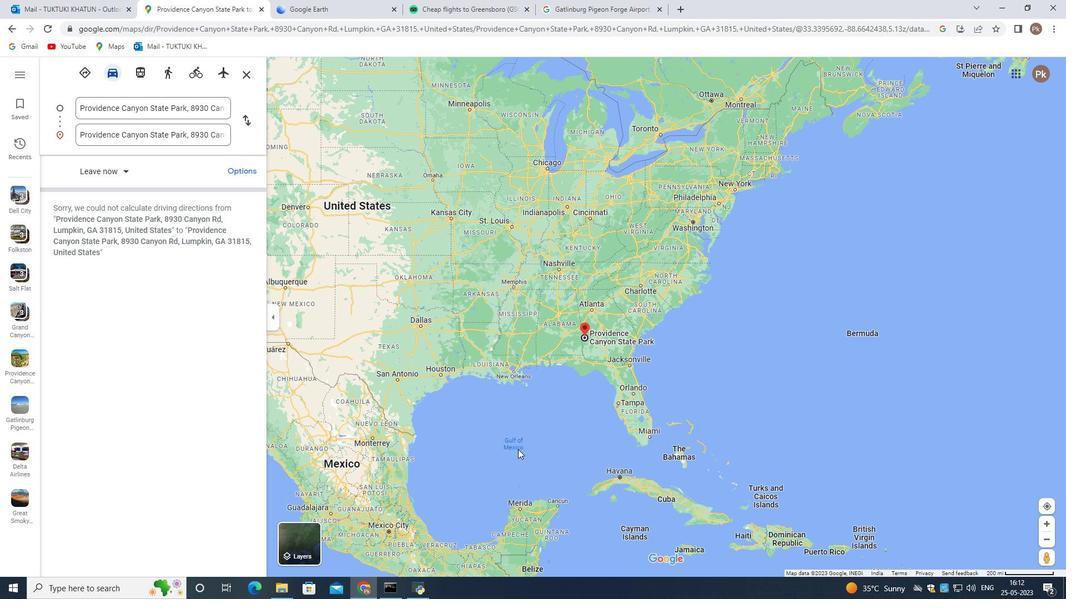 
Action: Mouse moved to (413, 365)
Screenshot: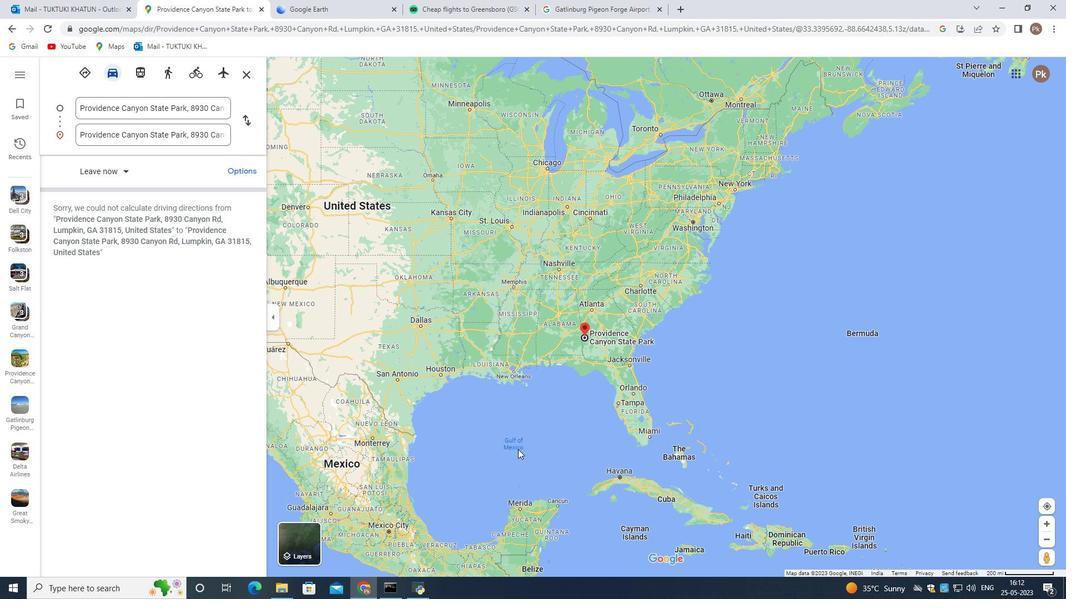 
Action: Mouse scrolled (413, 364) with delta (0, 0)
Screenshot: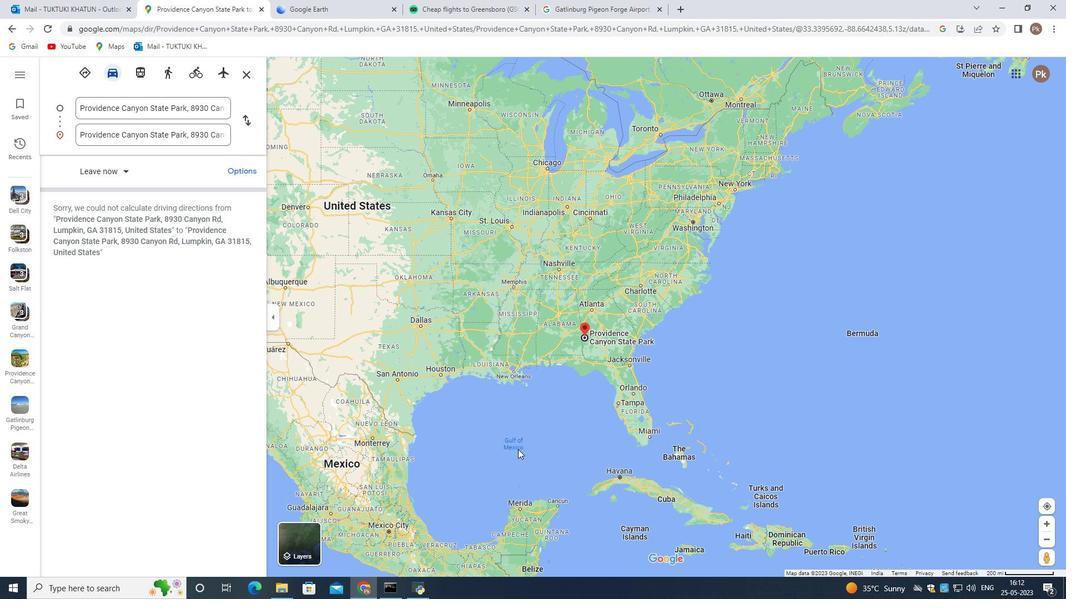 
Action: Mouse moved to (438, 322)
Screenshot: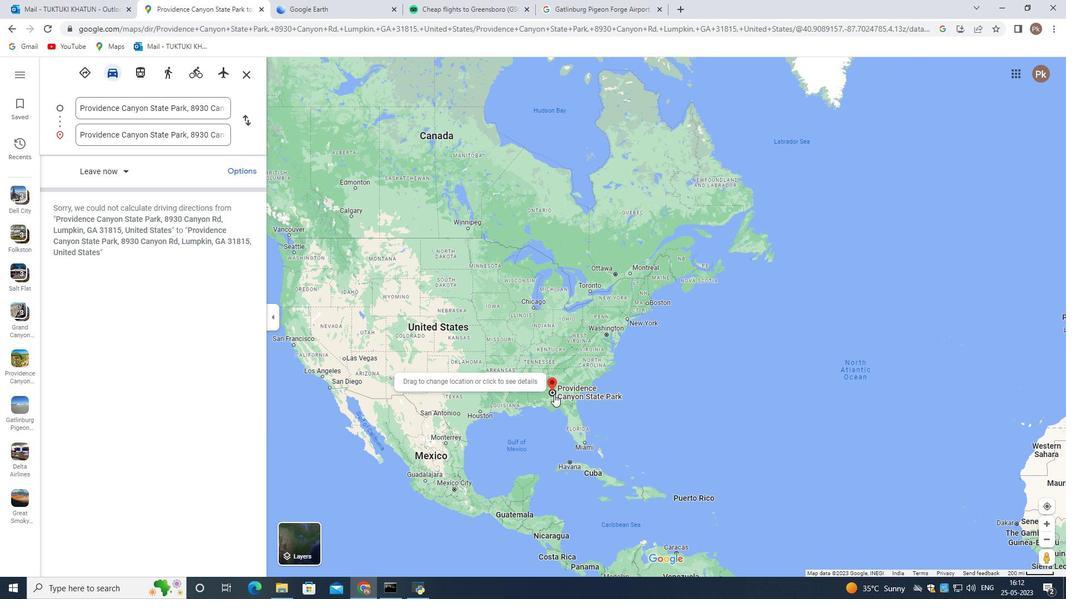 
Action: Mouse scrolled (438, 322) with delta (0, 0)
Screenshot: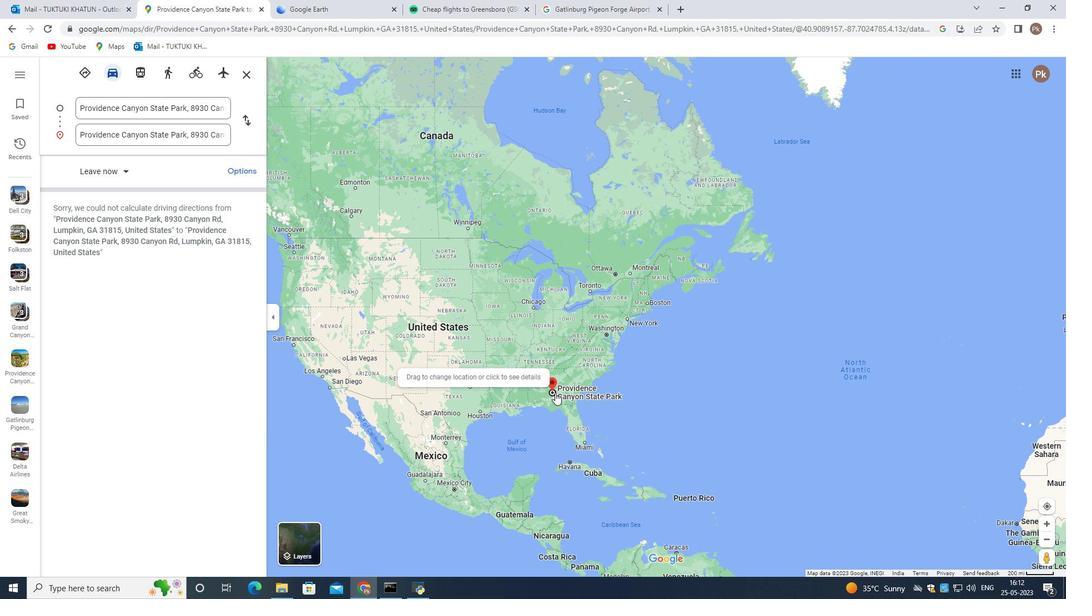 
Action: Mouse scrolled (438, 322) with delta (0, 0)
Screenshot: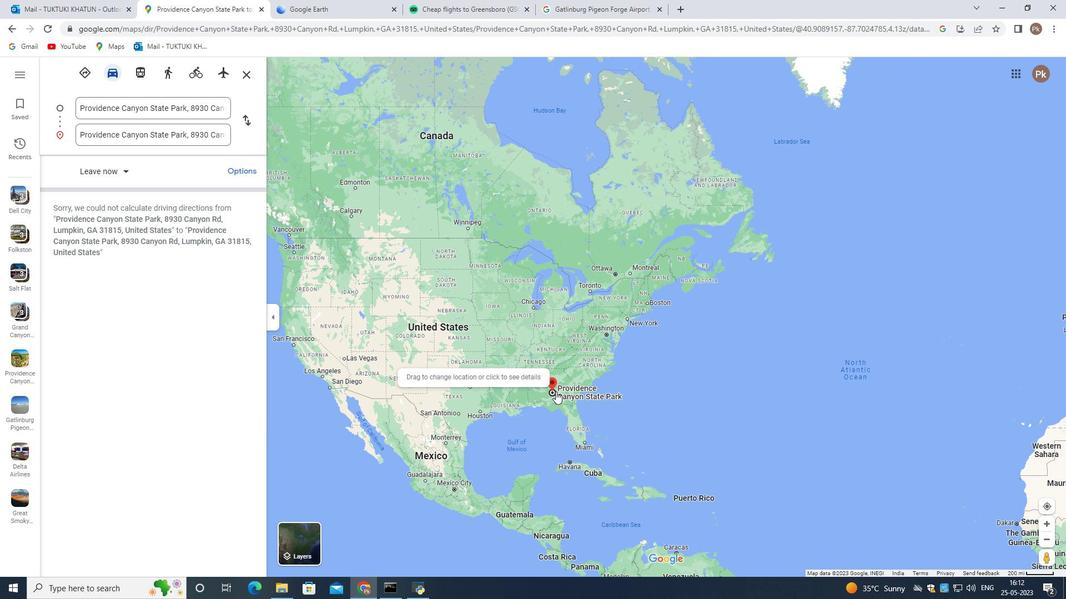 
Action: Mouse scrolled (438, 322) with delta (0, 0)
Screenshot: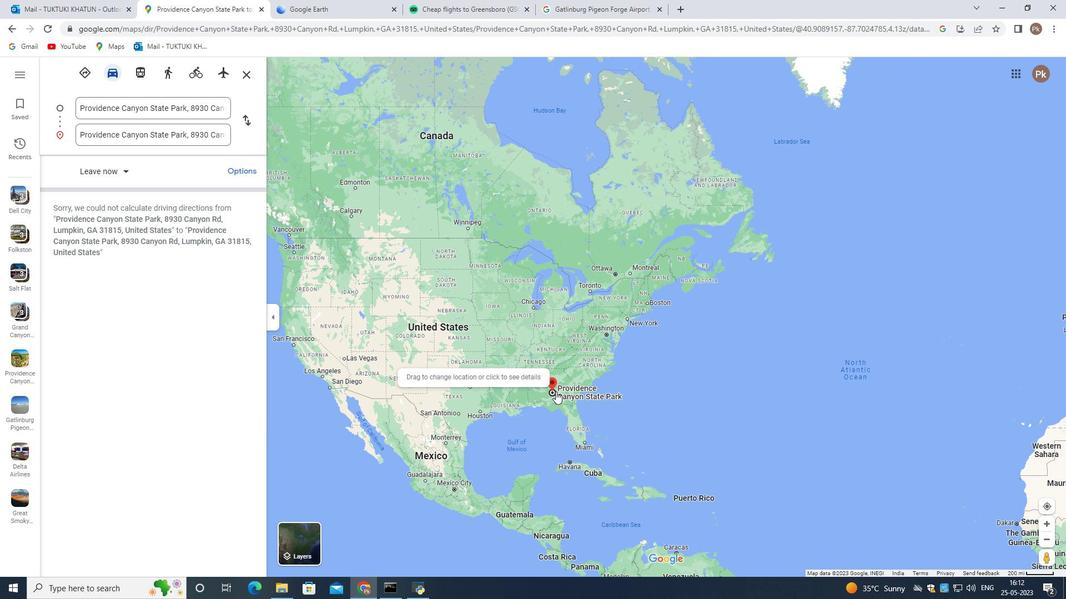 
Action: Mouse scrolled (438, 322) with delta (0, 0)
Screenshot: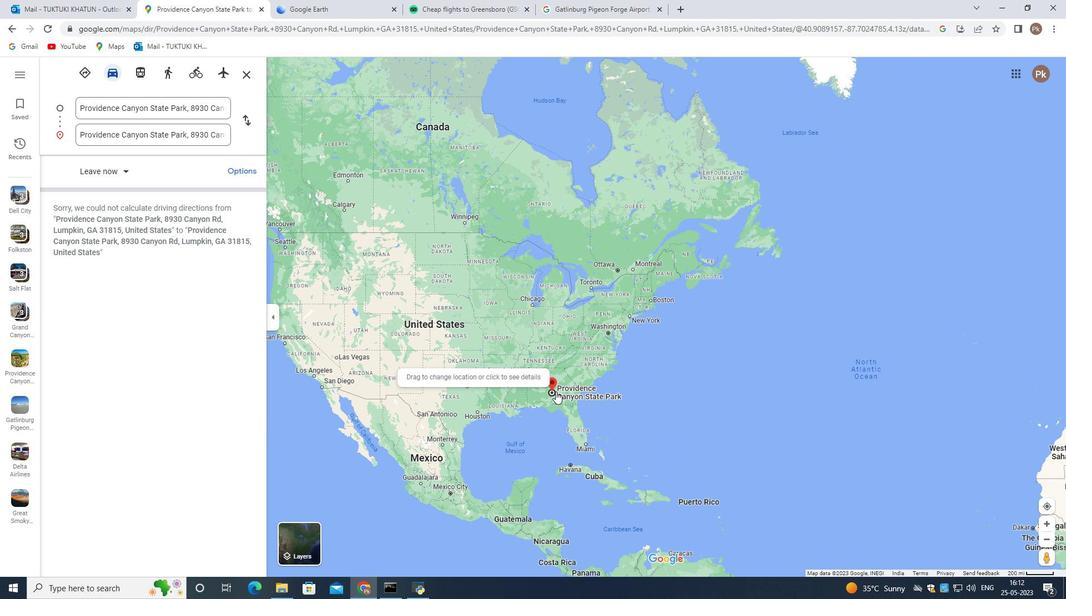 
Action: Mouse scrolled (438, 322) with delta (0, 0)
Screenshot: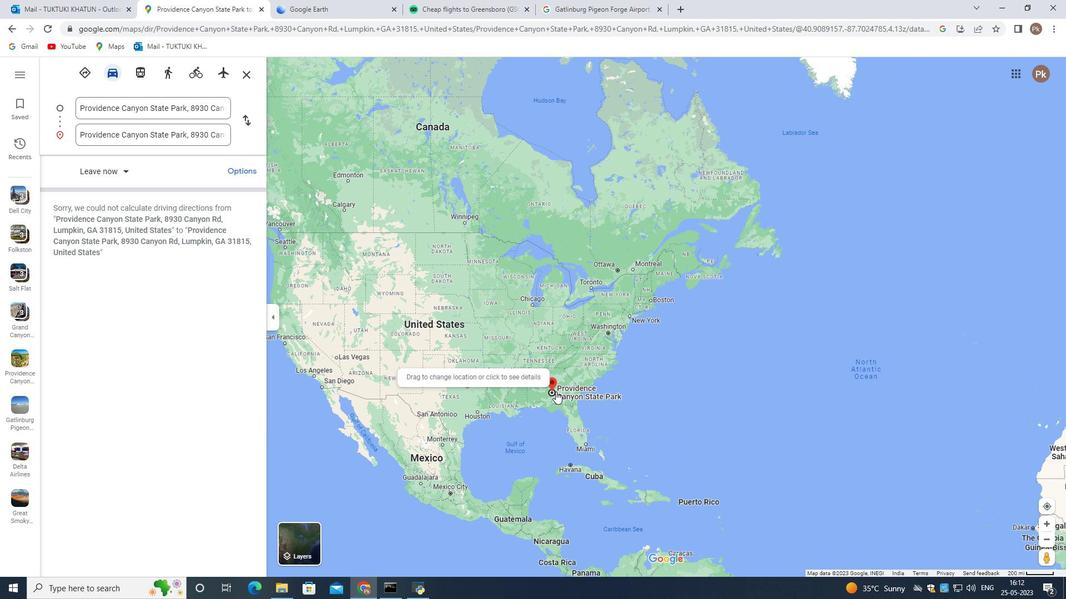 
Action: Mouse moved to (446, 230)
Screenshot: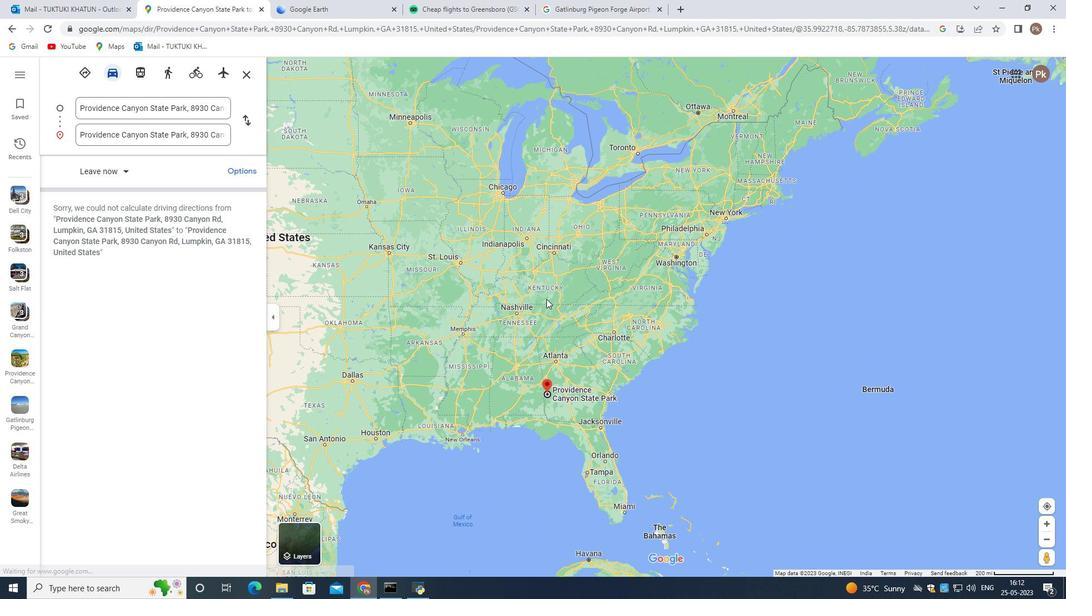 
Action: Mouse pressed left at (434, 246)
Screenshot: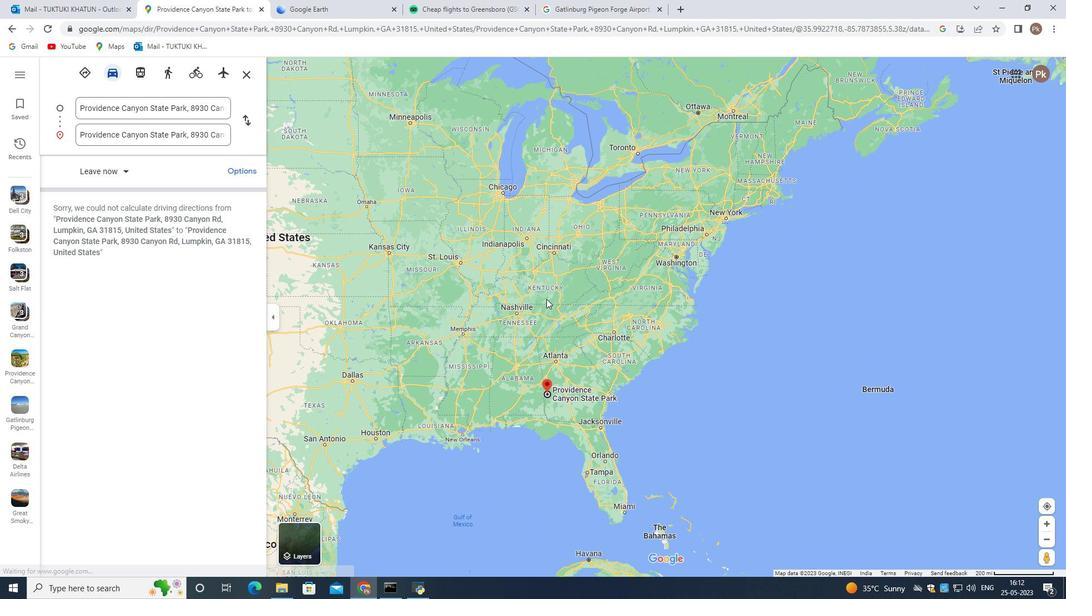 
Action: Mouse moved to (458, 197)
Screenshot: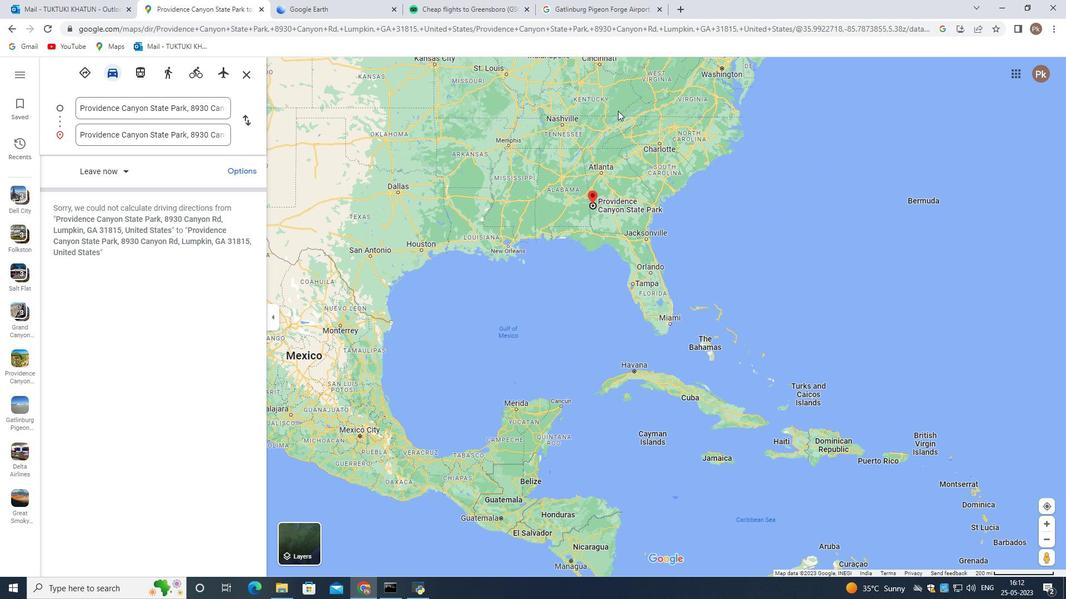 
Action: Mouse scrolled (458, 197) with delta (0, 0)
Screenshot: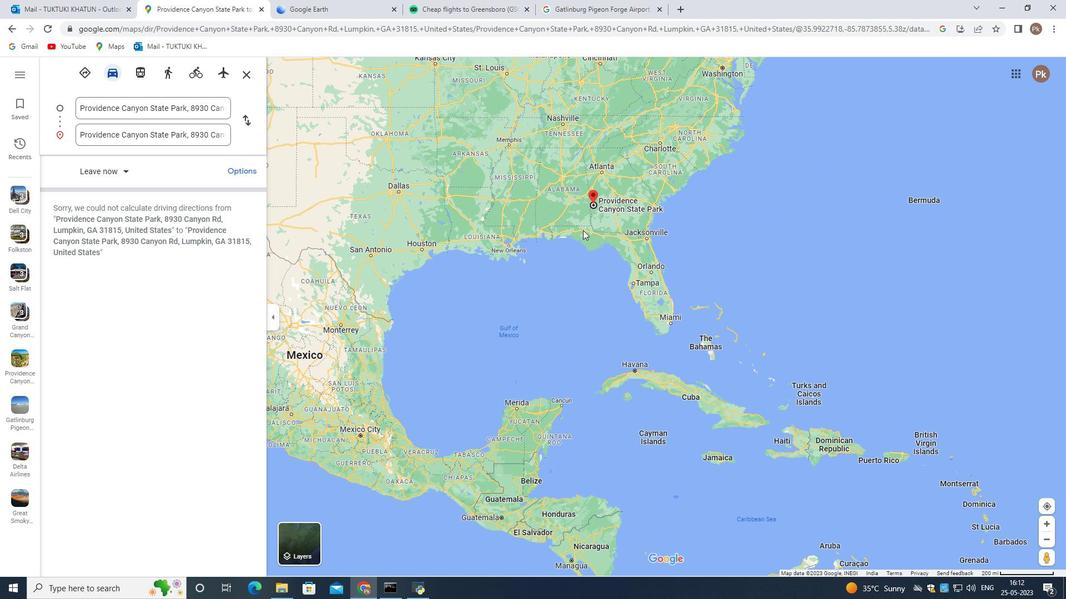 
Action: Mouse scrolled (458, 197) with delta (0, 0)
Screenshot: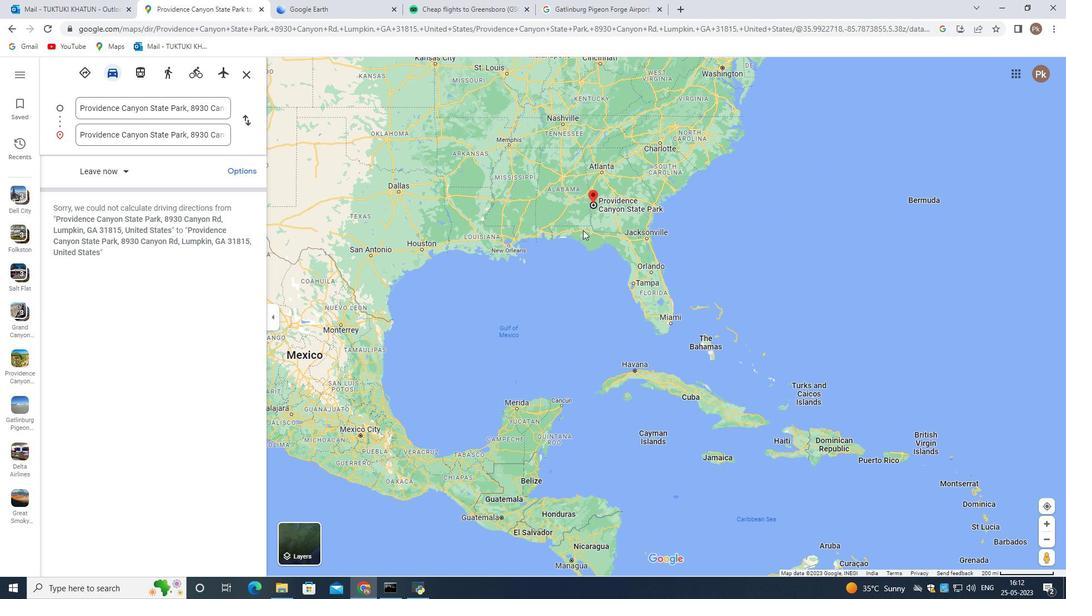 
Action: Mouse scrolled (458, 197) with delta (0, 0)
Screenshot: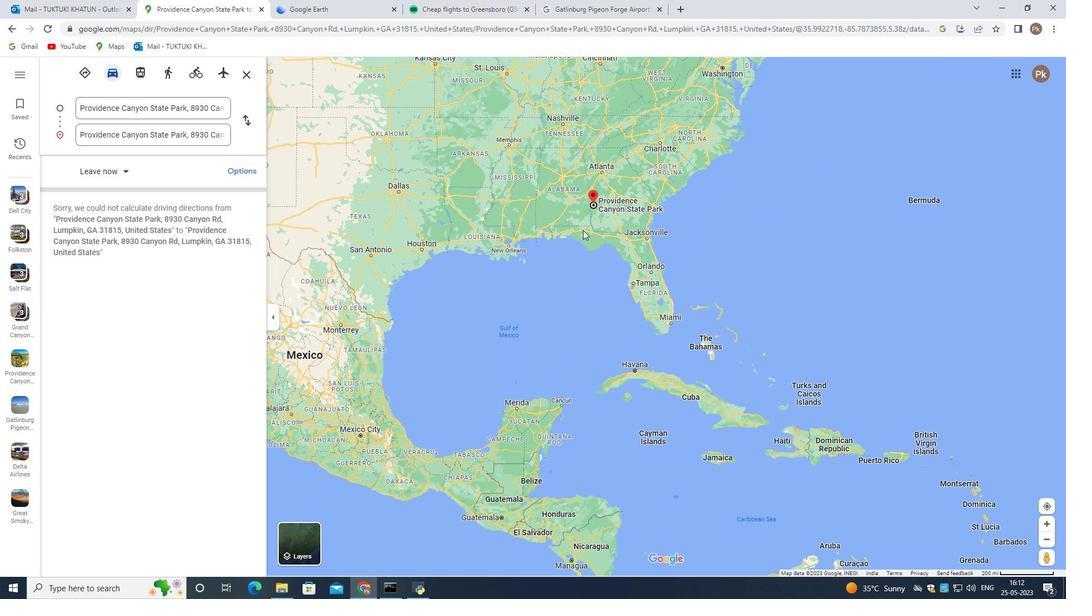 
Action: Mouse scrolled (458, 197) with delta (0, 0)
Screenshot: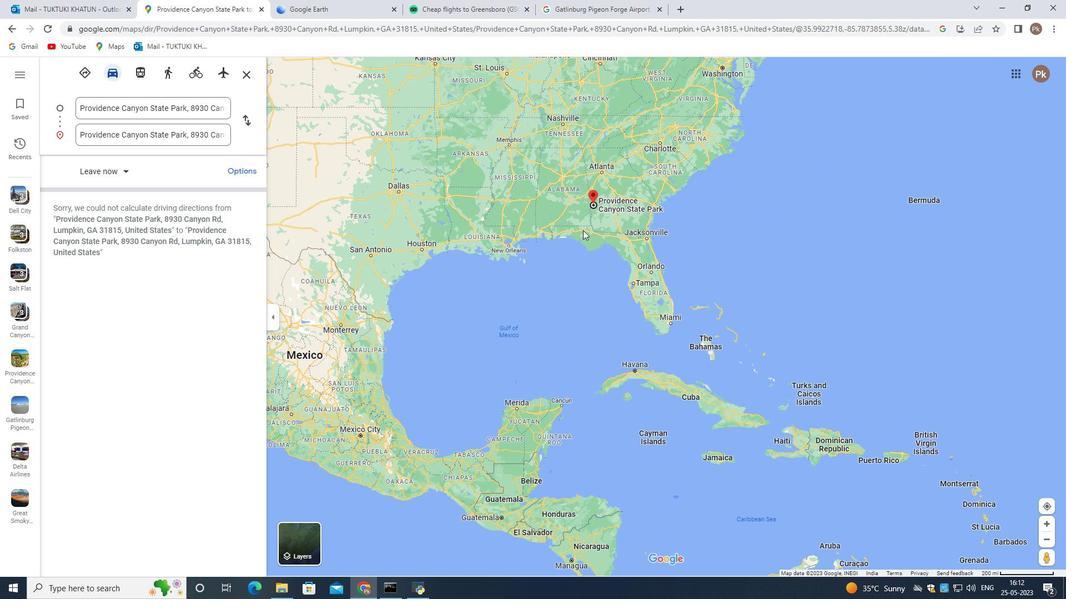 
Action: Mouse scrolled (458, 197) with delta (0, 0)
Screenshot: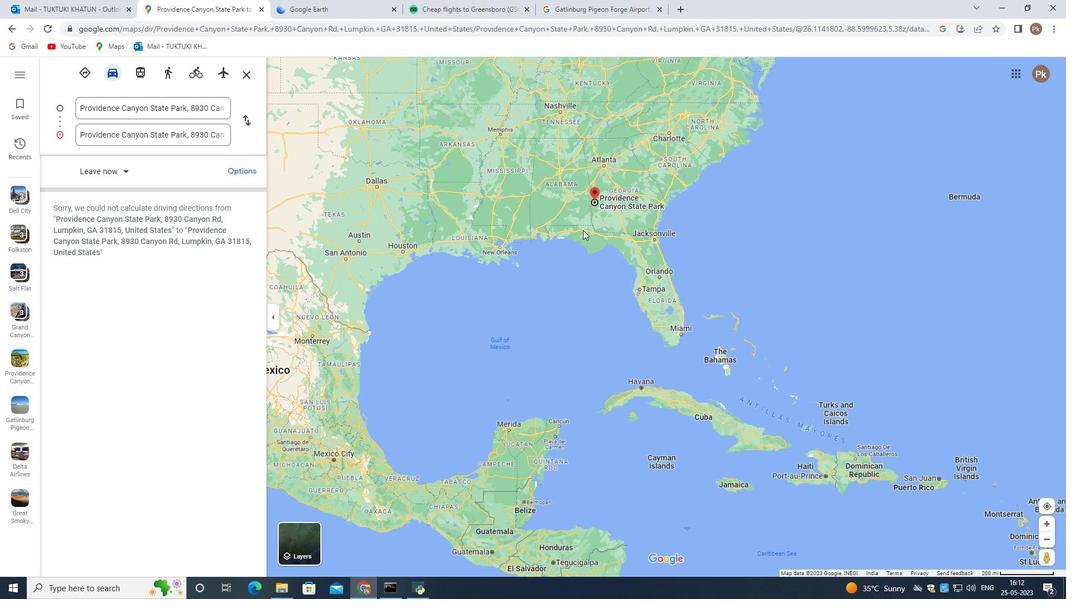 
Action: Mouse scrolled (458, 197) with delta (0, 0)
Screenshot: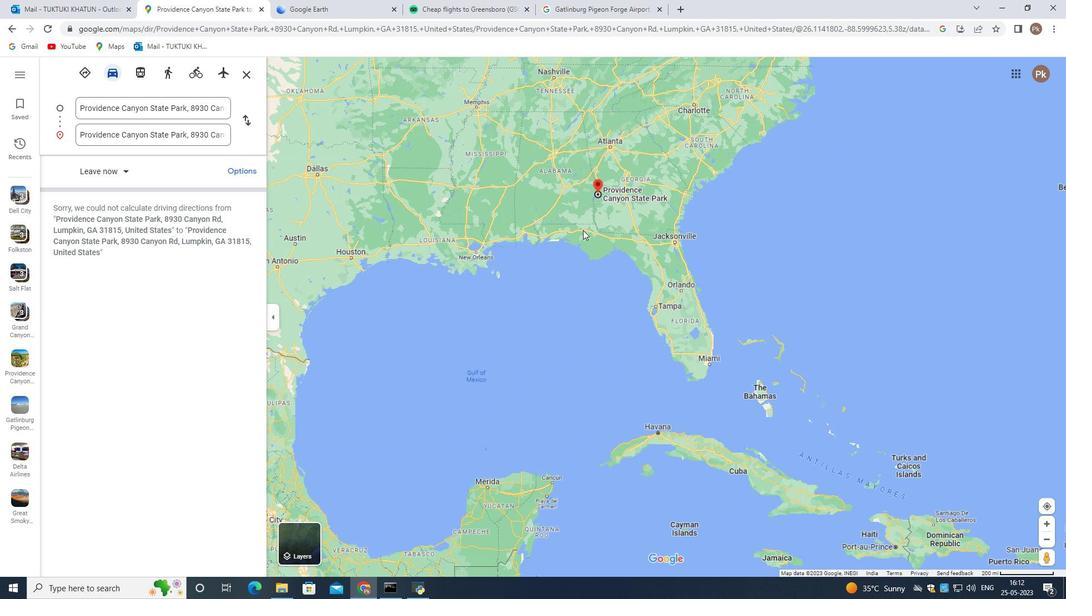 
Action: Mouse moved to (427, 155)
Screenshot: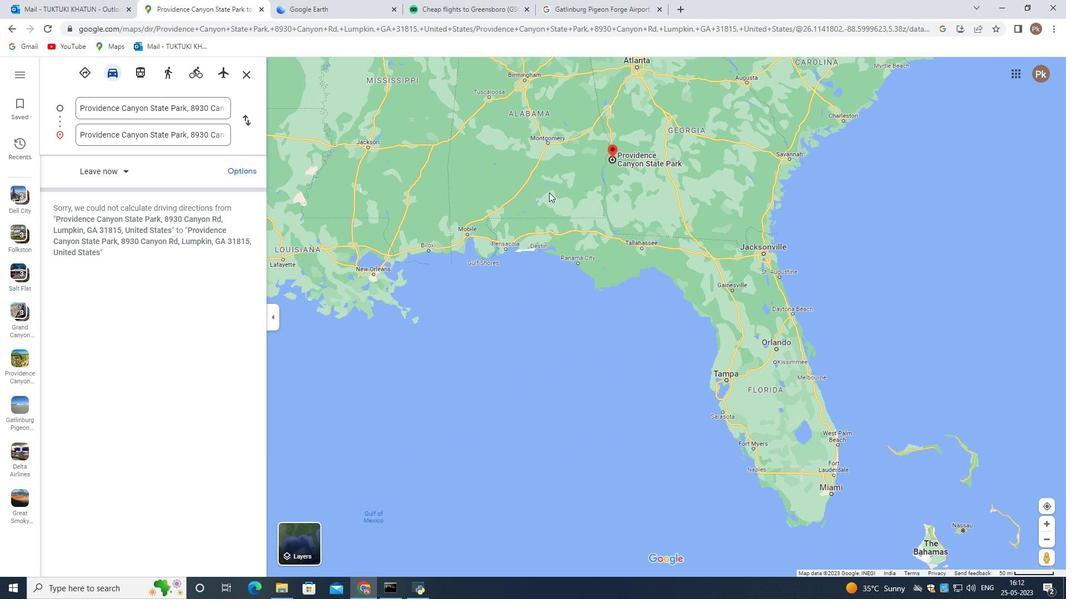 
Action: Mouse pressed left at (427, 155)
Screenshot: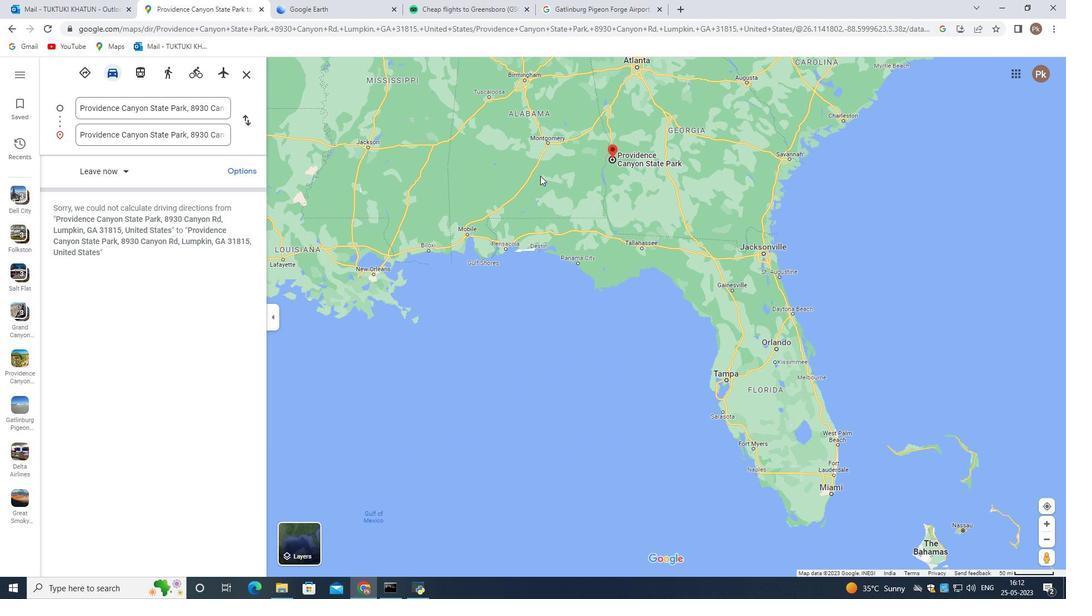 
Action: Mouse moved to (486, 279)
Screenshot: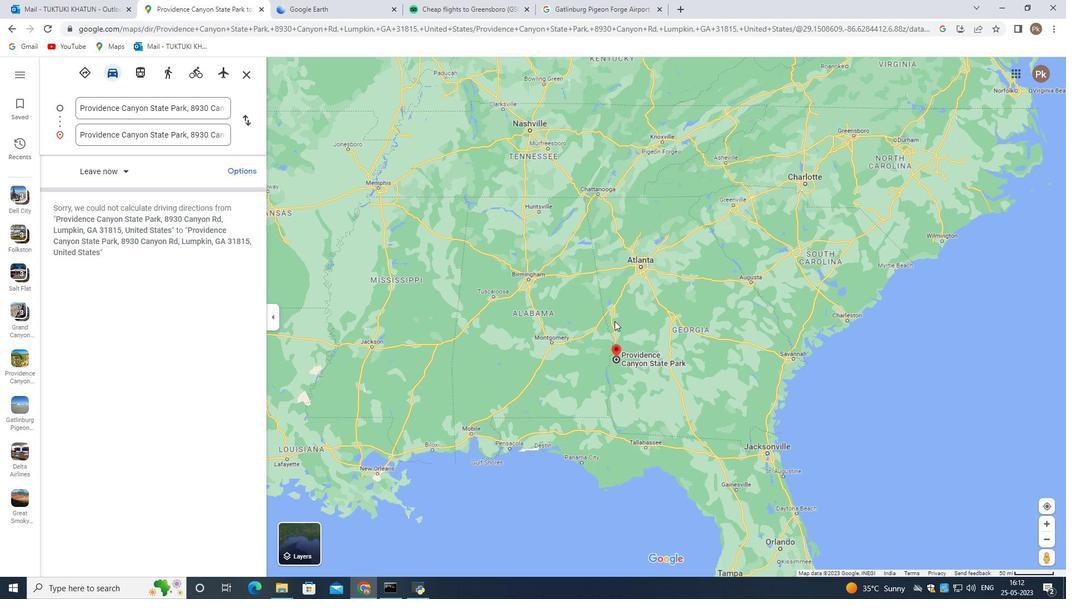 
Action: Mouse scrolled (486, 279) with delta (0, 0)
Screenshot: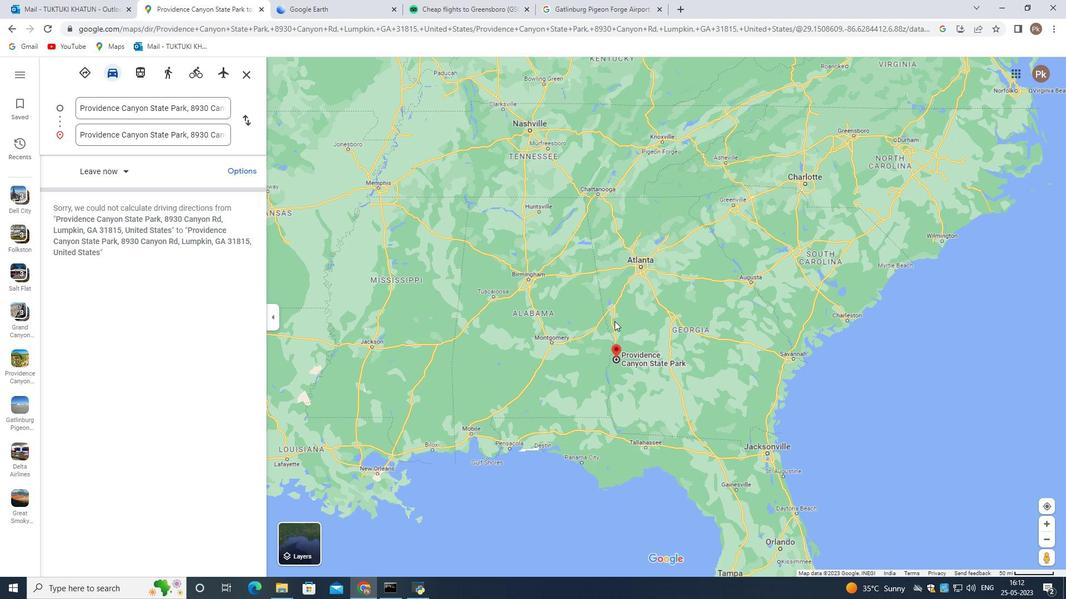 
Action: Mouse moved to (486, 279)
Screenshot: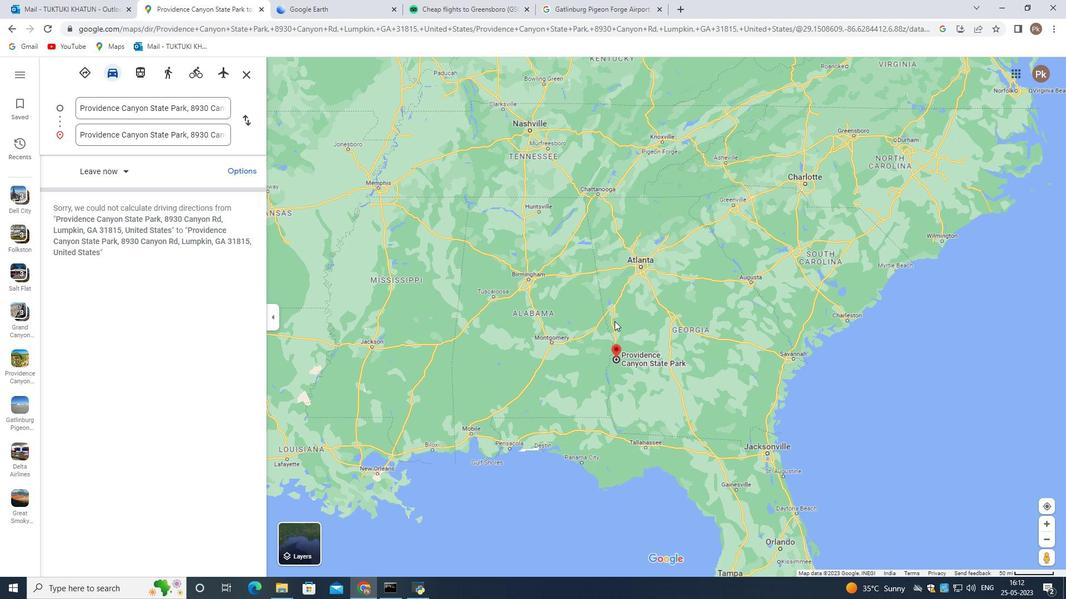 
Action: Mouse scrolled (486, 279) with delta (0, 0)
Screenshot: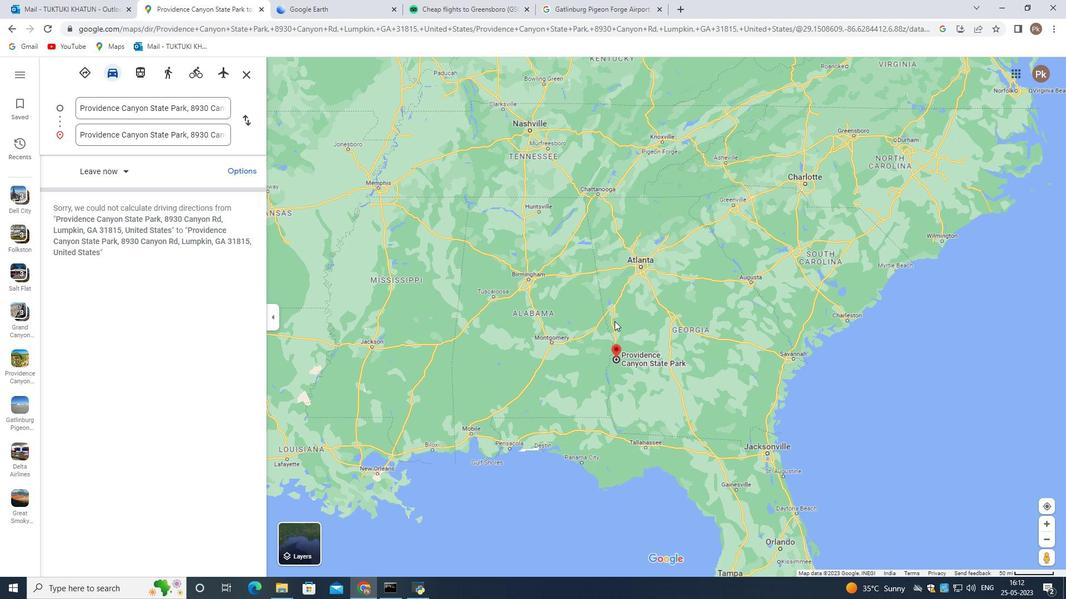 
Action: Mouse scrolled (486, 279) with delta (0, 0)
Screenshot: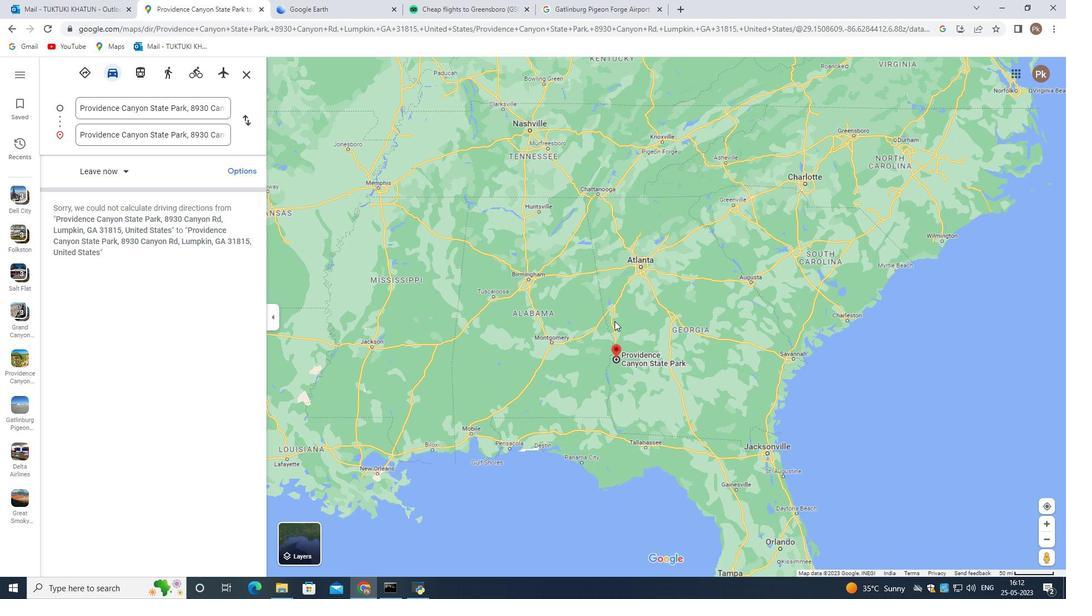 
Action: Mouse moved to (486, 279)
Screenshot: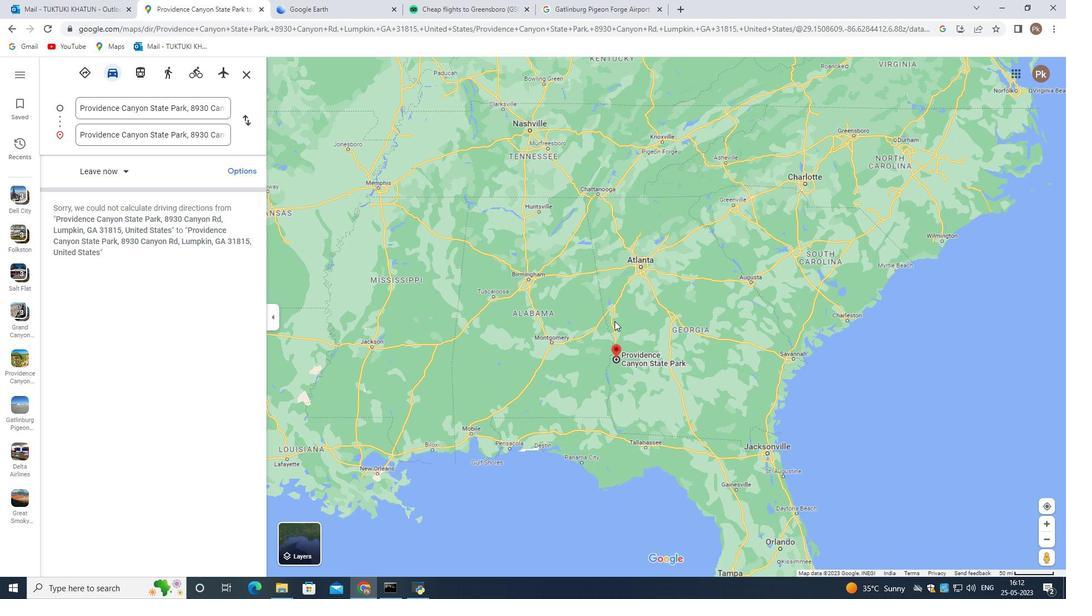 
Action: Mouse scrolled (486, 279) with delta (0, 0)
Screenshot: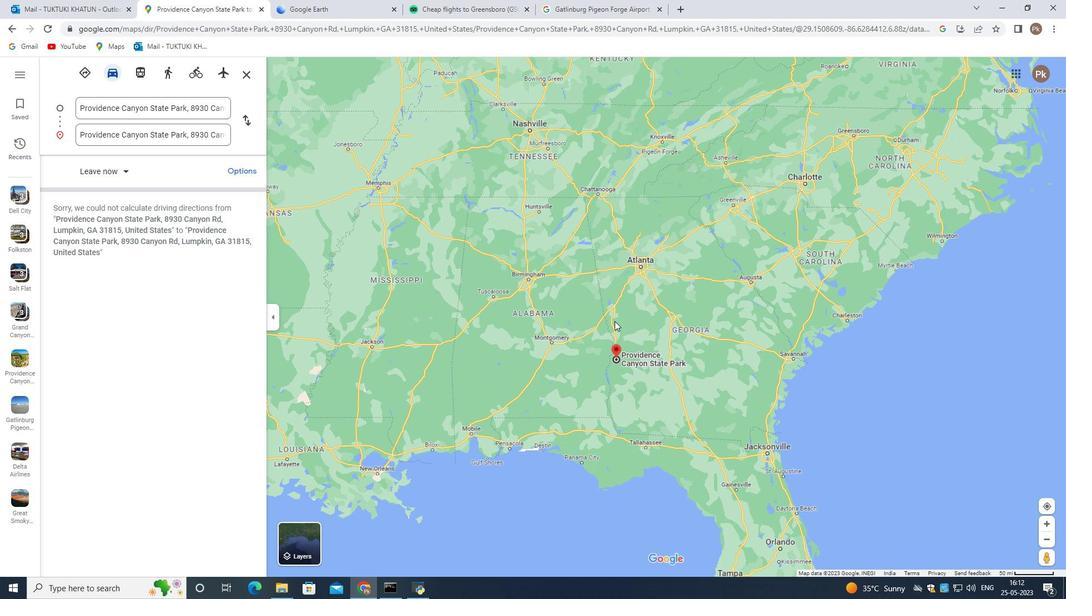 
Action: Mouse scrolled (486, 279) with delta (0, 0)
Screenshot: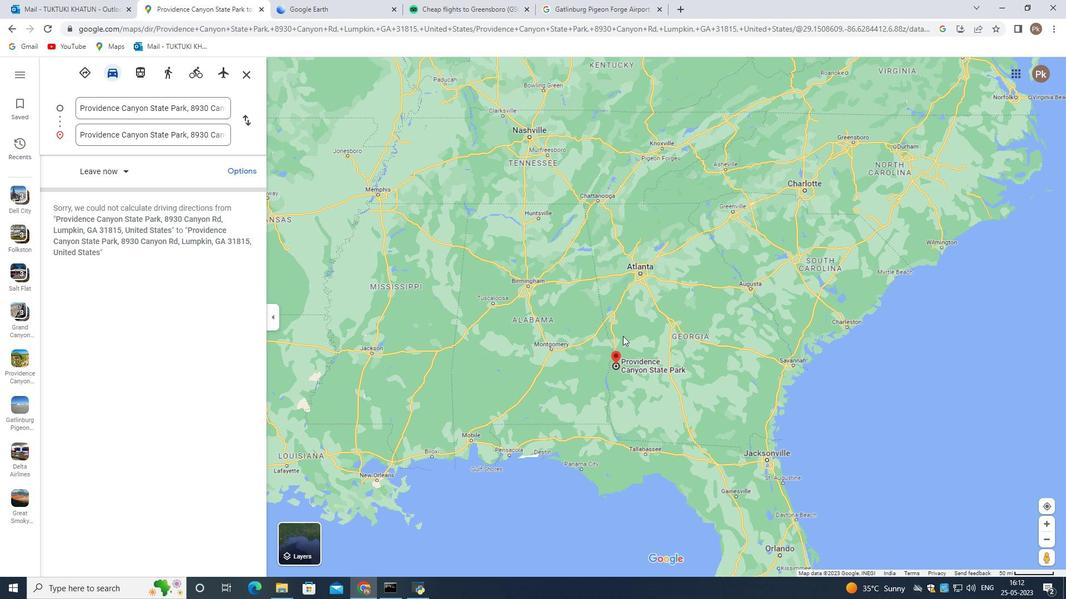 
Action: Mouse moved to (442, 414)
Screenshot: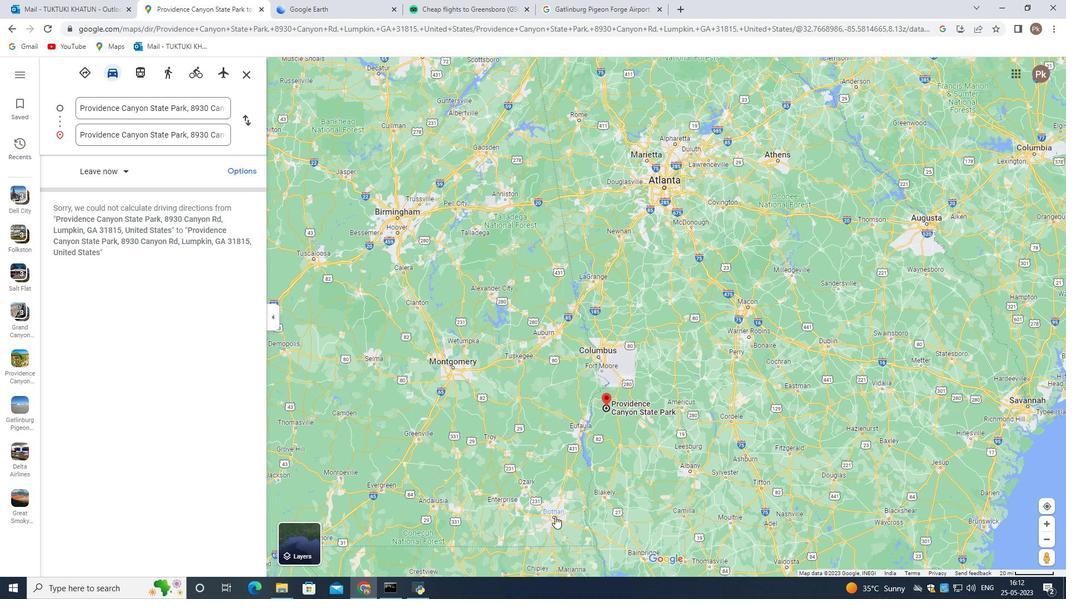 
Action: Mouse pressed left at (442, 414)
Screenshot: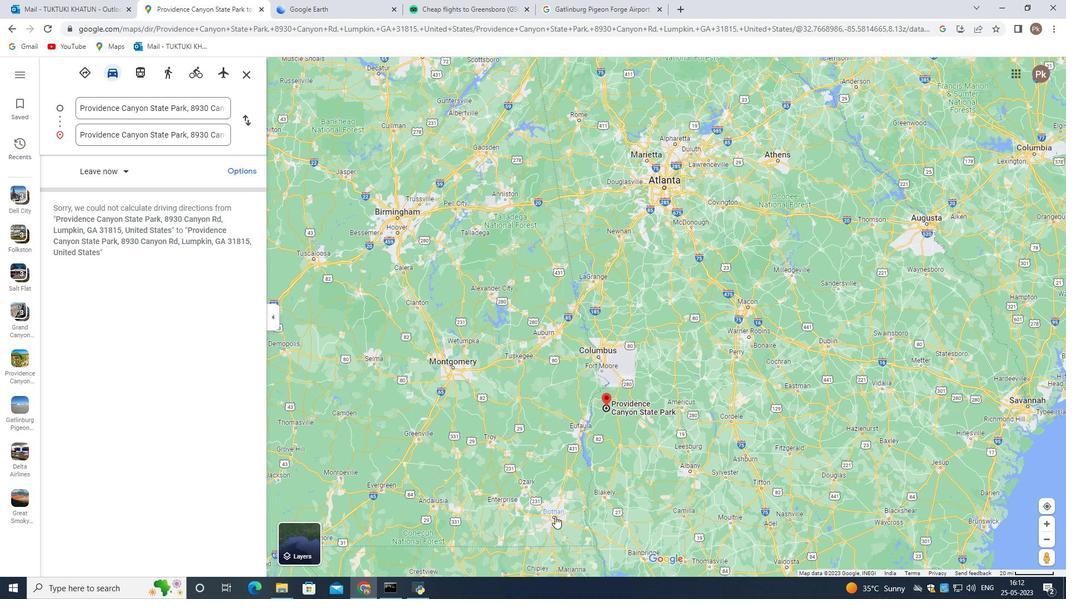 
Action: Mouse moved to (486, 243)
Screenshot: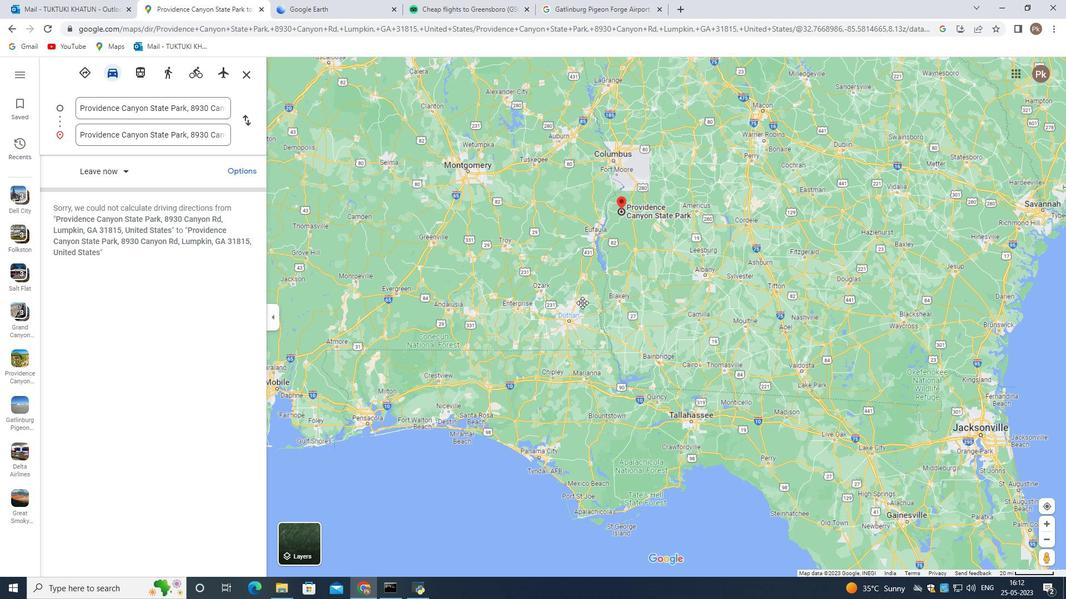 
Action: Mouse scrolled (486, 243) with delta (0, 0)
Screenshot: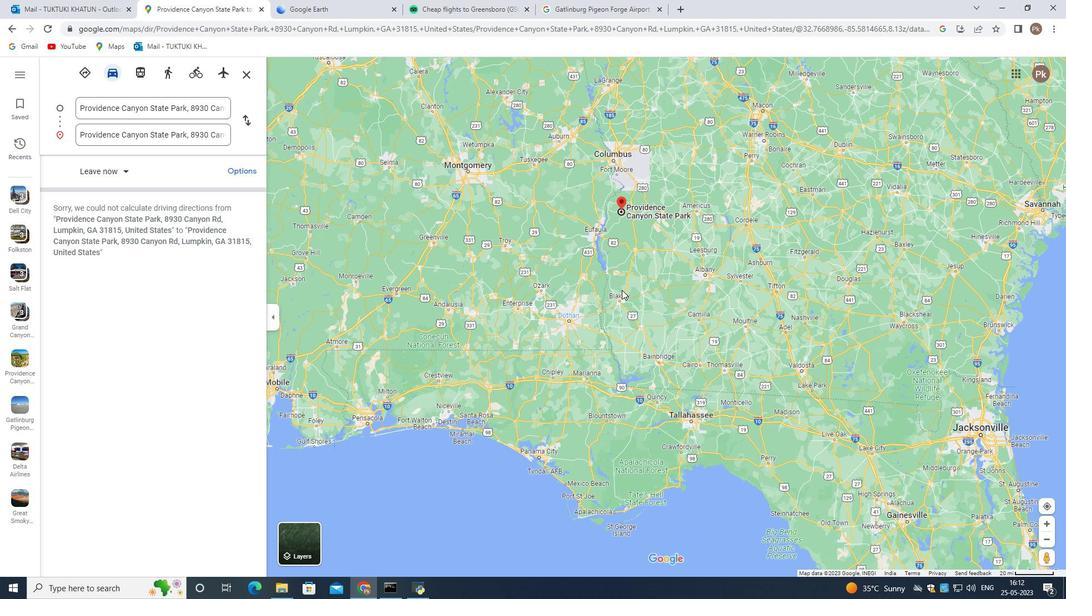 
Action: Mouse scrolled (486, 243) with delta (0, 0)
Screenshot: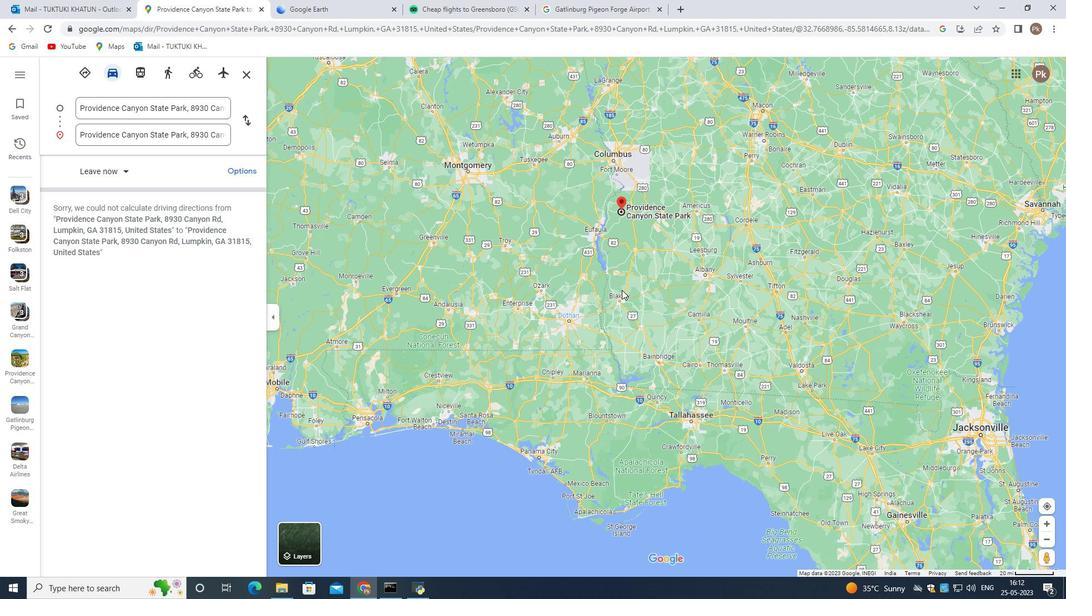 
Action: Mouse scrolled (486, 243) with delta (0, 0)
Screenshot: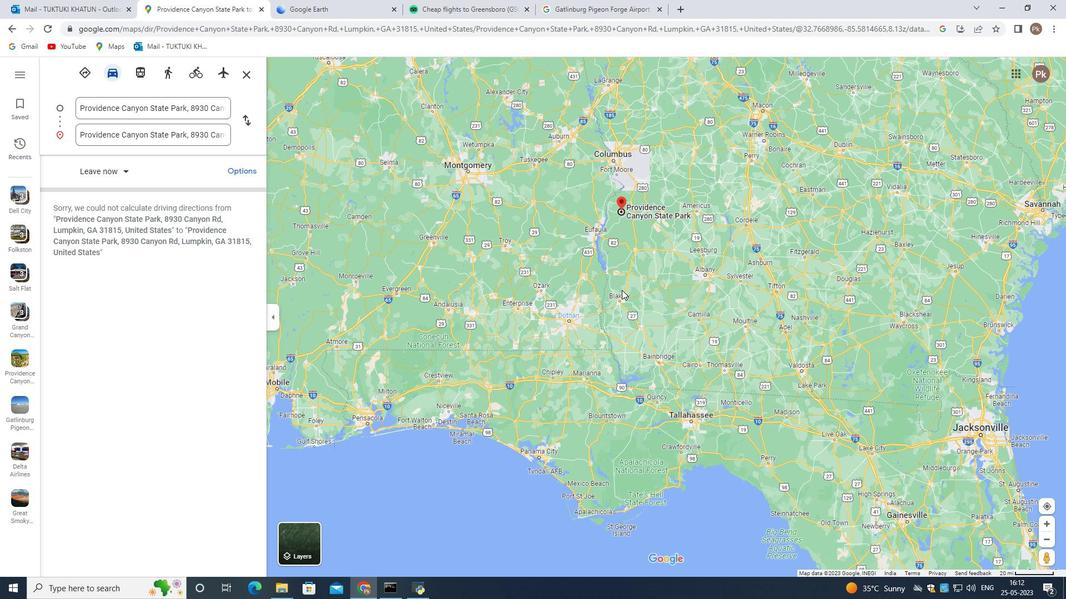 
Action: Mouse scrolled (486, 243) with delta (0, 0)
Screenshot: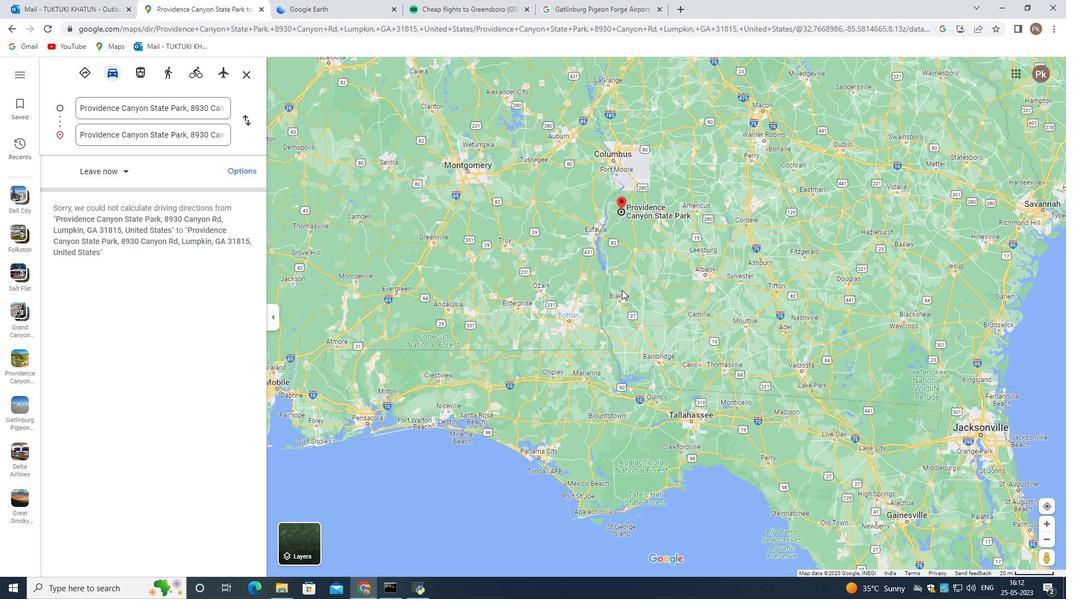 
Action: Mouse scrolled (486, 243) with delta (0, 0)
Screenshot: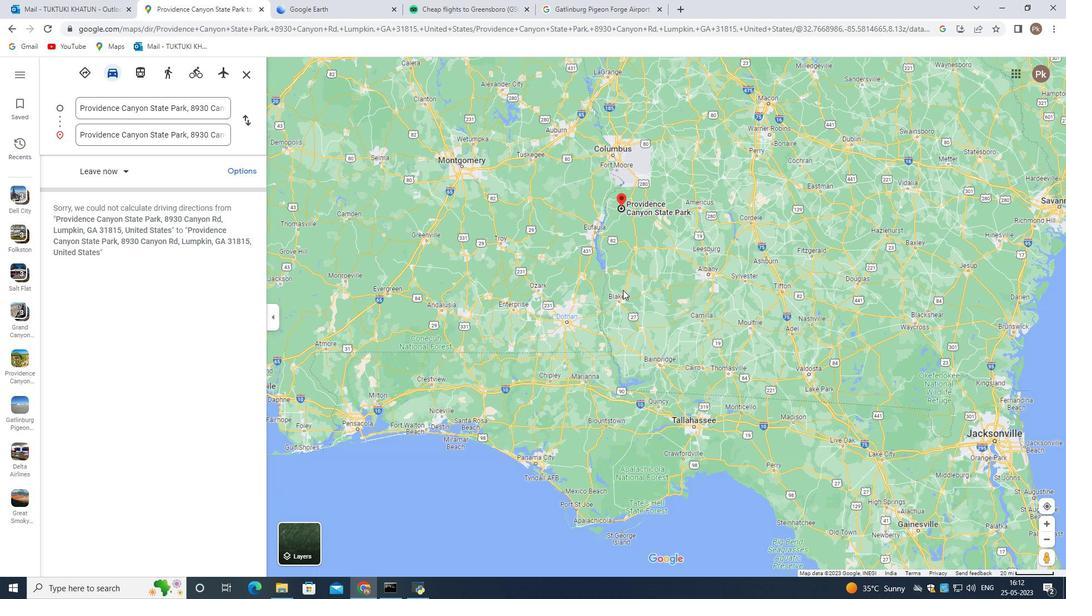 
Action: Mouse moved to (498, 196)
Screenshot: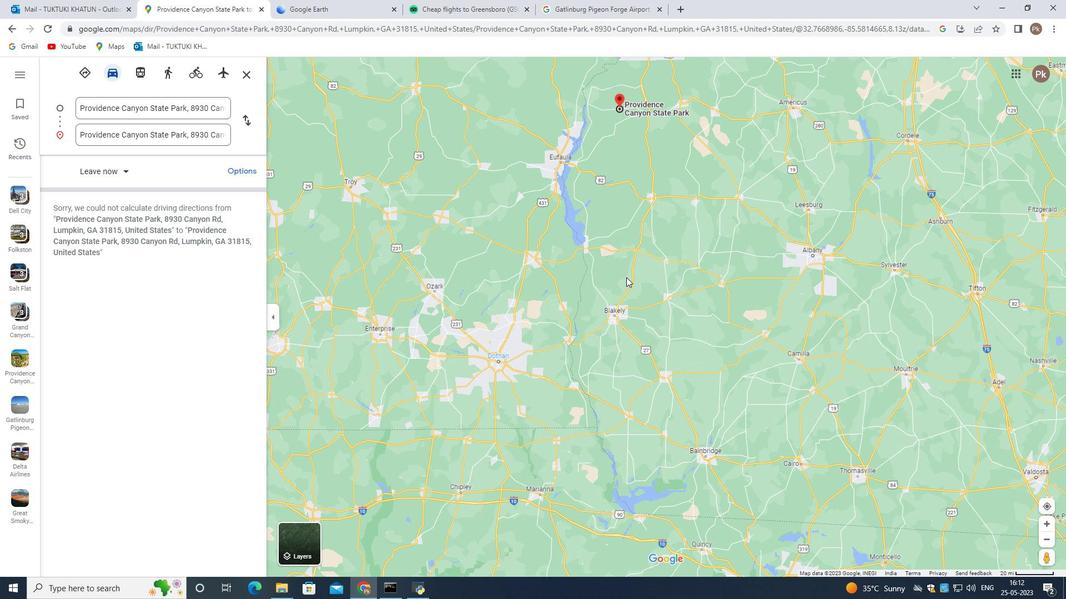 
Action: Mouse pressed left at (498, 196)
Screenshot: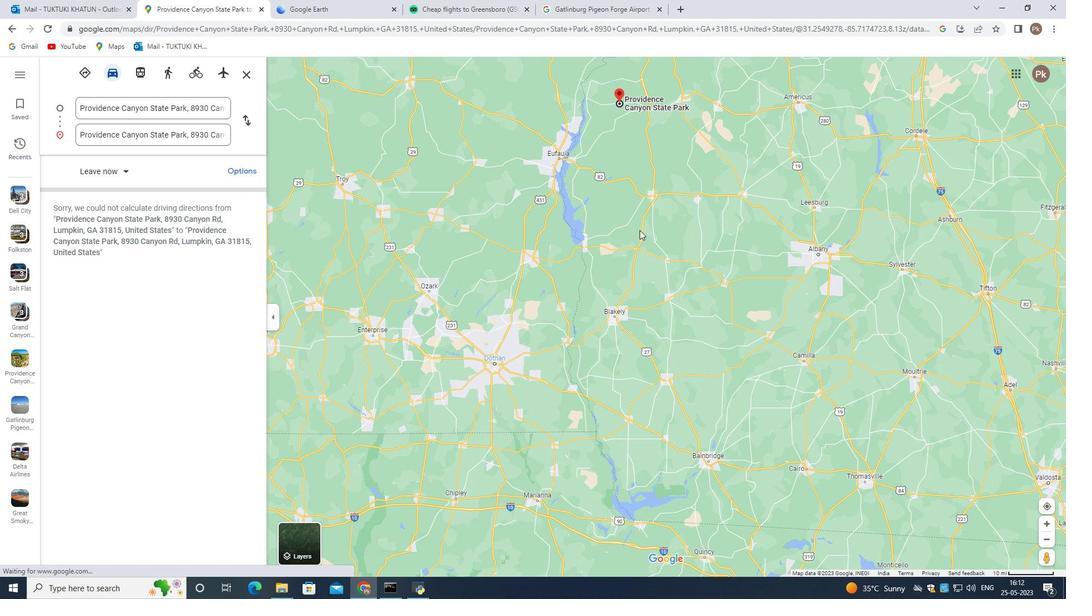 
Action: Mouse moved to (486, 213)
Screenshot: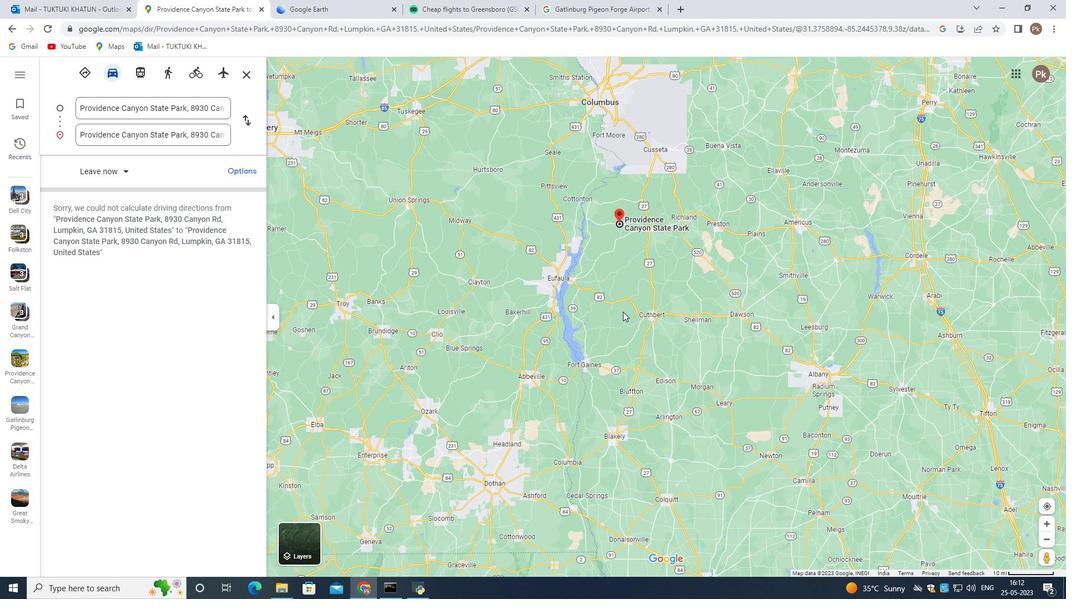 
Action: Mouse scrolled (486, 214) with delta (0, 0)
